 Task: Research Airbnb accommodation for a family outdoor adventure in the Catskill Mountains, New York.
Action: Mouse pressed left at (576, 85)
Screenshot: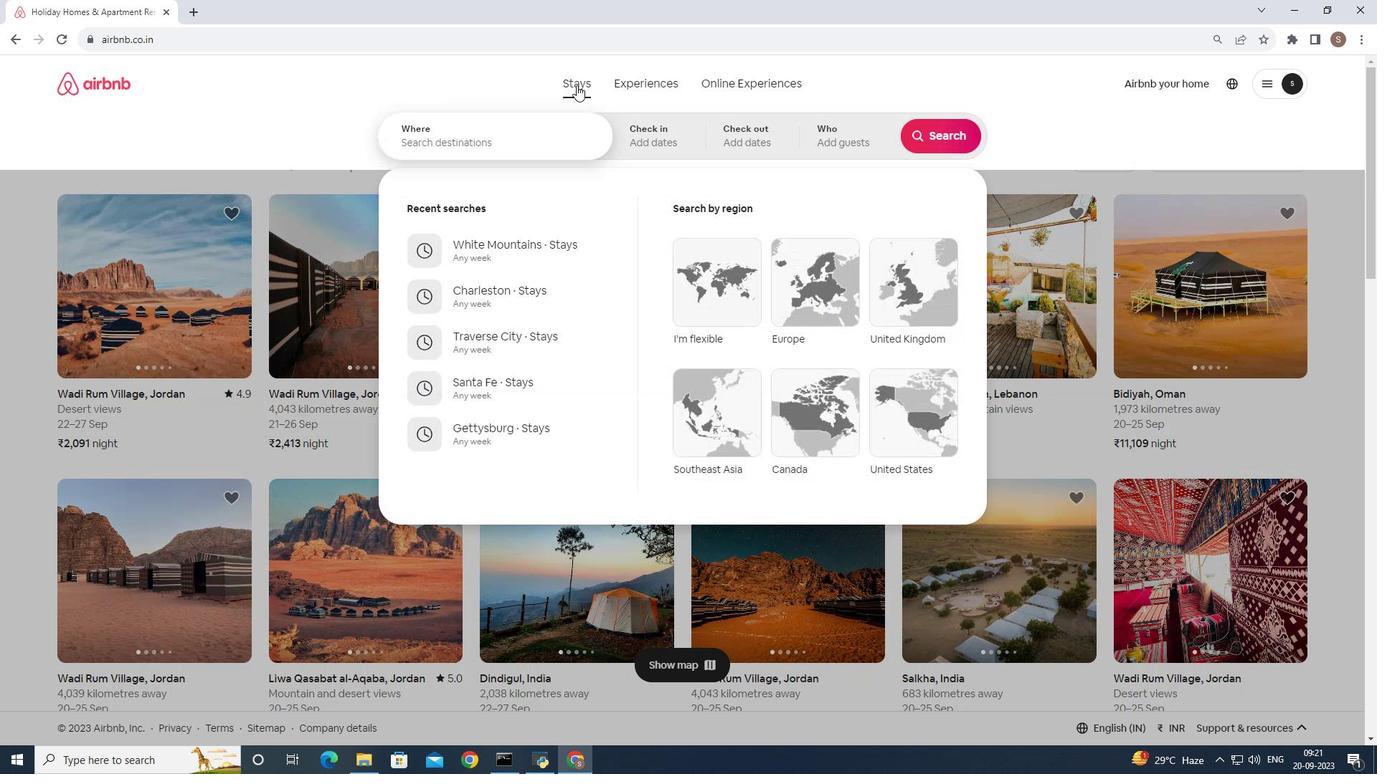 
Action: Mouse moved to (520, 137)
Screenshot: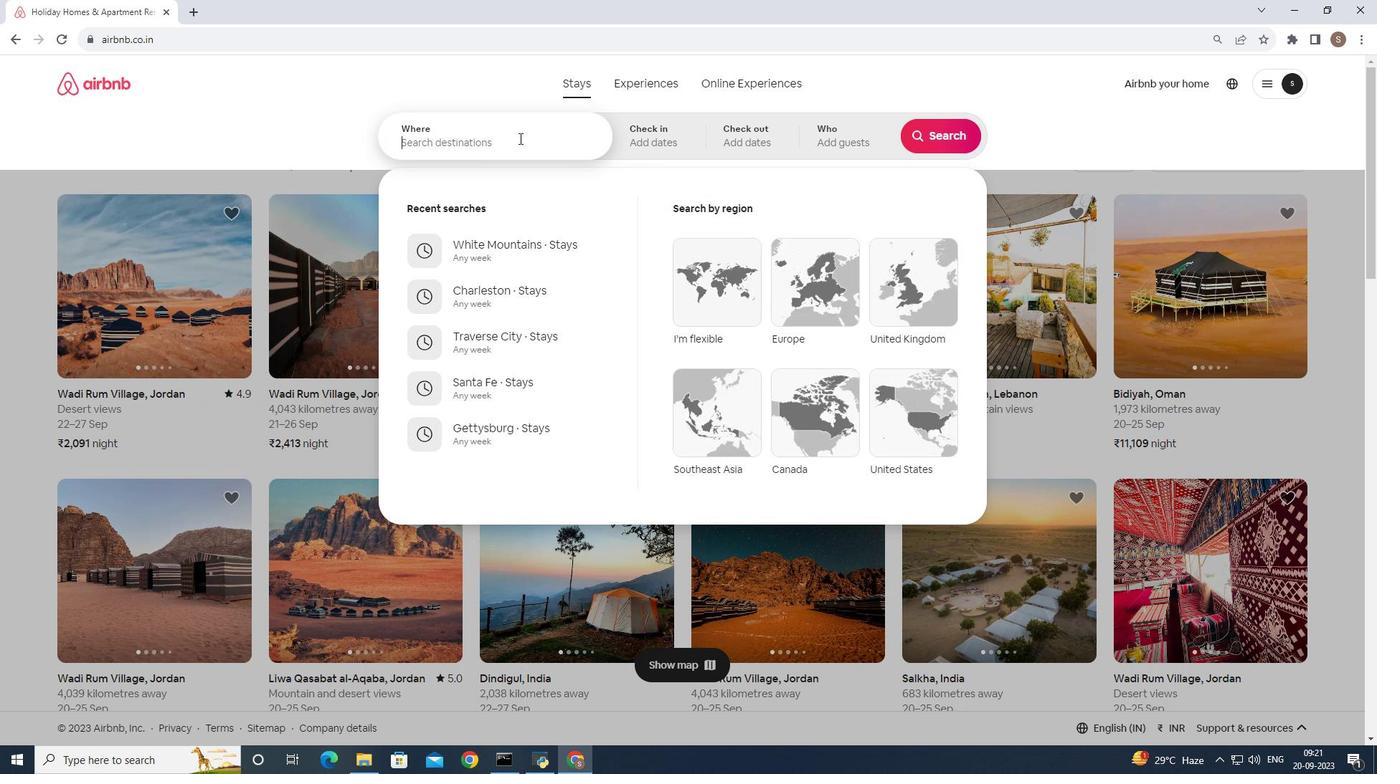 
Action: Mouse pressed left at (520, 137)
Screenshot: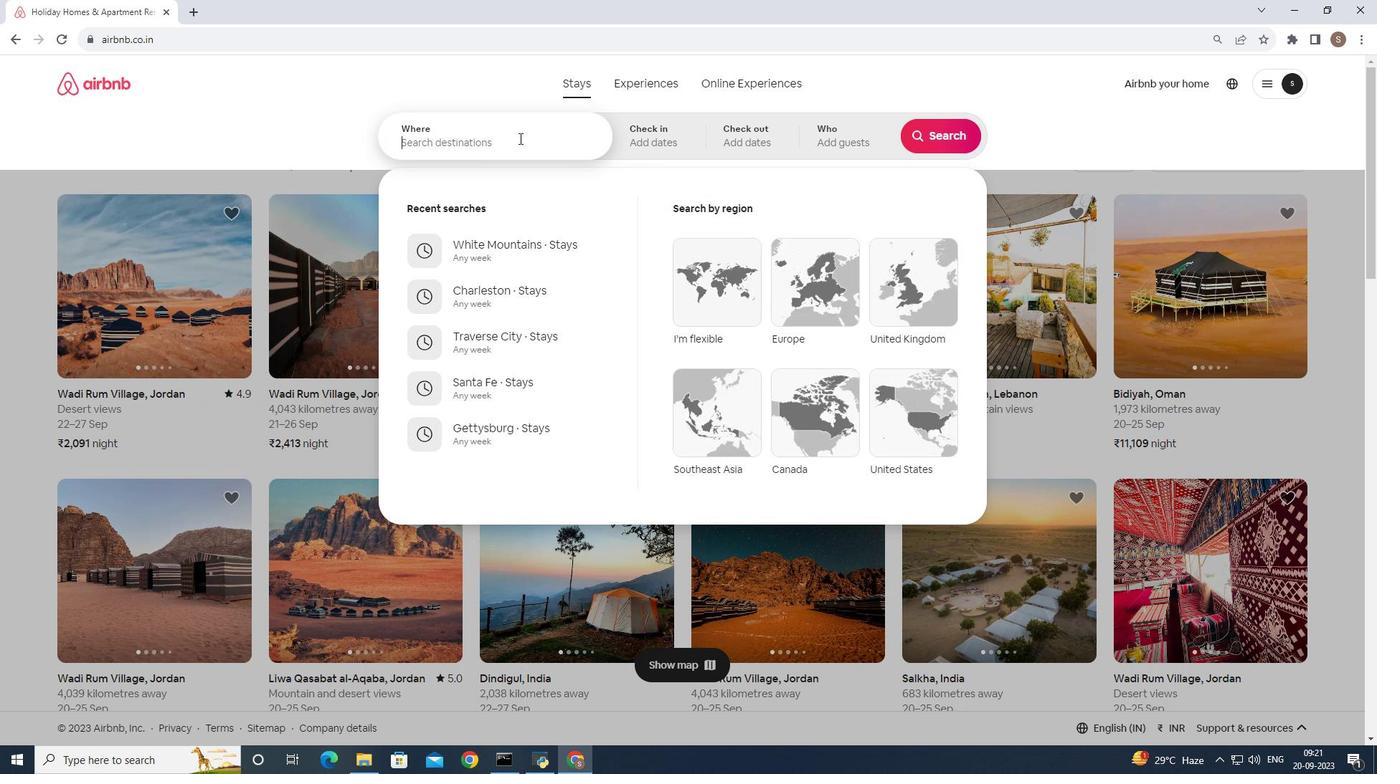 
Action: Mouse moved to (519, 138)
Screenshot: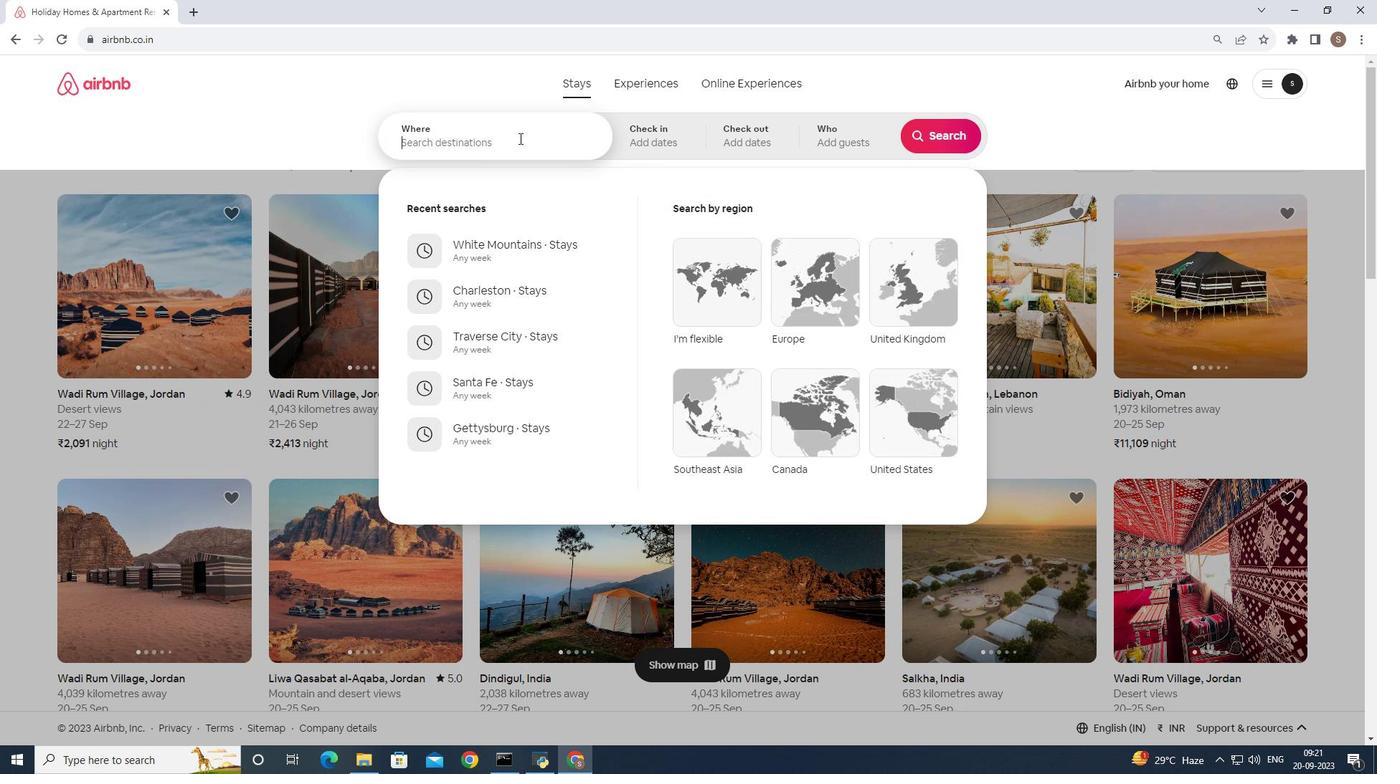
Action: Key pressed <Key.shift><Key.shift><Key.shift><Key.shift><Key.shift><Key.shift><Key.shift><Key.shift><Key.shift><Key.shift><Key.shift><Key.shift><Key.shift><Key.shift><Key.shift><Key.shift><Key.shift><Key.shift><Key.shift><Key.shift><Key.shift><Key.shift><Key.shift><Key.shift><Key.shift><Key.shift><Key.shift><Key.shift><Key.shift>Catskill,<Key.space><Key.shift><Key.shift><Key.shift><Key.shift><Key.shift><Key.shift>Mountains,<Key.space><Key.shift>Newyork
Screenshot: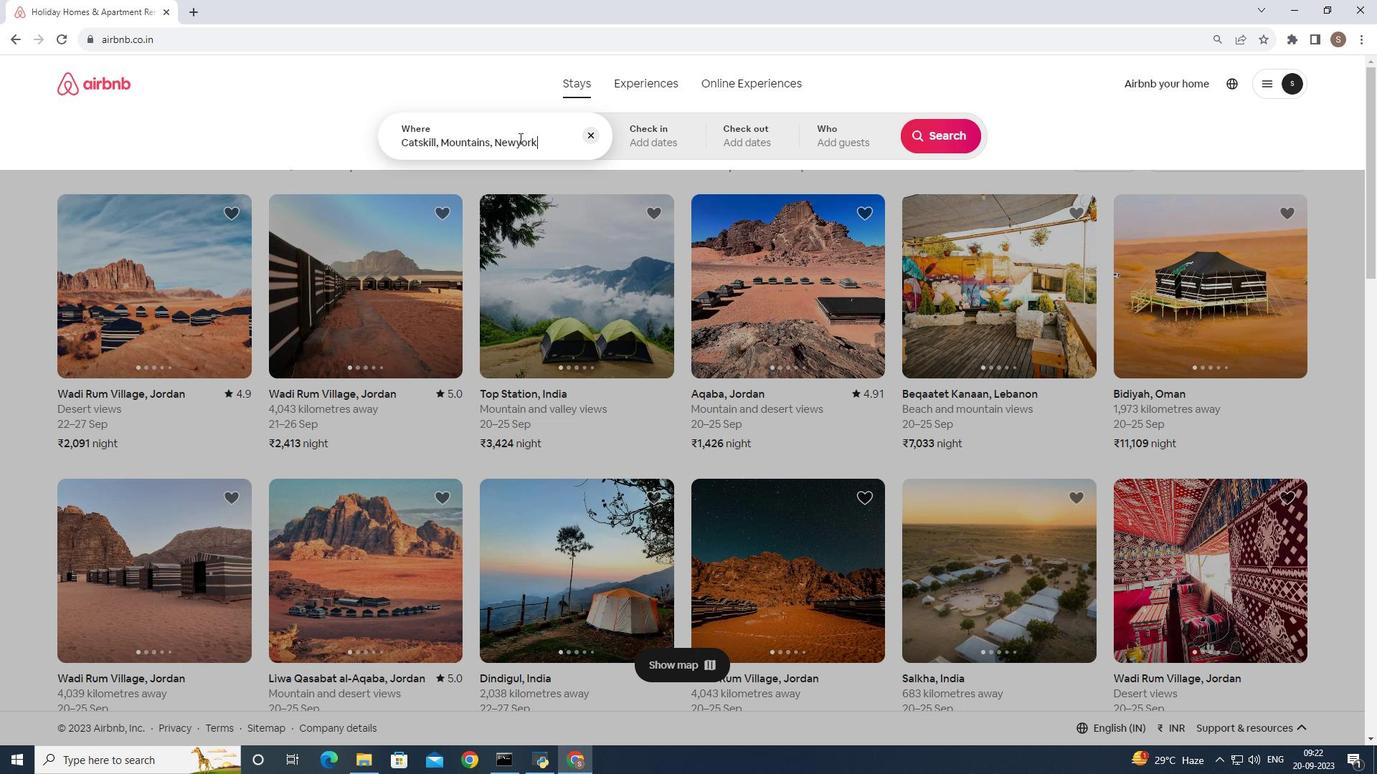 
Action: Mouse moved to (956, 119)
Screenshot: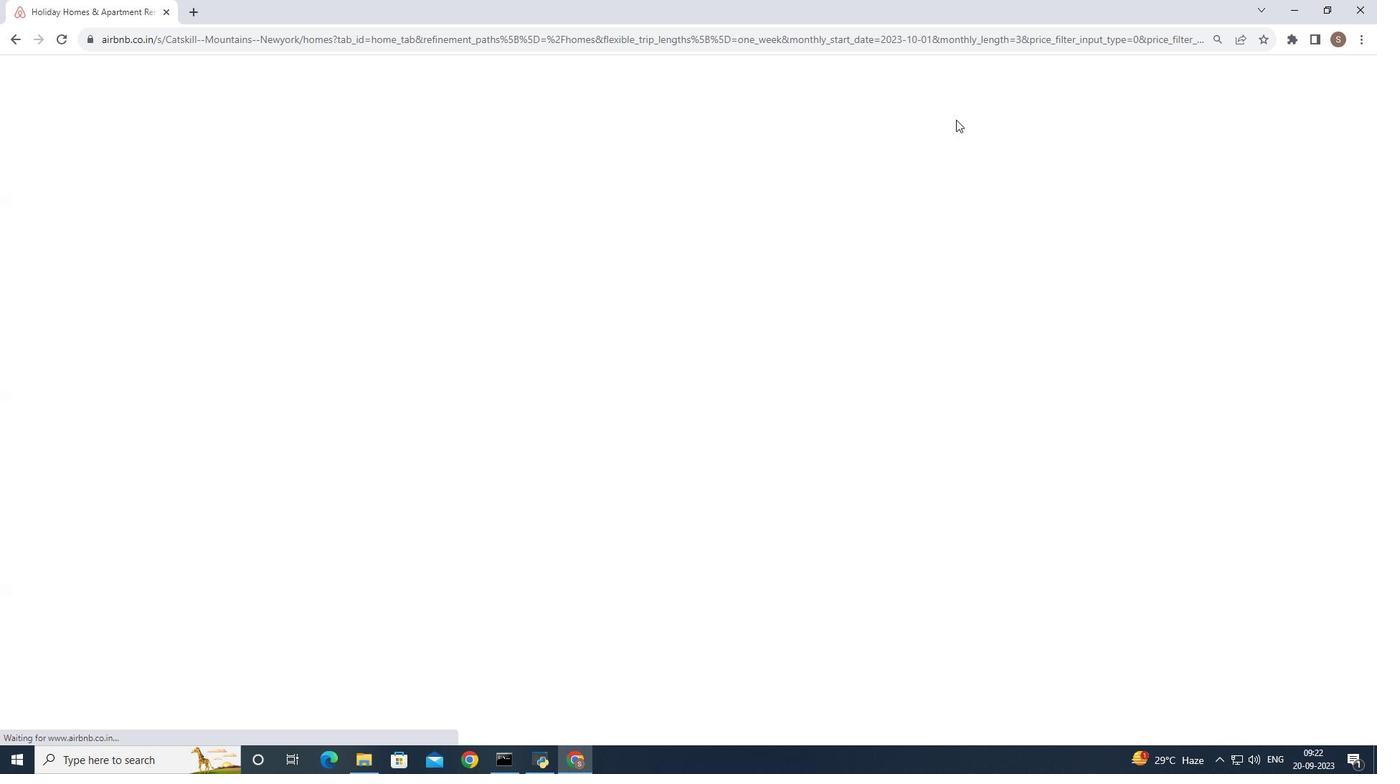 
Action: Mouse pressed left at (956, 119)
Screenshot: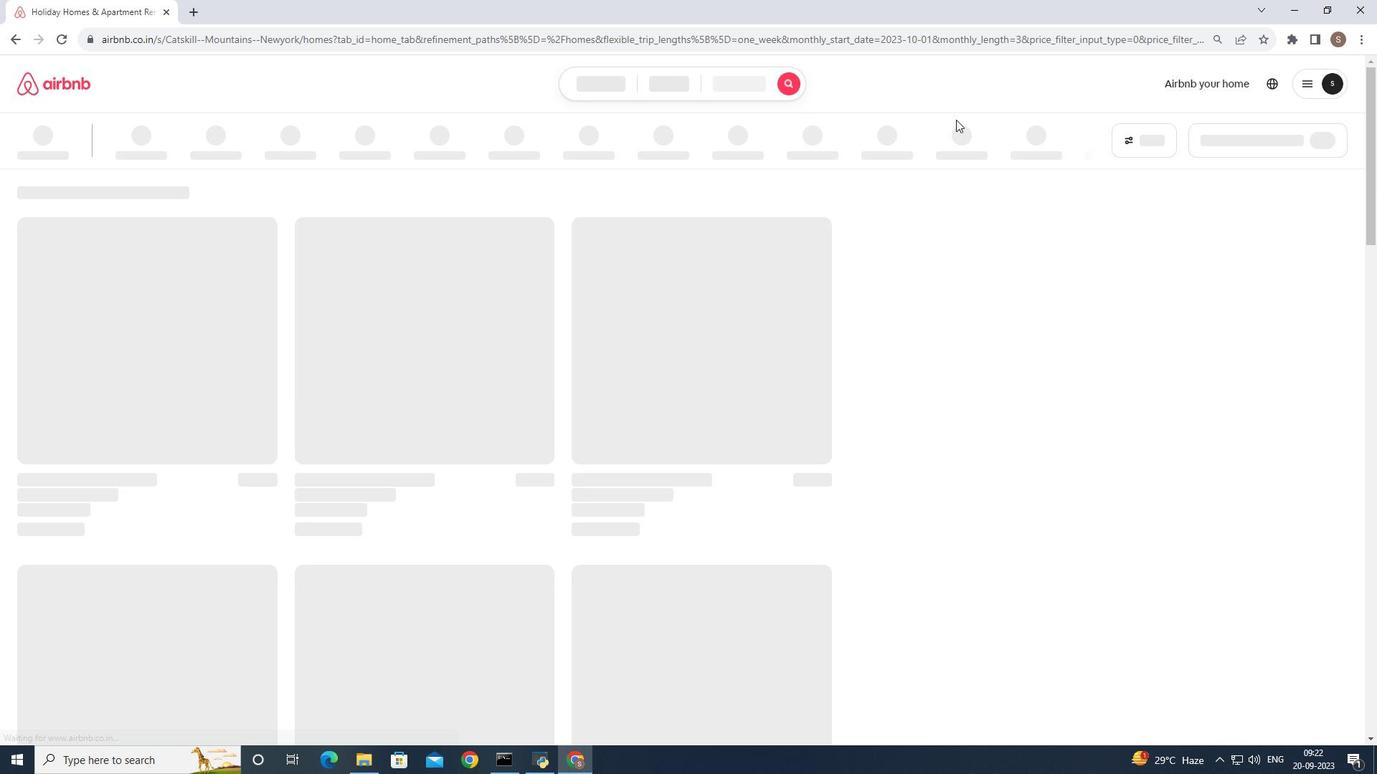 
Action: Mouse moved to (267, 143)
Screenshot: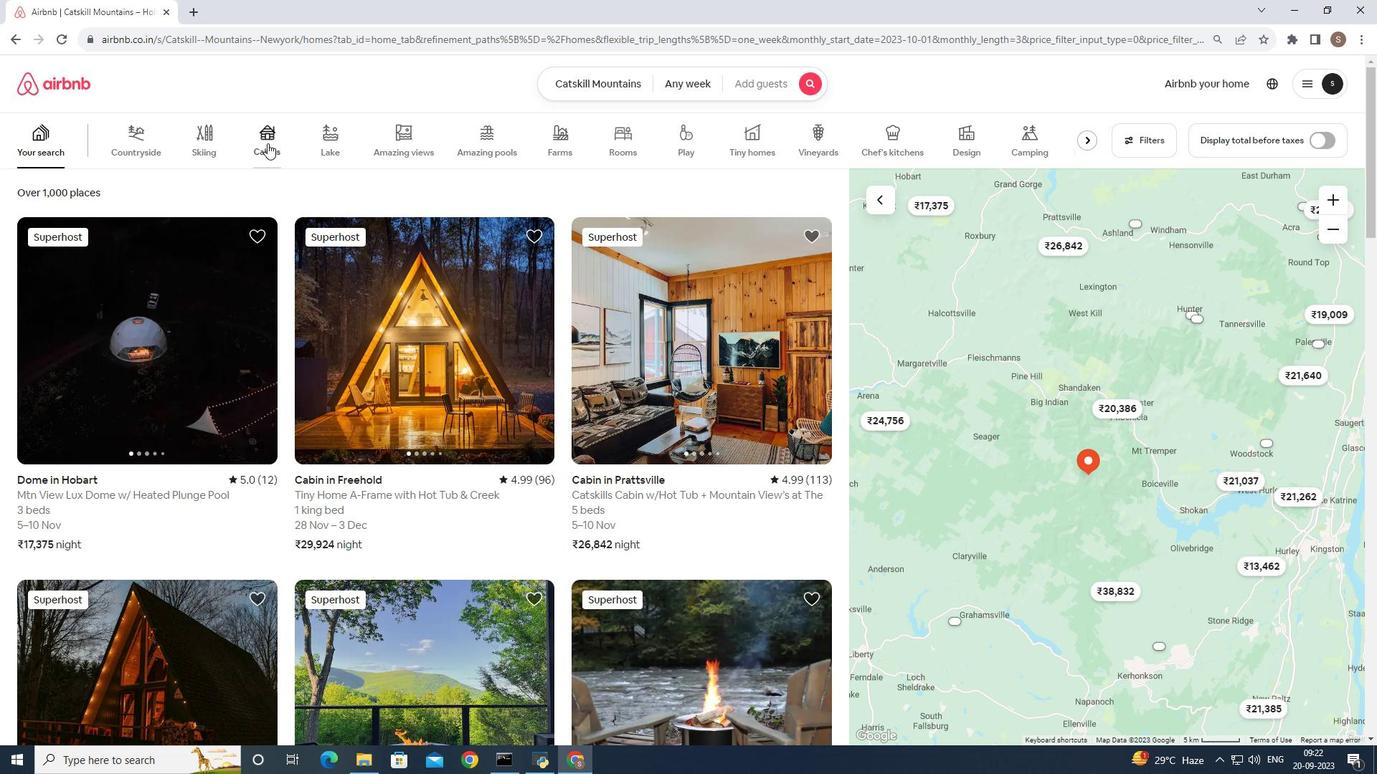 
Action: Mouse pressed left at (267, 143)
Screenshot: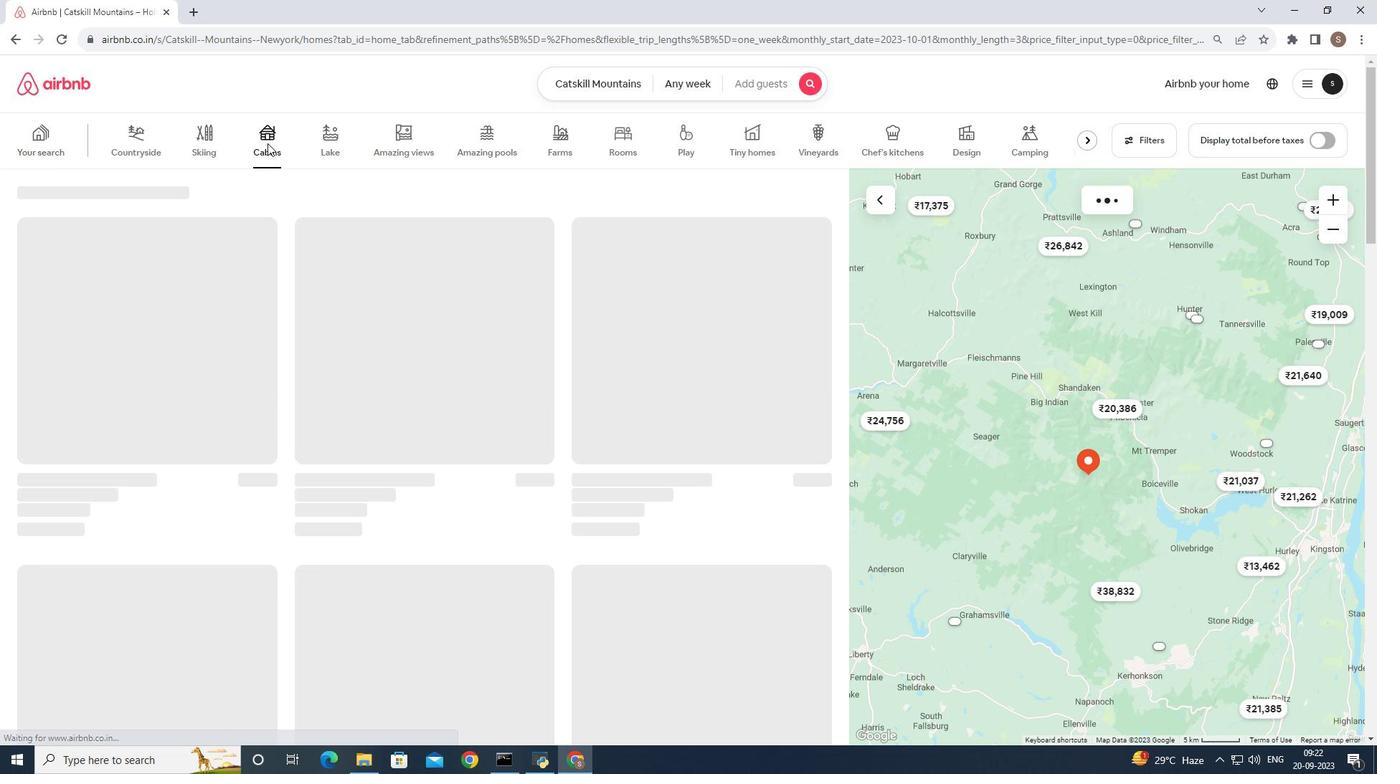 
Action: Mouse moved to (334, 332)
Screenshot: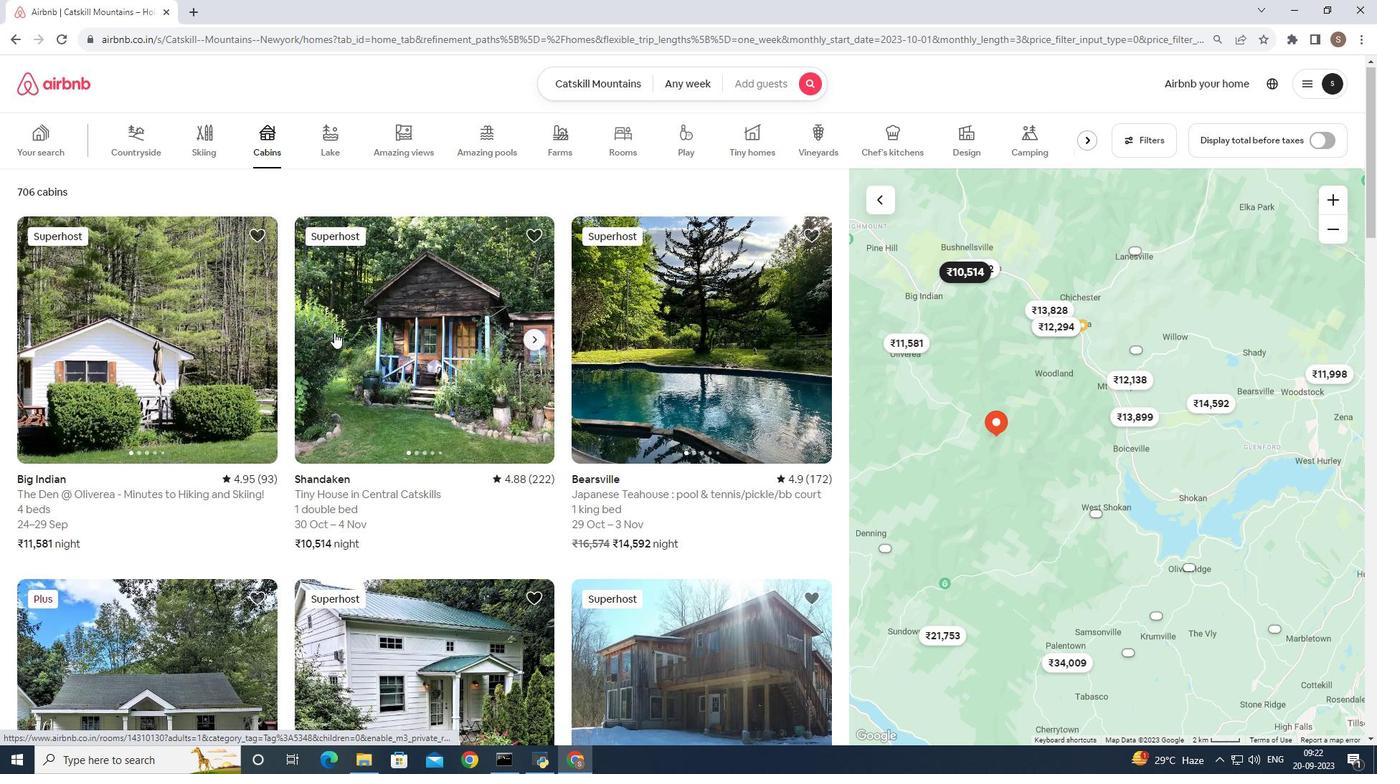 
Action: Mouse scrolled (334, 332) with delta (0, 0)
Screenshot: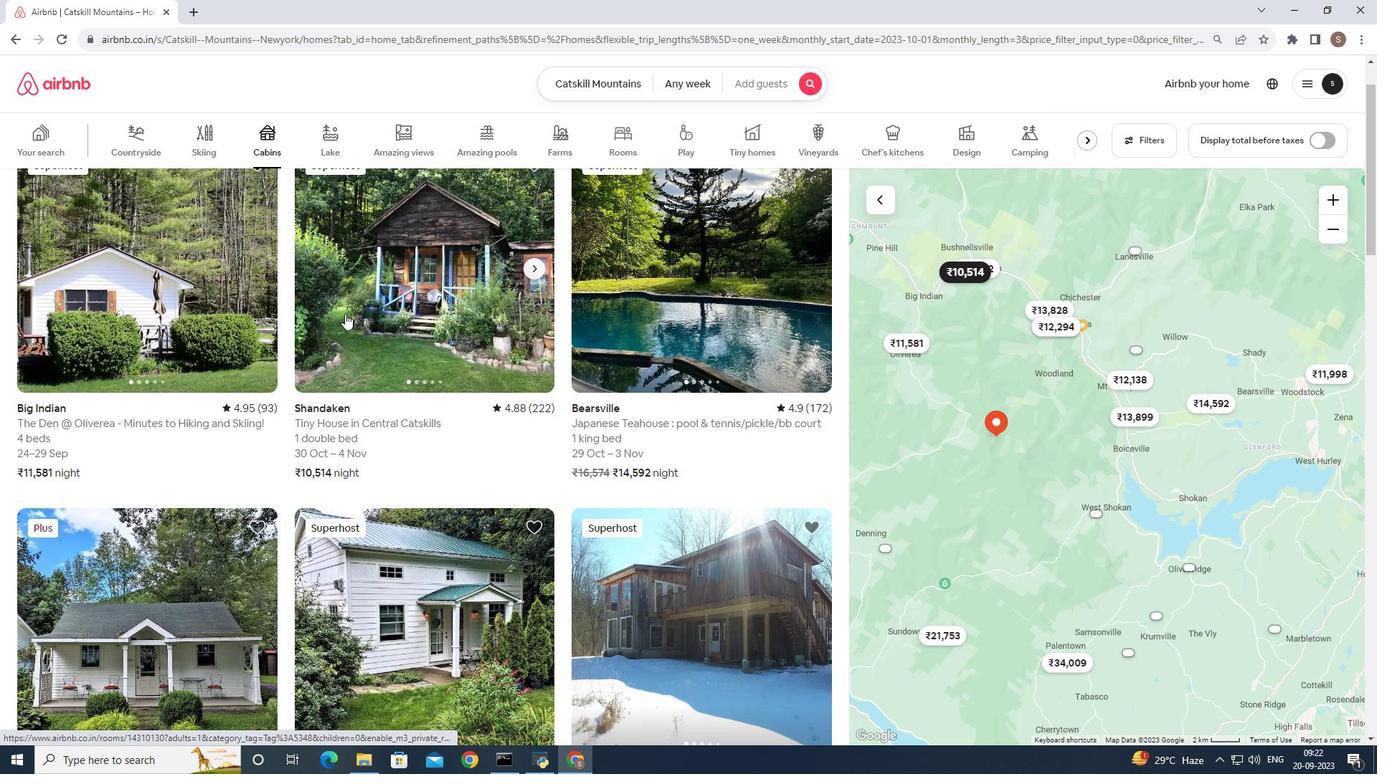 
Action: Mouse moved to (163, 297)
Screenshot: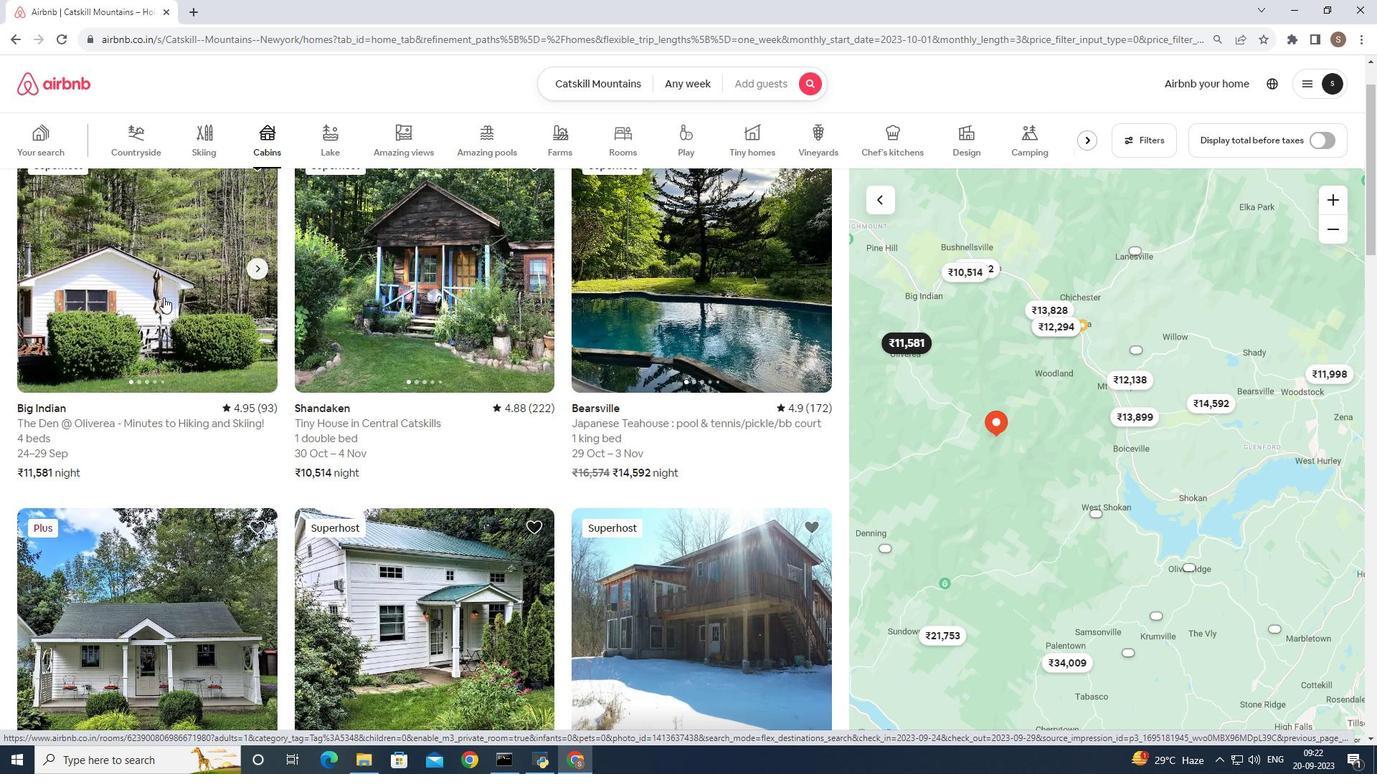 
Action: Mouse pressed left at (163, 297)
Screenshot: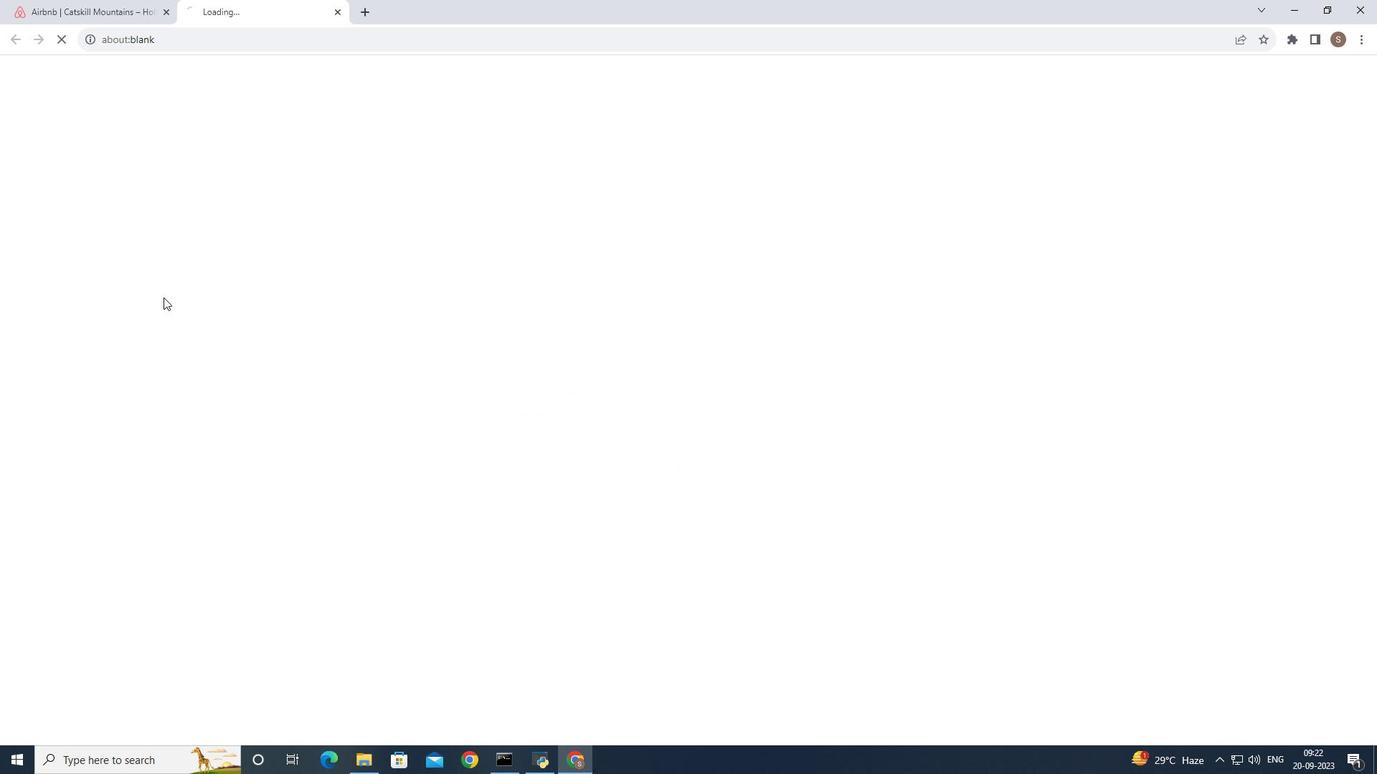 
Action: Mouse moved to (985, 529)
Screenshot: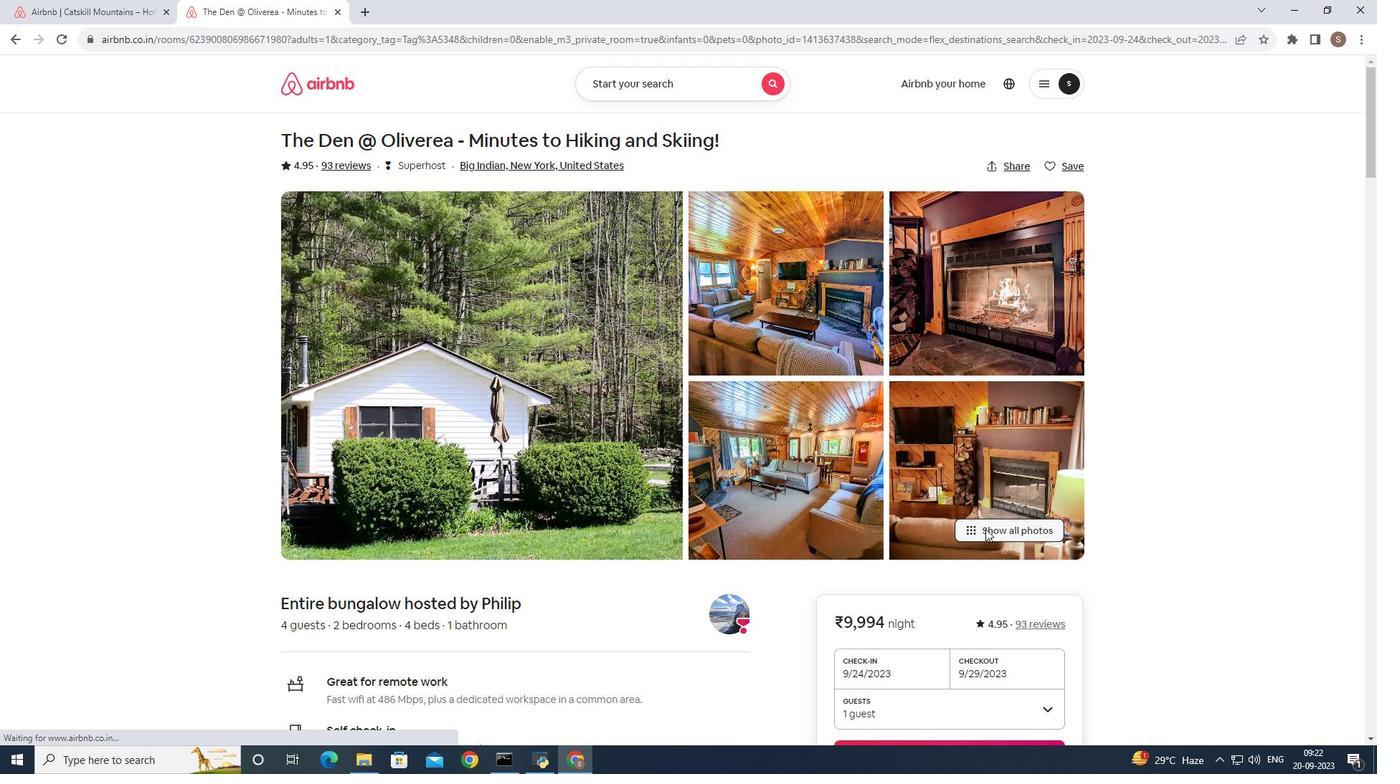 
Action: Mouse pressed left at (985, 529)
Screenshot: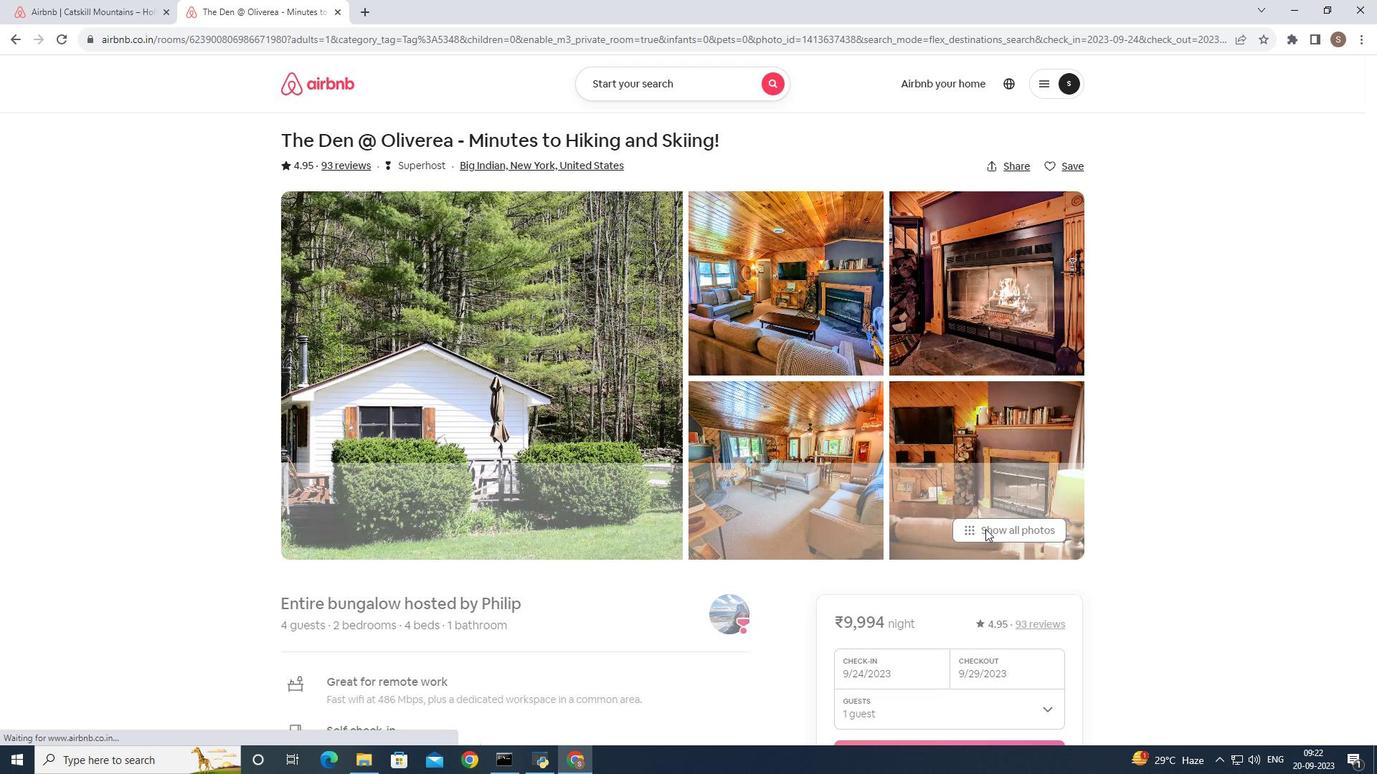 
Action: Mouse scrolled (985, 528) with delta (0, 0)
Screenshot: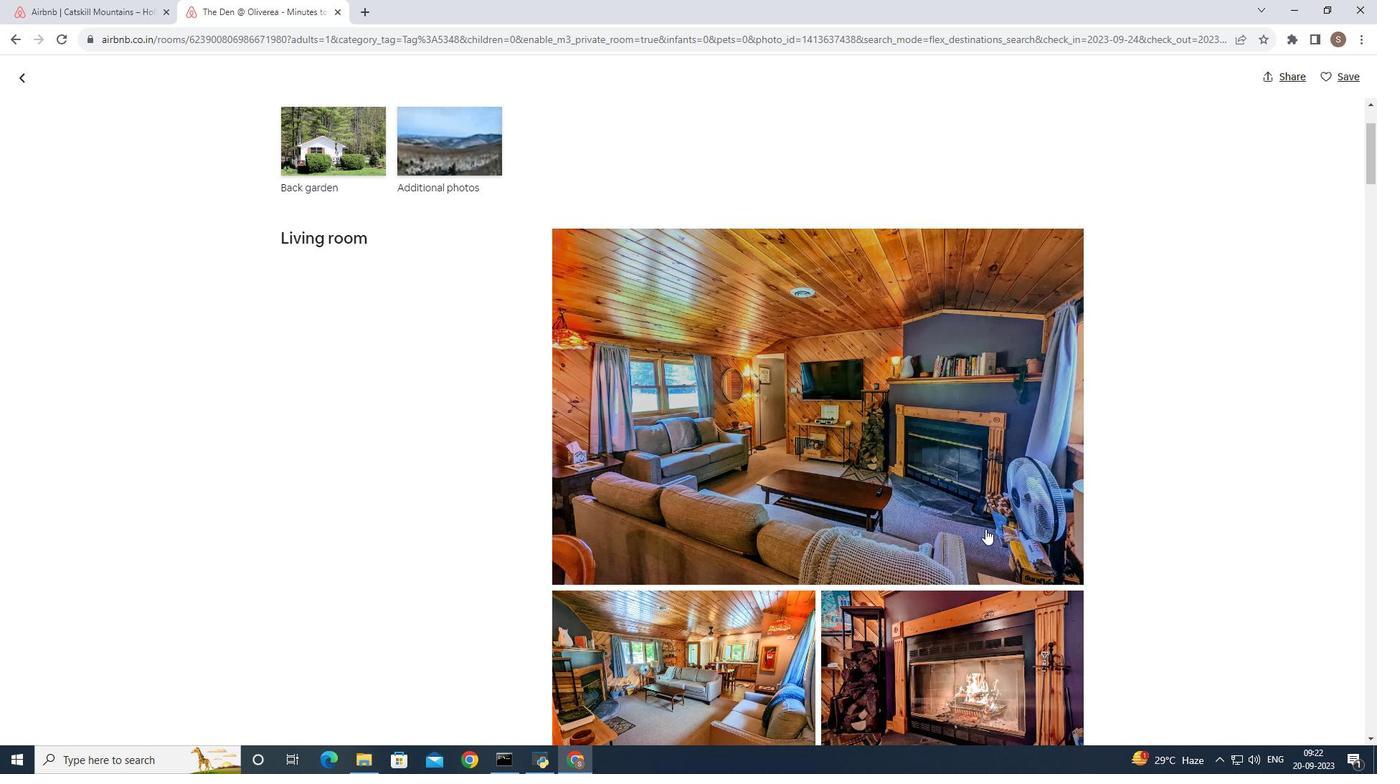 
Action: Mouse scrolled (985, 528) with delta (0, 0)
Screenshot: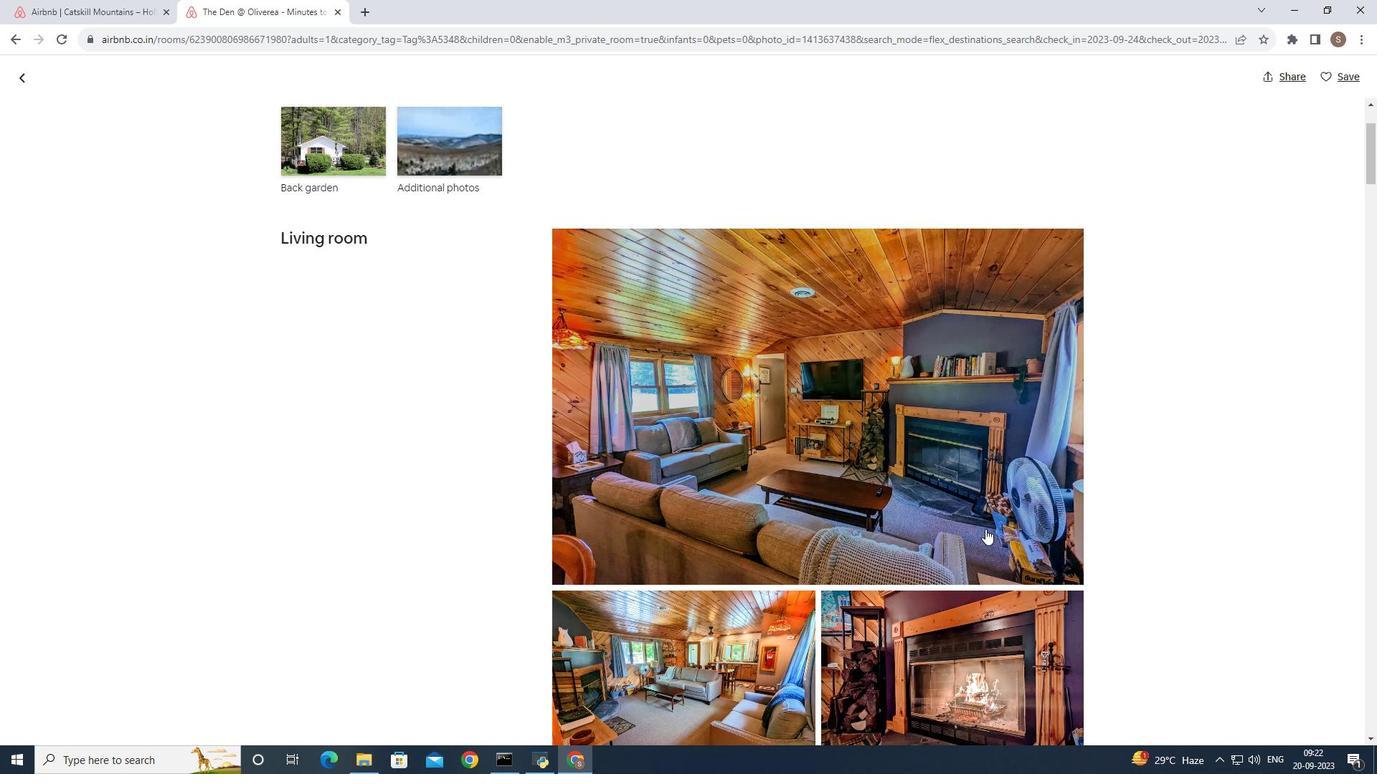 
Action: Mouse scrolled (985, 528) with delta (0, 0)
Screenshot: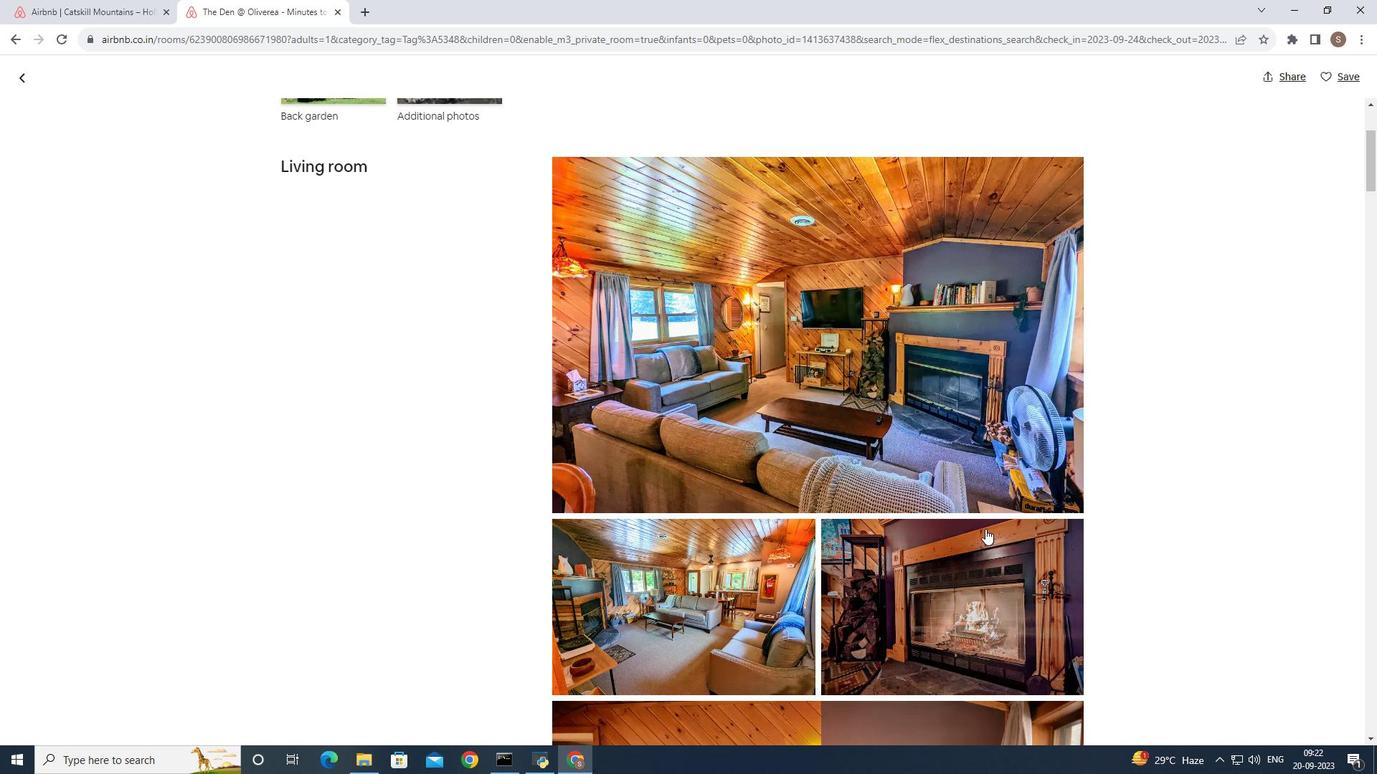 
Action: Mouse moved to (776, 375)
Screenshot: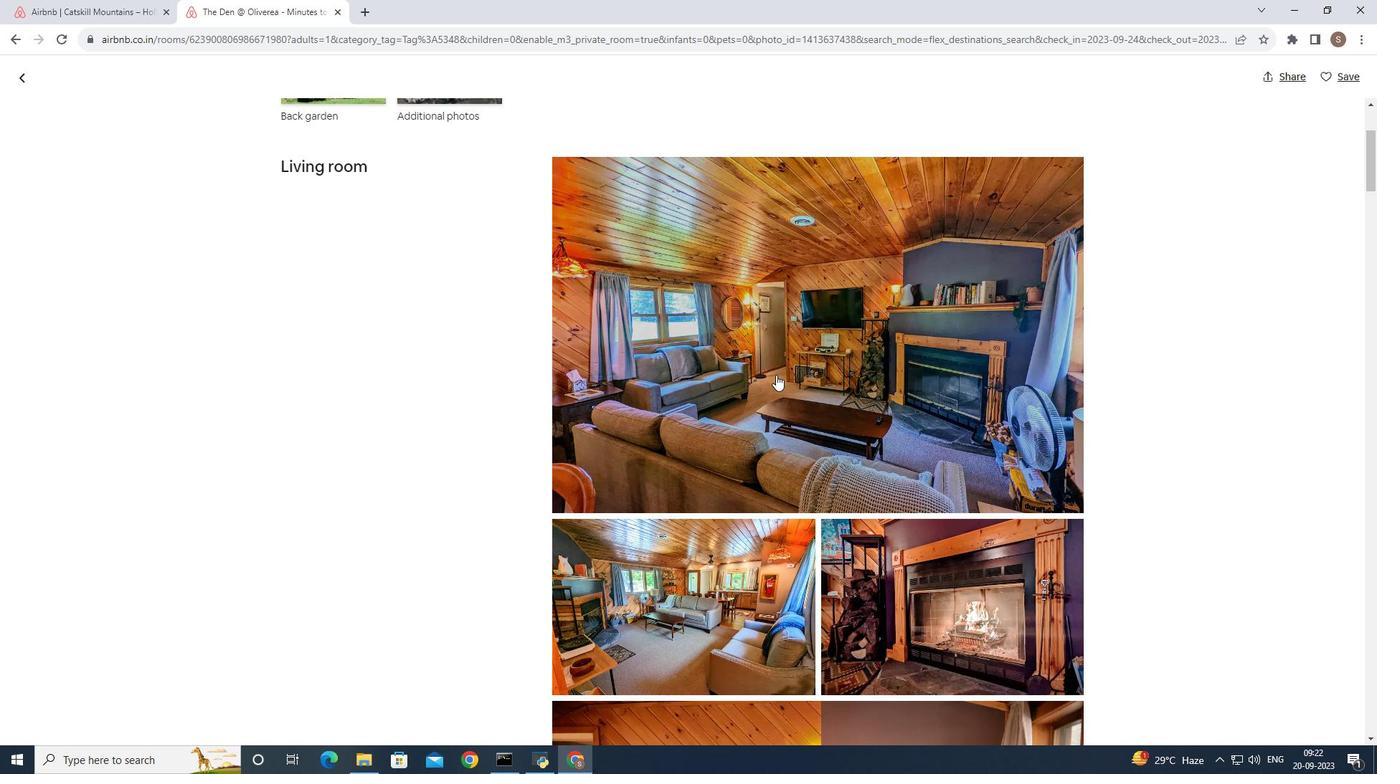 
Action: Mouse scrolled (776, 374) with delta (0, 0)
Screenshot: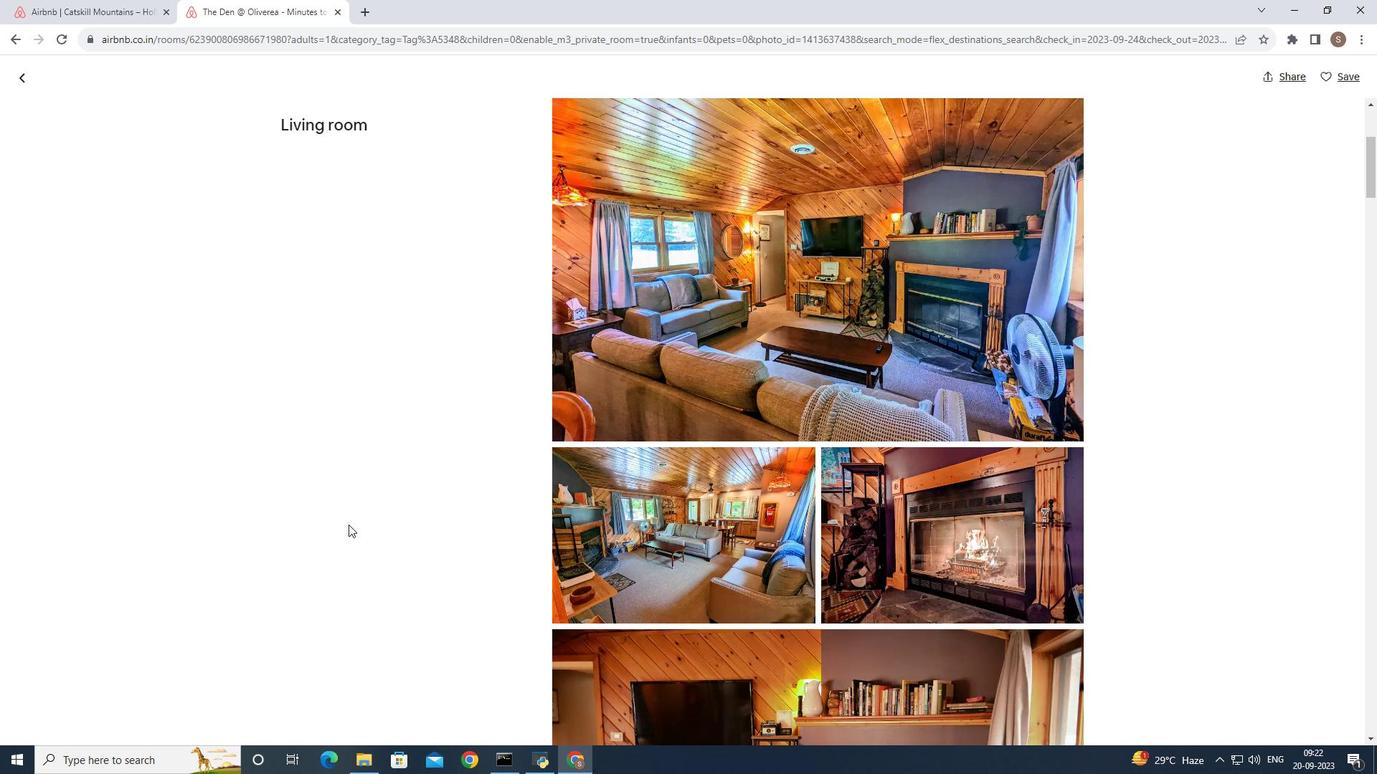 
Action: Mouse moved to (348, 525)
Screenshot: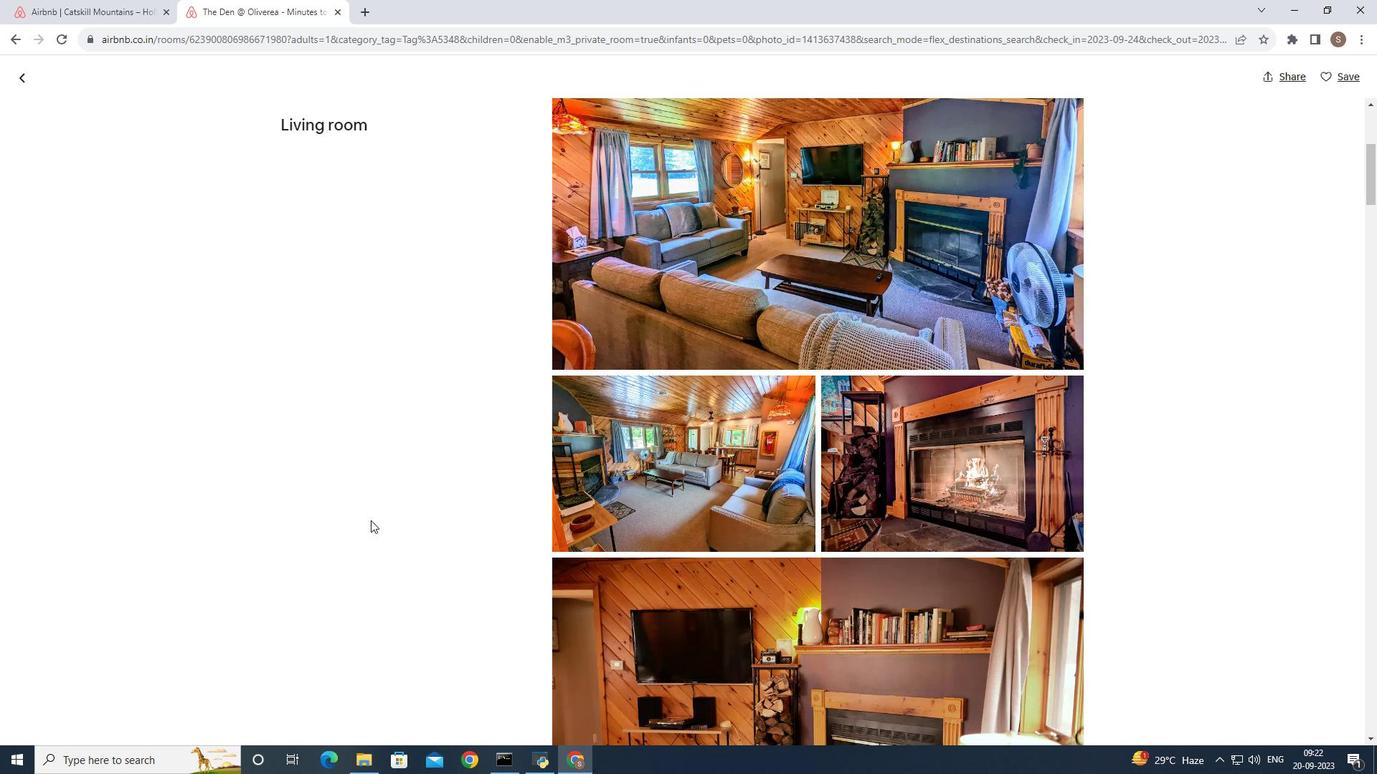 
Action: Mouse scrolled (348, 525) with delta (0, 0)
Screenshot: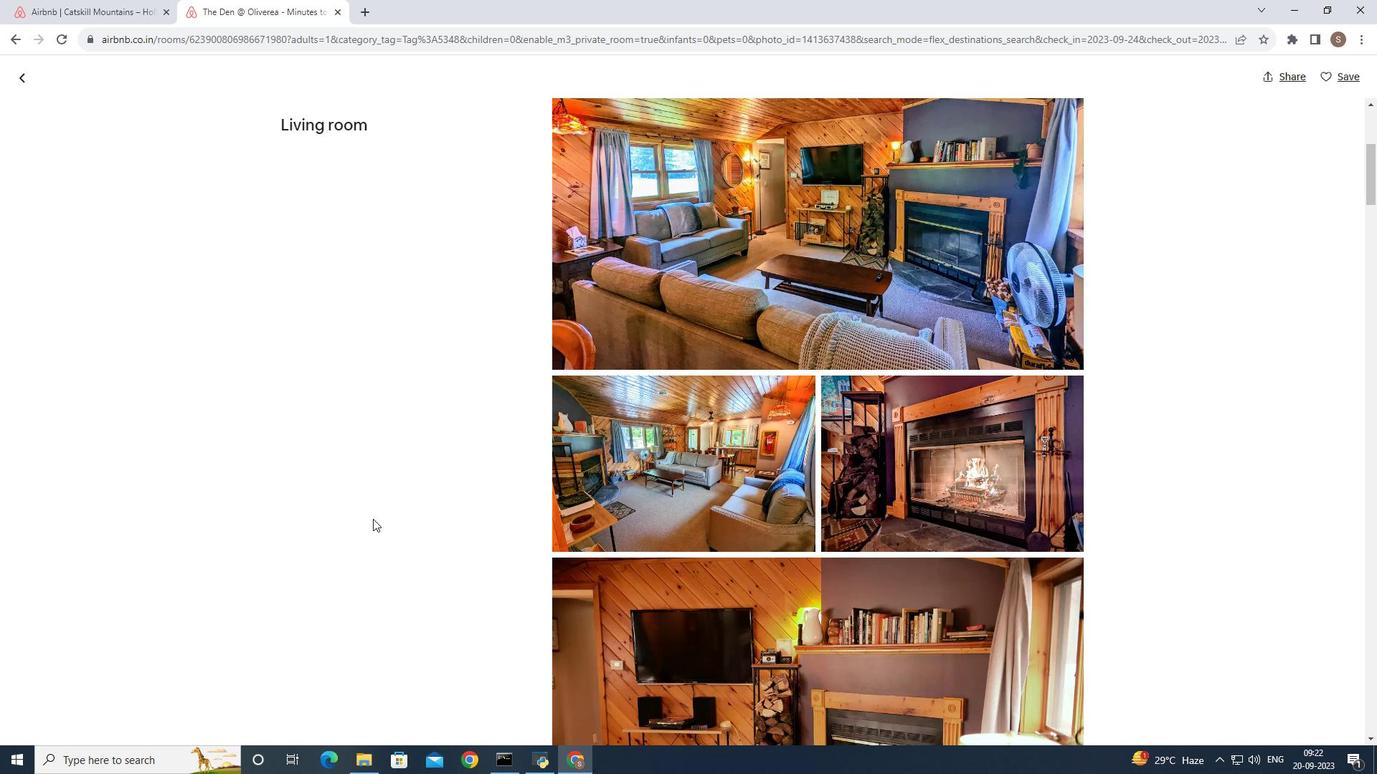 
Action: Mouse moved to (381, 519)
Screenshot: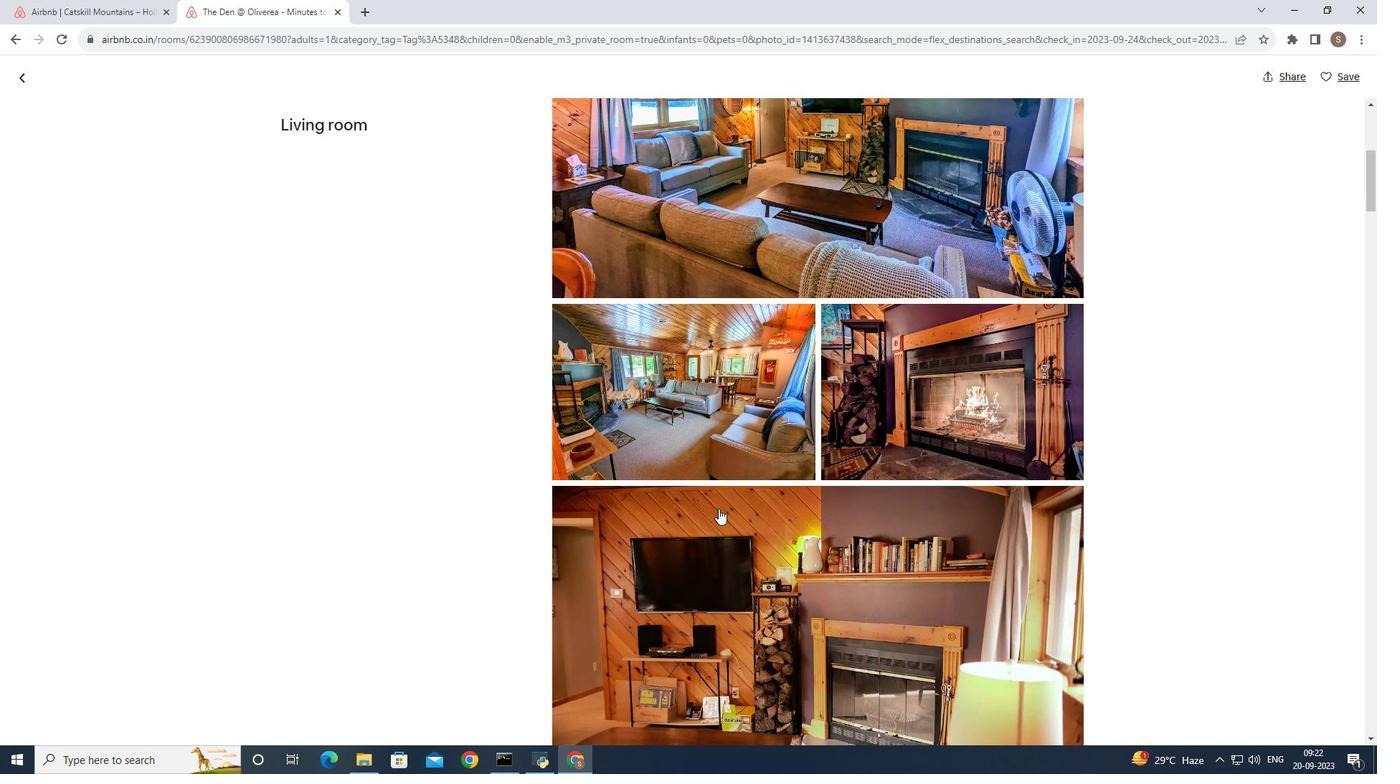 
Action: Mouse scrolled (381, 518) with delta (0, 0)
Screenshot: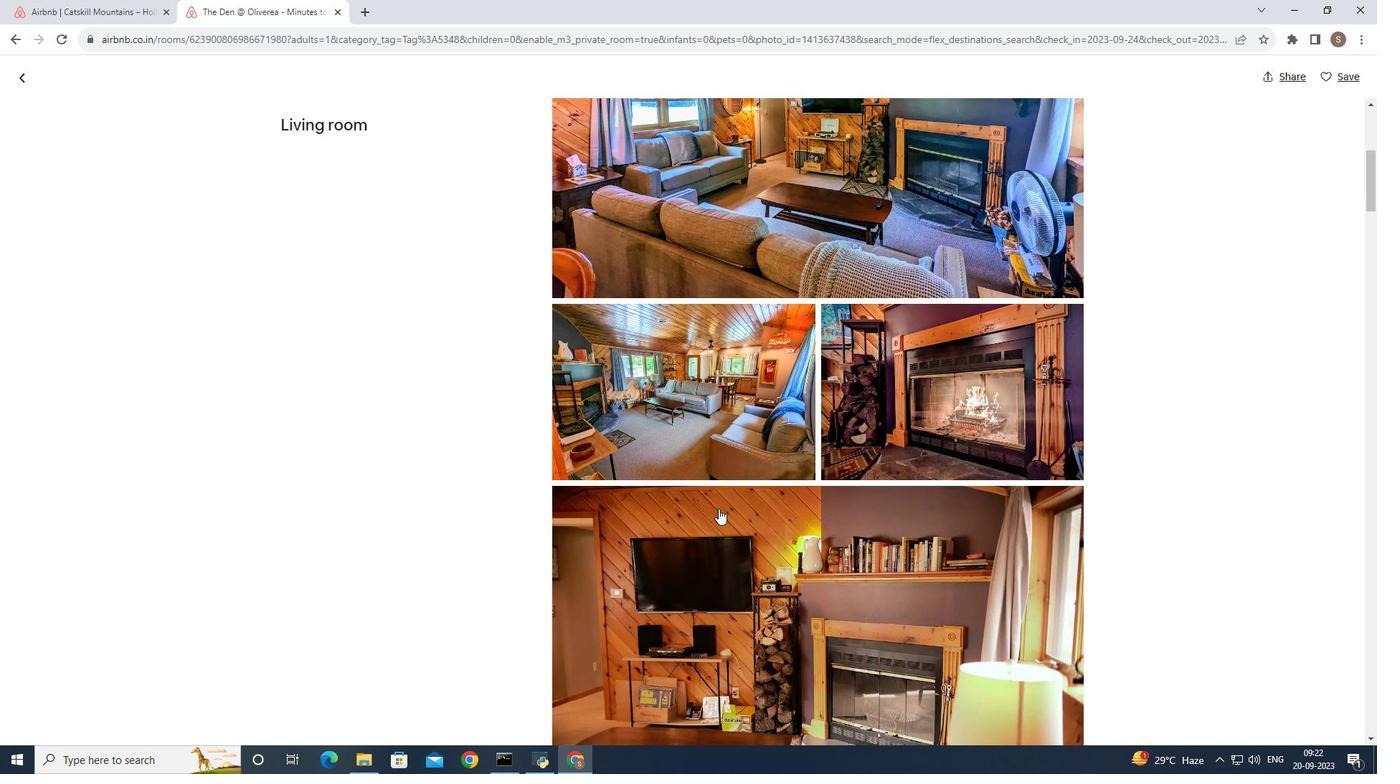 
Action: Mouse moved to (1142, 504)
Screenshot: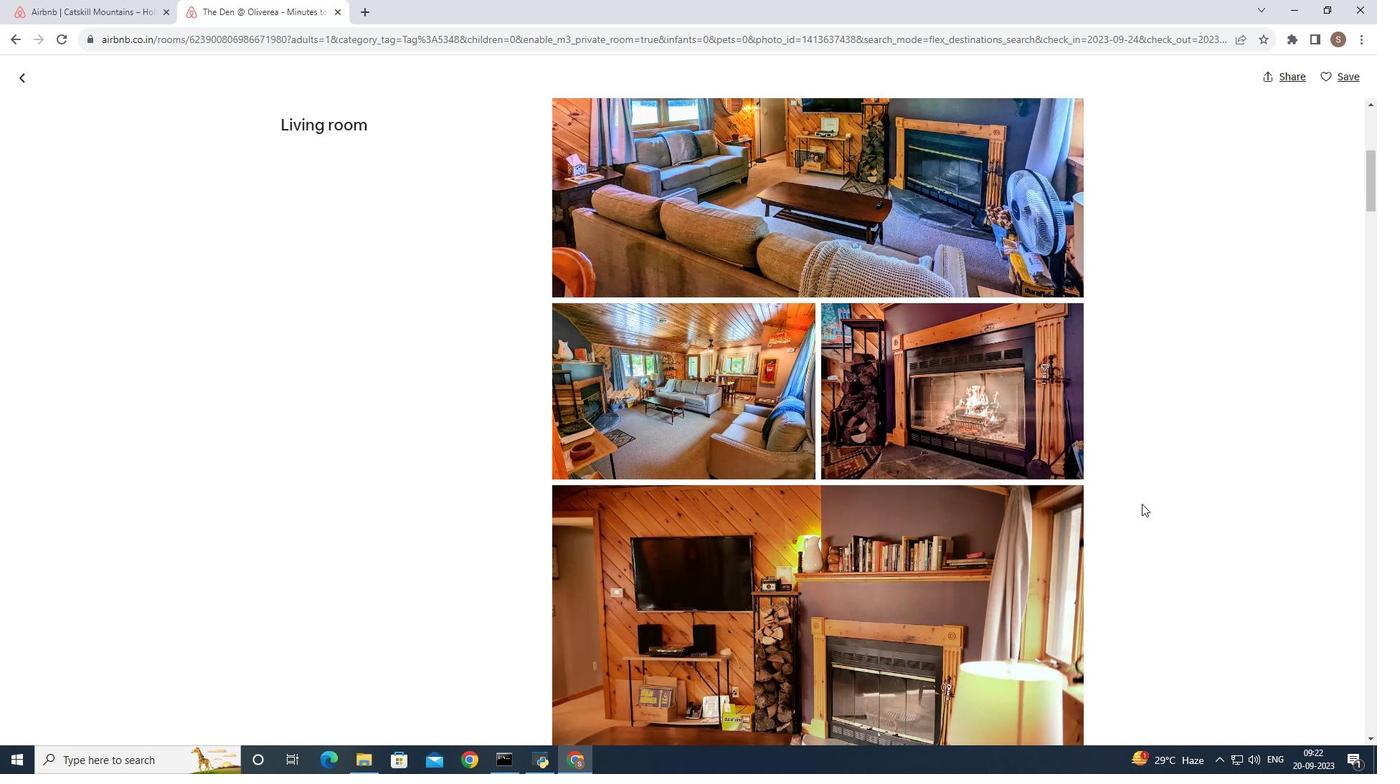 
Action: Mouse scrolled (1142, 503) with delta (0, 0)
Screenshot: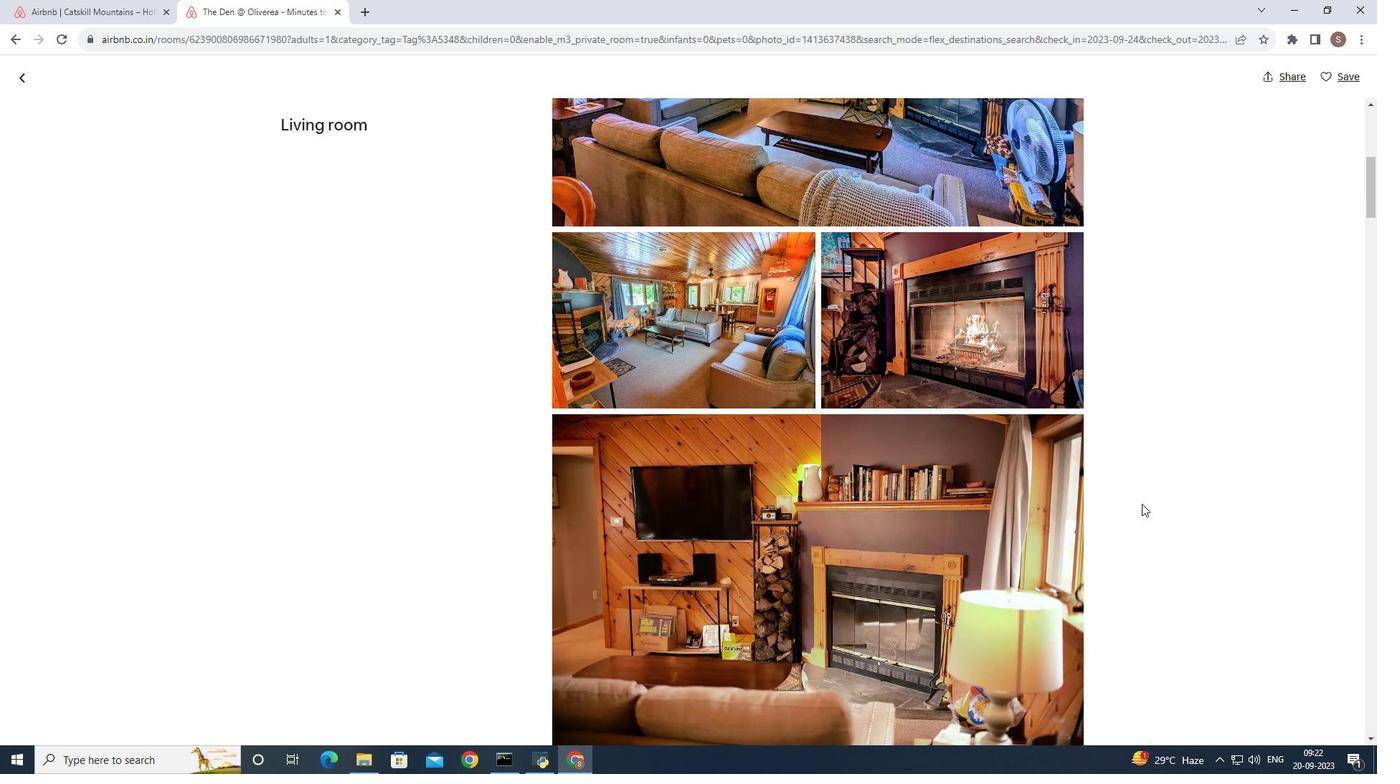 
Action: Mouse scrolled (1142, 503) with delta (0, 0)
Screenshot: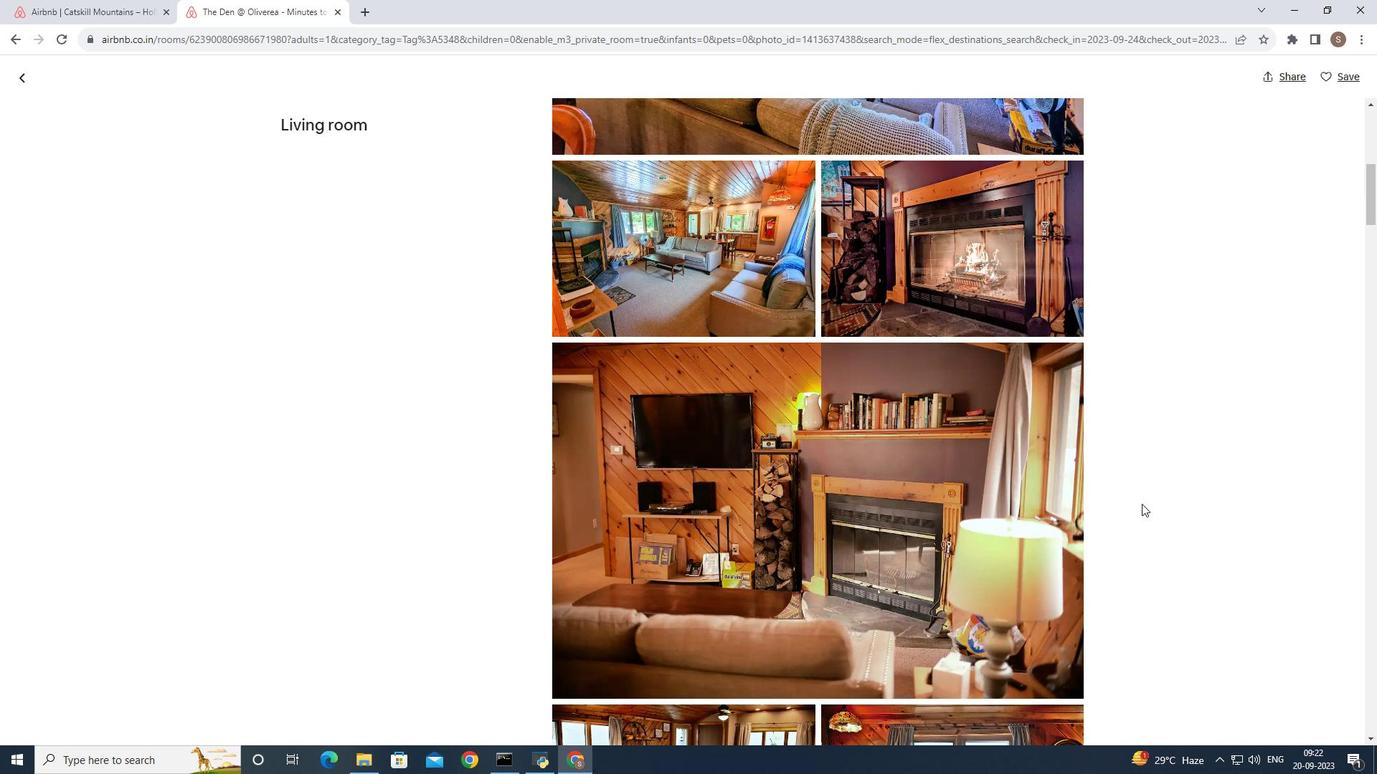 
Action: Mouse scrolled (1142, 503) with delta (0, 0)
Screenshot: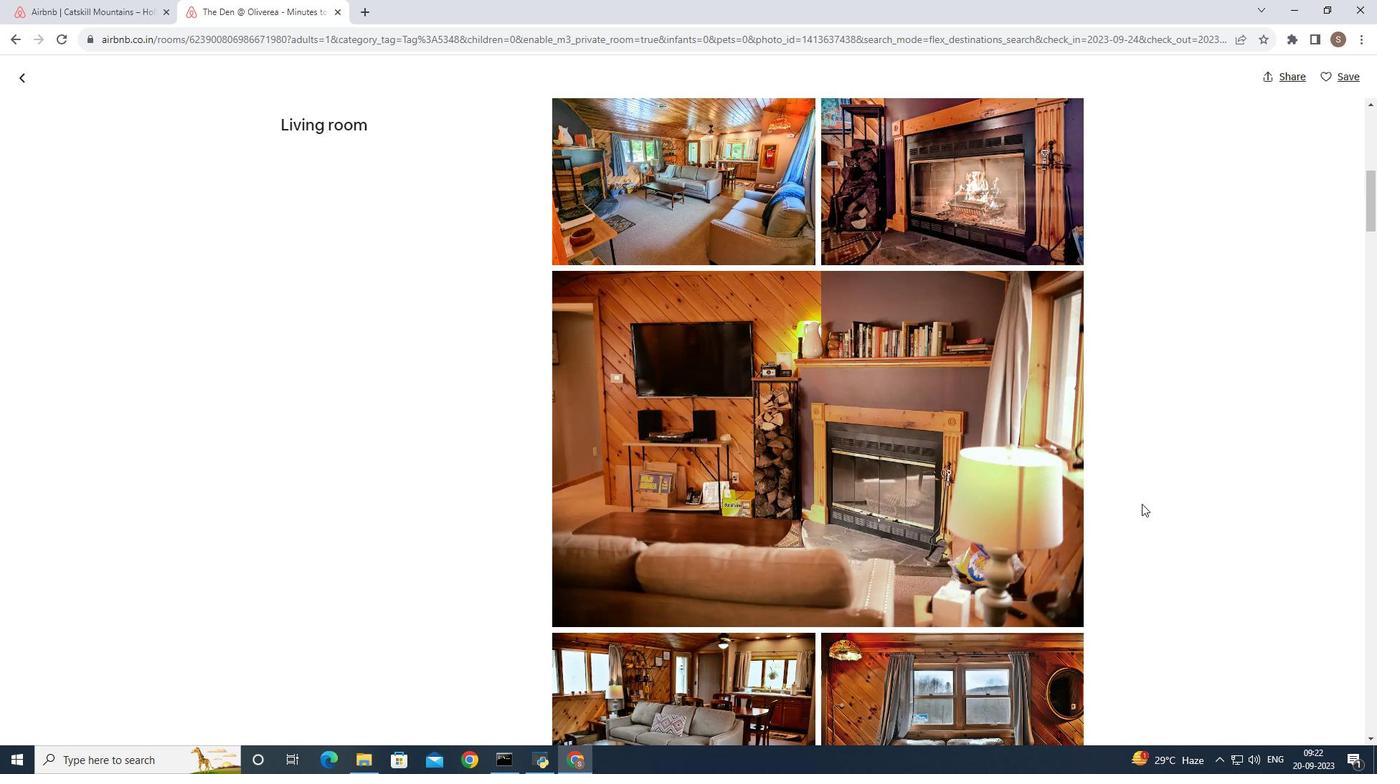 
Action: Mouse scrolled (1142, 503) with delta (0, 0)
Screenshot: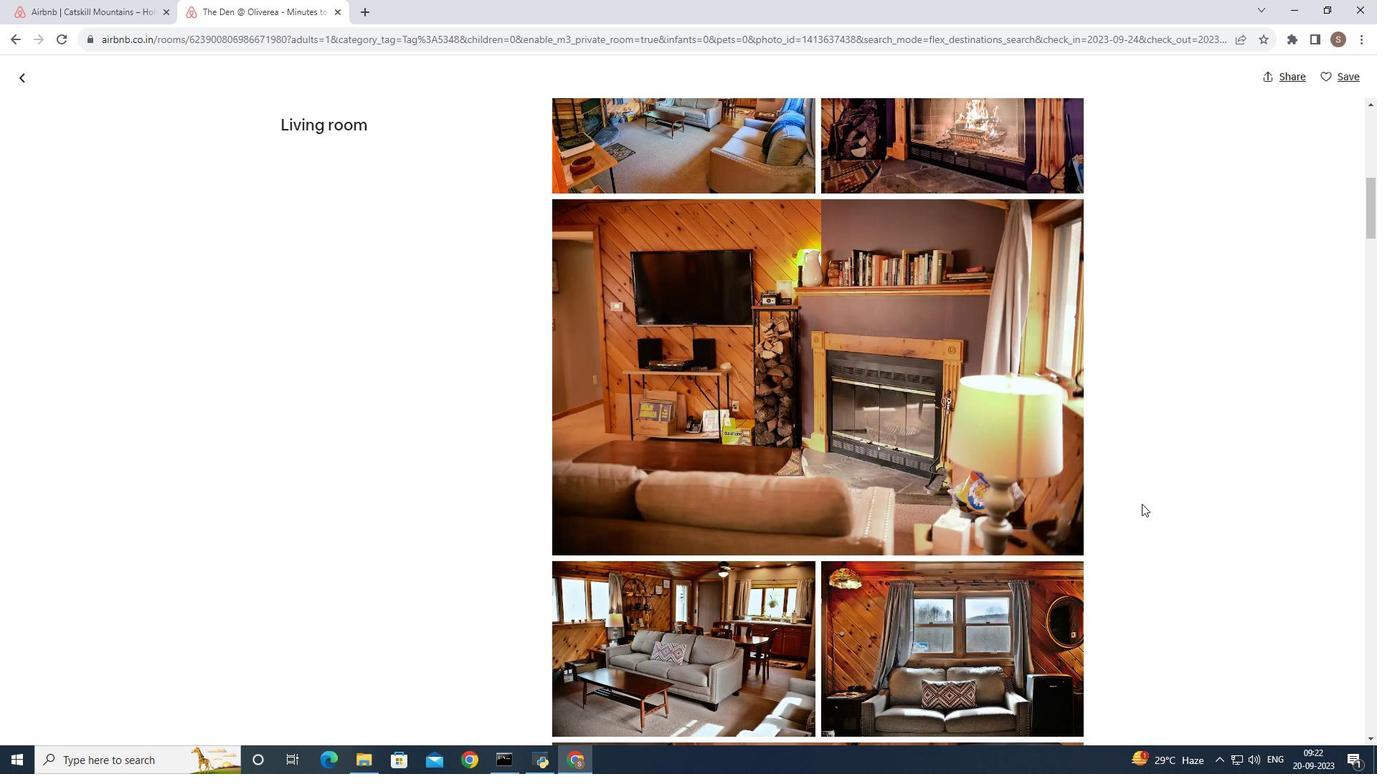 
Action: Mouse scrolled (1142, 503) with delta (0, 0)
Screenshot: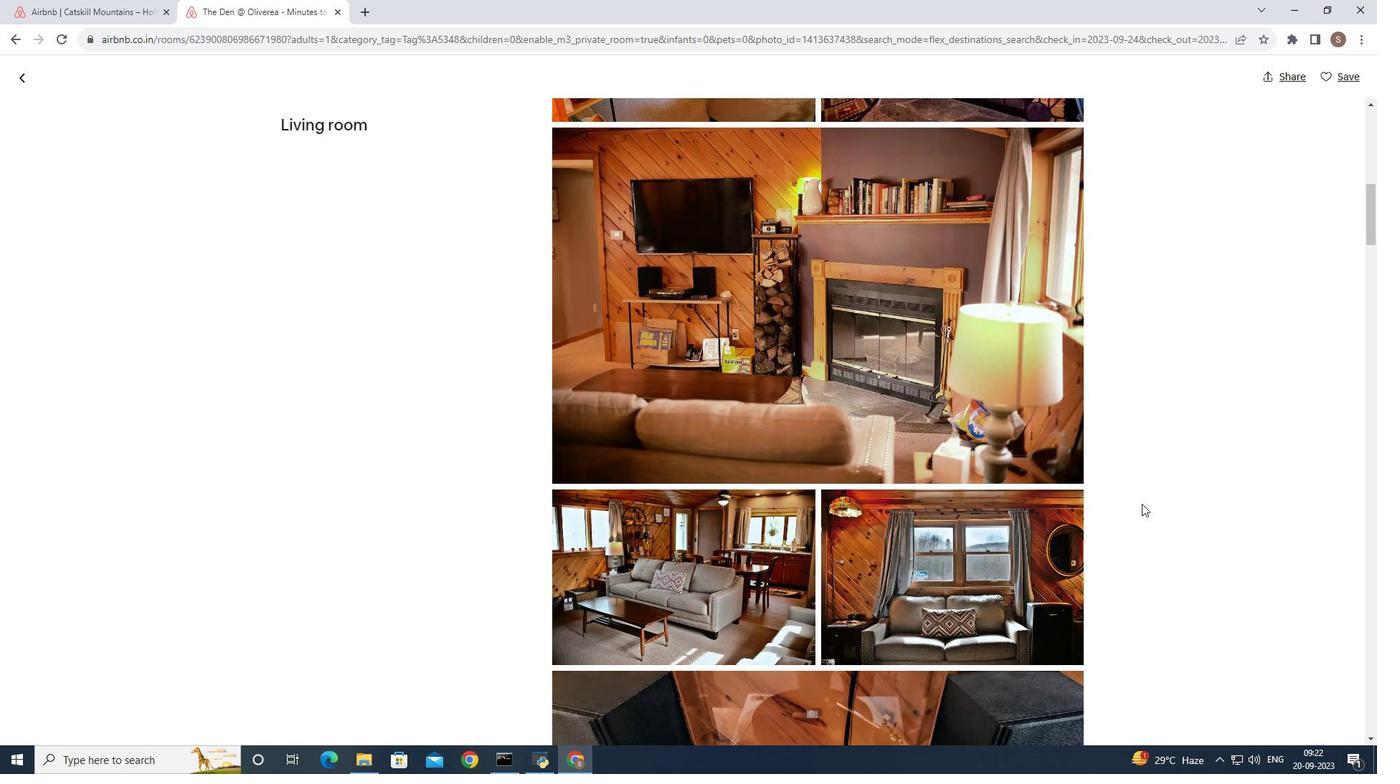
Action: Mouse scrolled (1142, 503) with delta (0, 0)
Screenshot: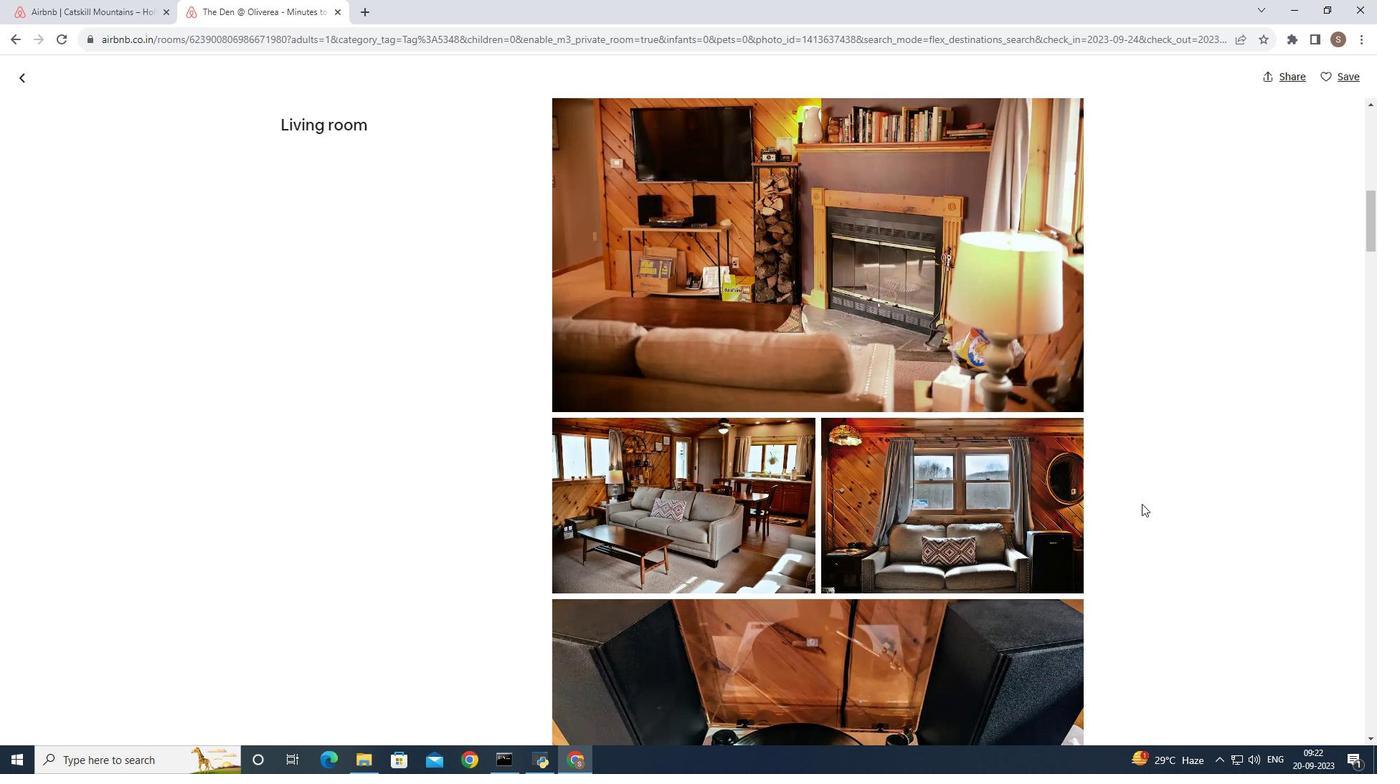 
Action: Mouse scrolled (1142, 503) with delta (0, 0)
Screenshot: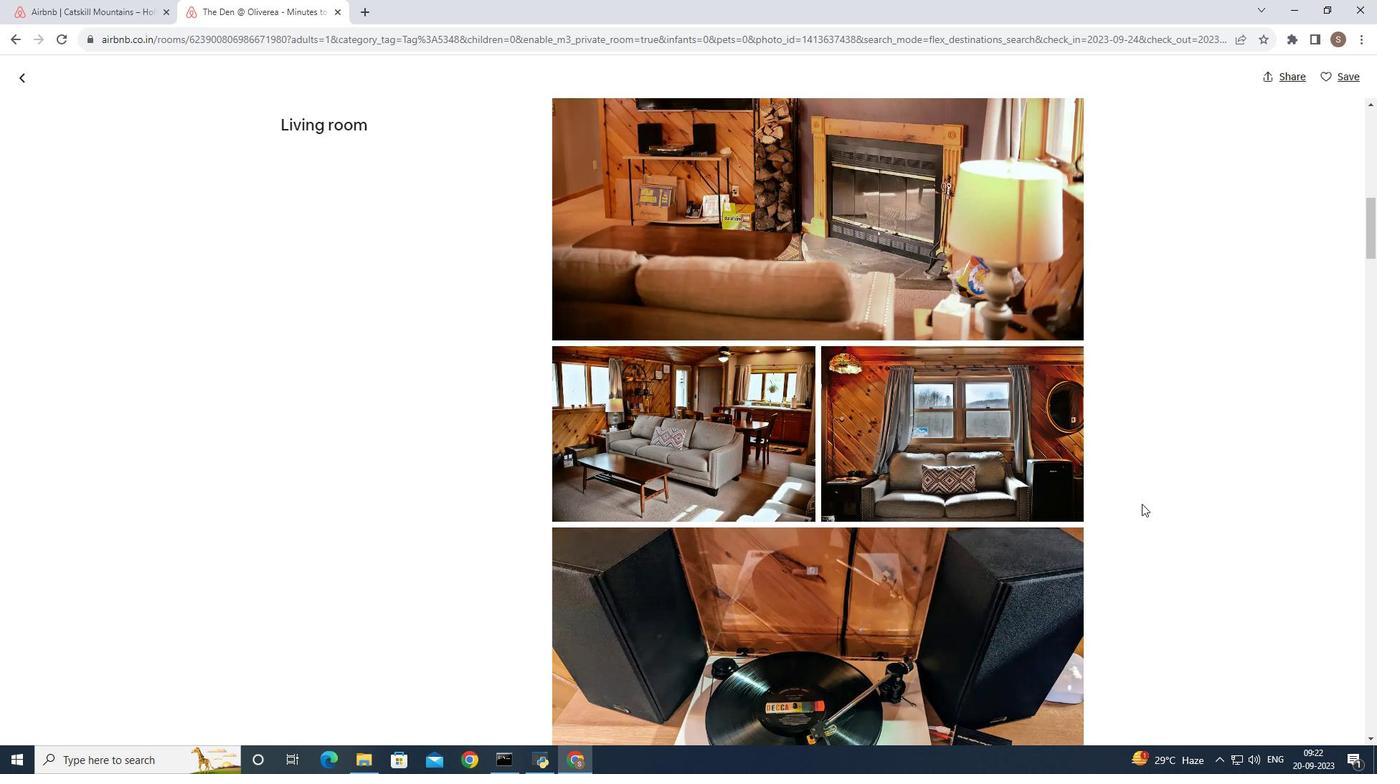 
Action: Mouse scrolled (1142, 503) with delta (0, 0)
Screenshot: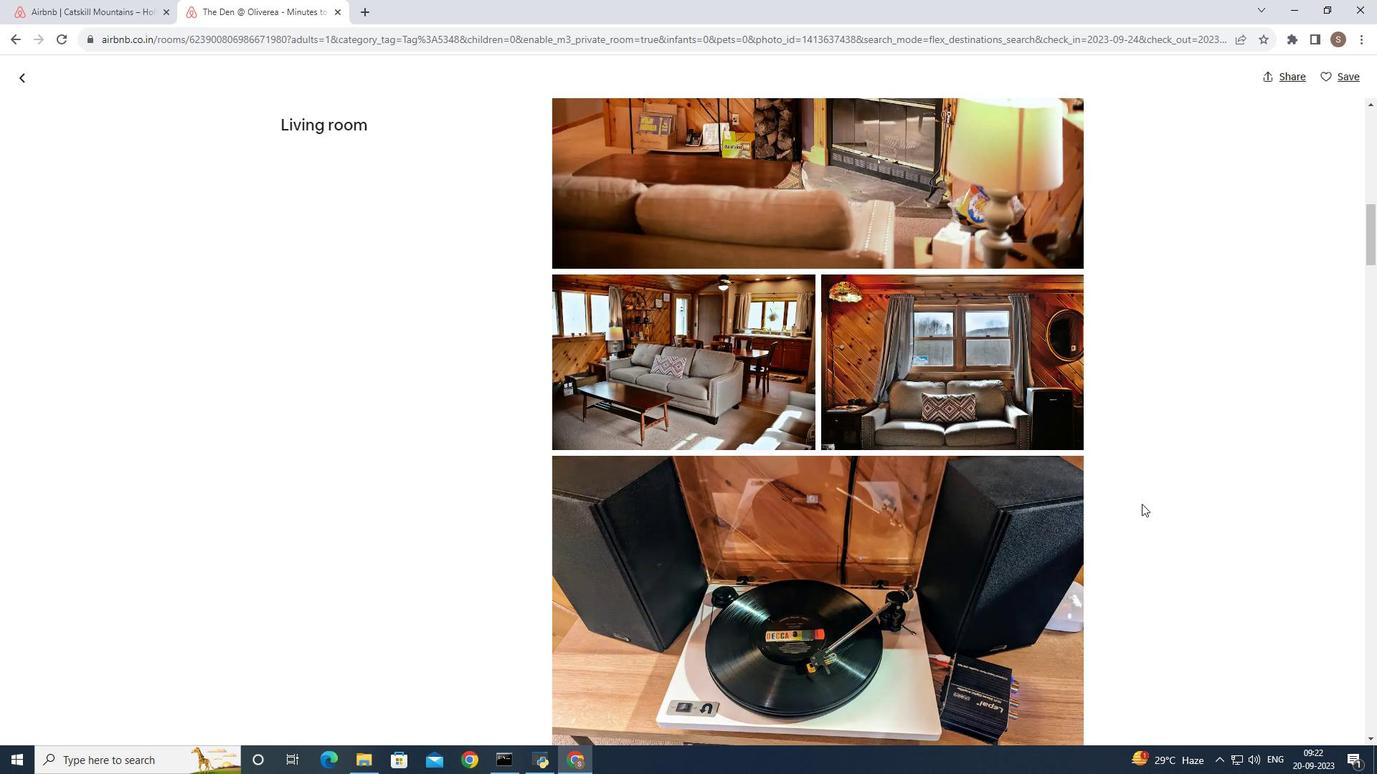 
Action: Mouse scrolled (1142, 503) with delta (0, 0)
Screenshot: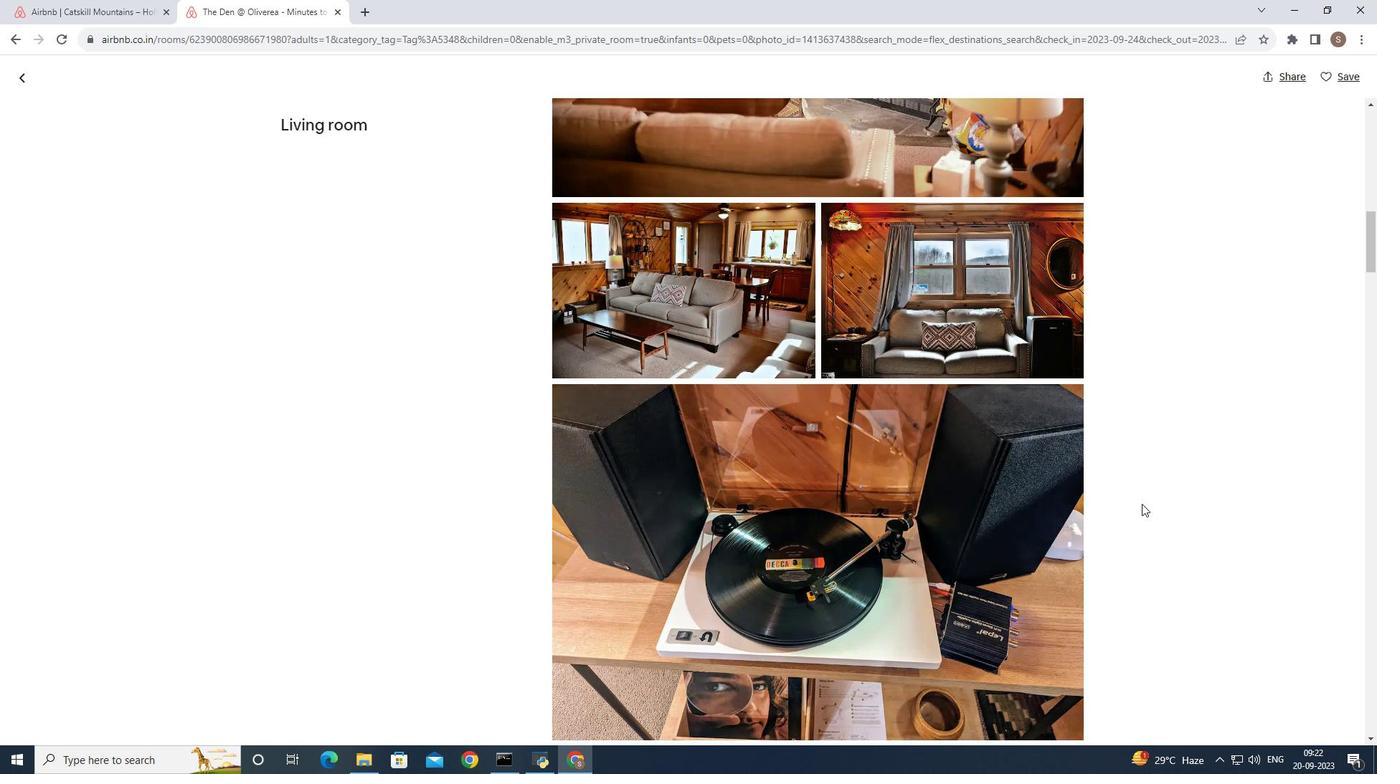 
Action: Mouse scrolled (1142, 503) with delta (0, 0)
Screenshot: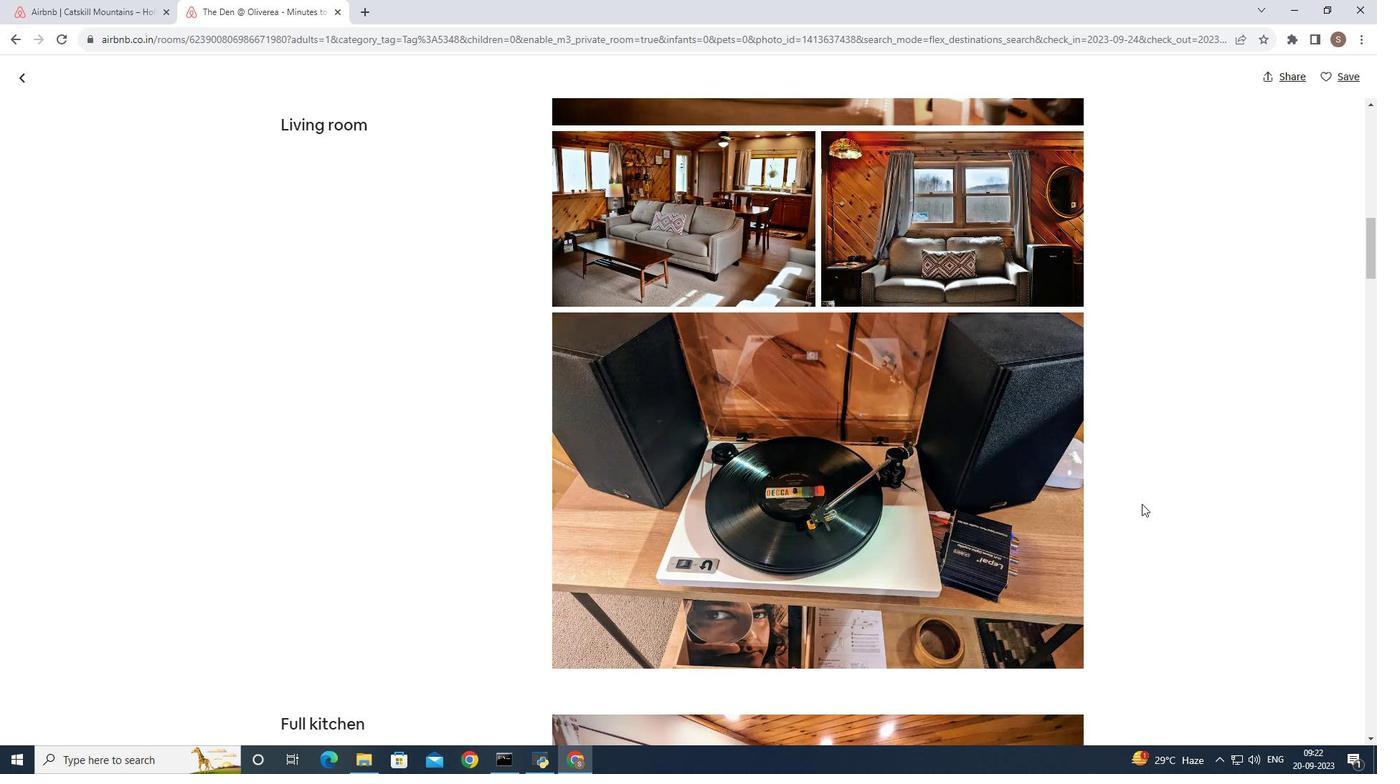 
Action: Mouse scrolled (1142, 503) with delta (0, 0)
Screenshot: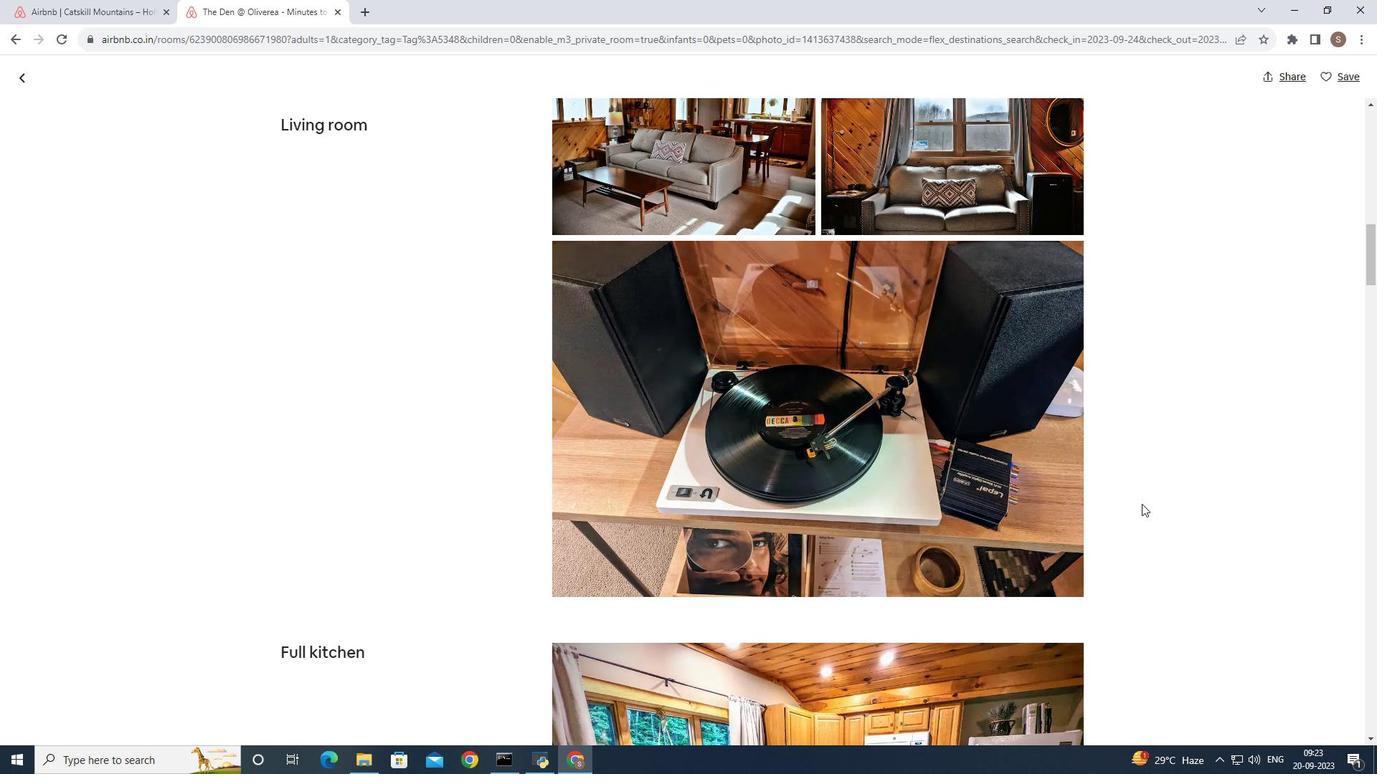 
Action: Mouse scrolled (1142, 503) with delta (0, 0)
Screenshot: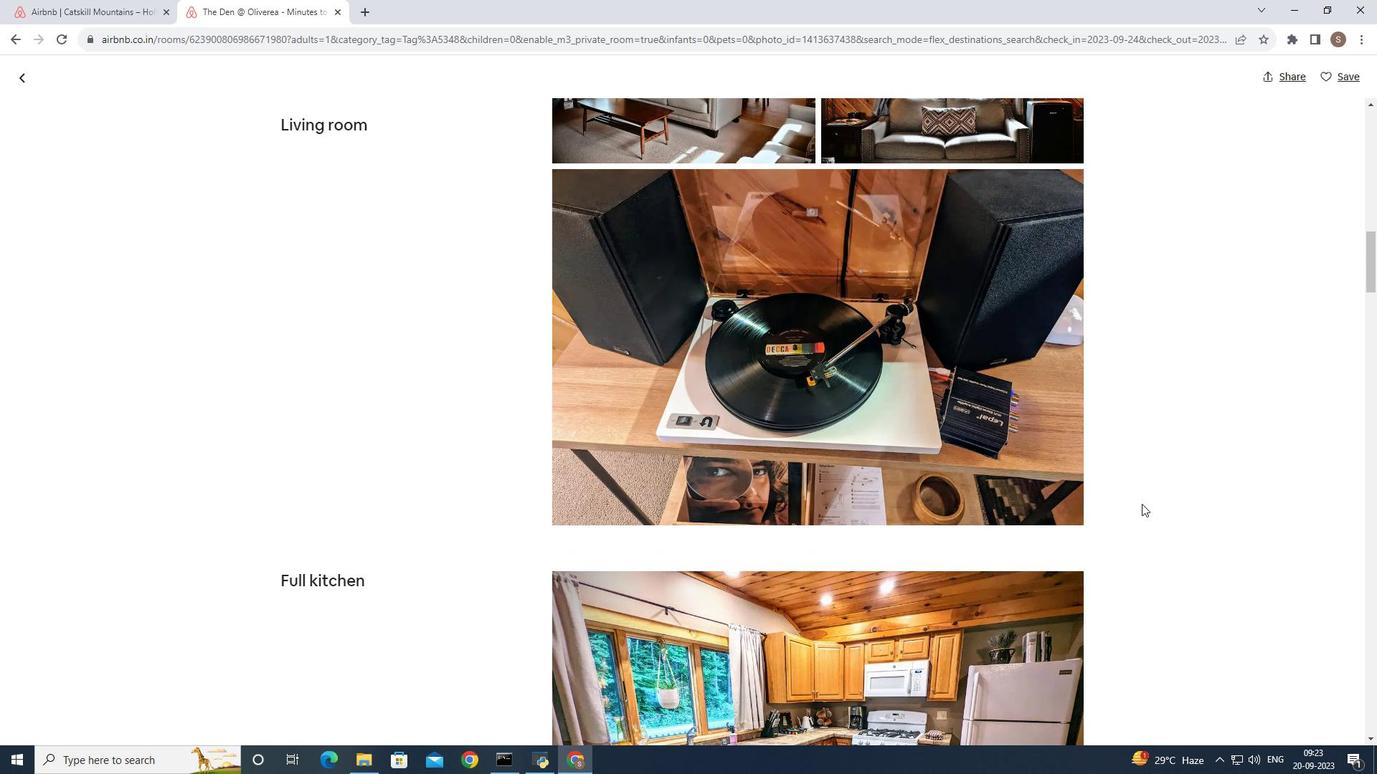 
Action: Mouse scrolled (1142, 503) with delta (0, 0)
Screenshot: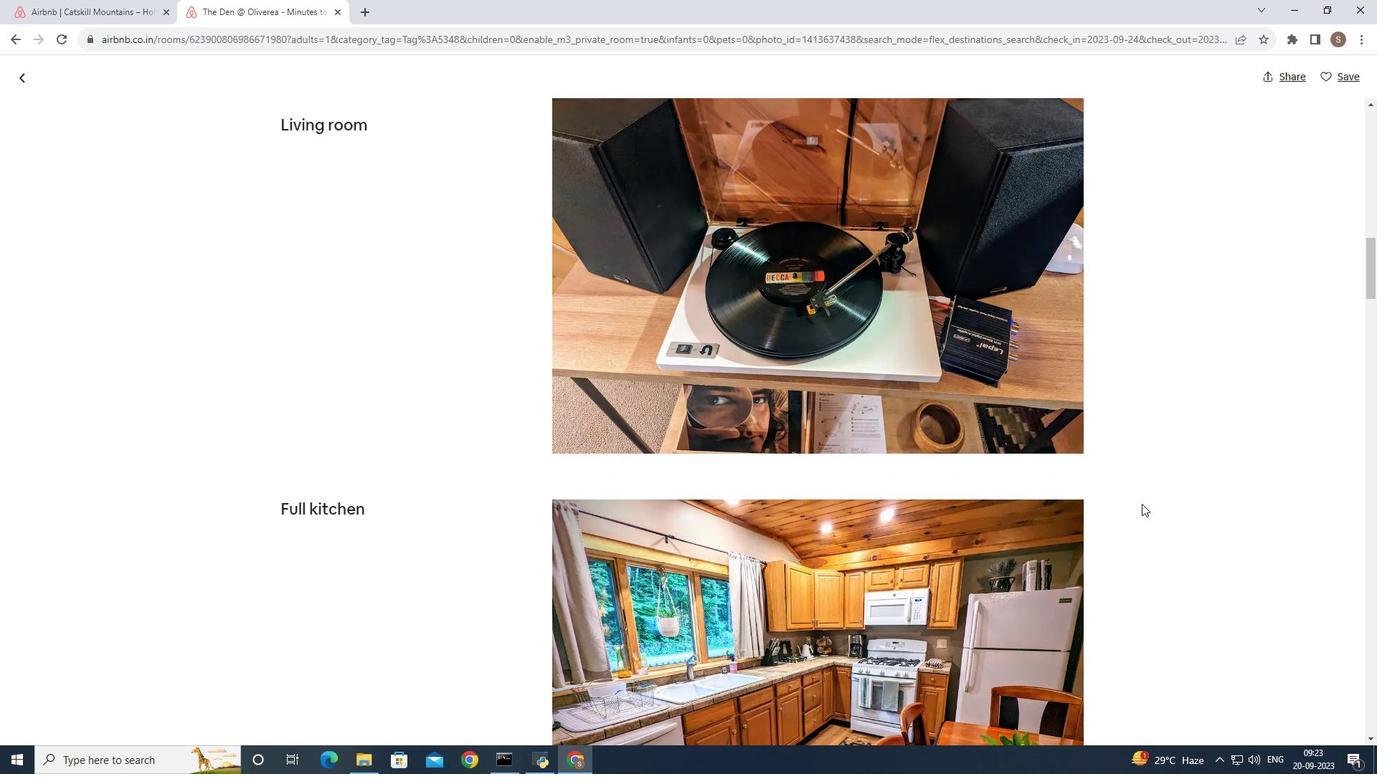 
Action: Mouse scrolled (1142, 503) with delta (0, 0)
Screenshot: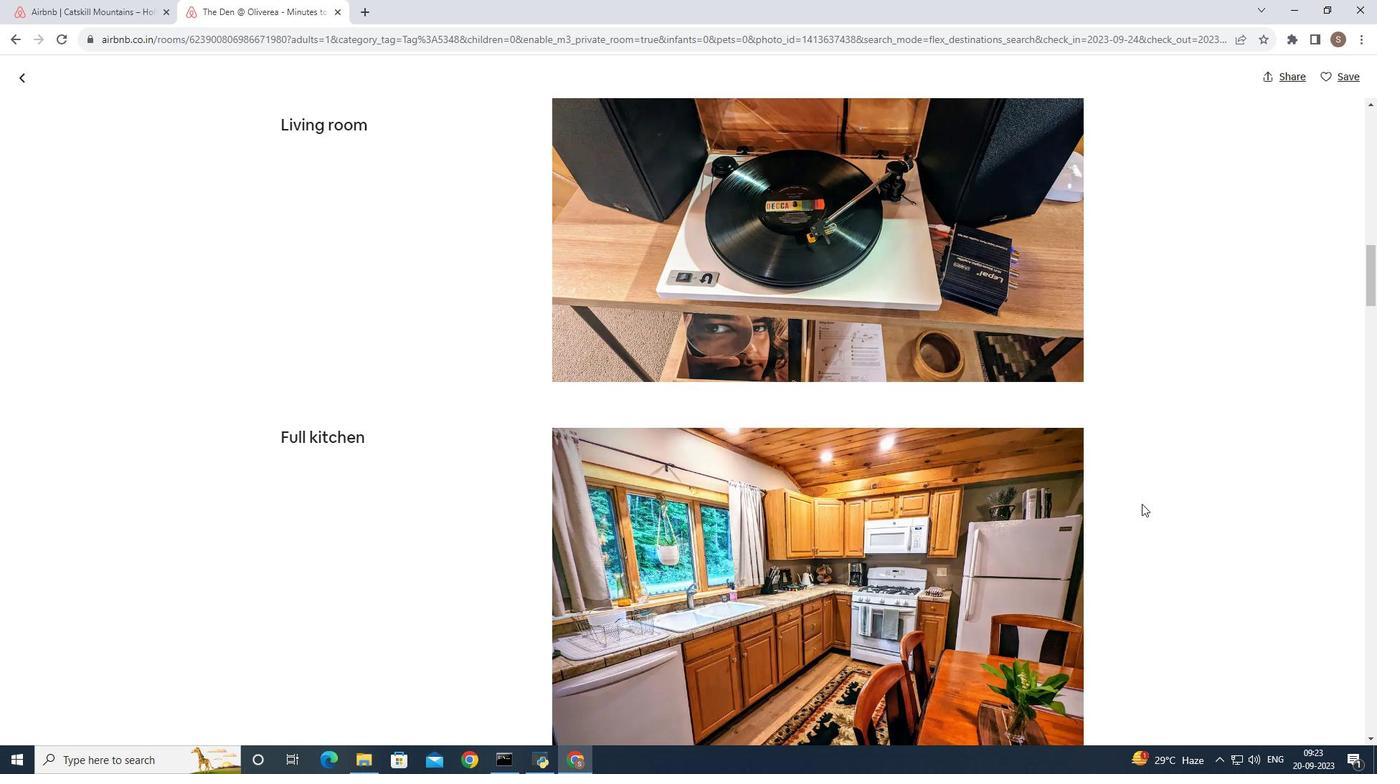 
Action: Mouse scrolled (1142, 503) with delta (0, 0)
Screenshot: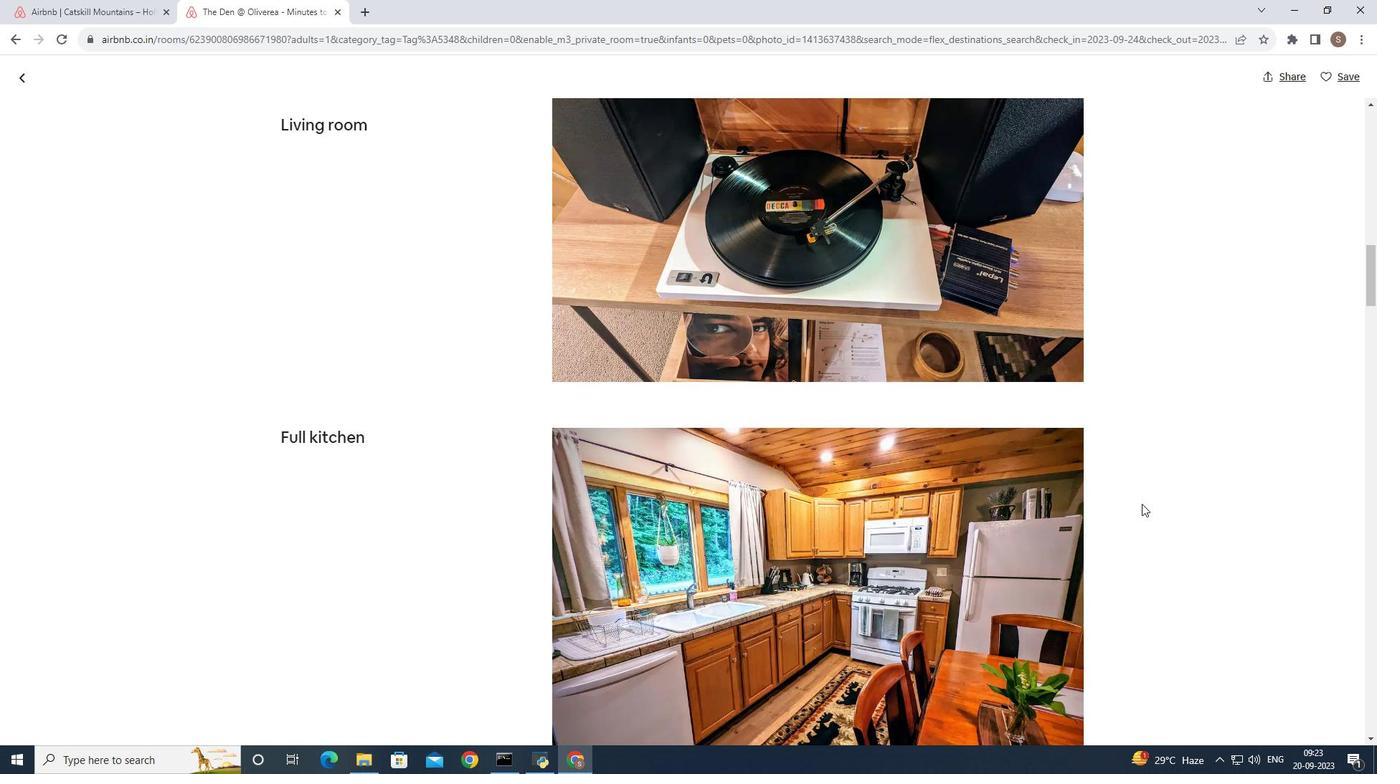 
Action: Mouse scrolled (1142, 505) with delta (0, 0)
Screenshot: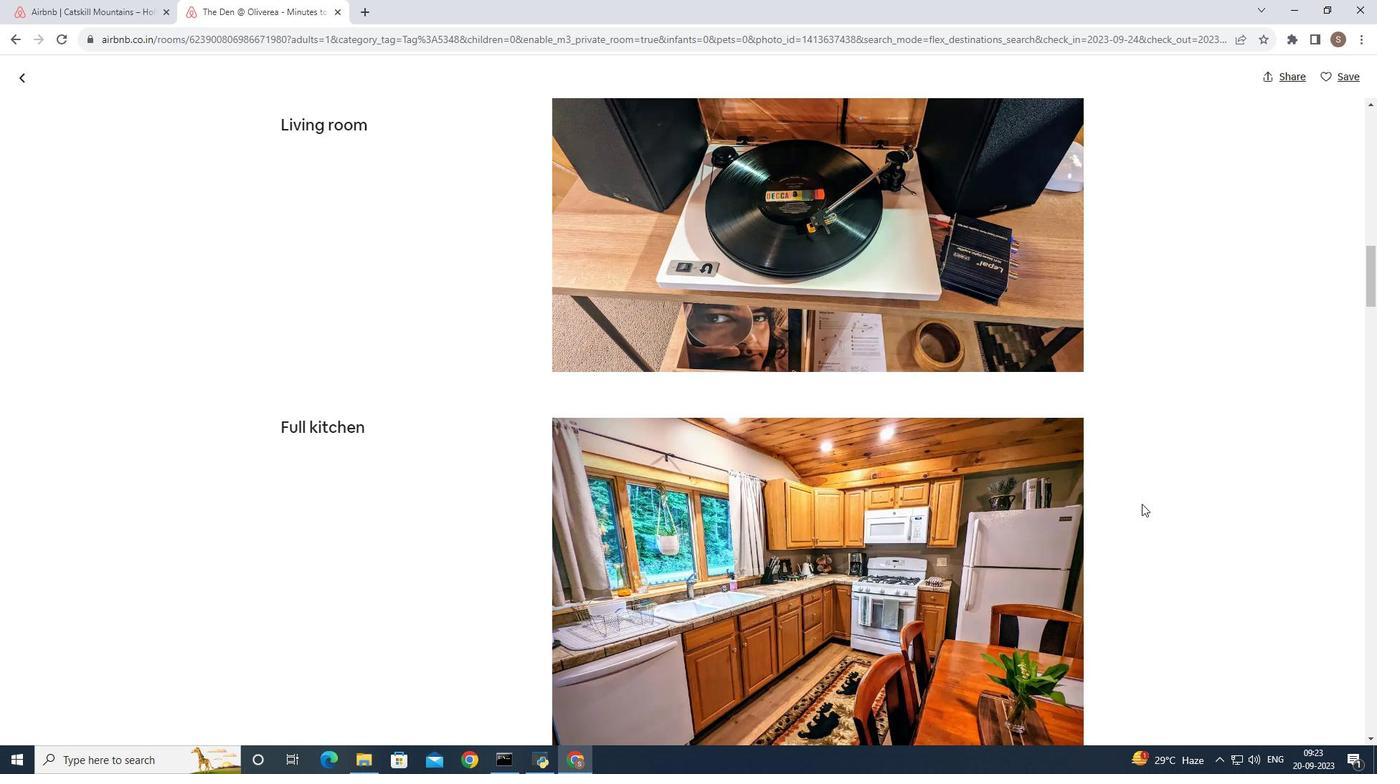 
Action: Mouse scrolled (1142, 503) with delta (0, 0)
Screenshot: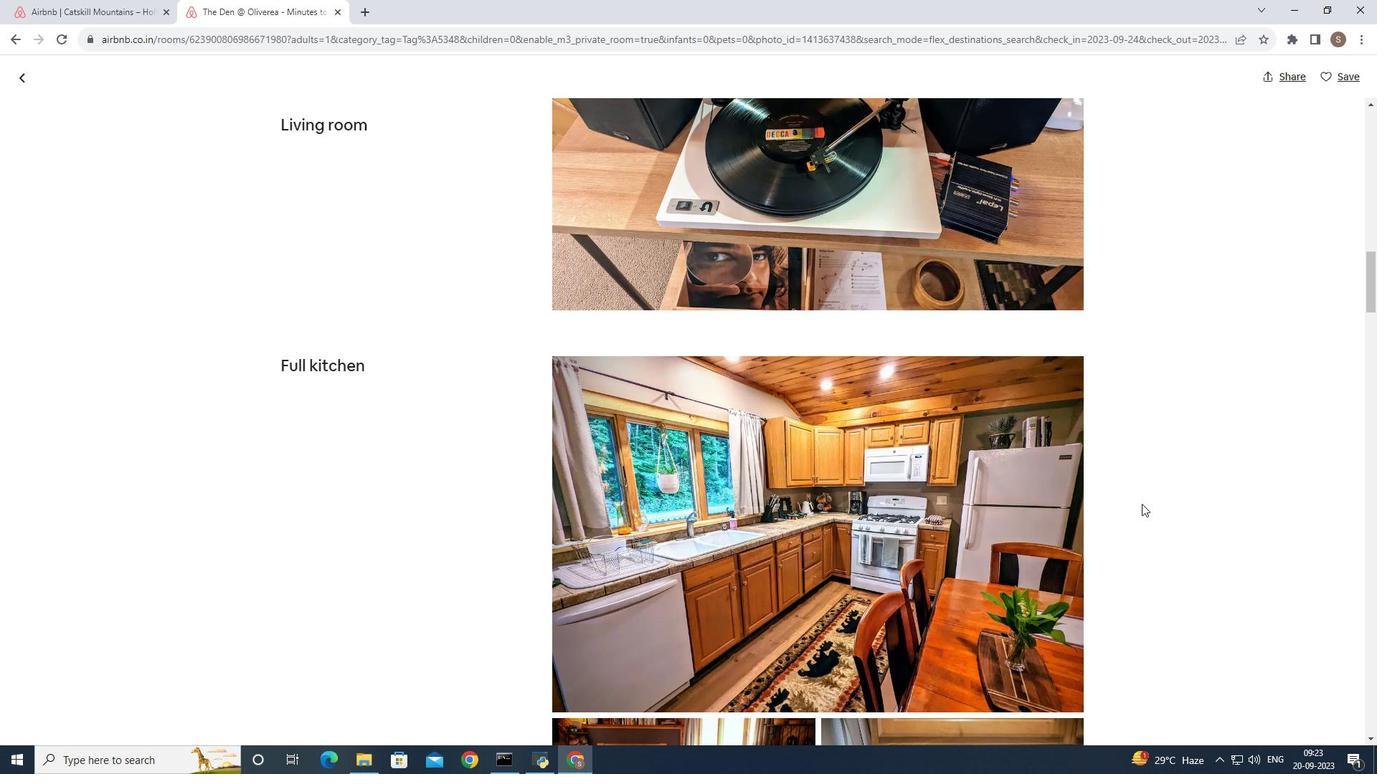 
Action: Mouse scrolled (1142, 503) with delta (0, 0)
Screenshot: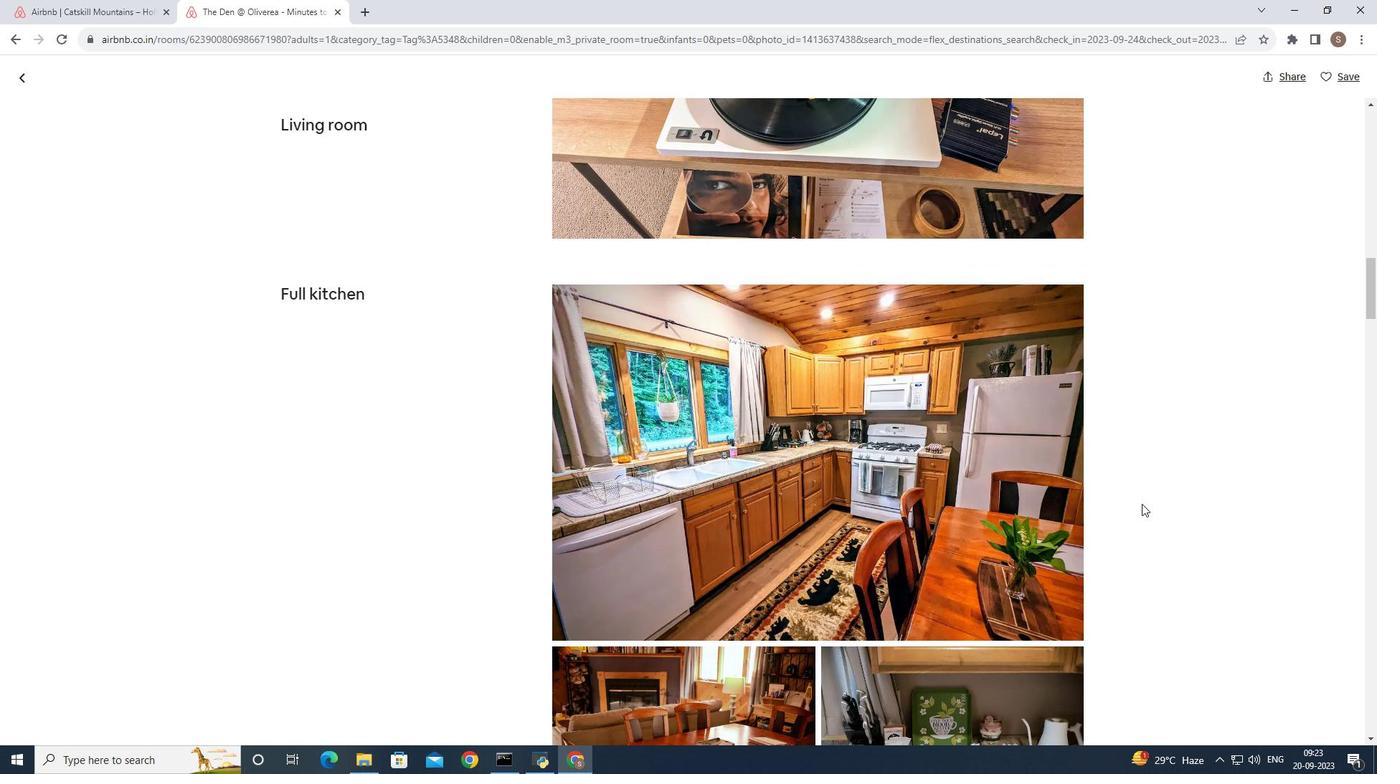 
Action: Mouse scrolled (1142, 503) with delta (0, 0)
Screenshot: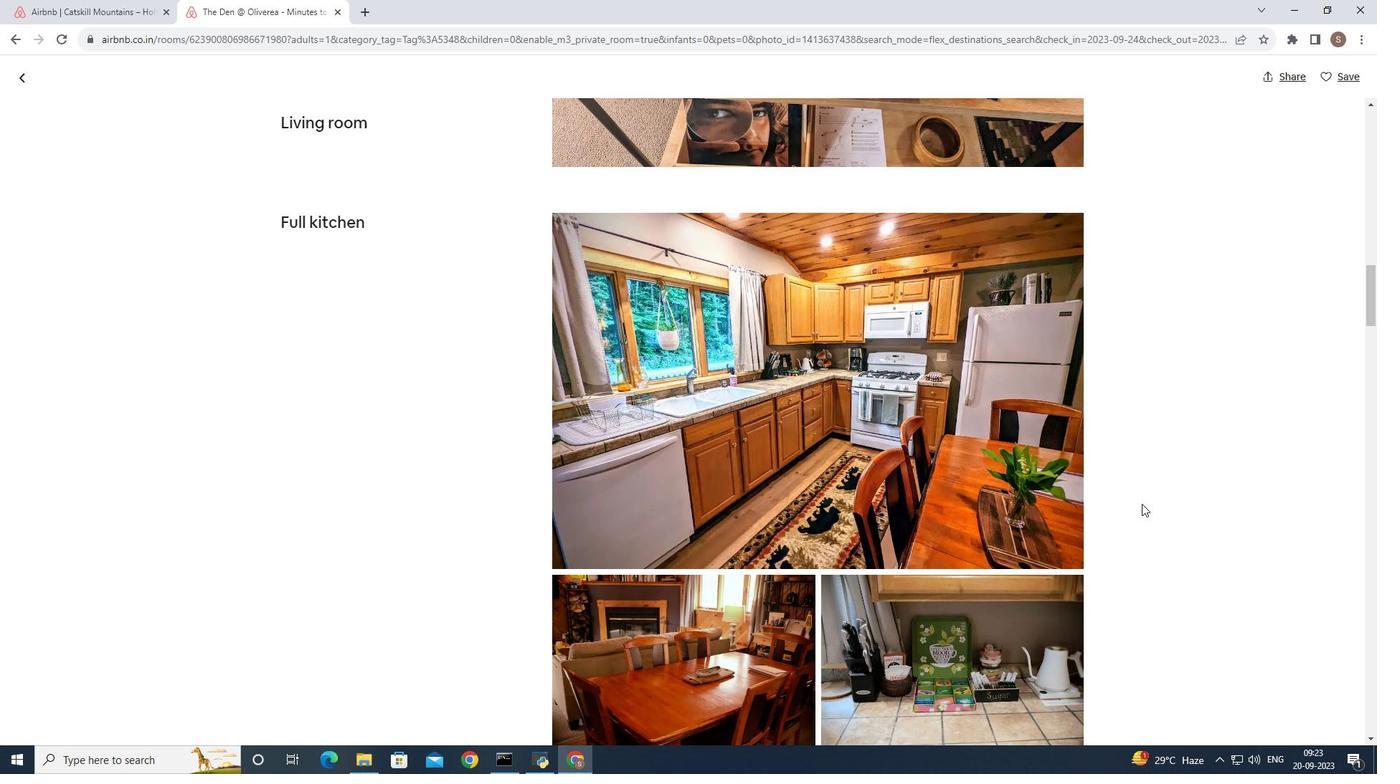 
Action: Mouse scrolled (1142, 503) with delta (0, 0)
Screenshot: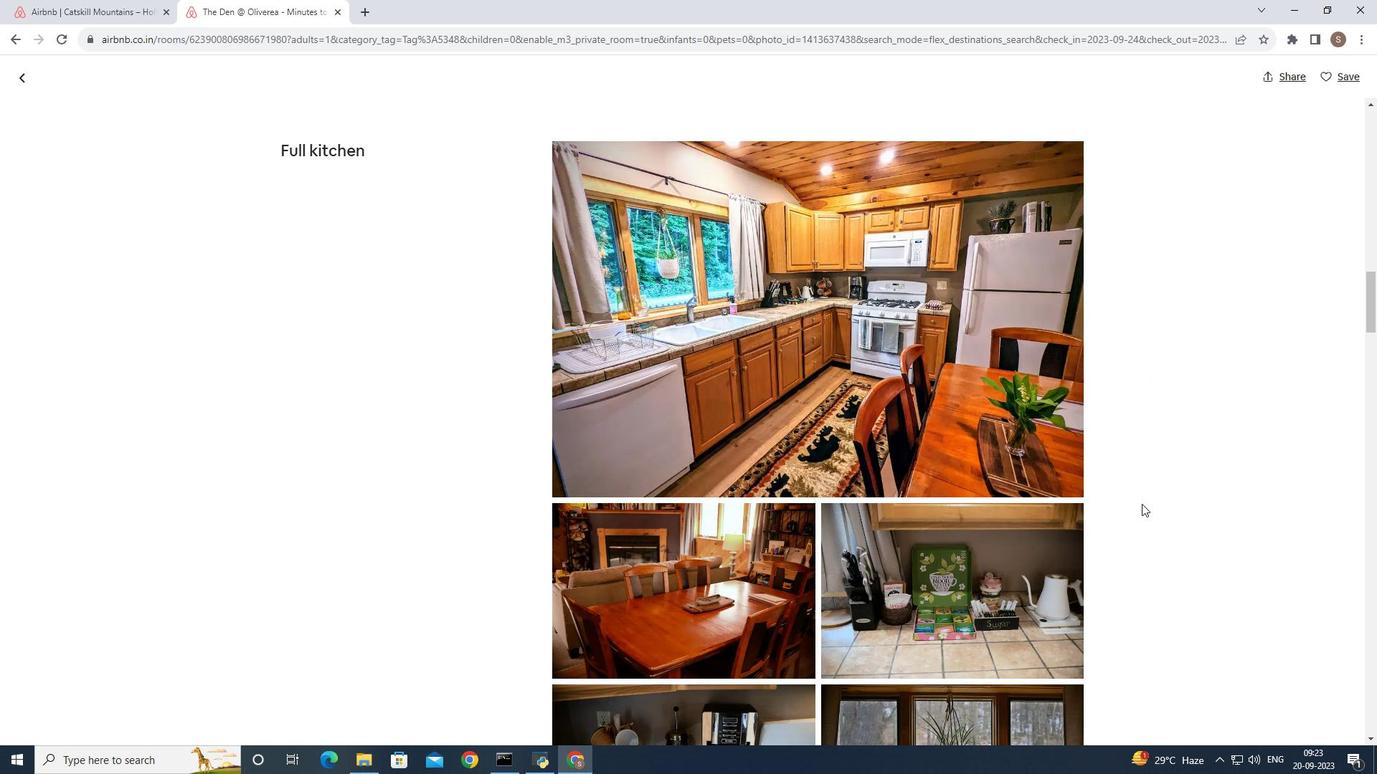 
Action: Mouse scrolled (1142, 503) with delta (0, 0)
Screenshot: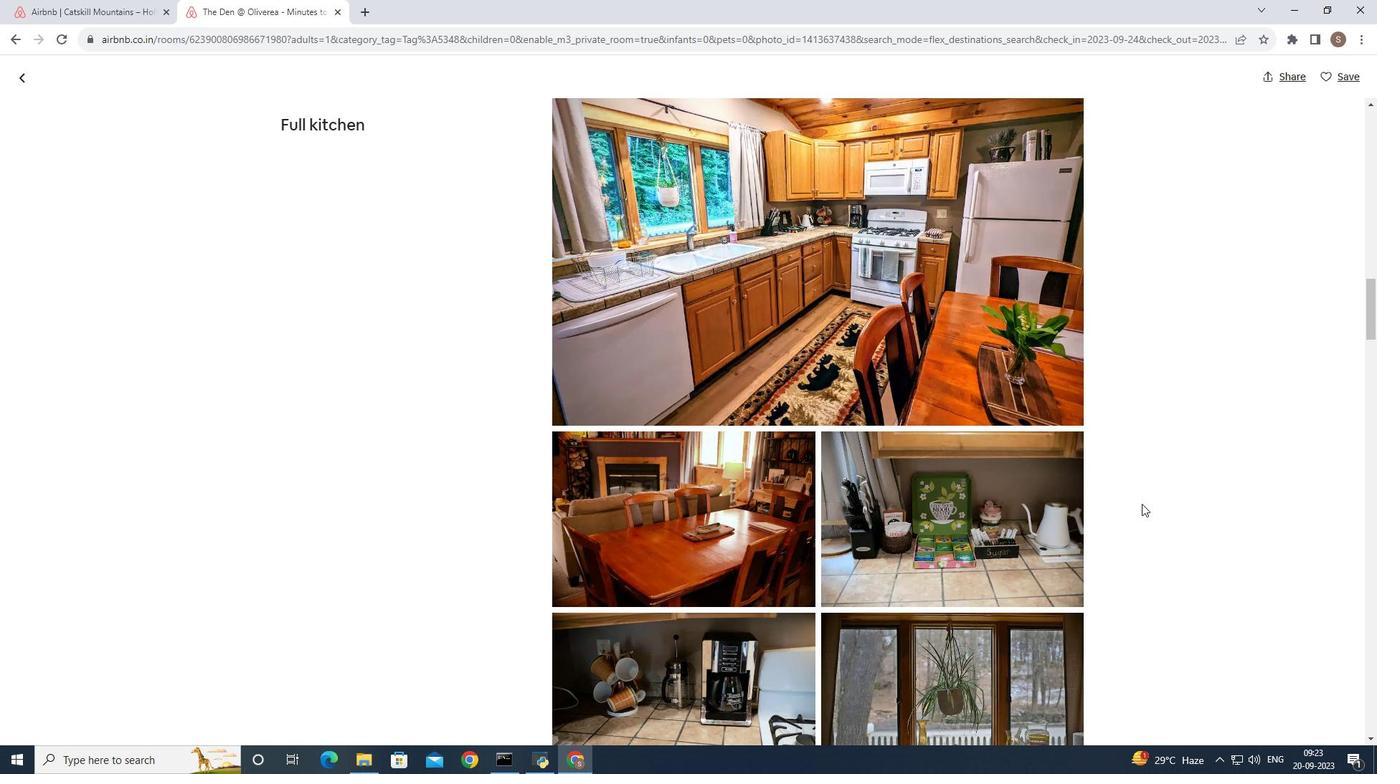 
Action: Mouse scrolled (1142, 503) with delta (0, 0)
Screenshot: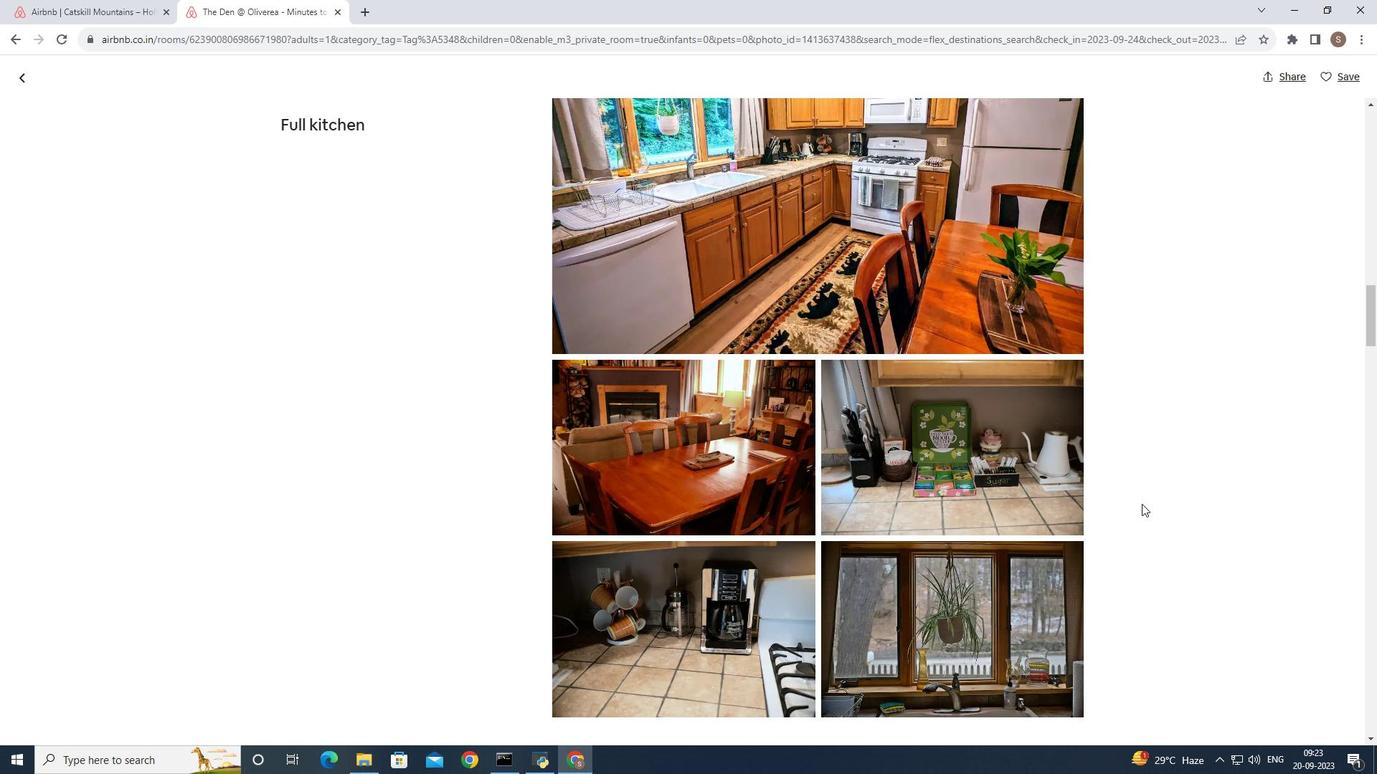
Action: Mouse scrolled (1142, 503) with delta (0, 0)
Screenshot: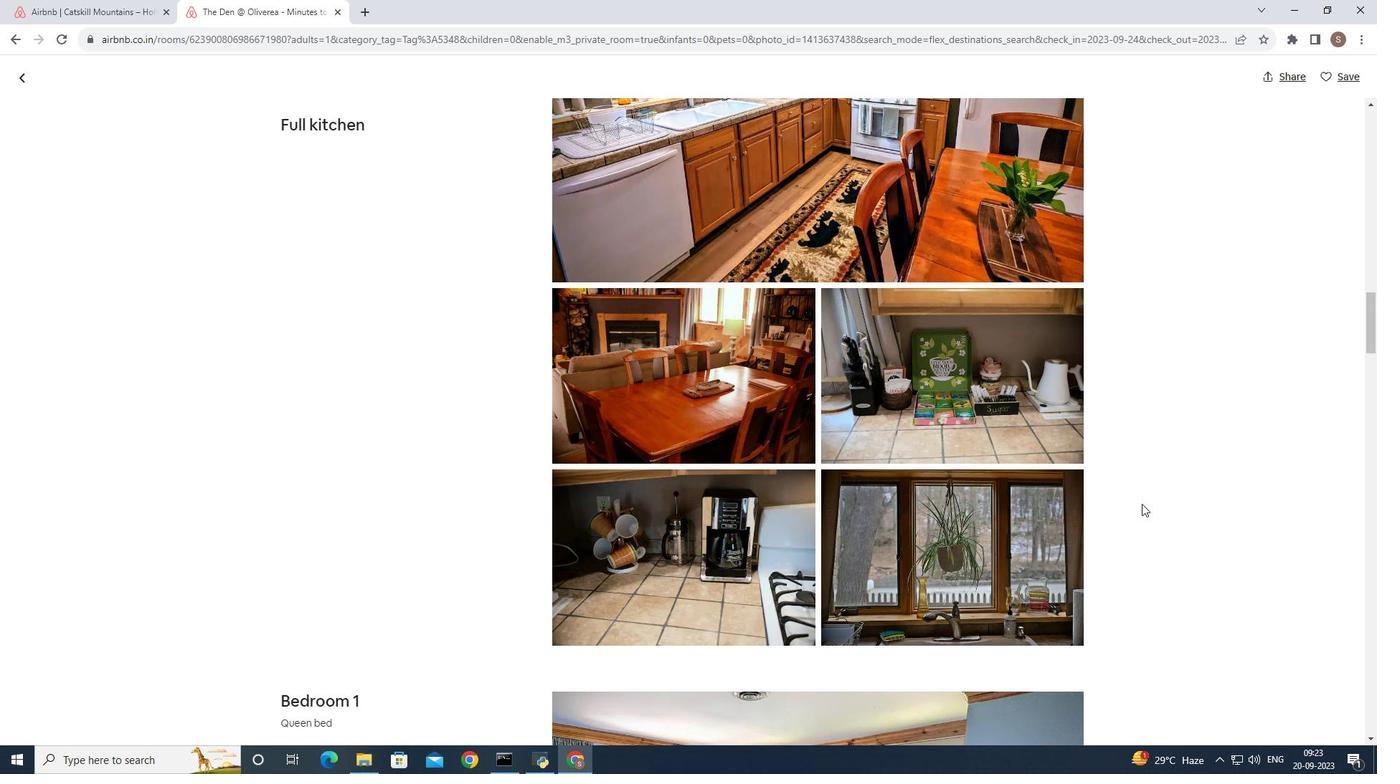 
Action: Mouse scrolled (1142, 503) with delta (0, 0)
Screenshot: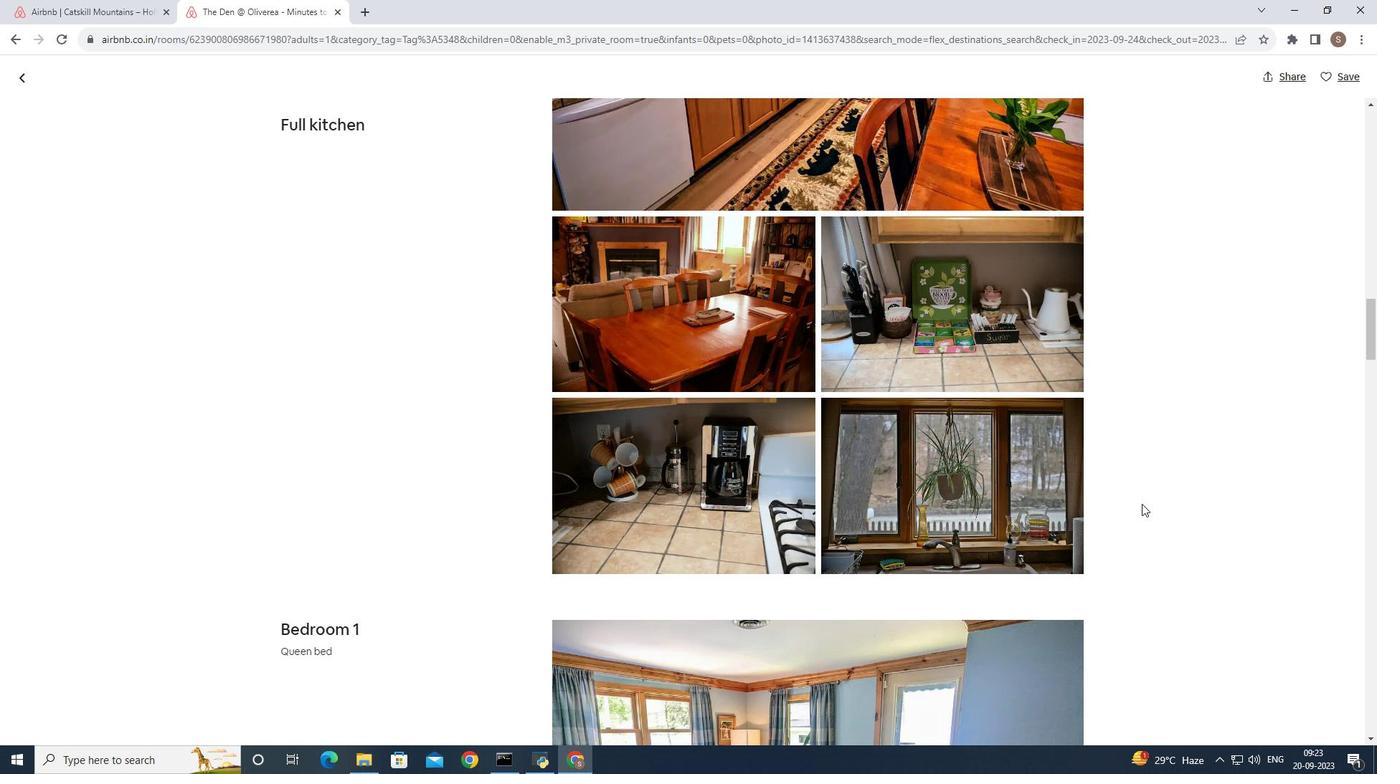 
Action: Mouse scrolled (1142, 503) with delta (0, 0)
Screenshot: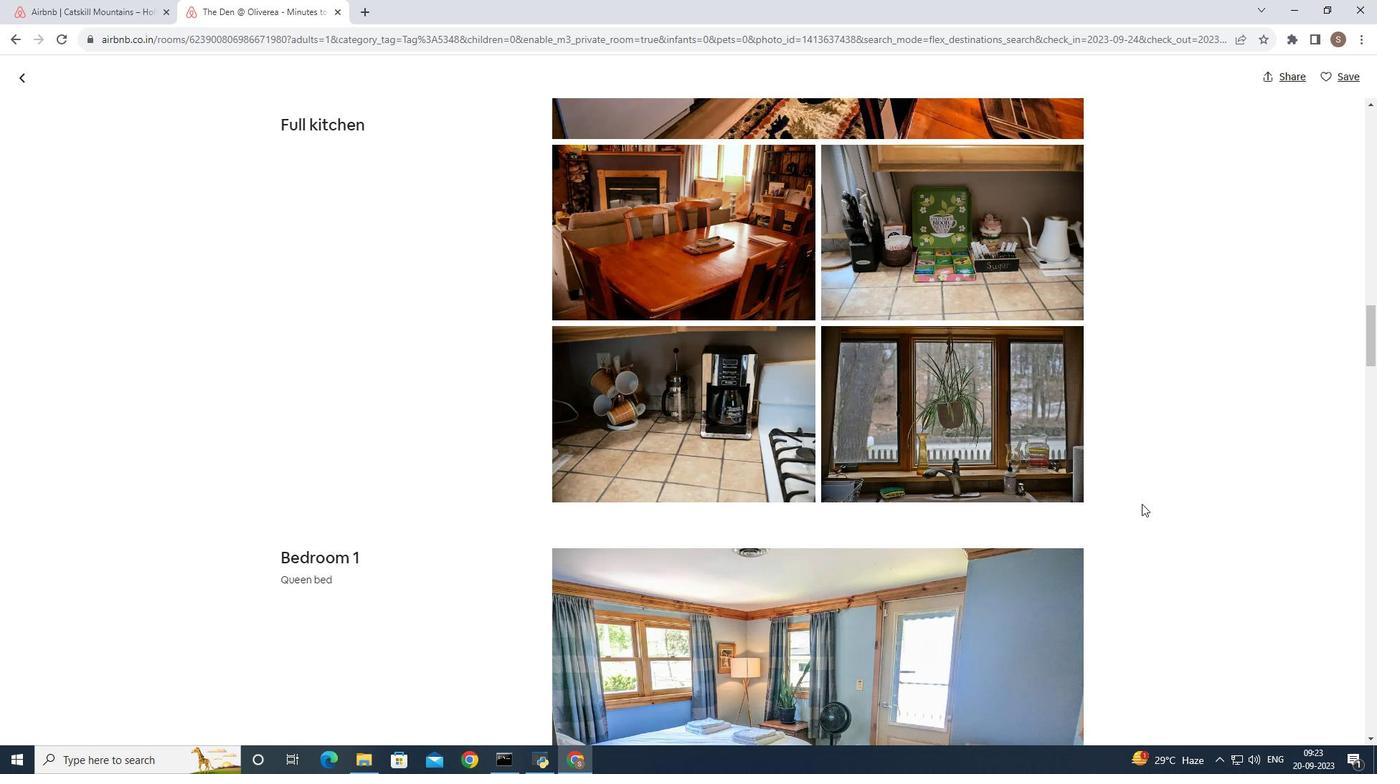 
Action: Mouse scrolled (1142, 503) with delta (0, 0)
Screenshot: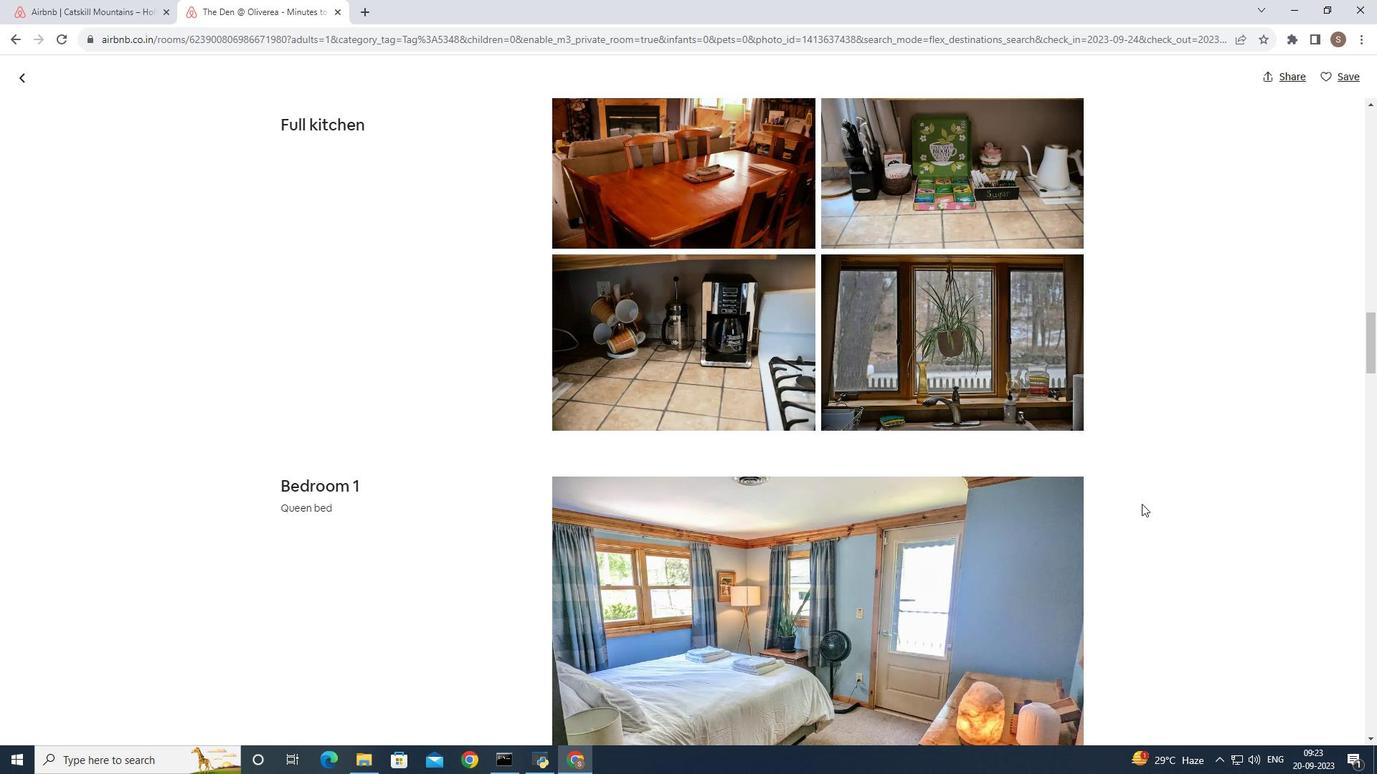 
Action: Mouse scrolled (1142, 503) with delta (0, 0)
Screenshot: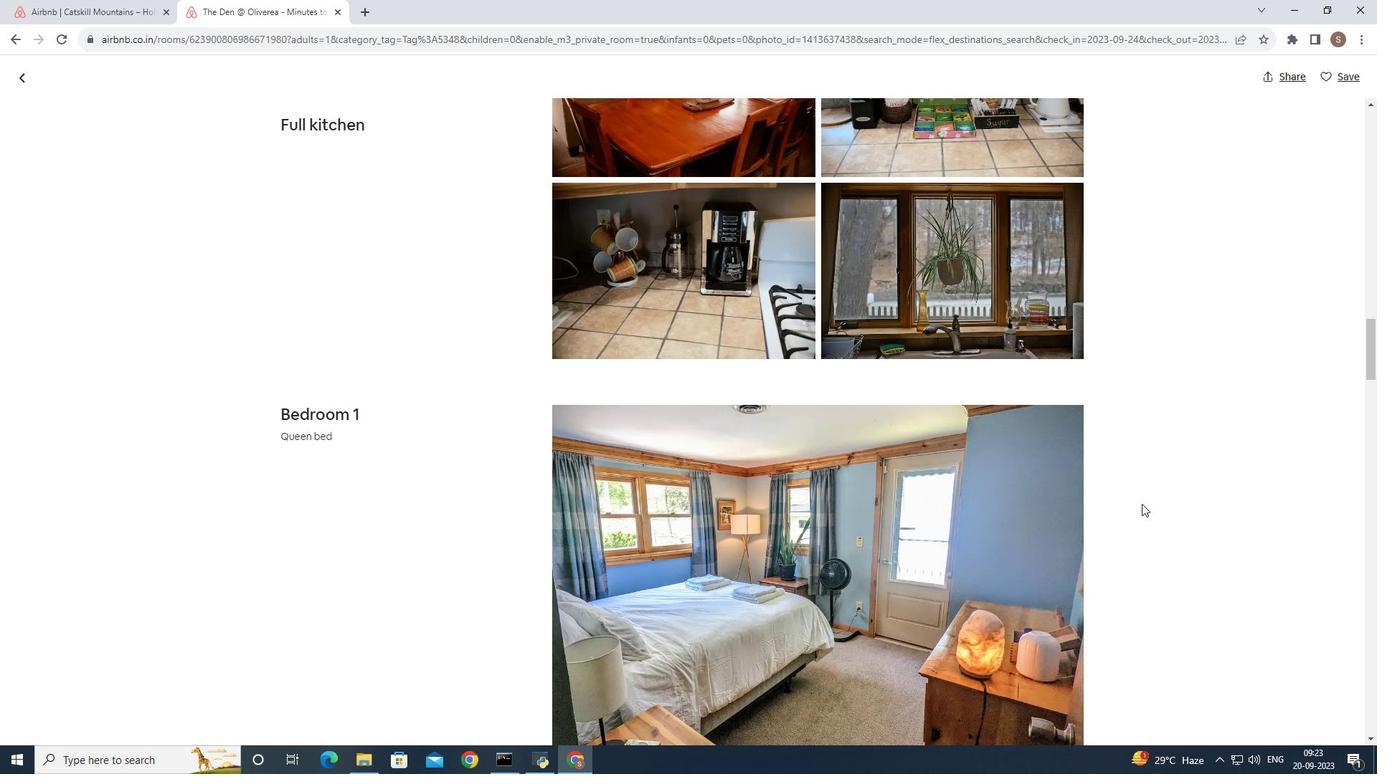
Action: Mouse scrolled (1142, 503) with delta (0, 0)
Screenshot: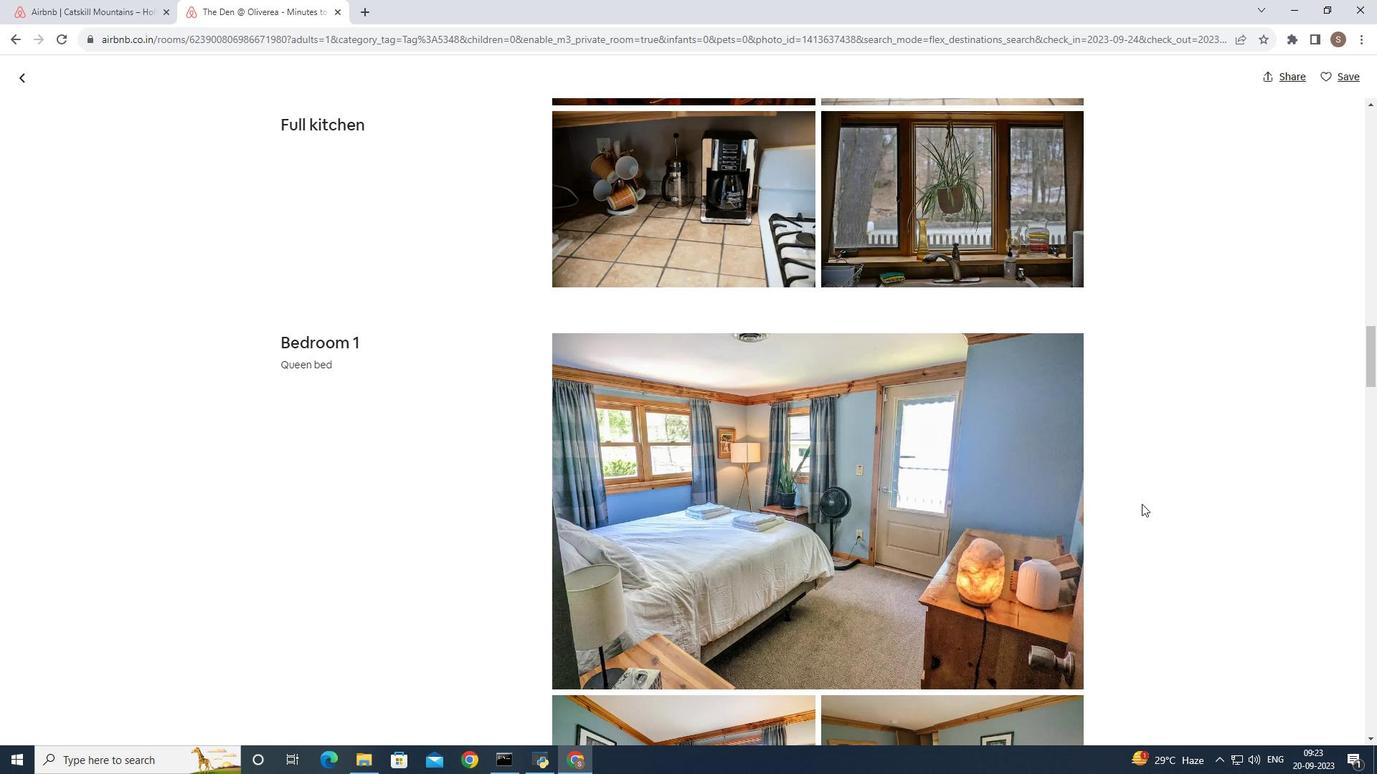 
Action: Mouse scrolled (1142, 503) with delta (0, 0)
Screenshot: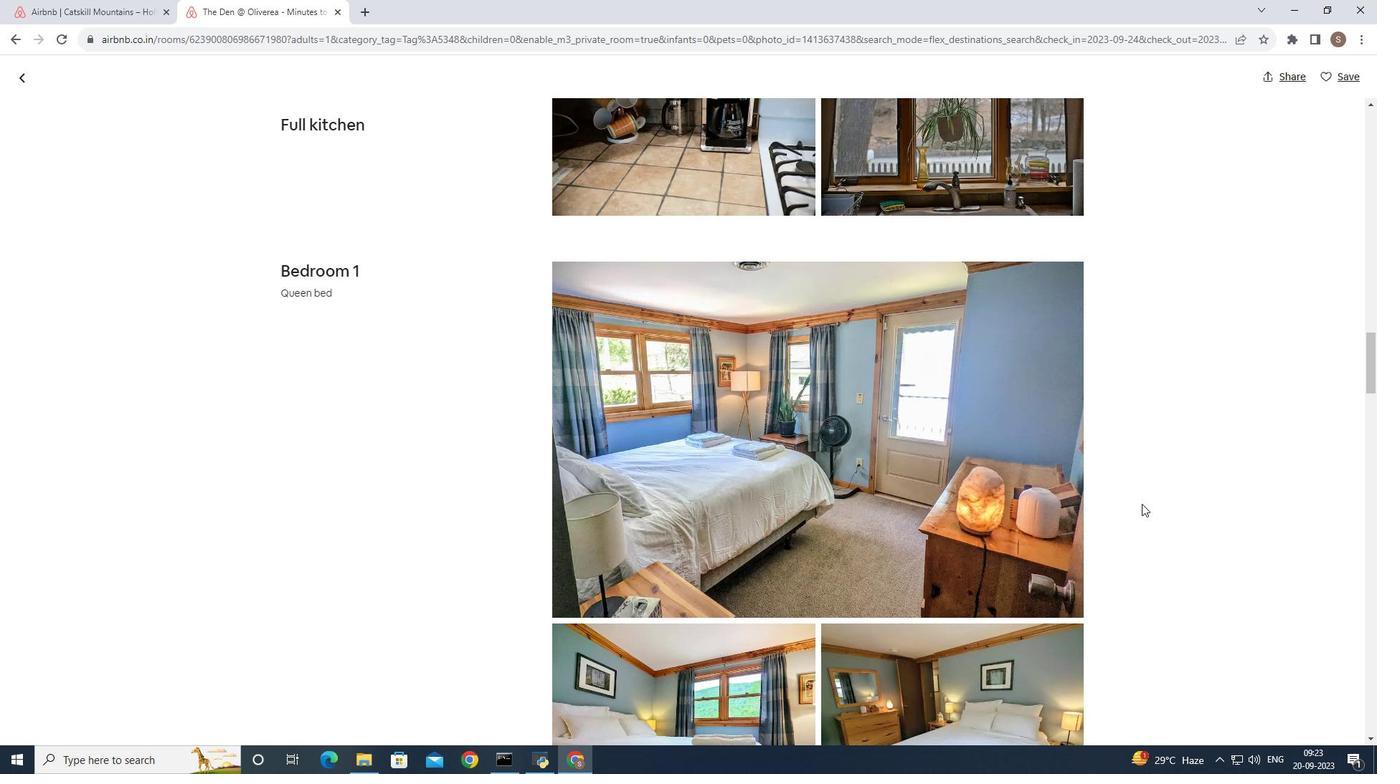 
Action: Mouse scrolled (1142, 503) with delta (0, 0)
Screenshot: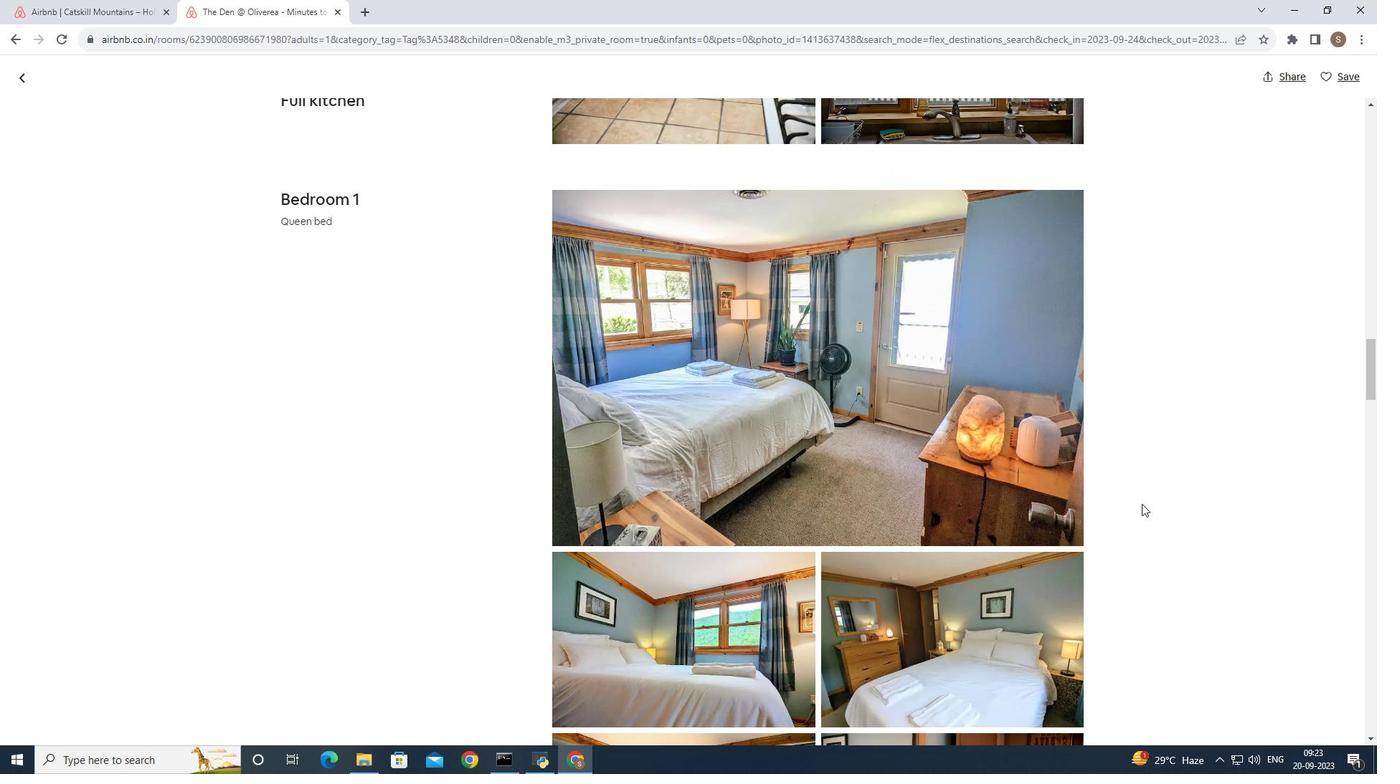 
Action: Mouse scrolled (1142, 503) with delta (0, 0)
Screenshot: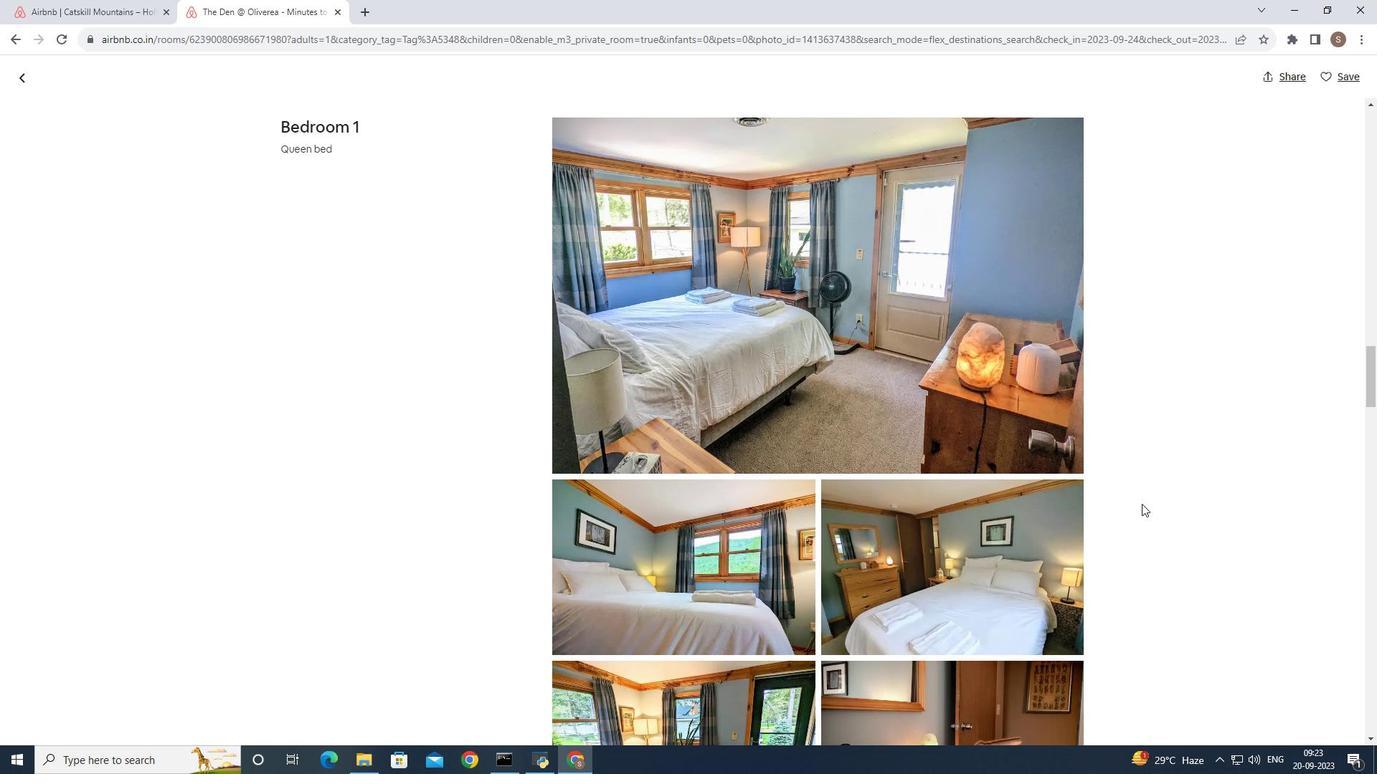 
Action: Mouse scrolled (1142, 503) with delta (0, 0)
Screenshot: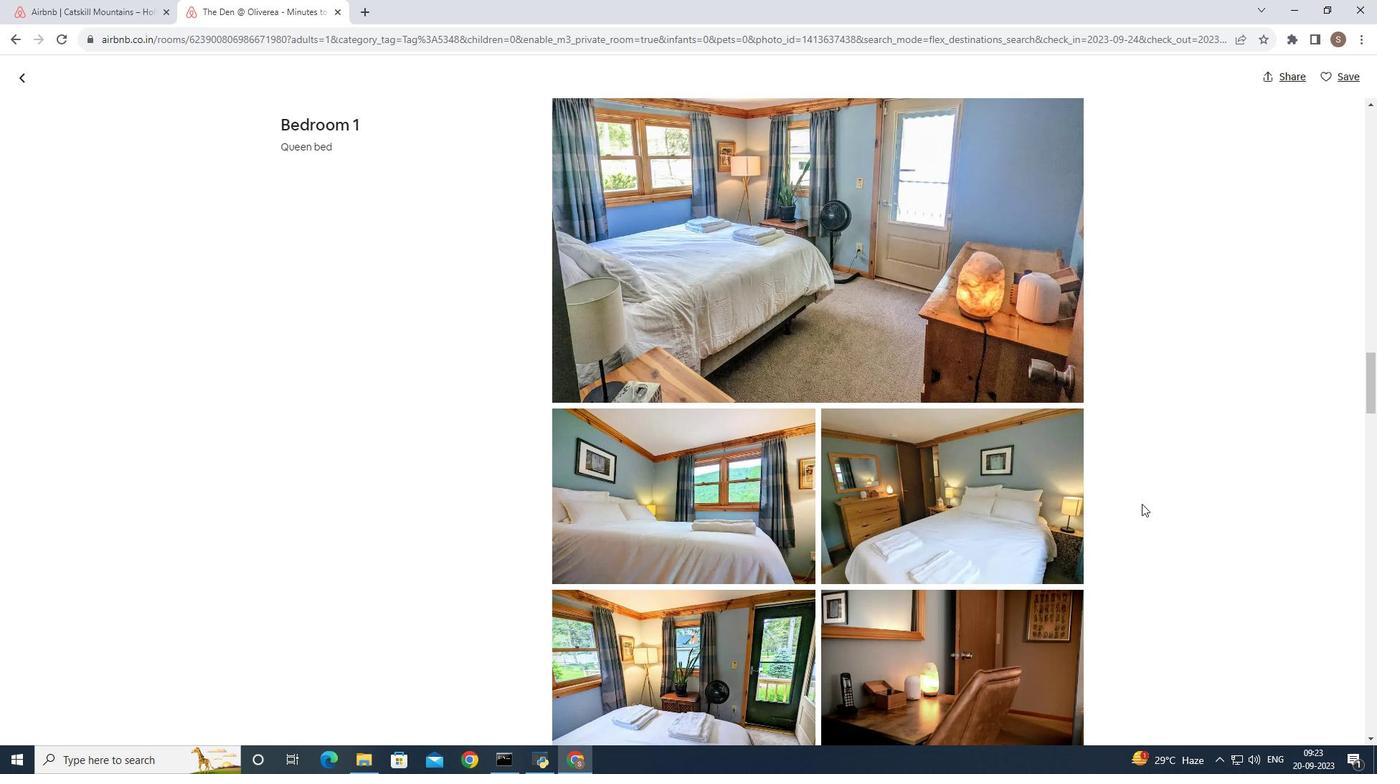 
Action: Mouse scrolled (1142, 503) with delta (0, 0)
Screenshot: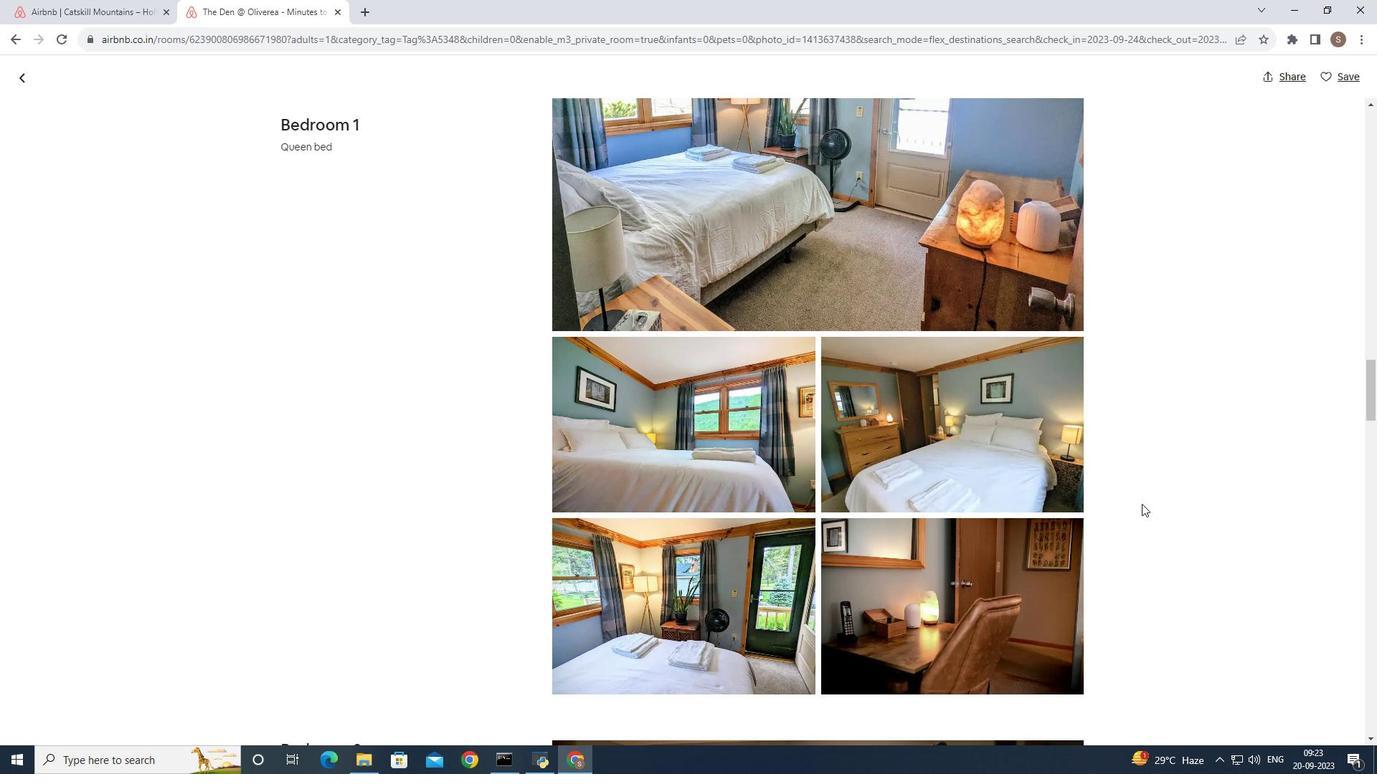 
Action: Mouse scrolled (1142, 503) with delta (0, 0)
Screenshot: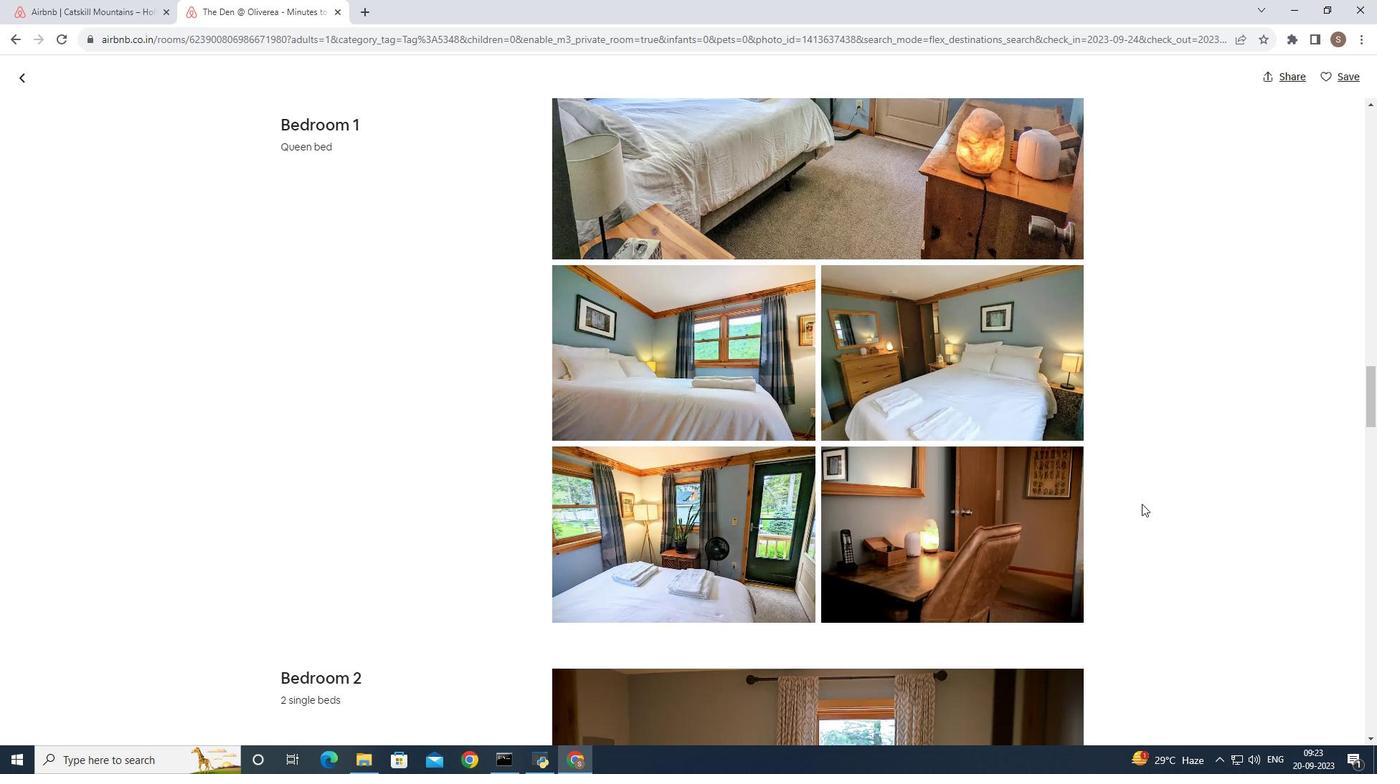 
Action: Mouse scrolled (1142, 503) with delta (0, 0)
Screenshot: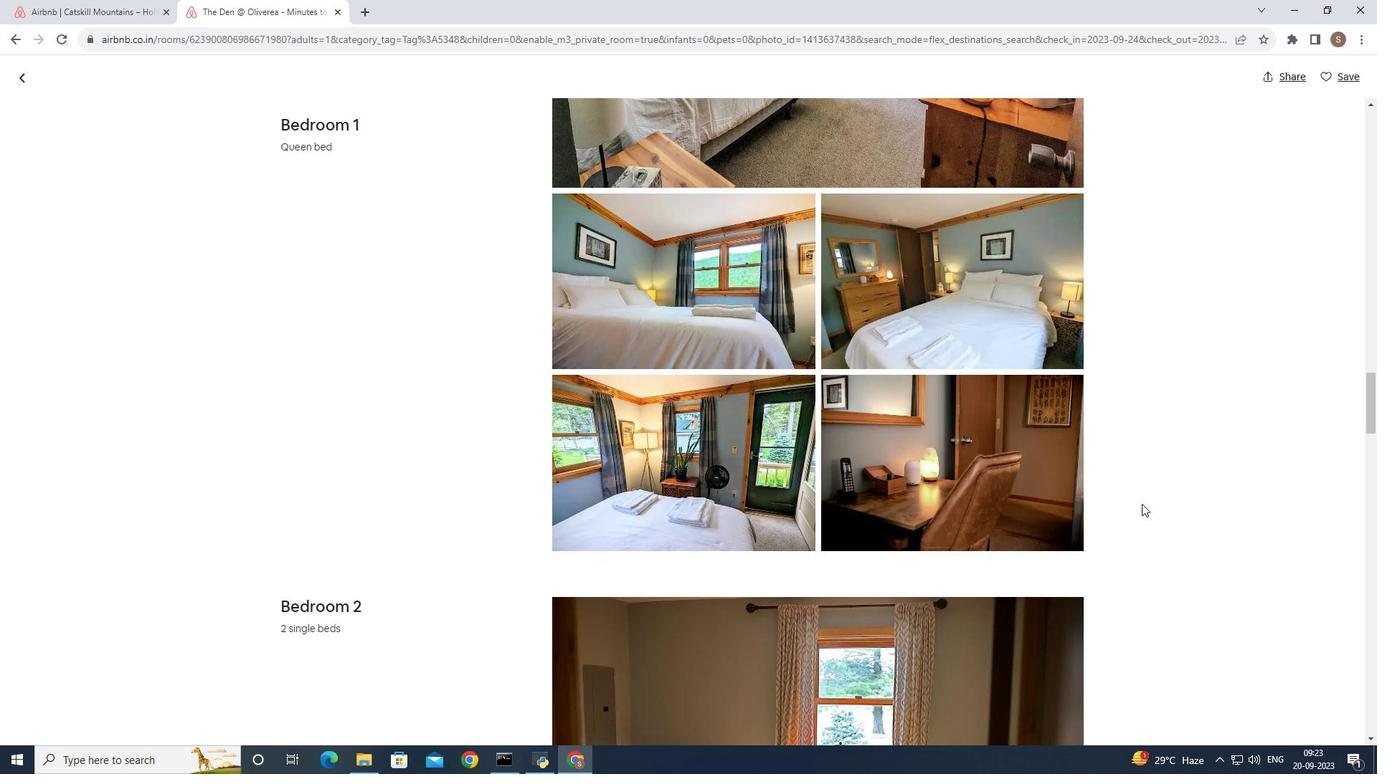 
Action: Mouse scrolled (1142, 503) with delta (0, 0)
Screenshot: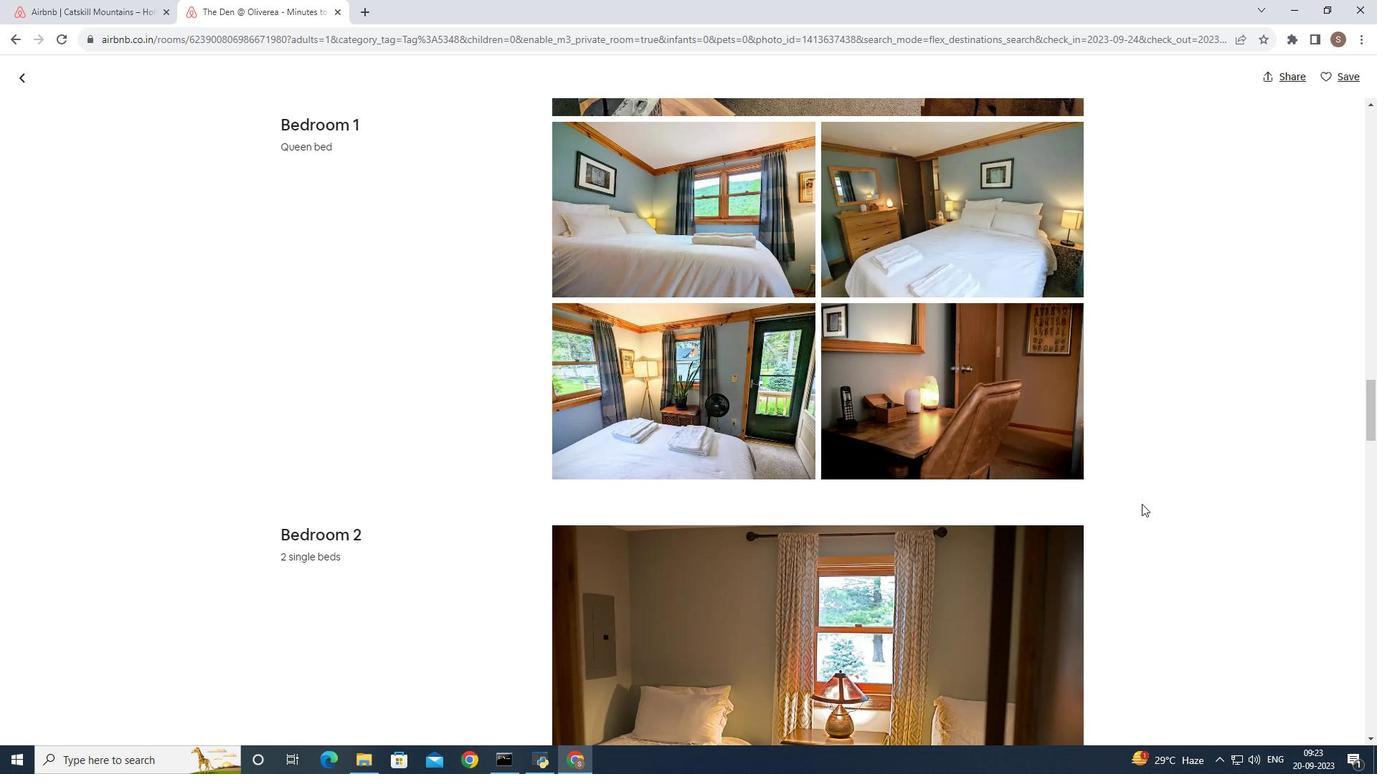 
Action: Mouse scrolled (1142, 503) with delta (0, 0)
Screenshot: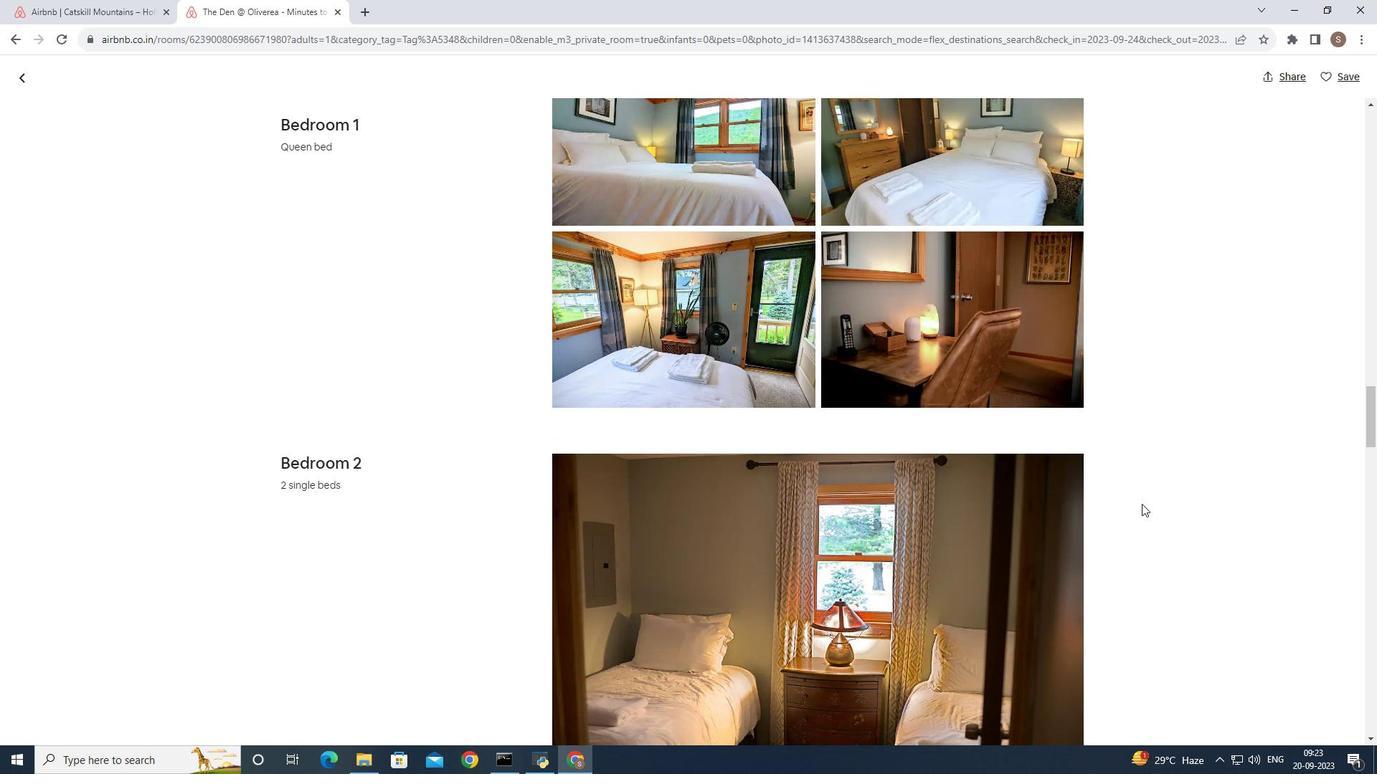 
Action: Mouse scrolled (1142, 503) with delta (0, 0)
Screenshot: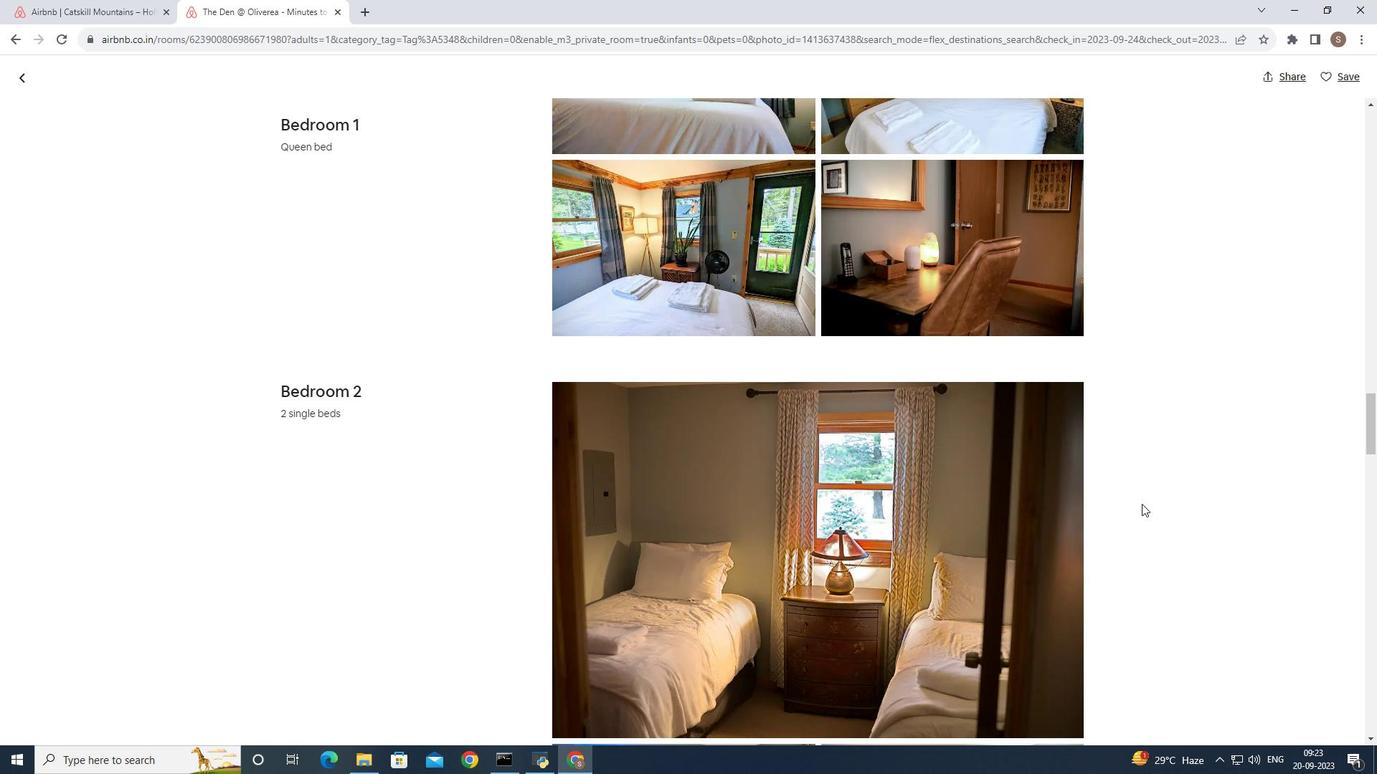 
Action: Mouse scrolled (1142, 503) with delta (0, 0)
Screenshot: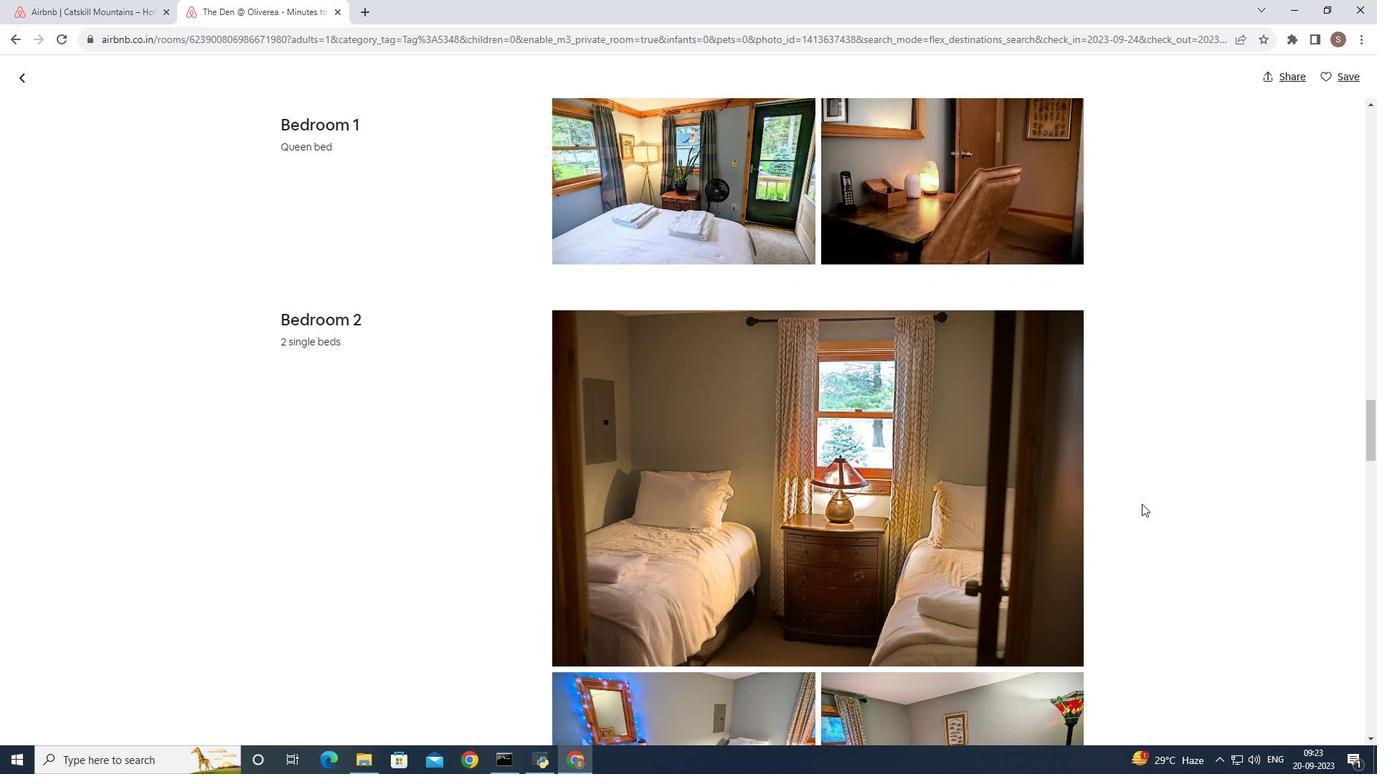 
Action: Mouse scrolled (1142, 503) with delta (0, 0)
Screenshot: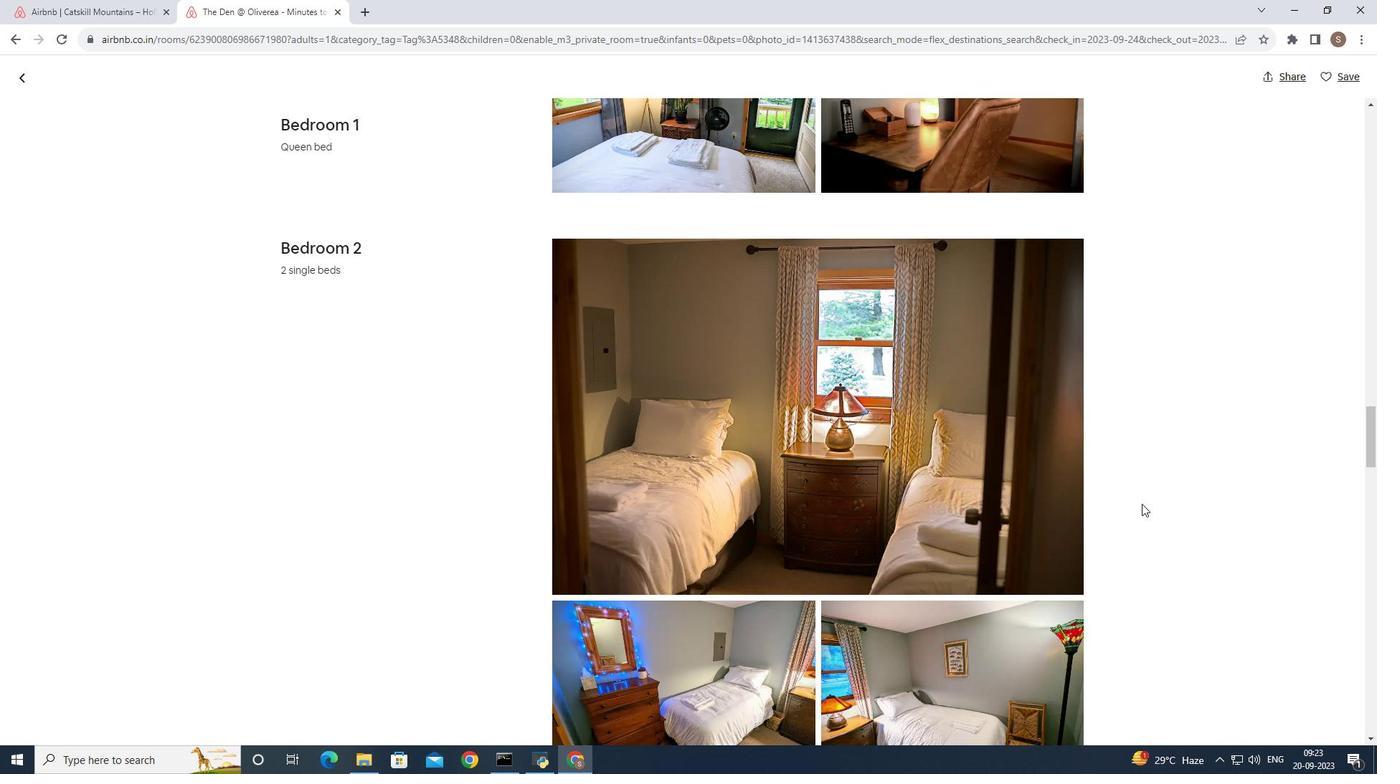 
Action: Mouse scrolled (1142, 503) with delta (0, 0)
Screenshot: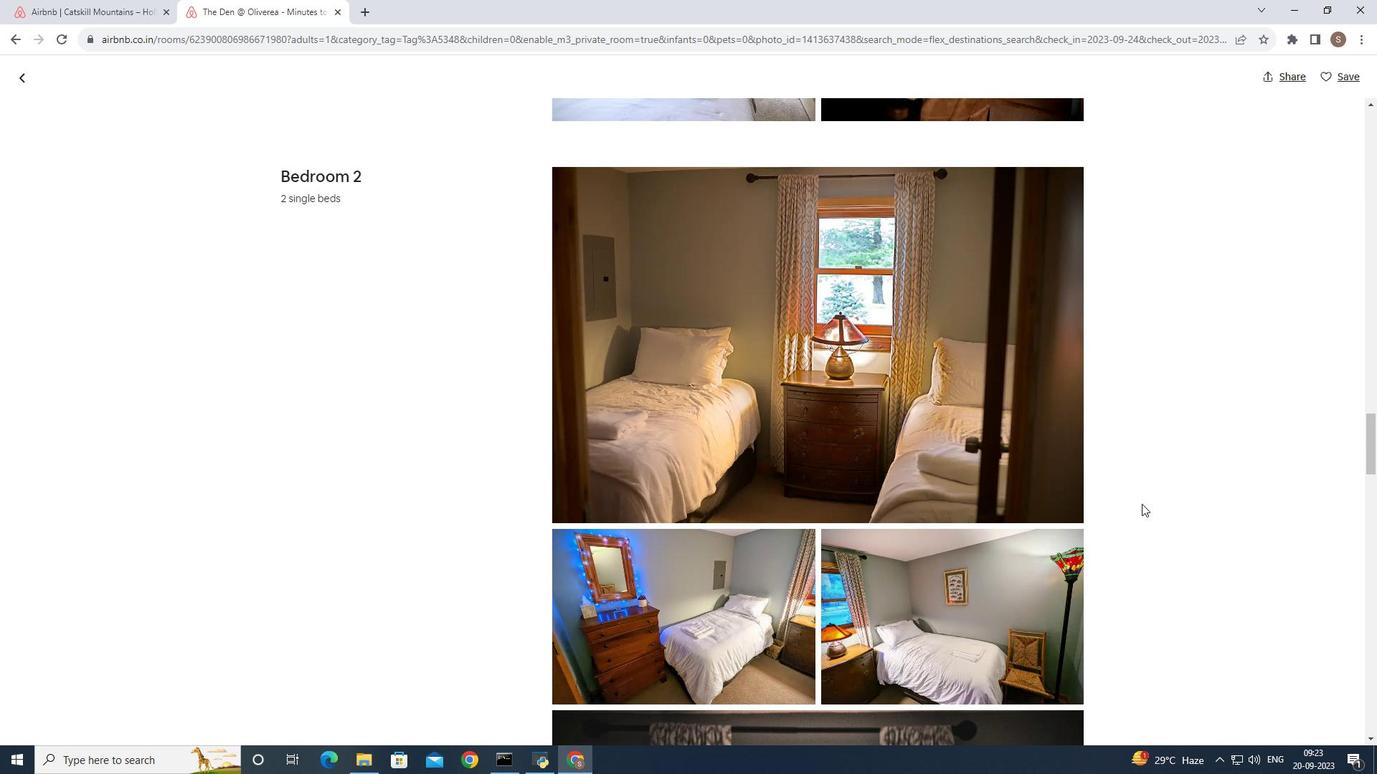 
Action: Mouse scrolled (1142, 503) with delta (0, 0)
Screenshot: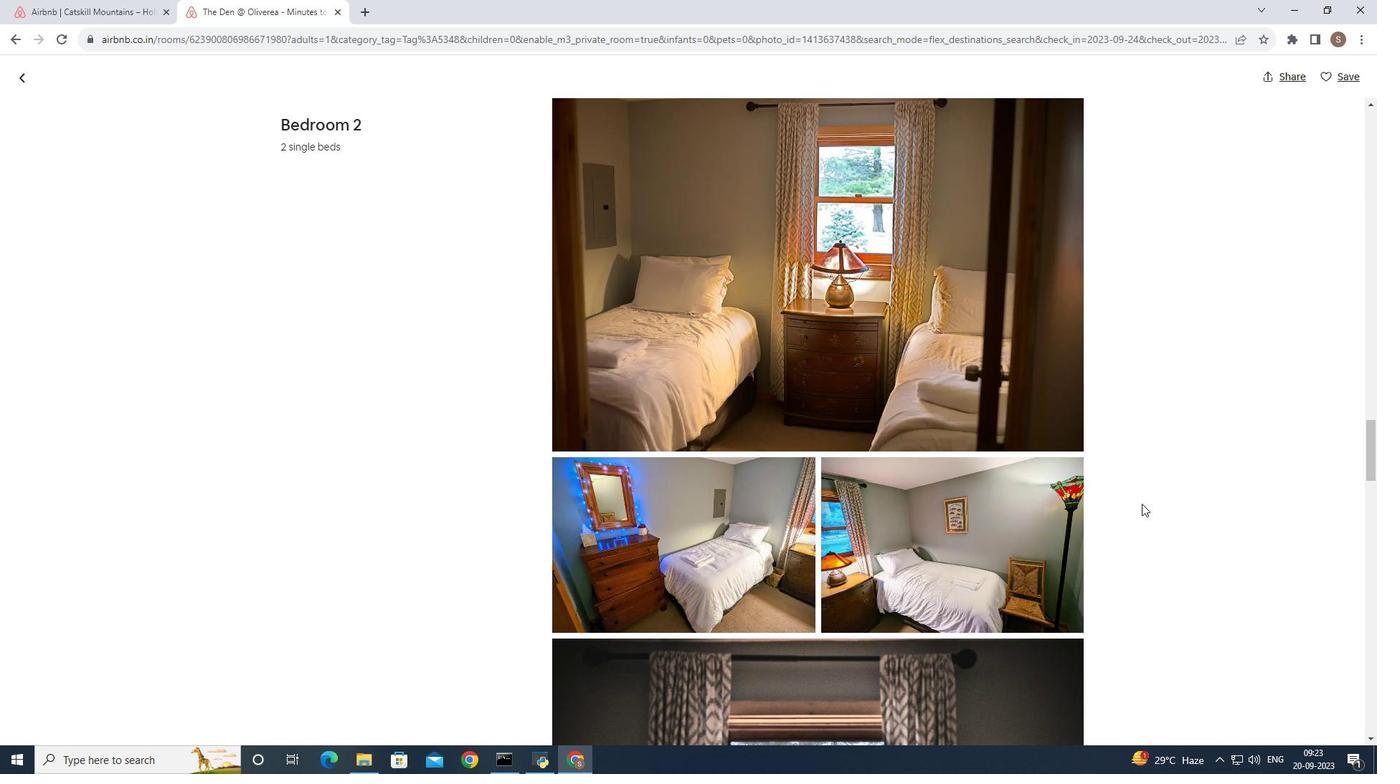 
Action: Mouse scrolled (1142, 503) with delta (0, 0)
Screenshot: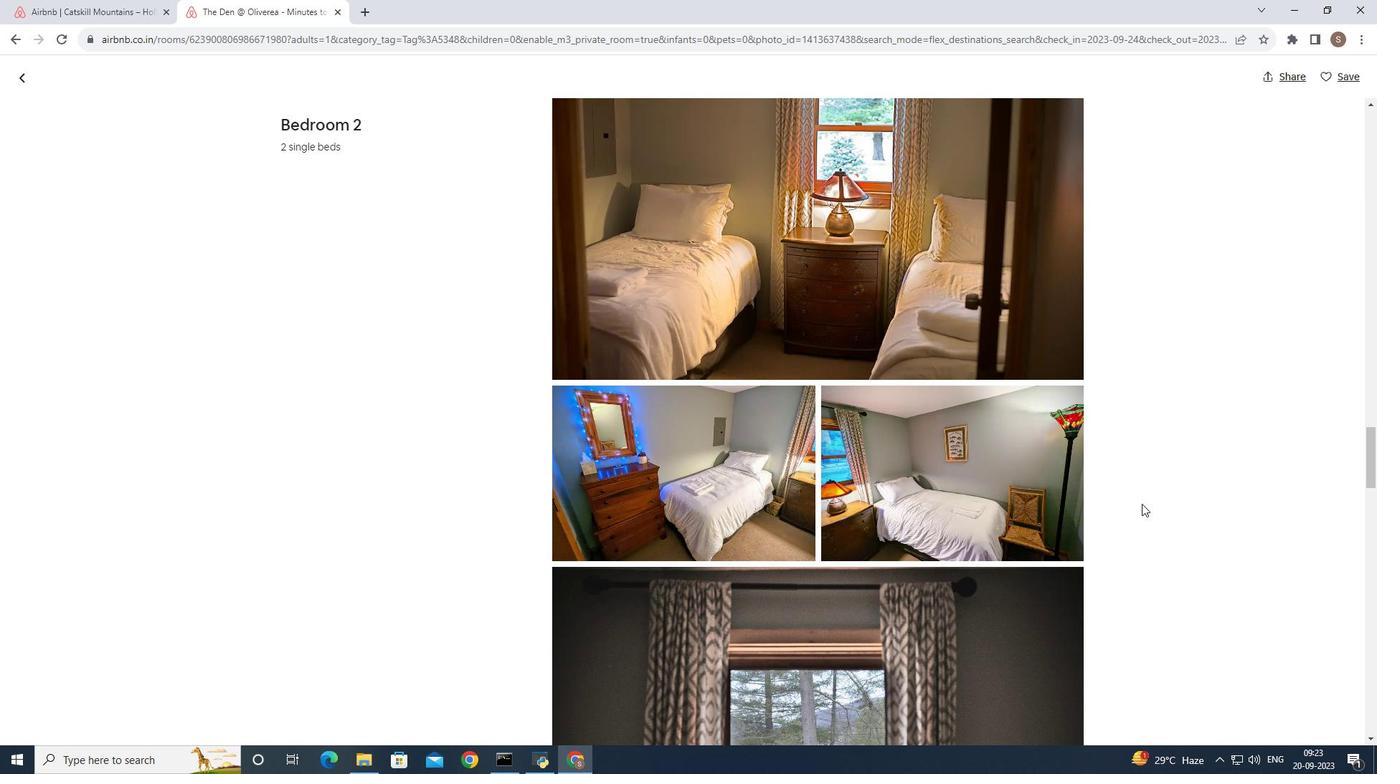
Action: Mouse scrolled (1142, 503) with delta (0, 0)
Screenshot: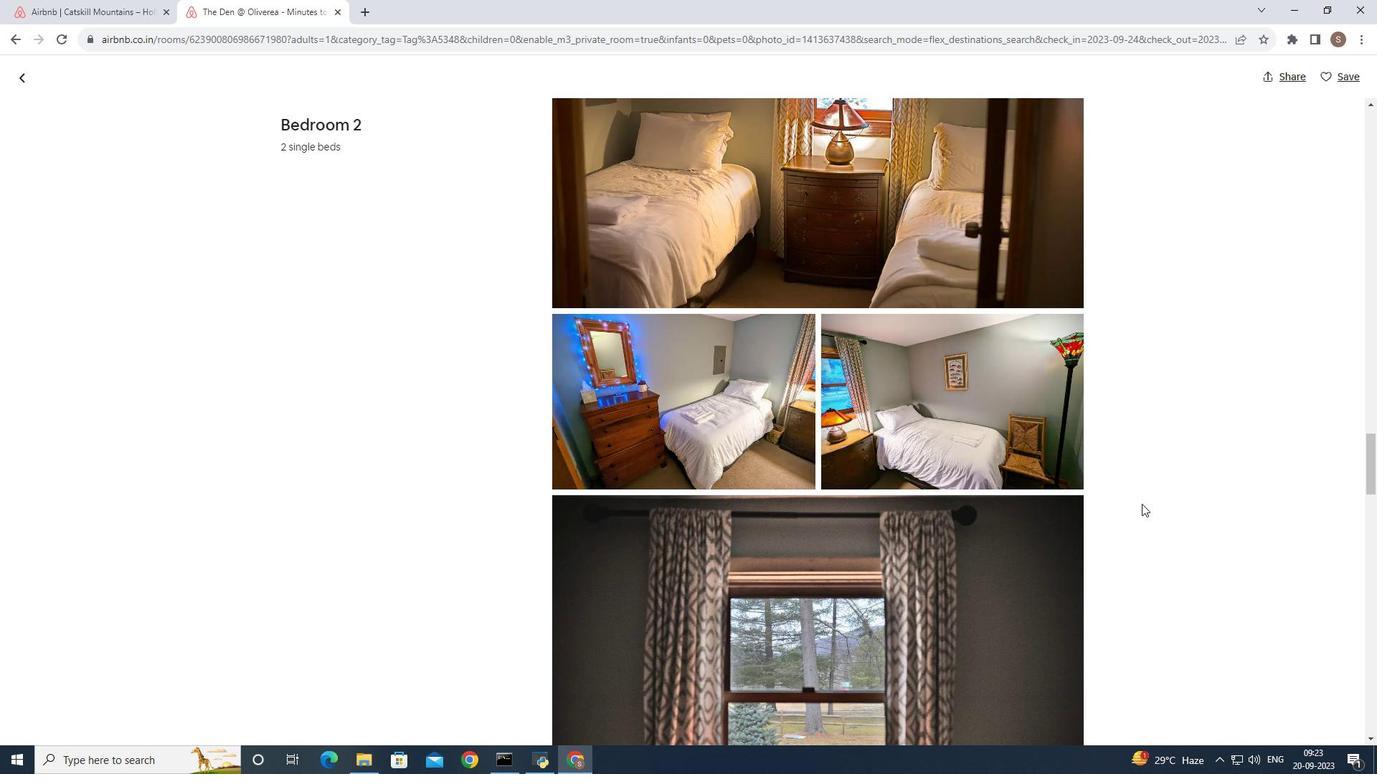 
Action: Mouse scrolled (1142, 503) with delta (0, 0)
Screenshot: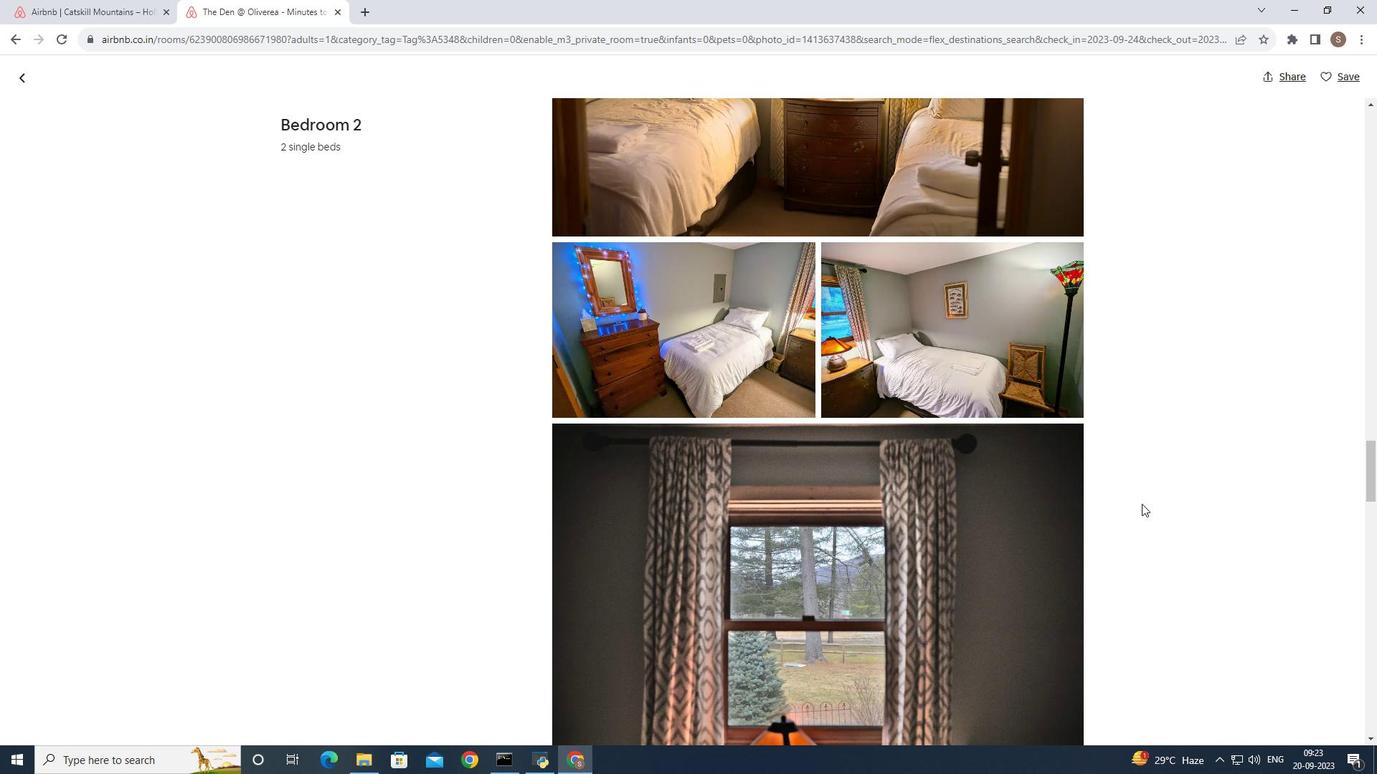 
Action: Mouse scrolled (1142, 503) with delta (0, 0)
Screenshot: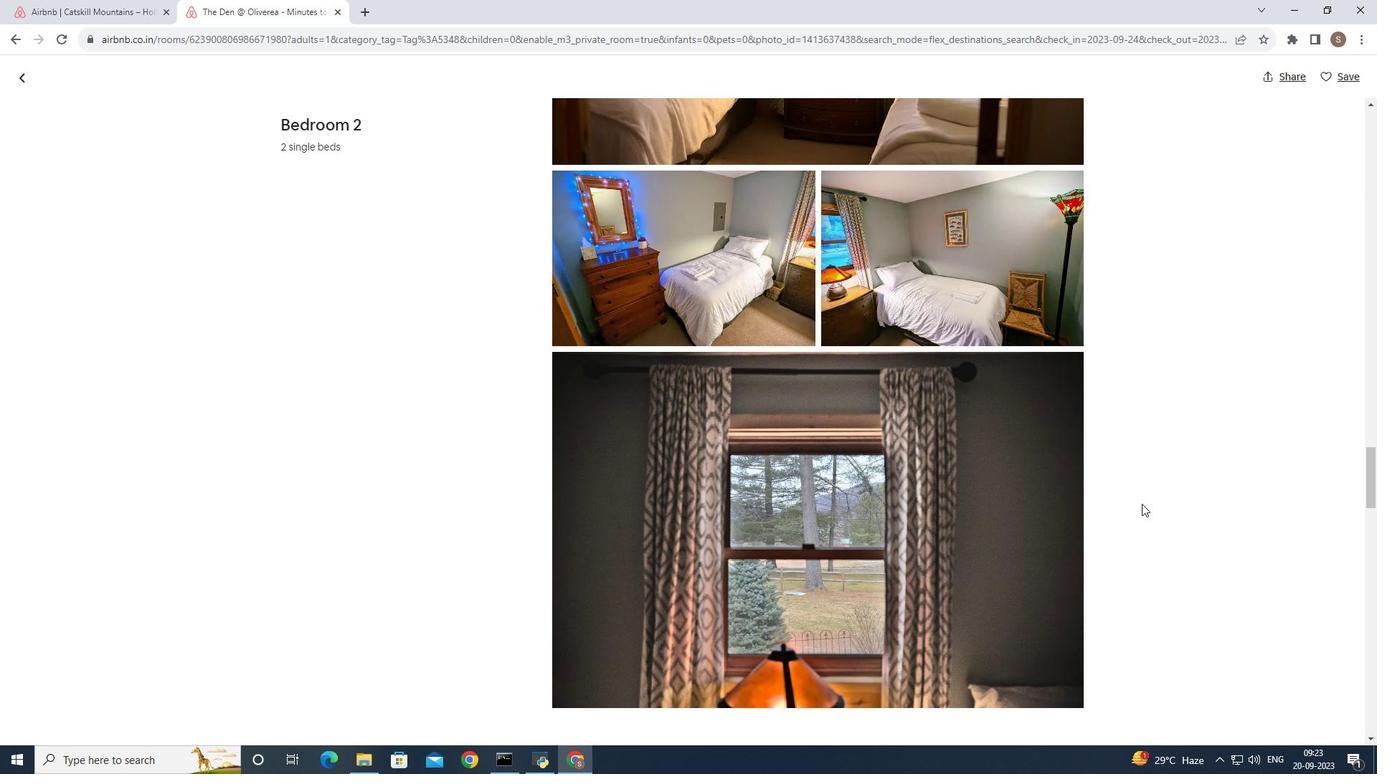 
Action: Mouse scrolled (1142, 503) with delta (0, 0)
Screenshot: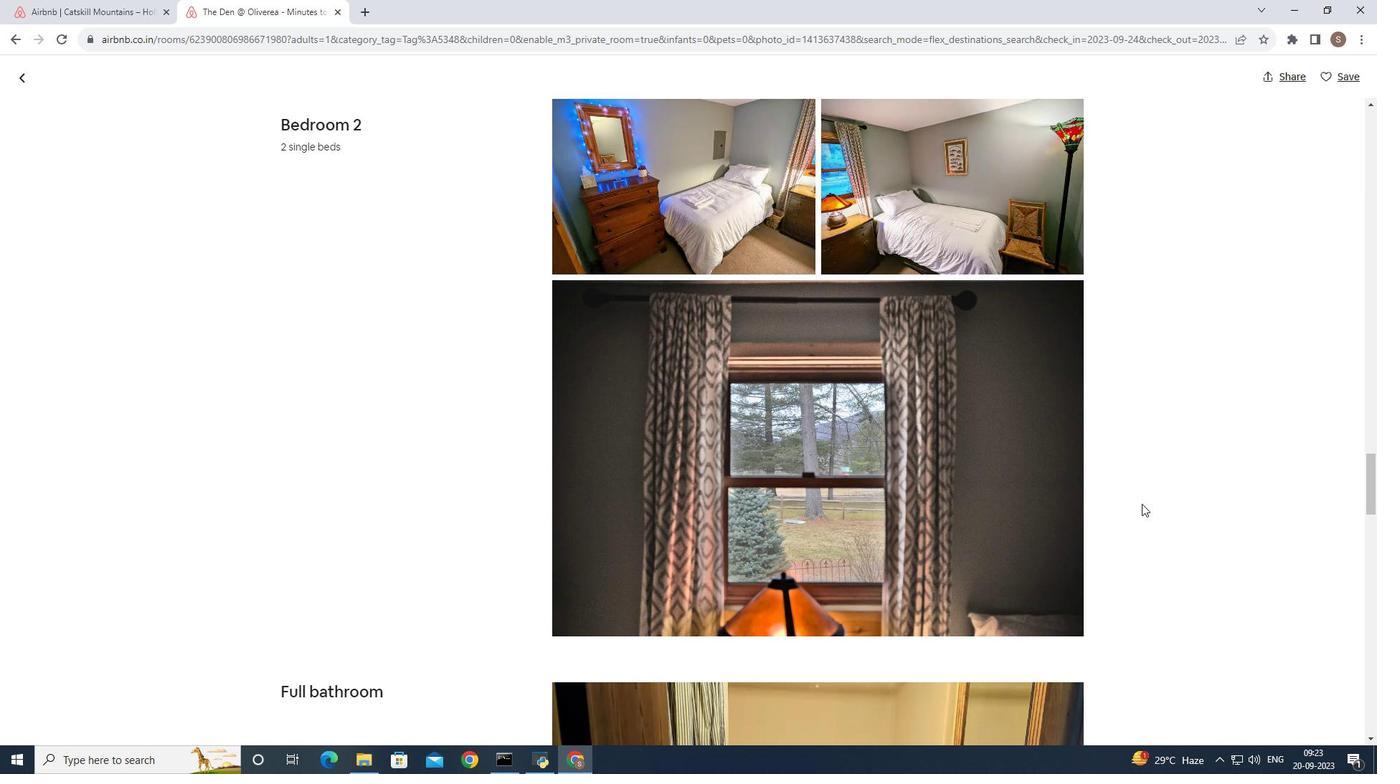 
Action: Mouse scrolled (1142, 503) with delta (0, 0)
Screenshot: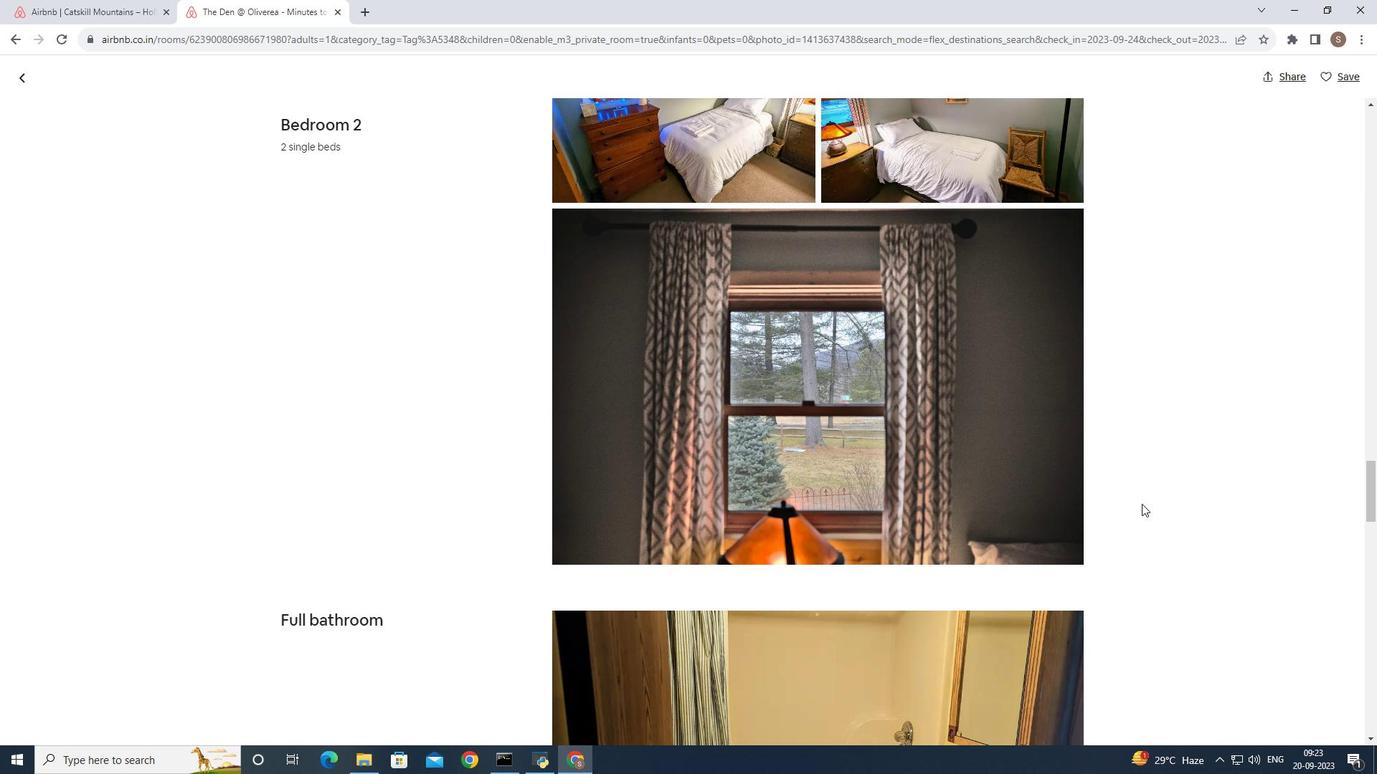 
Action: Mouse scrolled (1142, 503) with delta (0, 0)
Screenshot: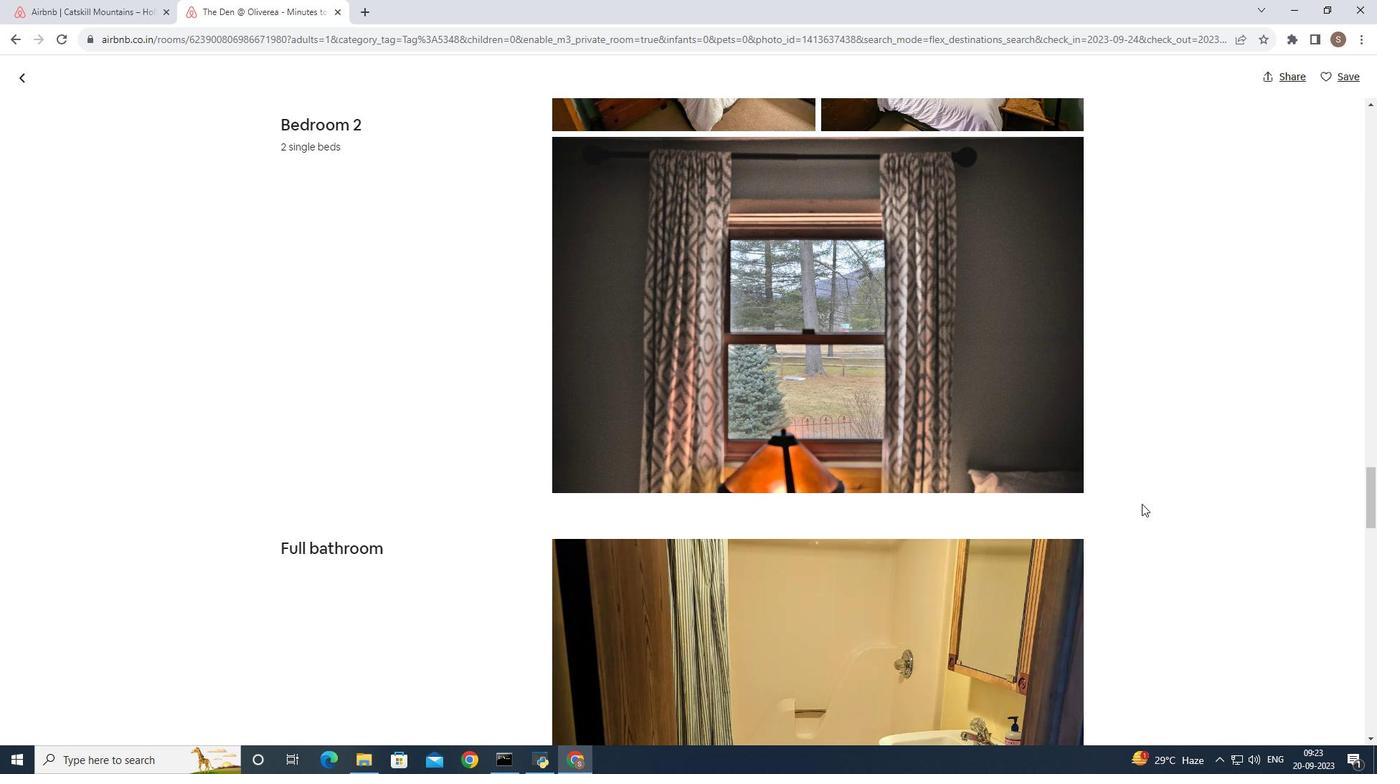 
Action: Mouse scrolled (1142, 503) with delta (0, 0)
Screenshot: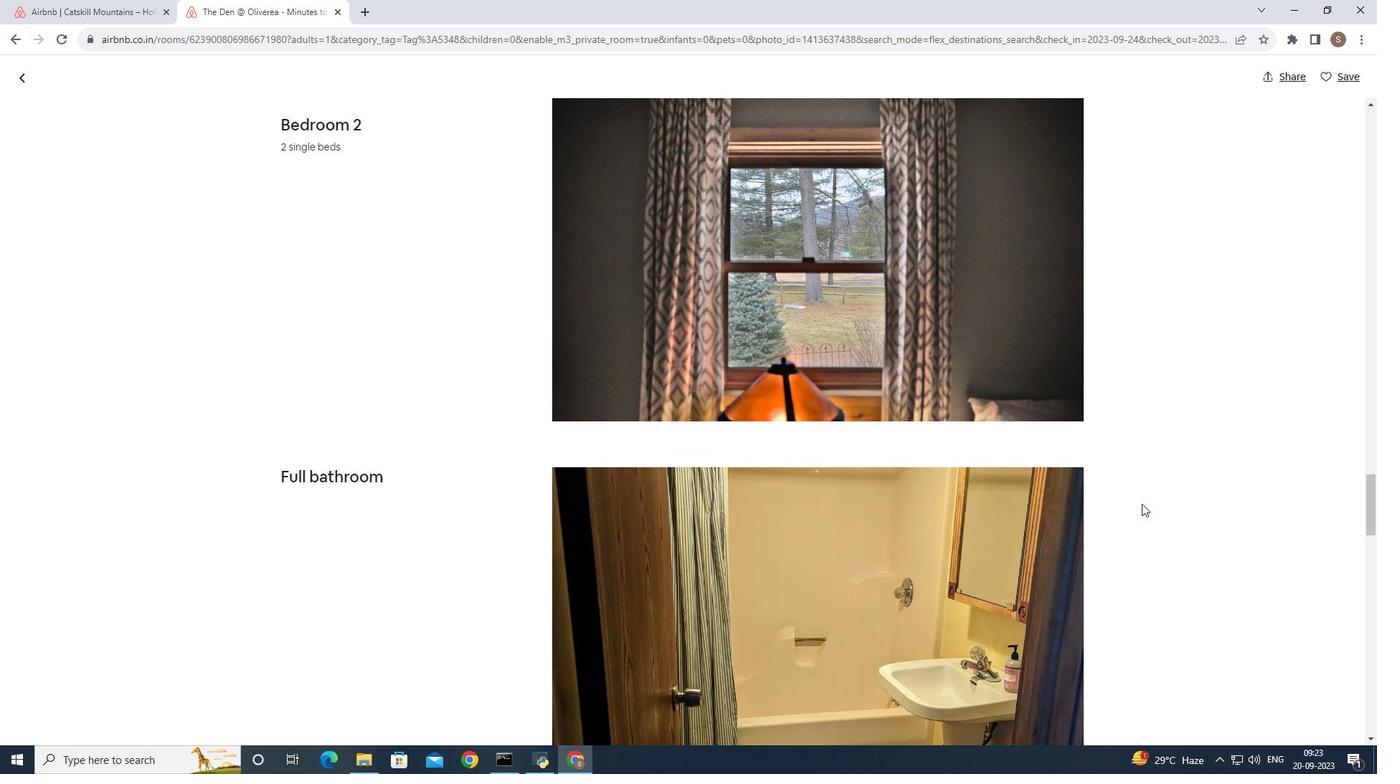 
Action: Mouse scrolled (1142, 503) with delta (0, 0)
Screenshot: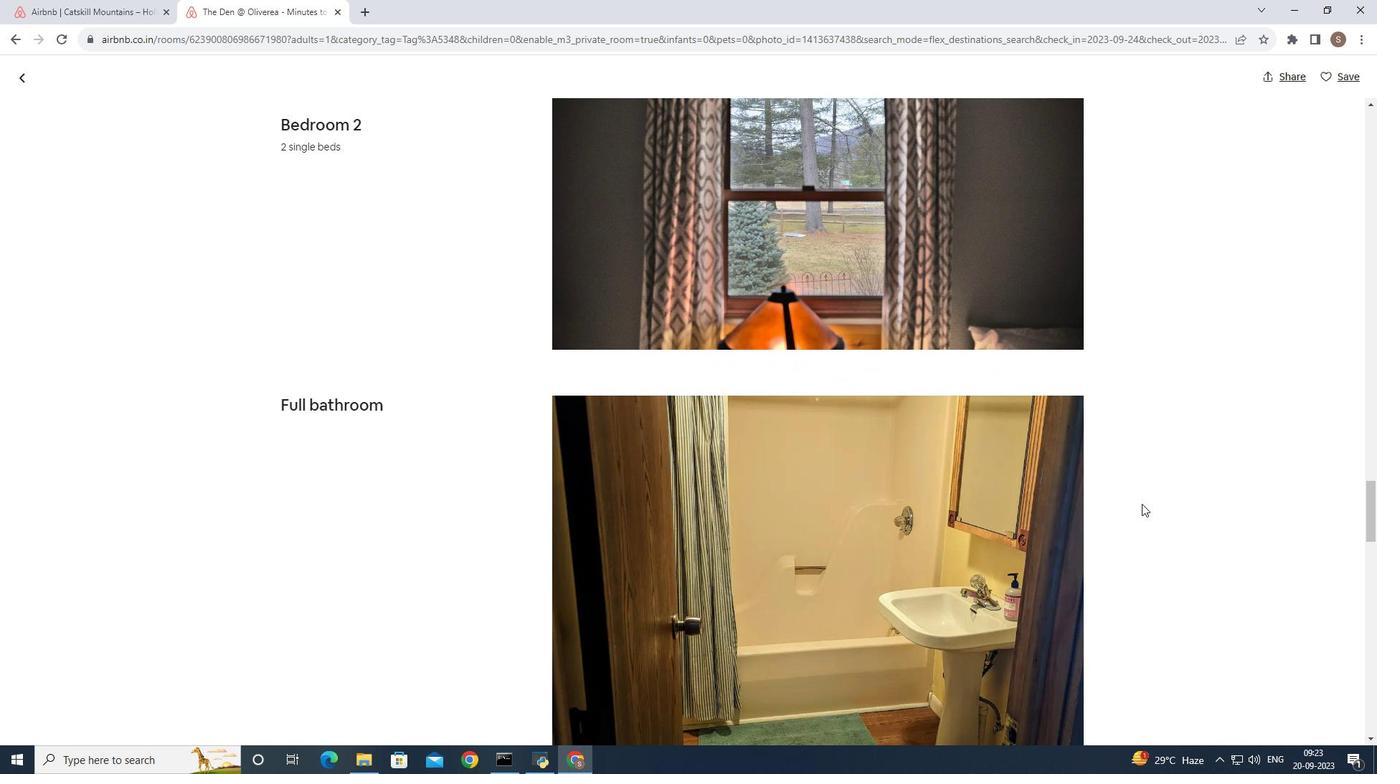 
Action: Mouse scrolled (1142, 503) with delta (0, 0)
Screenshot: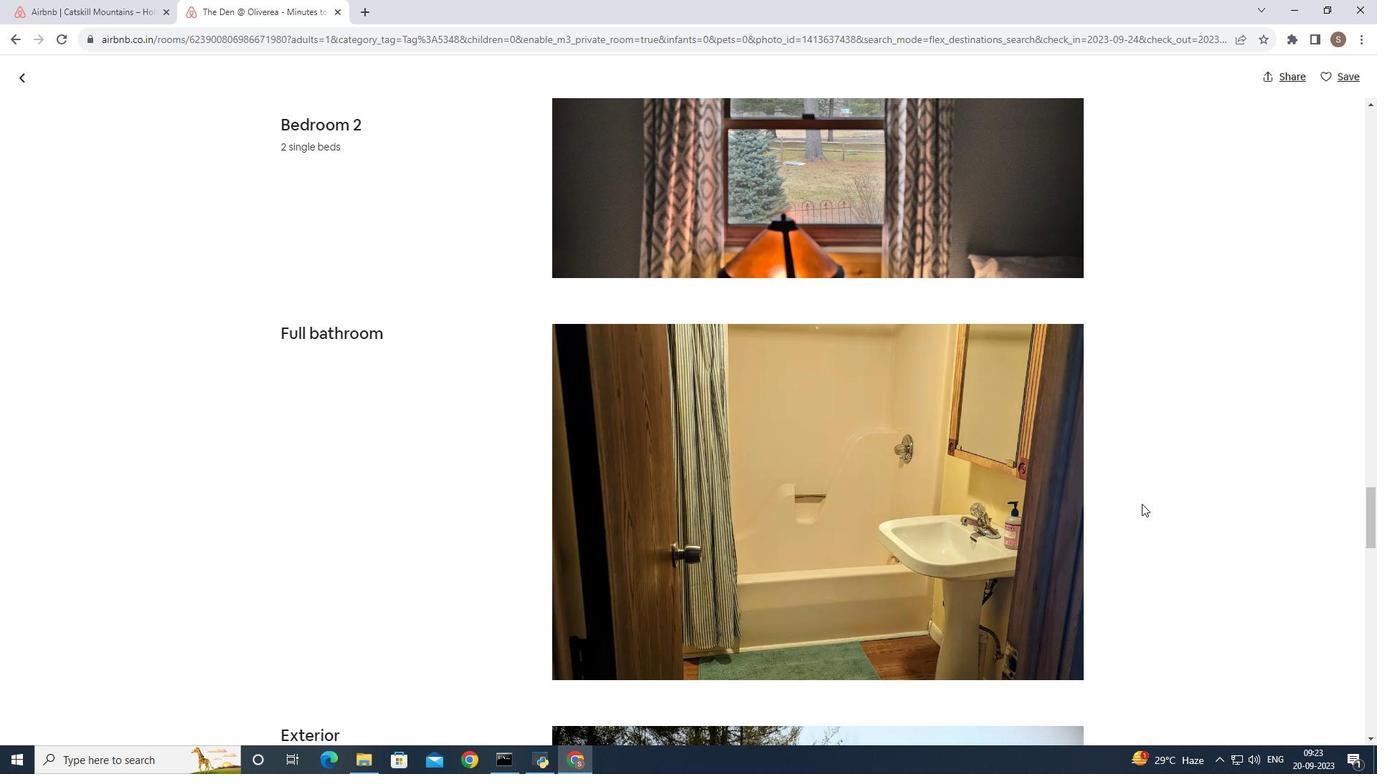 
Action: Mouse scrolled (1142, 503) with delta (0, 0)
Screenshot: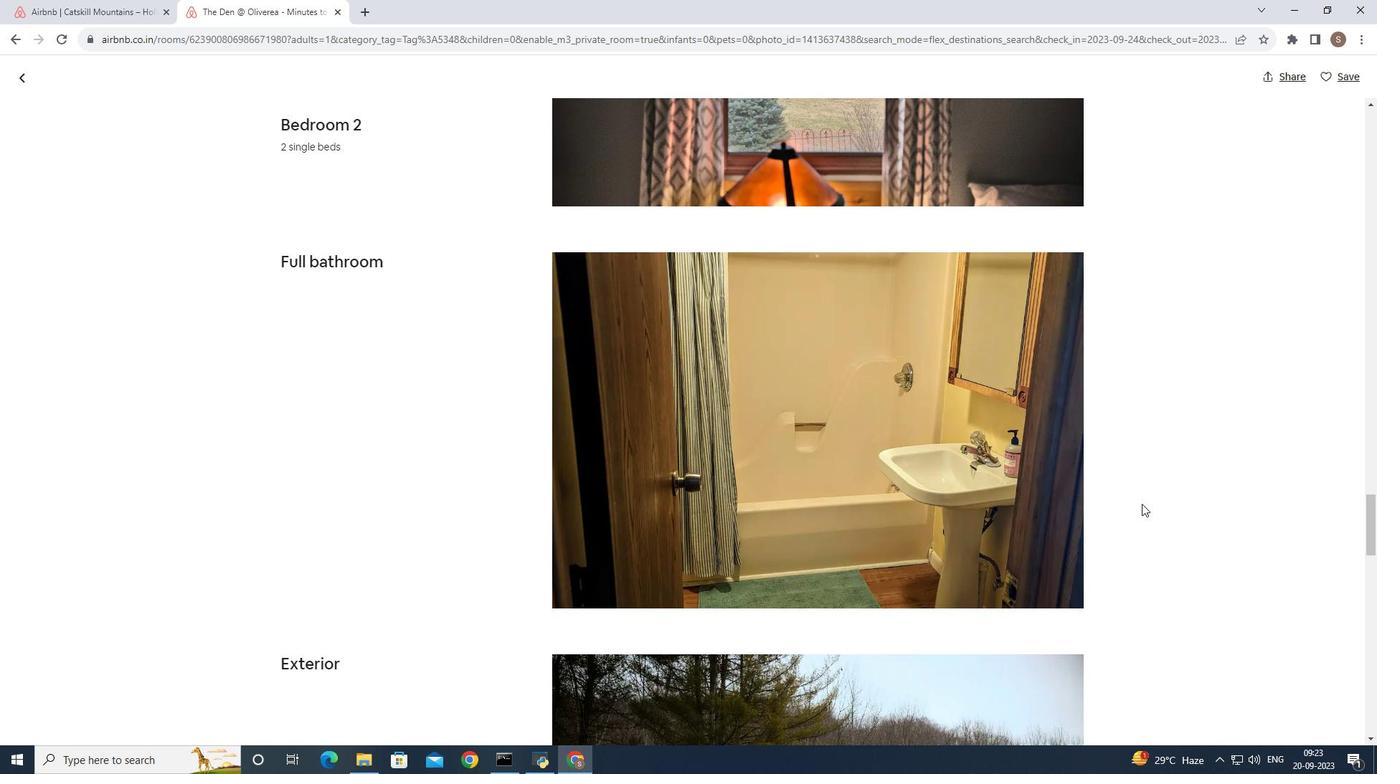 
Action: Mouse scrolled (1142, 503) with delta (0, 0)
Screenshot: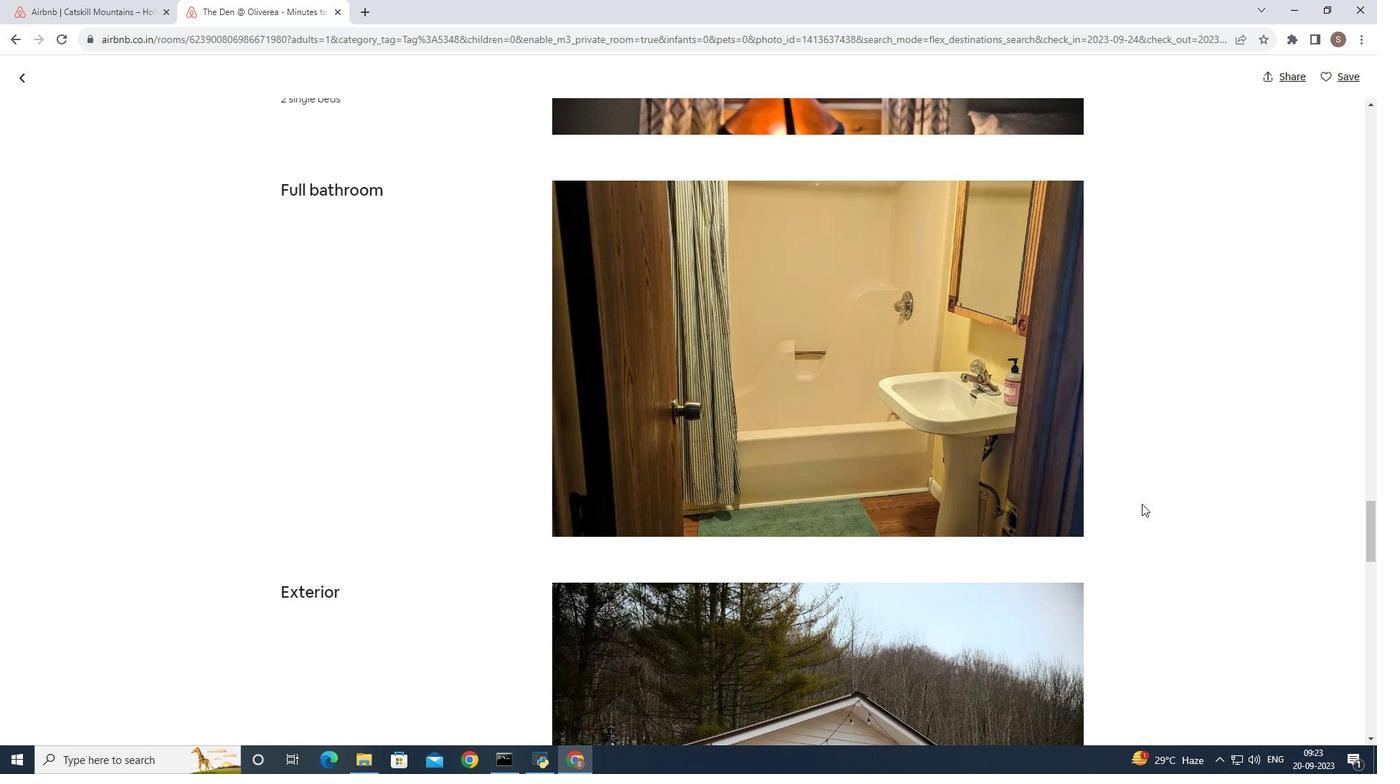 
Action: Mouse scrolled (1142, 503) with delta (0, 0)
Screenshot: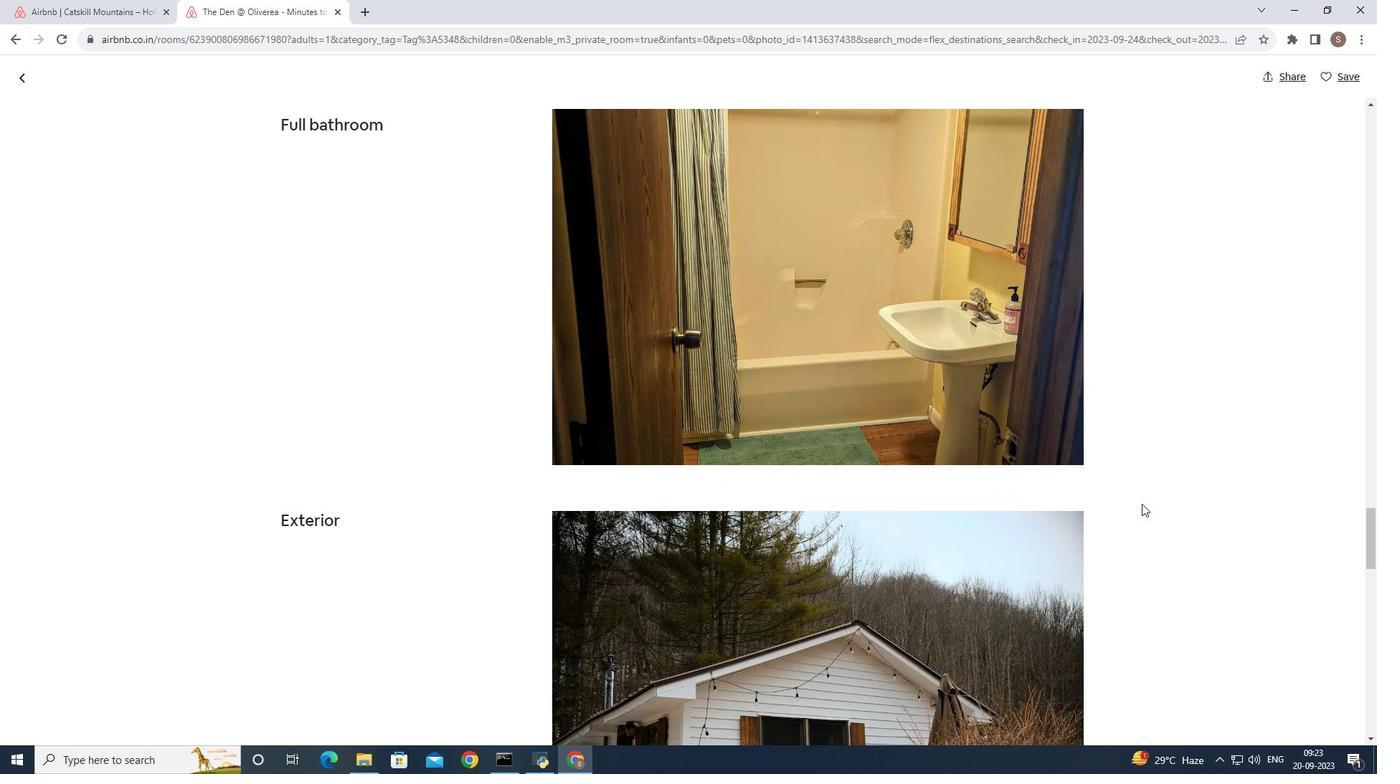 
Action: Mouse scrolled (1142, 503) with delta (0, 0)
Screenshot: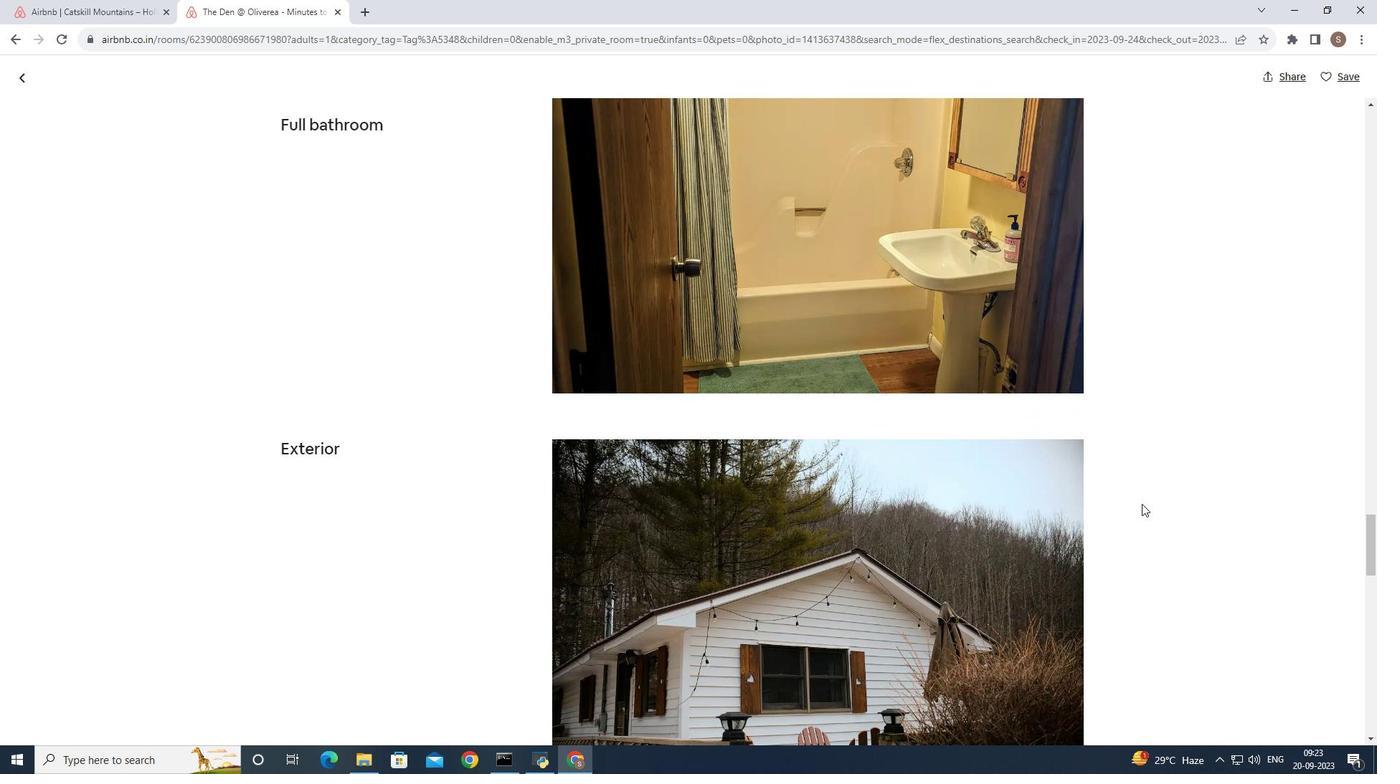 
Action: Mouse scrolled (1142, 503) with delta (0, 0)
Screenshot: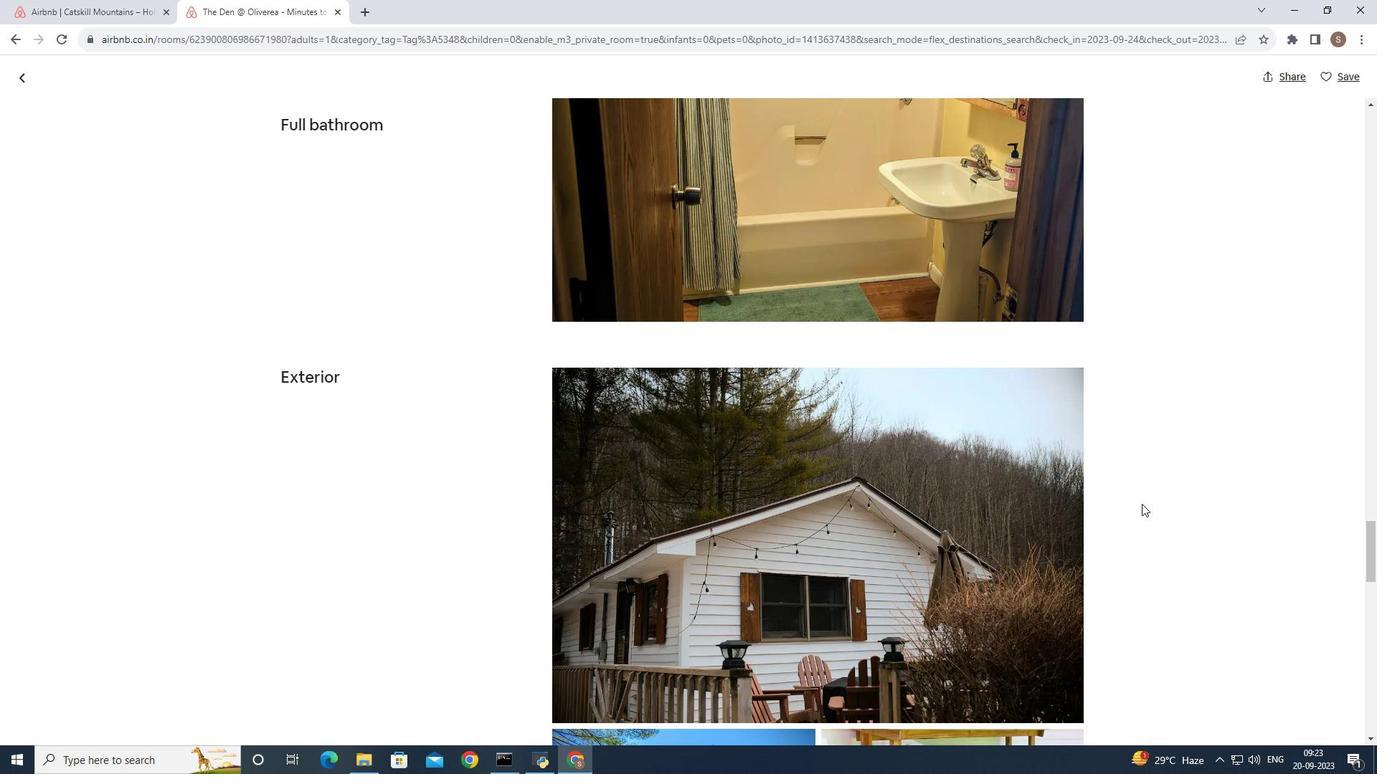 
Action: Mouse scrolled (1142, 503) with delta (0, 0)
Screenshot: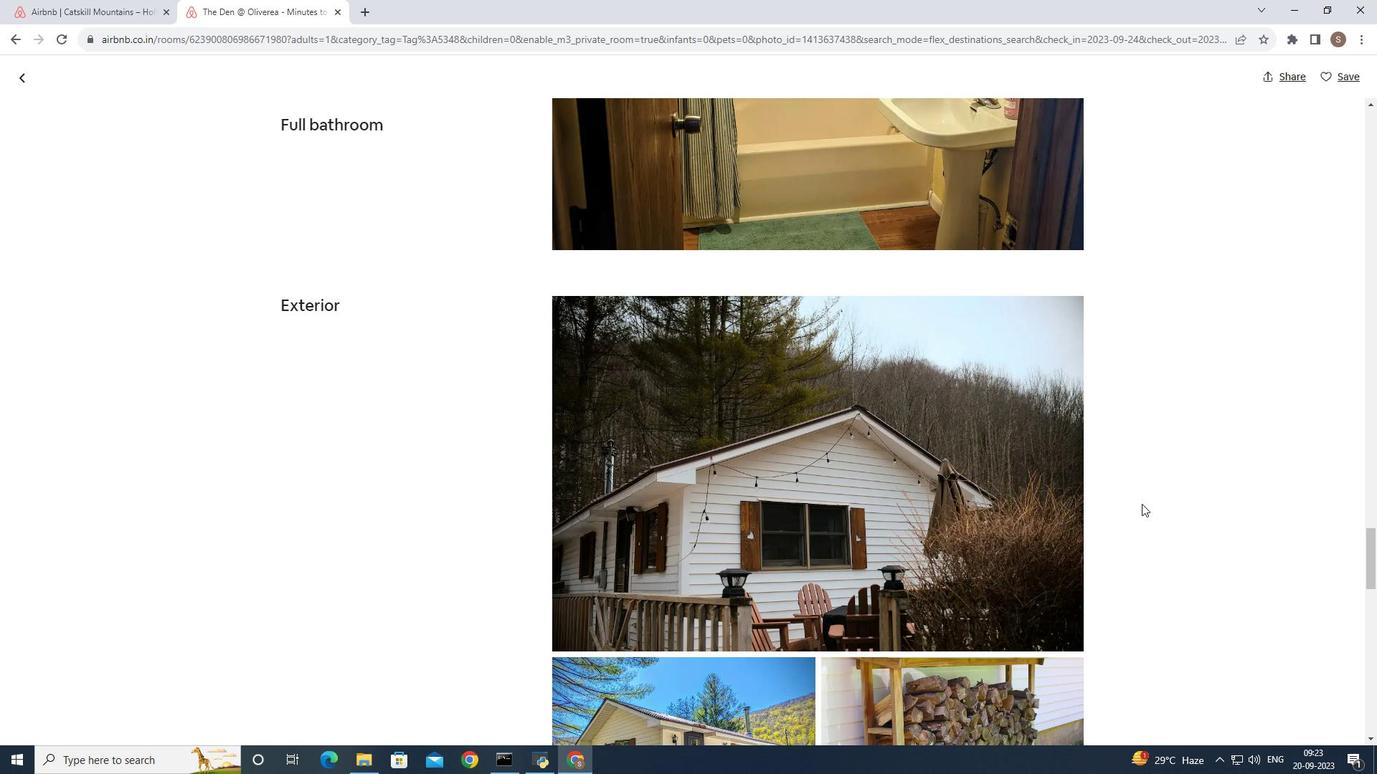 
Action: Mouse scrolled (1142, 505) with delta (0, 0)
Screenshot: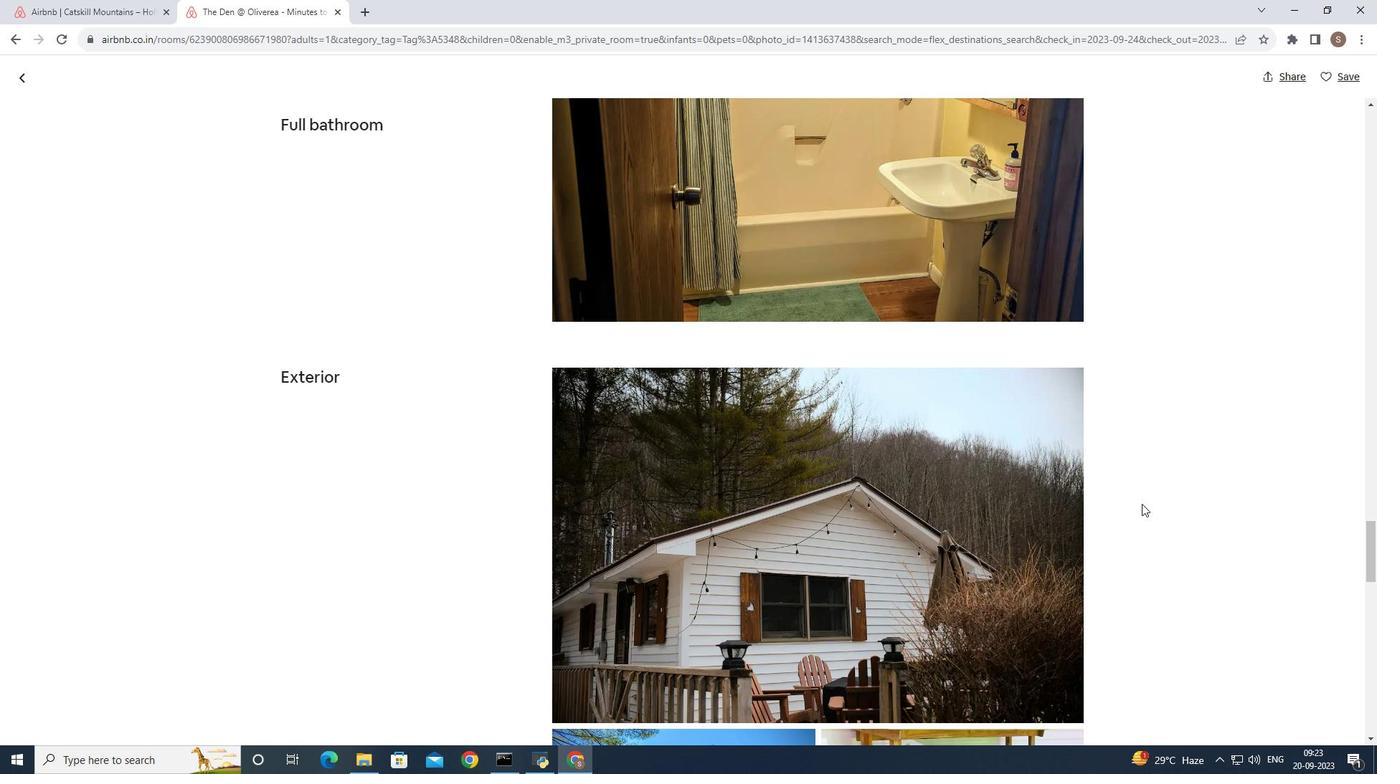 
Action: Mouse scrolled (1142, 503) with delta (0, 0)
Screenshot: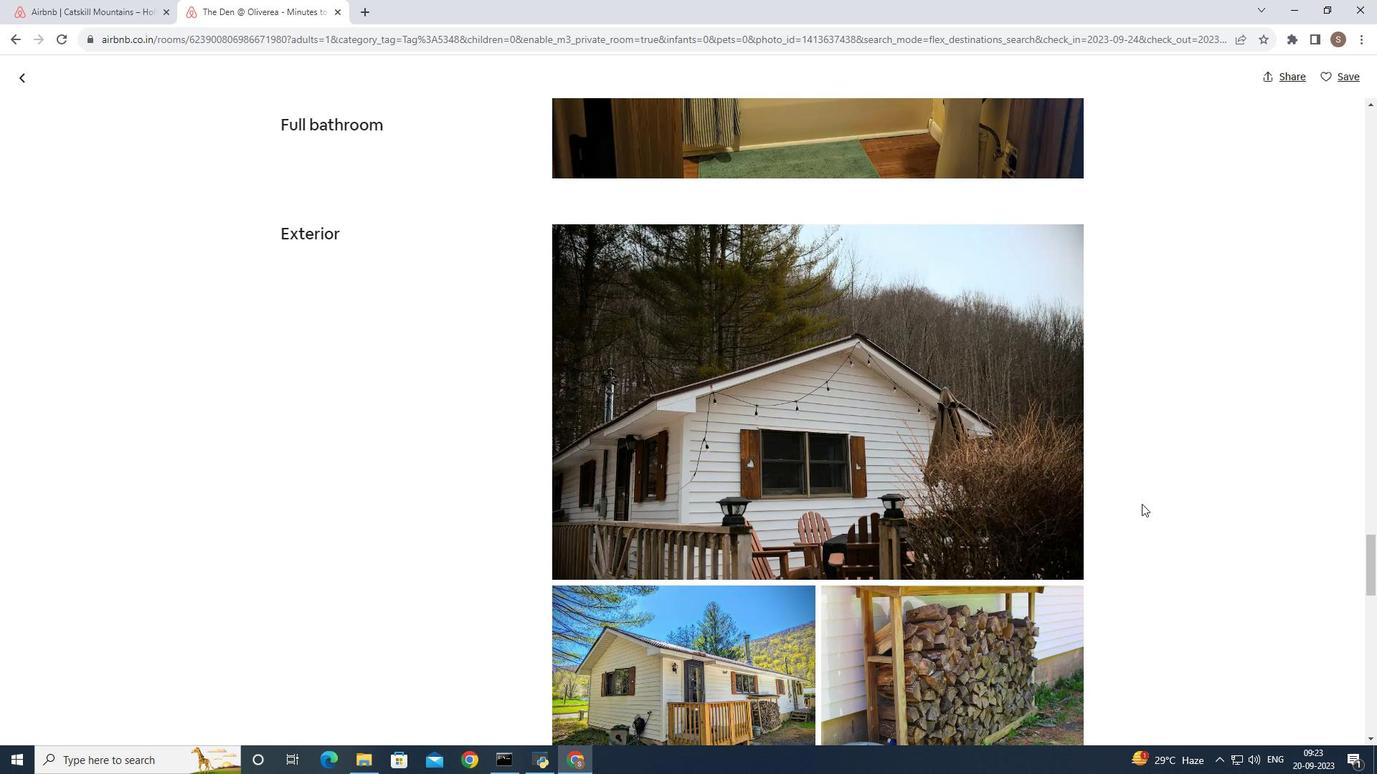 
Action: Mouse scrolled (1142, 503) with delta (0, 0)
Screenshot: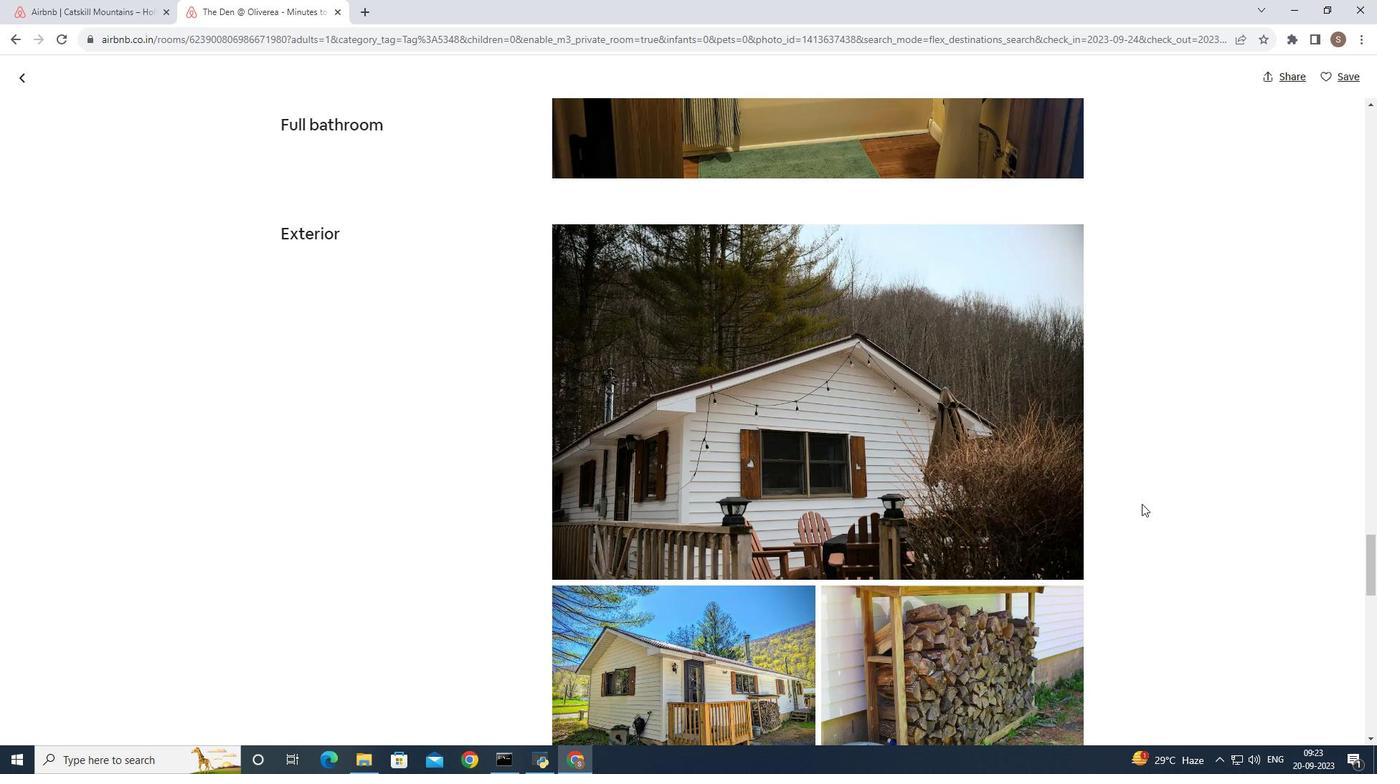 
Action: Mouse scrolled (1142, 503) with delta (0, 0)
Screenshot: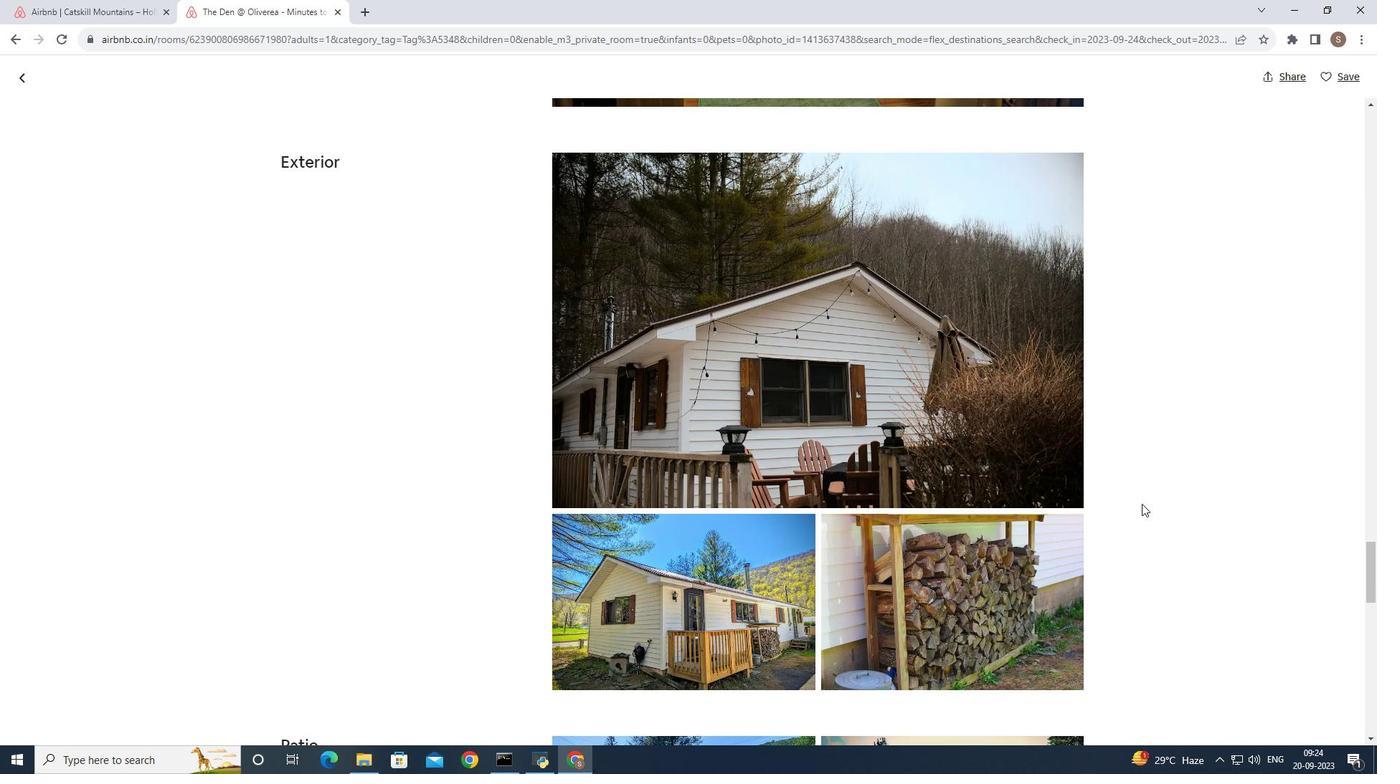 
Action: Mouse scrolled (1142, 503) with delta (0, 0)
Screenshot: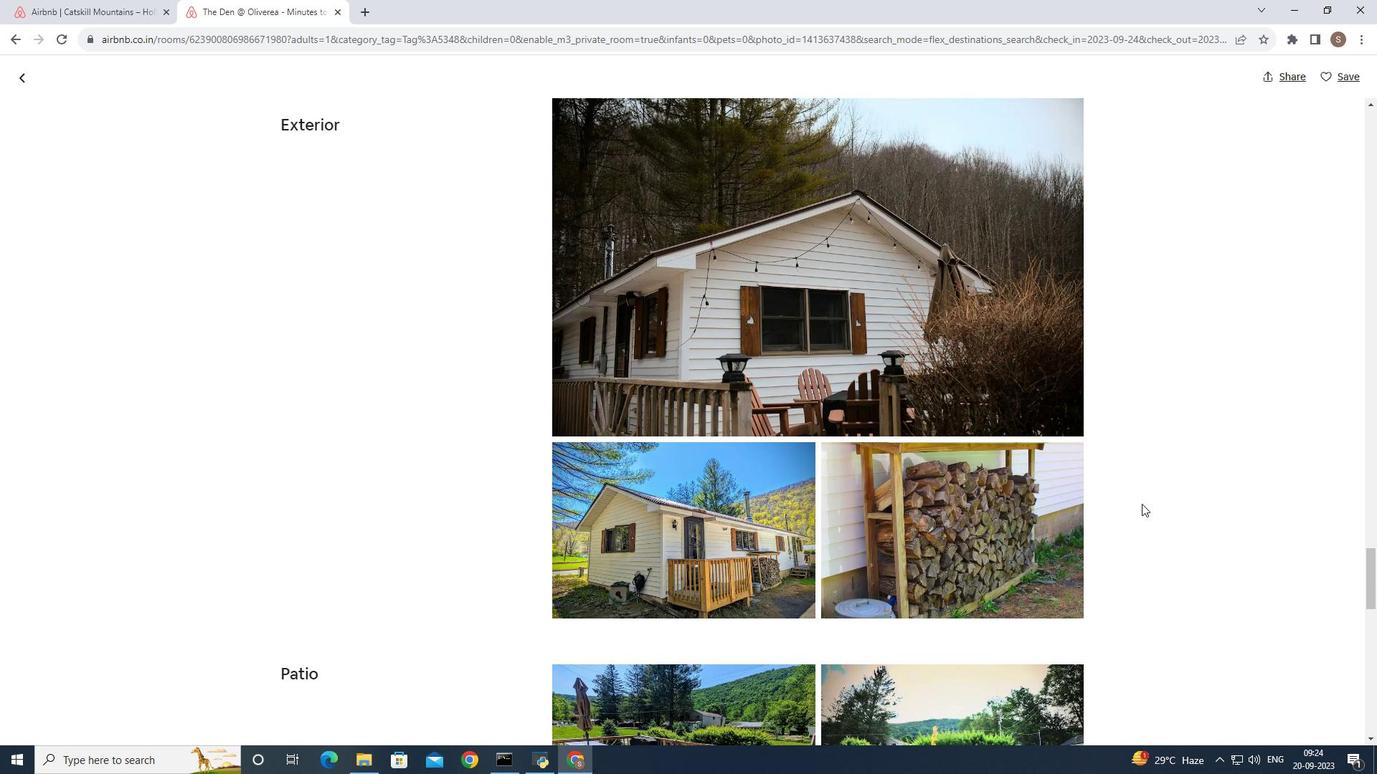 
Action: Mouse scrolled (1142, 503) with delta (0, 0)
Screenshot: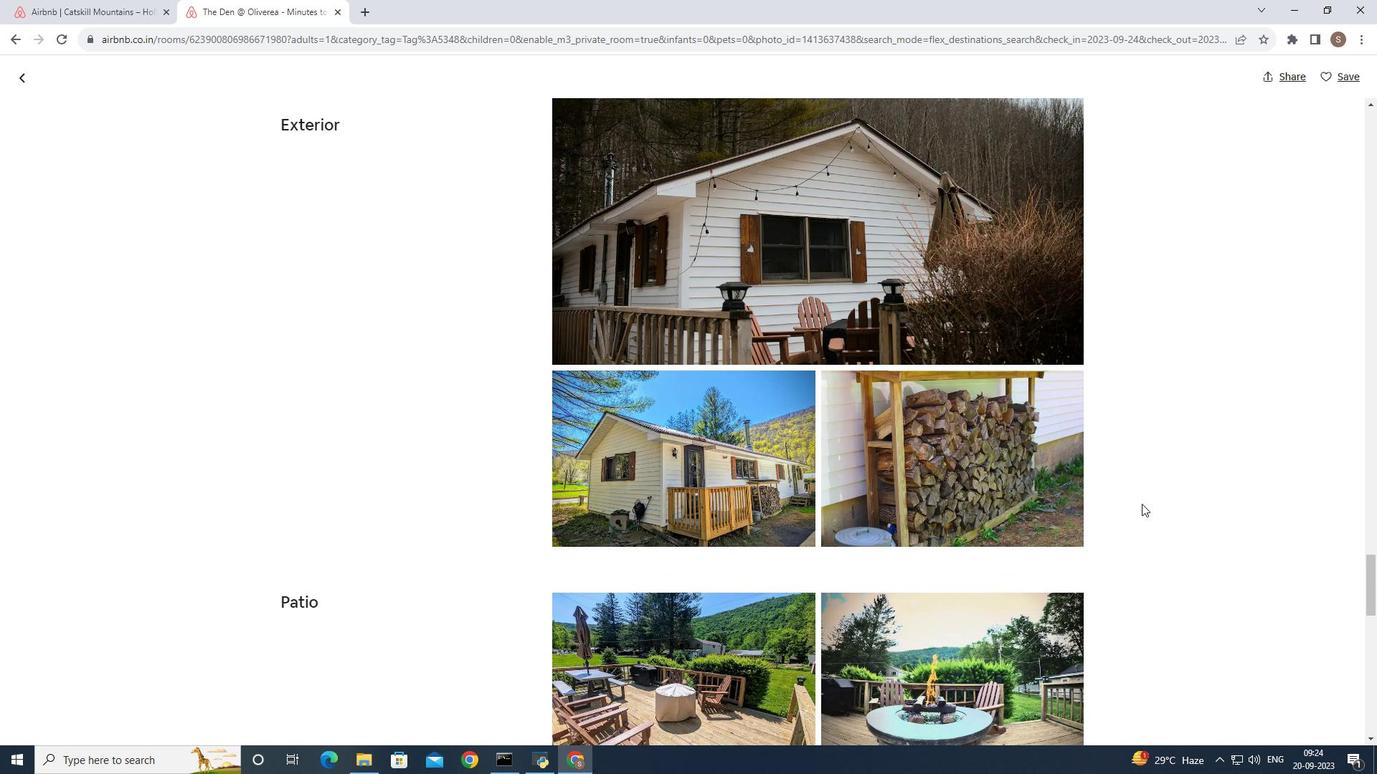 
Action: Mouse scrolled (1142, 503) with delta (0, 0)
Screenshot: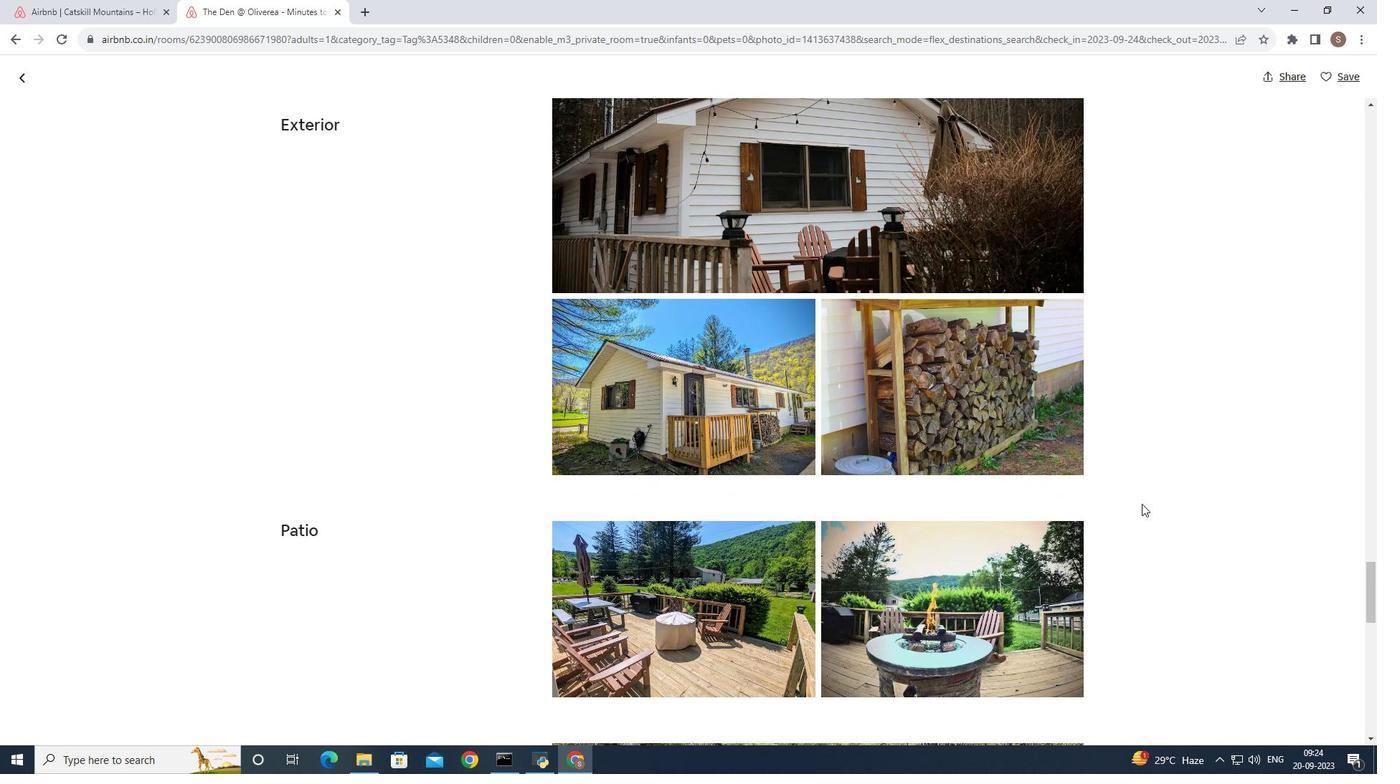 
Action: Mouse scrolled (1142, 503) with delta (0, 0)
Screenshot: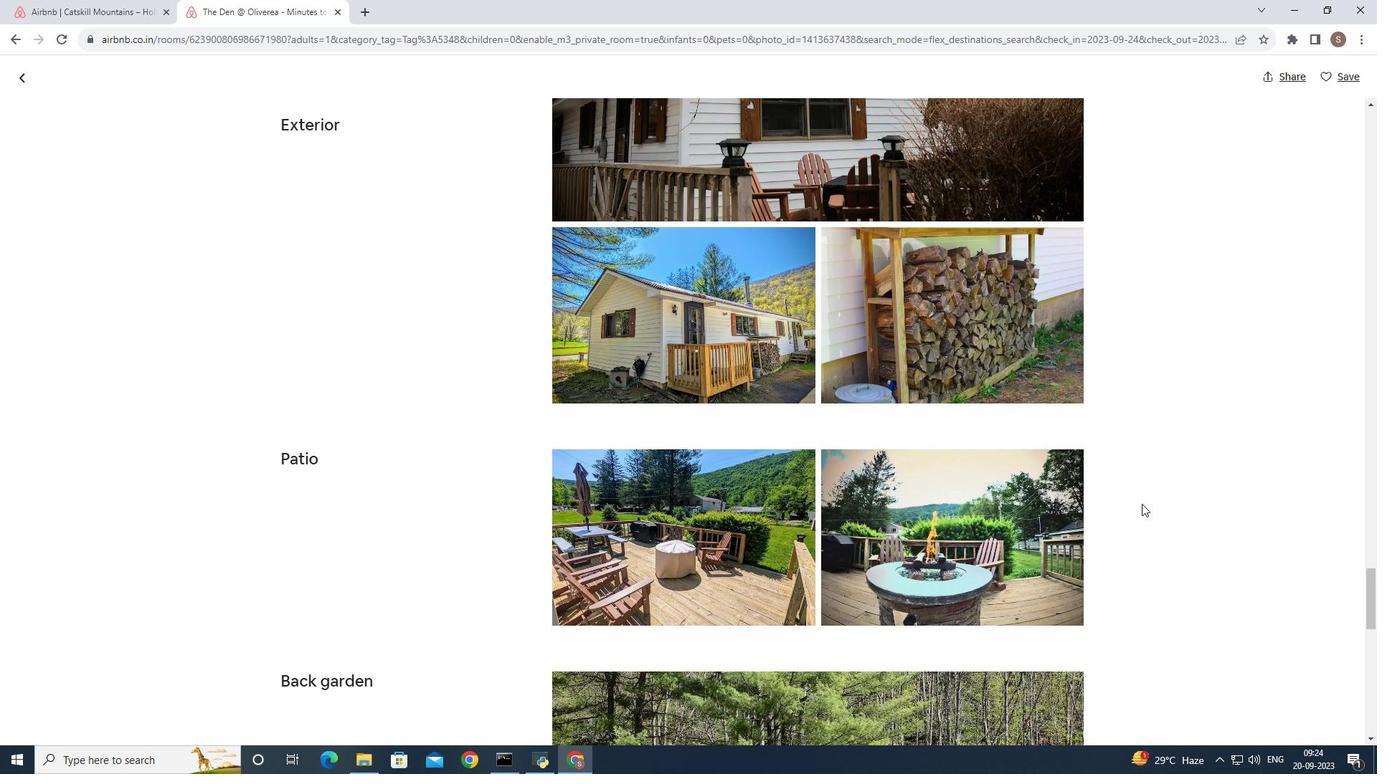 
Action: Mouse scrolled (1142, 503) with delta (0, 0)
Screenshot: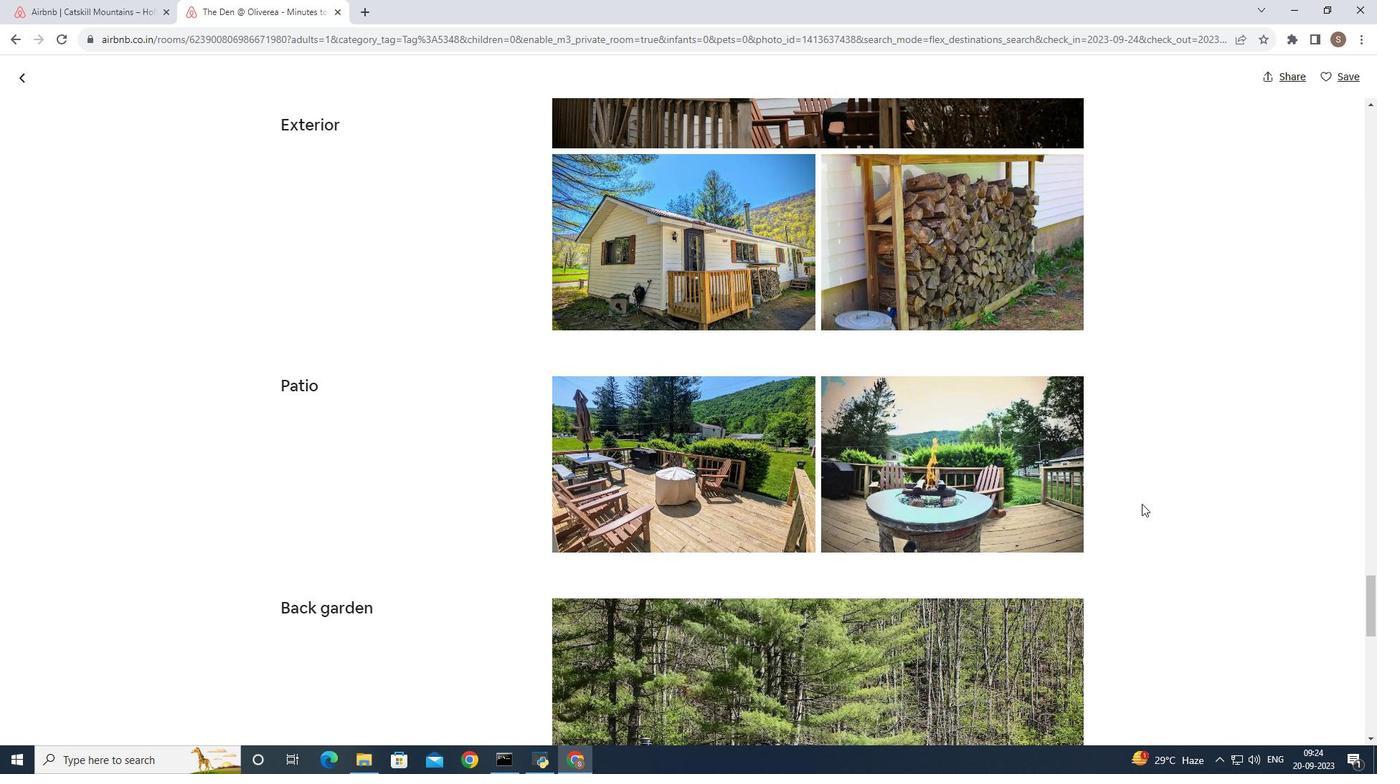 
Action: Mouse scrolled (1142, 503) with delta (0, 0)
Screenshot: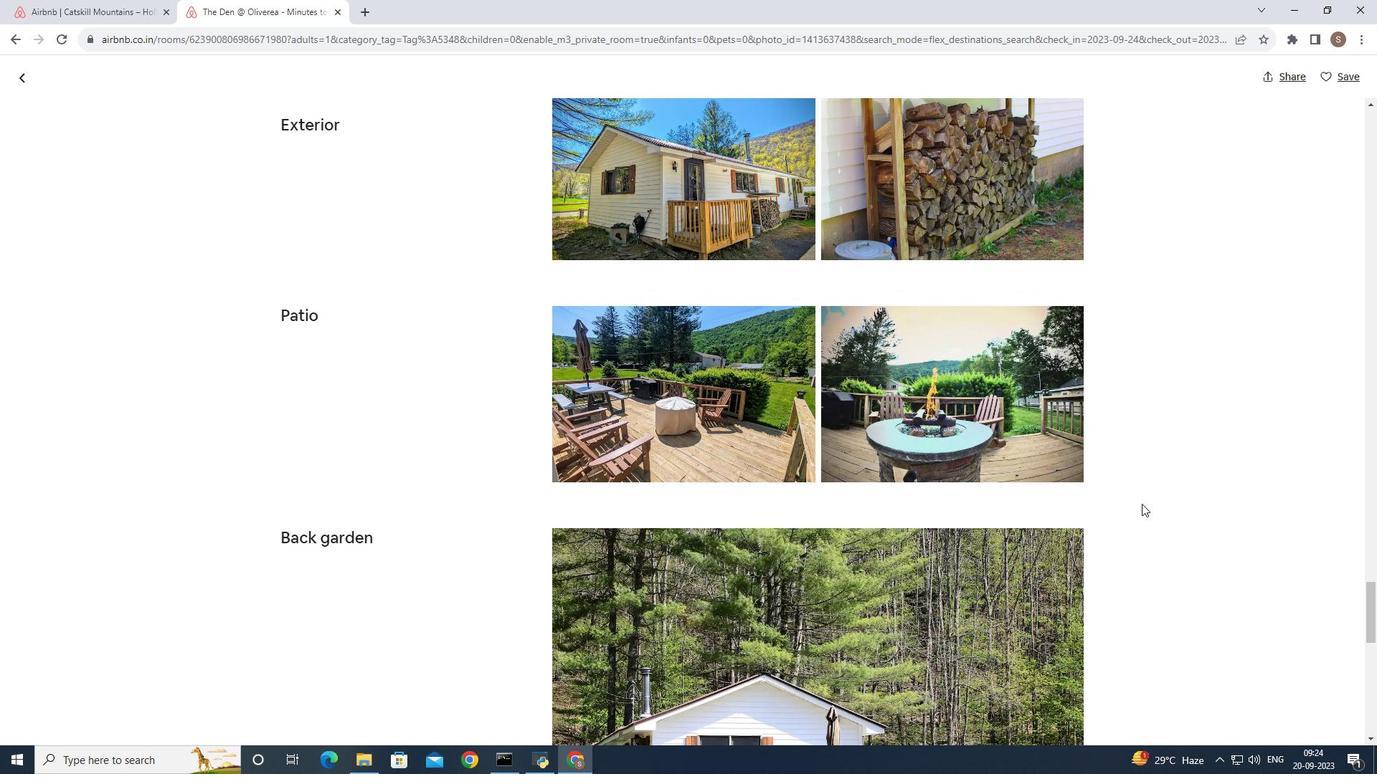 
Action: Mouse scrolled (1142, 503) with delta (0, 0)
Screenshot: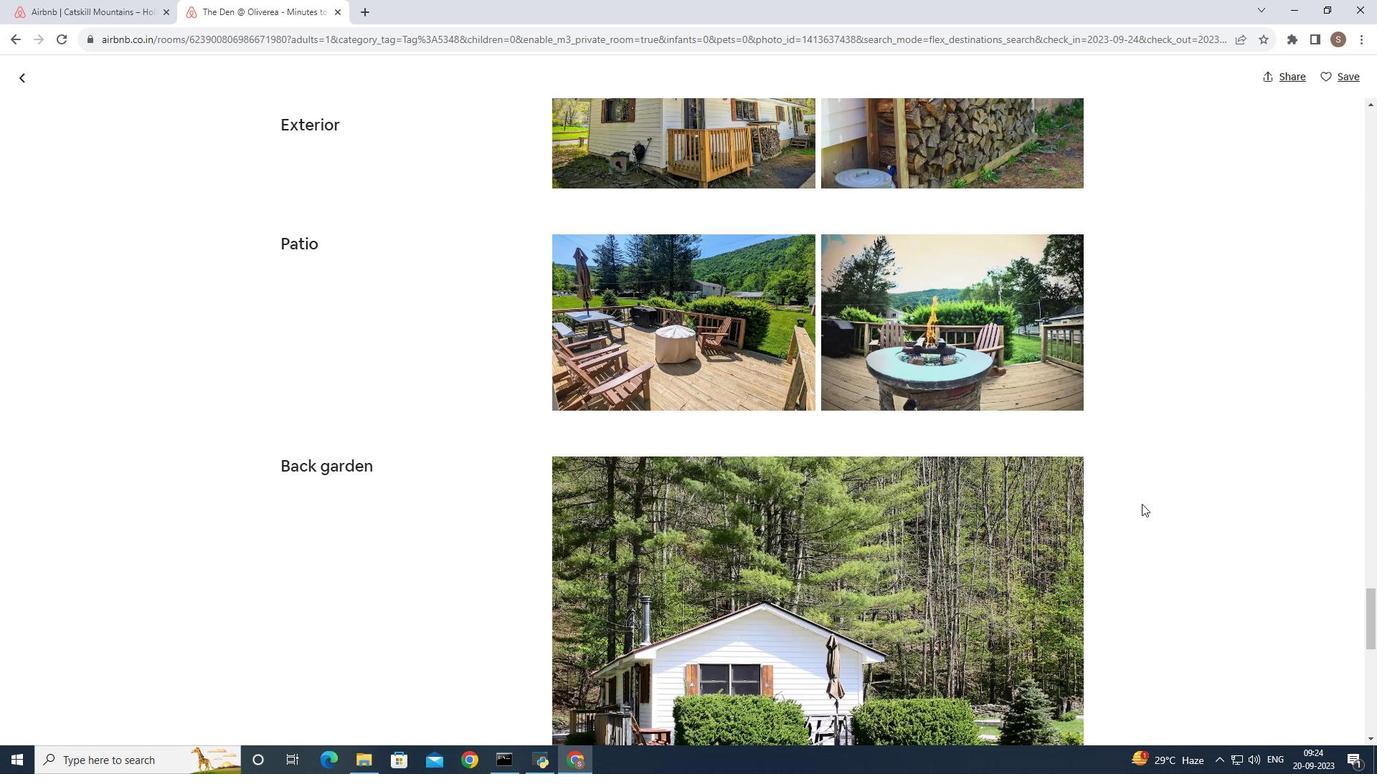 
Action: Mouse scrolled (1142, 503) with delta (0, 0)
Screenshot: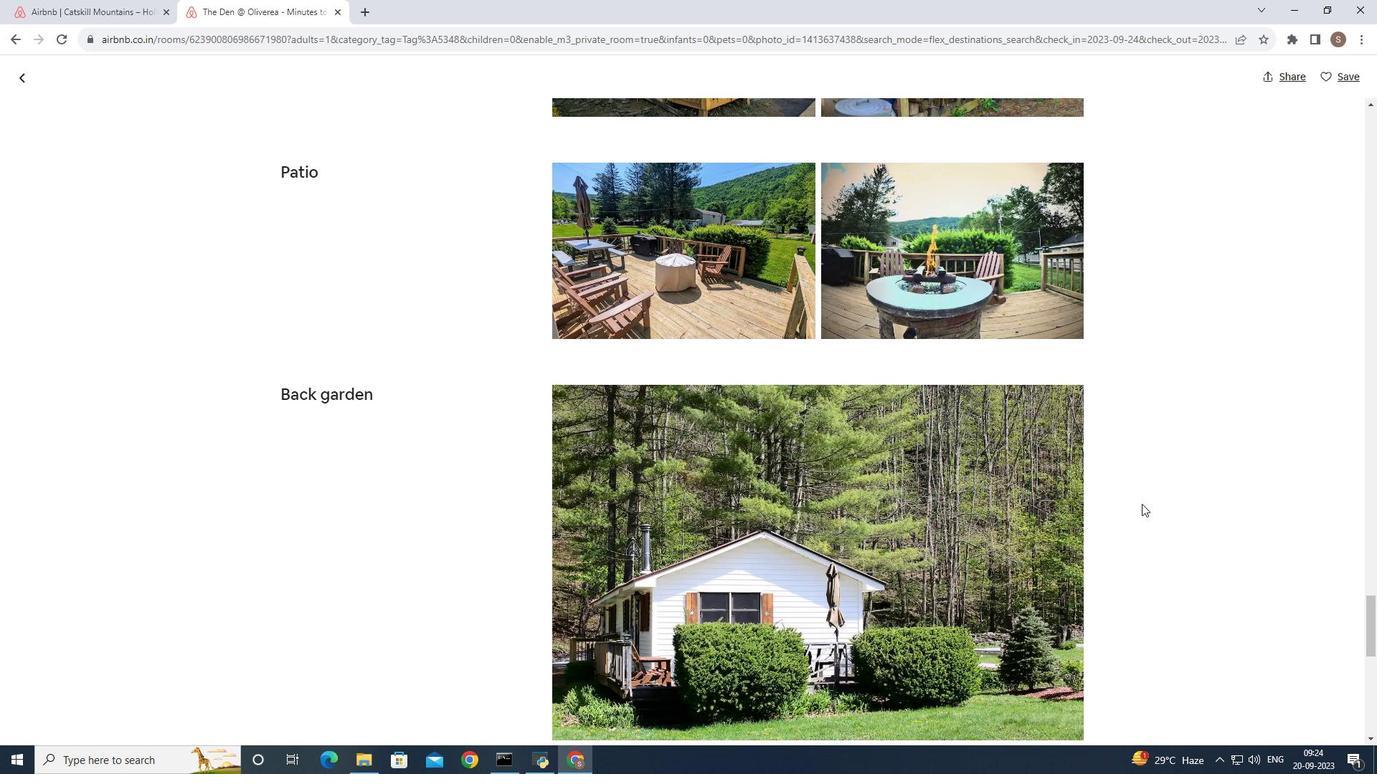 
Action: Mouse scrolled (1142, 503) with delta (0, 0)
Screenshot: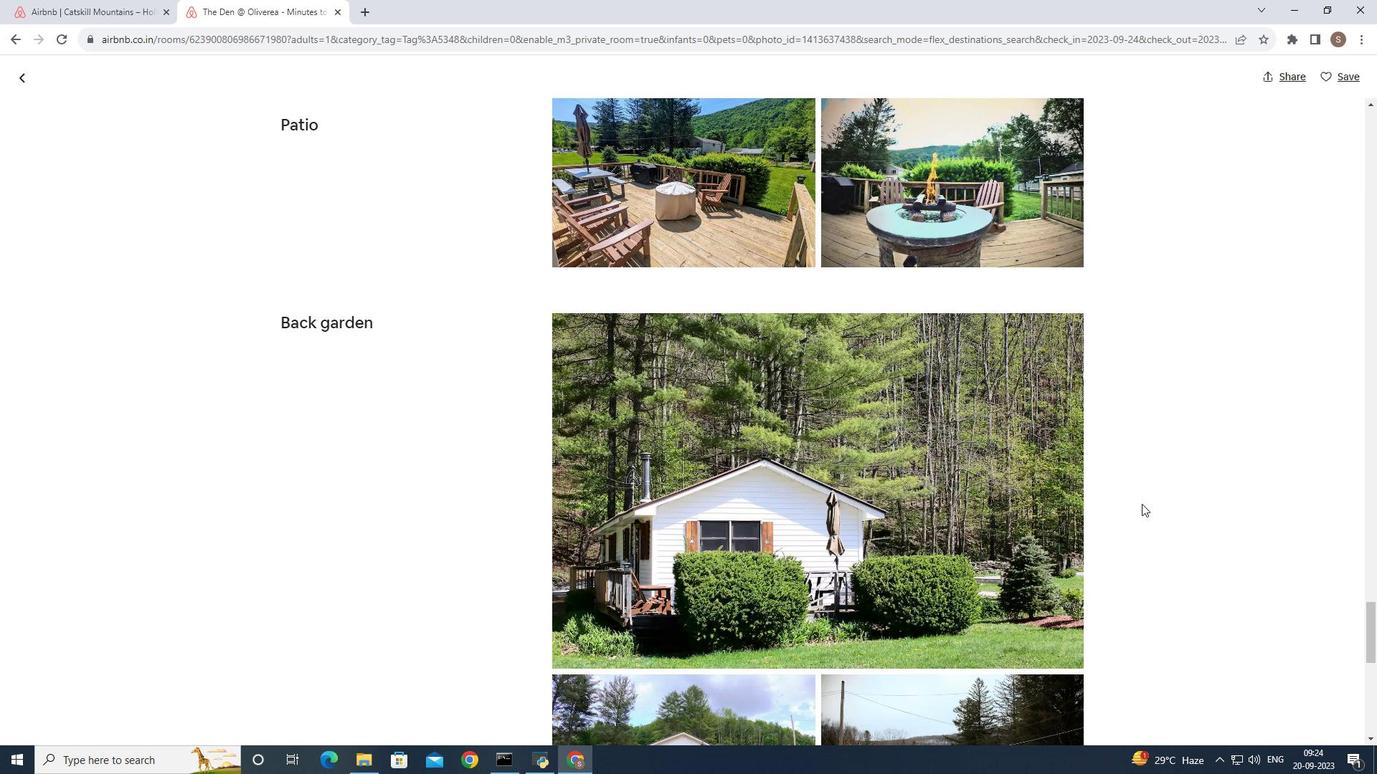 
Action: Mouse scrolled (1142, 503) with delta (0, 0)
Screenshot: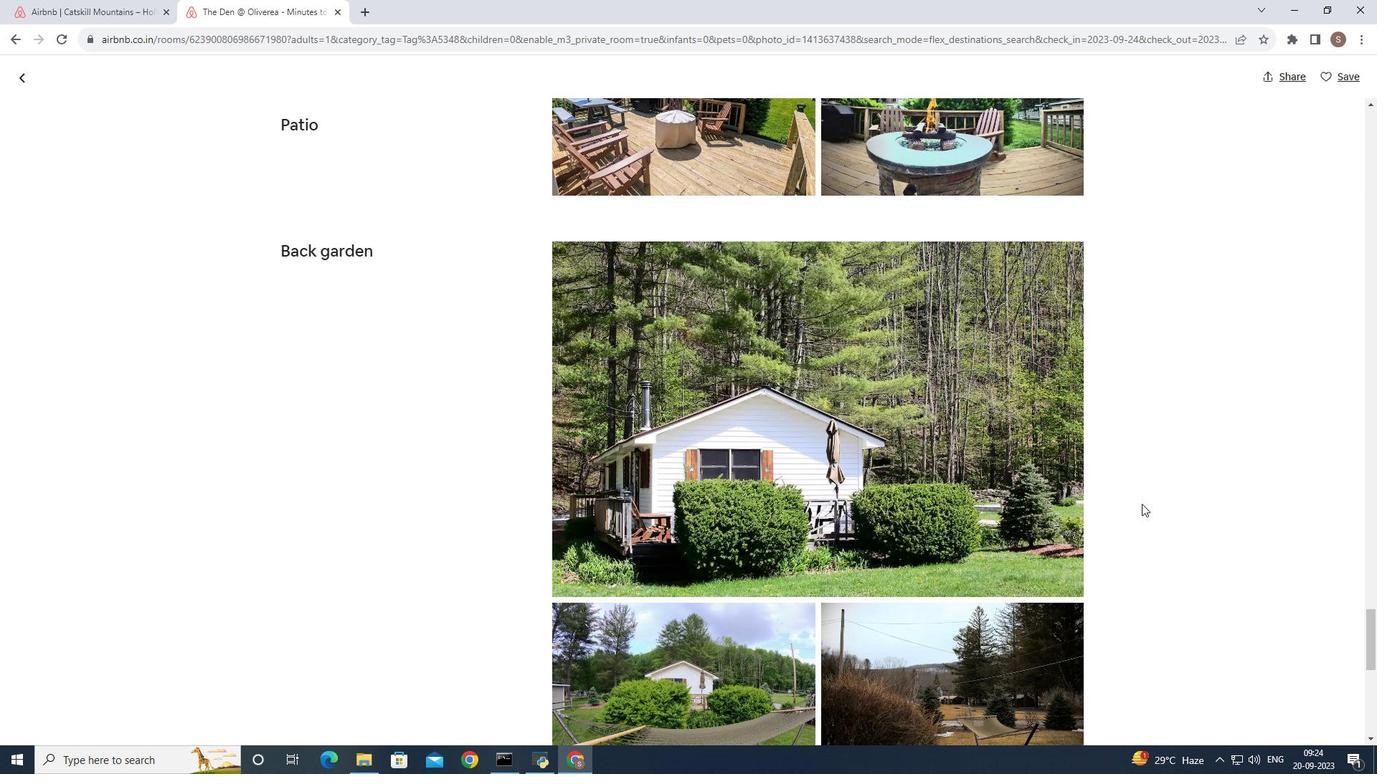 
Action: Mouse scrolled (1142, 503) with delta (0, 0)
Screenshot: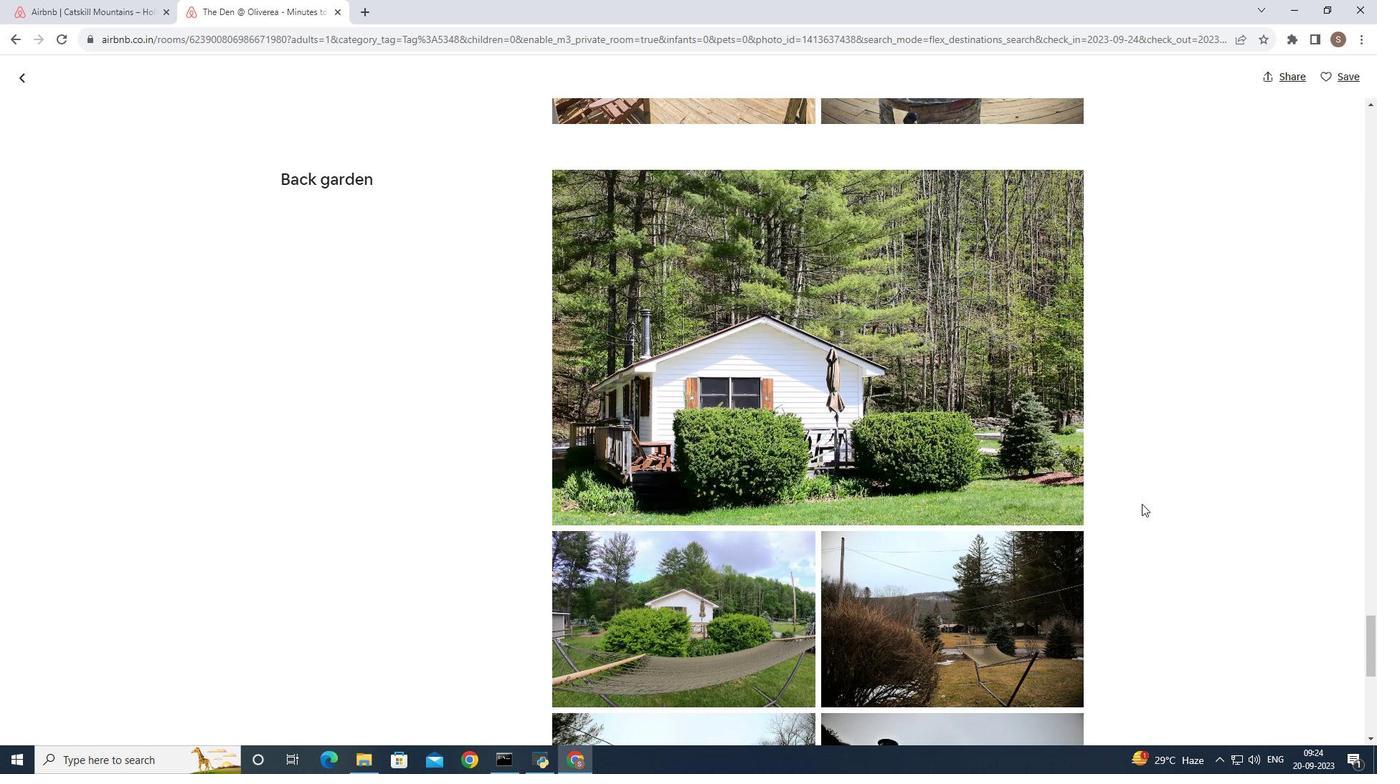 
Action: Mouse scrolled (1142, 503) with delta (0, 0)
Screenshot: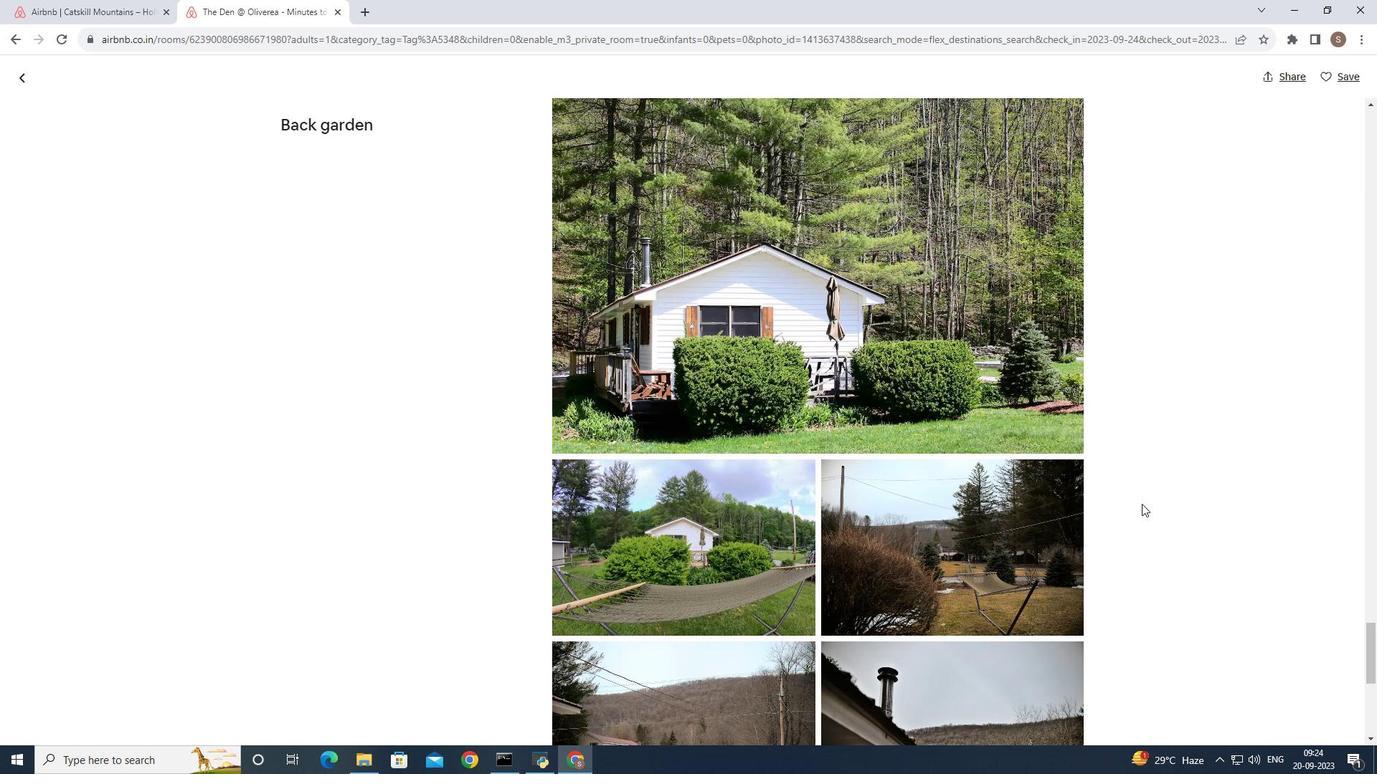 
Action: Mouse scrolled (1142, 503) with delta (0, 0)
Screenshot: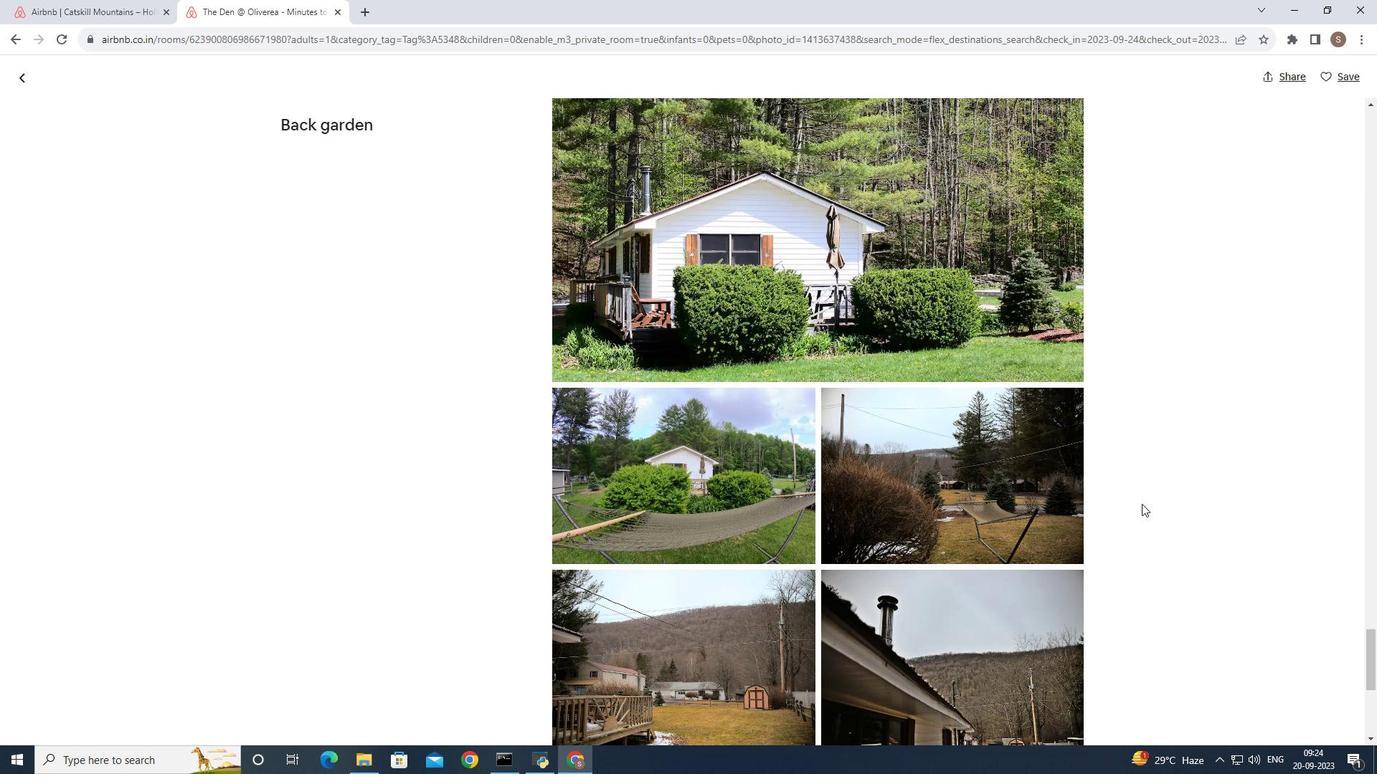 
Action: Mouse scrolled (1142, 503) with delta (0, 0)
Screenshot: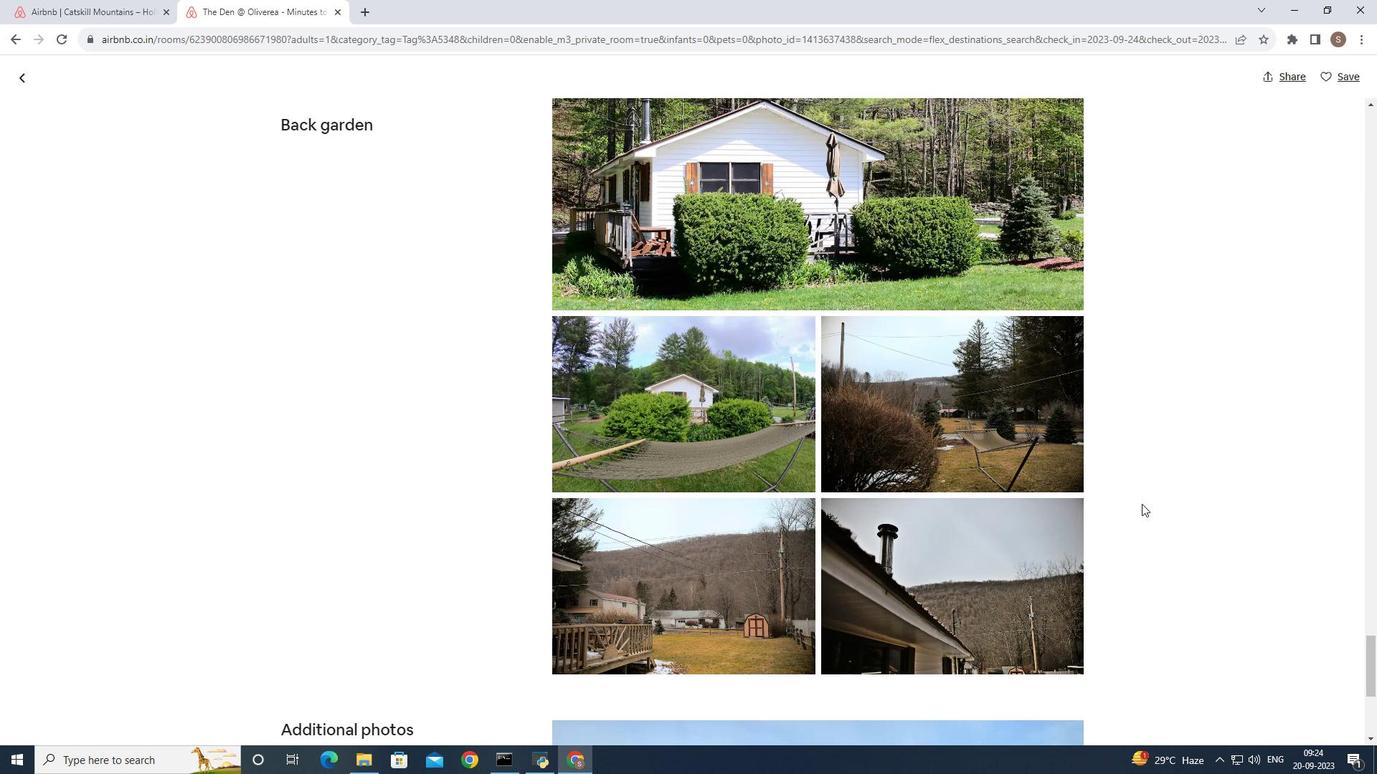 
Action: Mouse scrolled (1142, 503) with delta (0, 0)
Screenshot: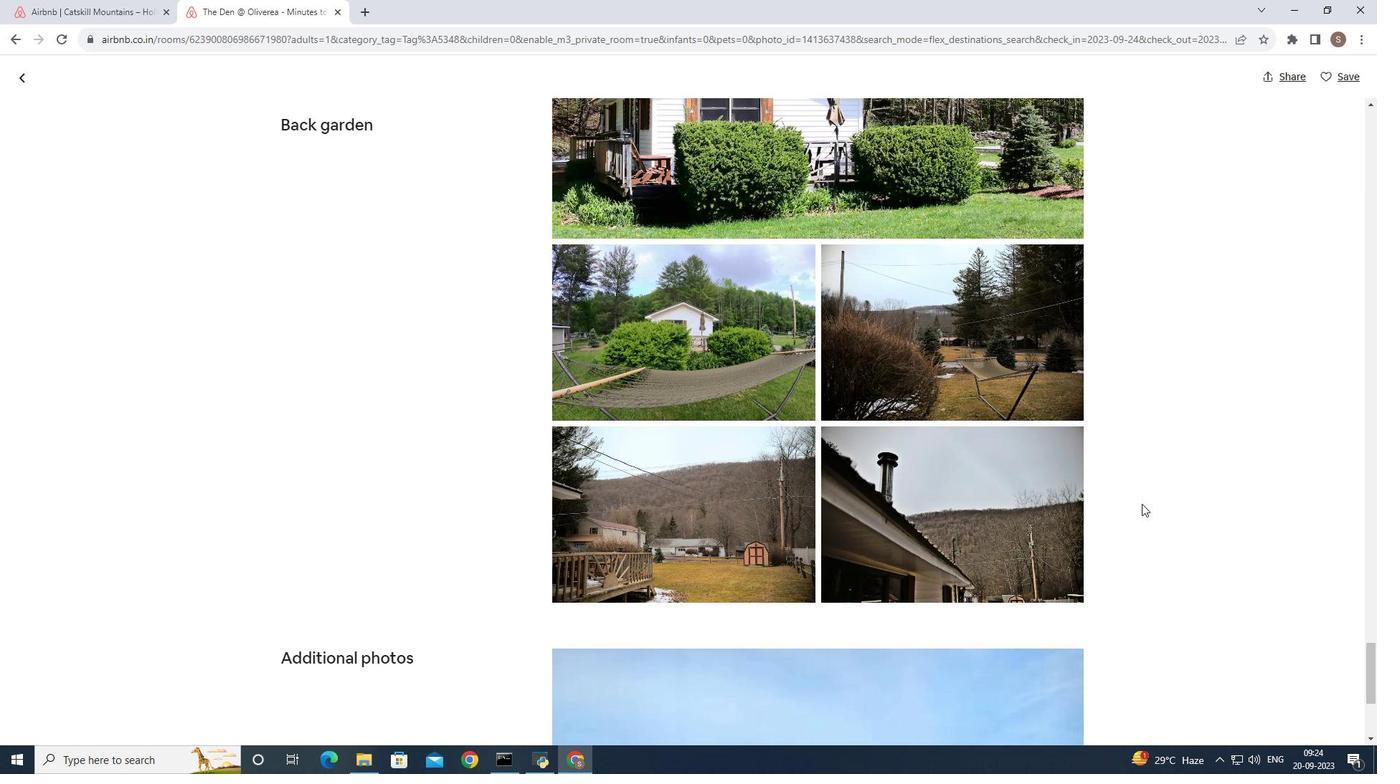 
Action: Mouse scrolled (1142, 503) with delta (0, 0)
Screenshot: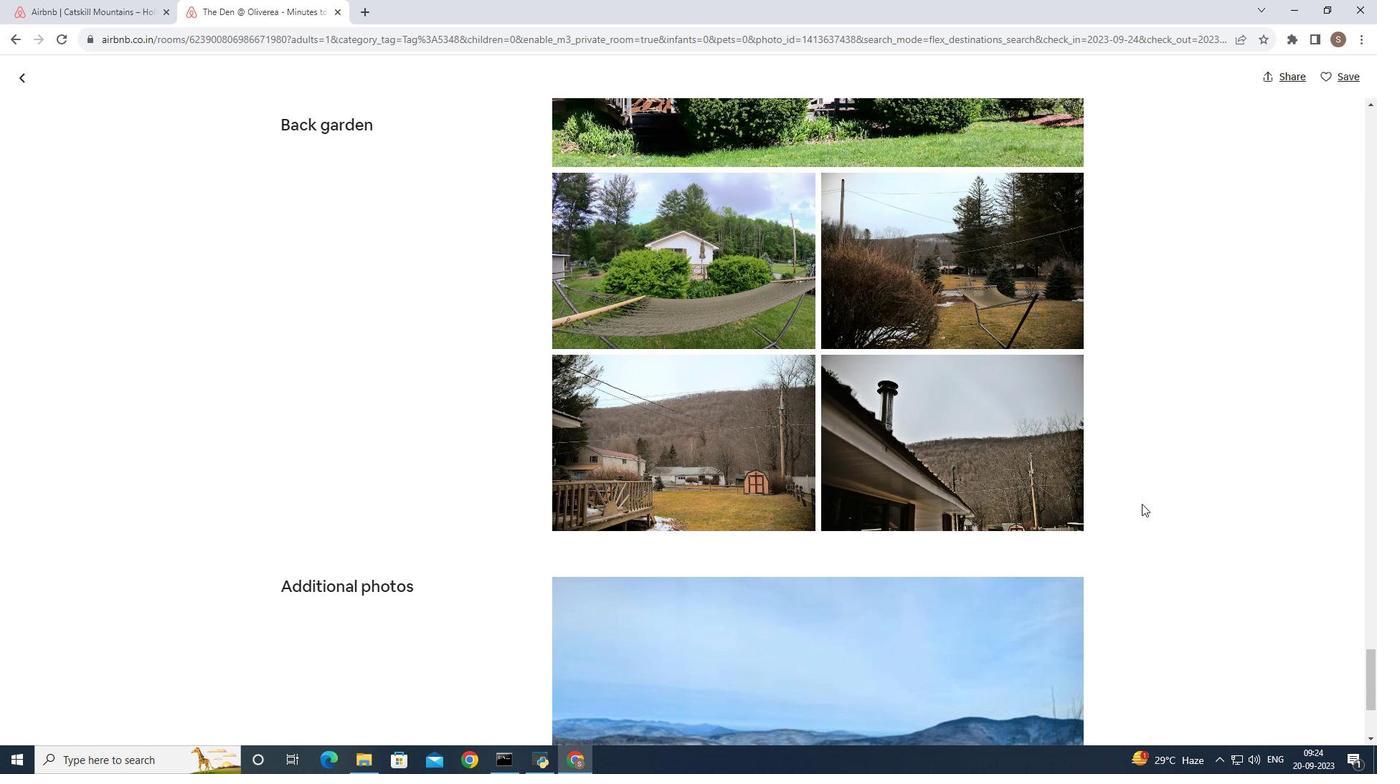 
Action: Mouse scrolled (1142, 503) with delta (0, 0)
Screenshot: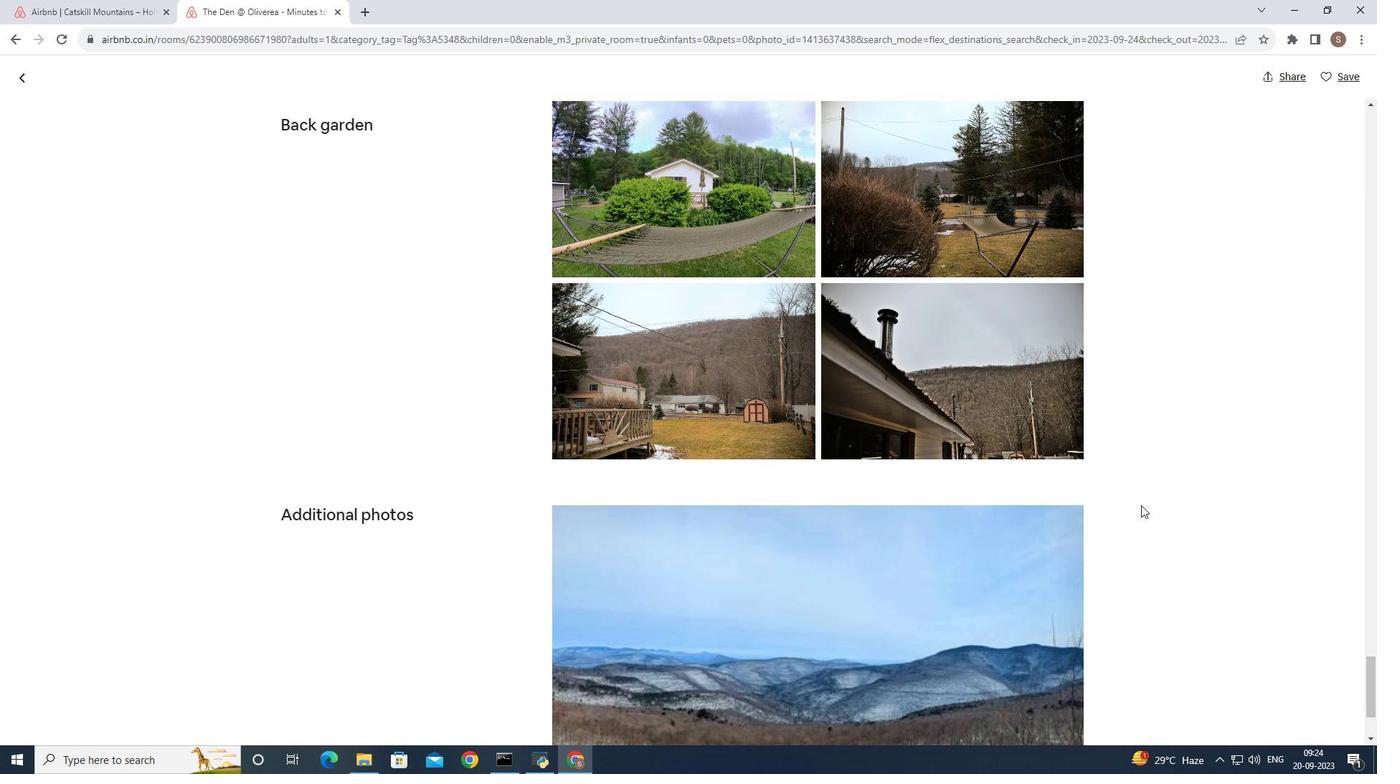 
Action: Mouse moved to (1141, 505)
Screenshot: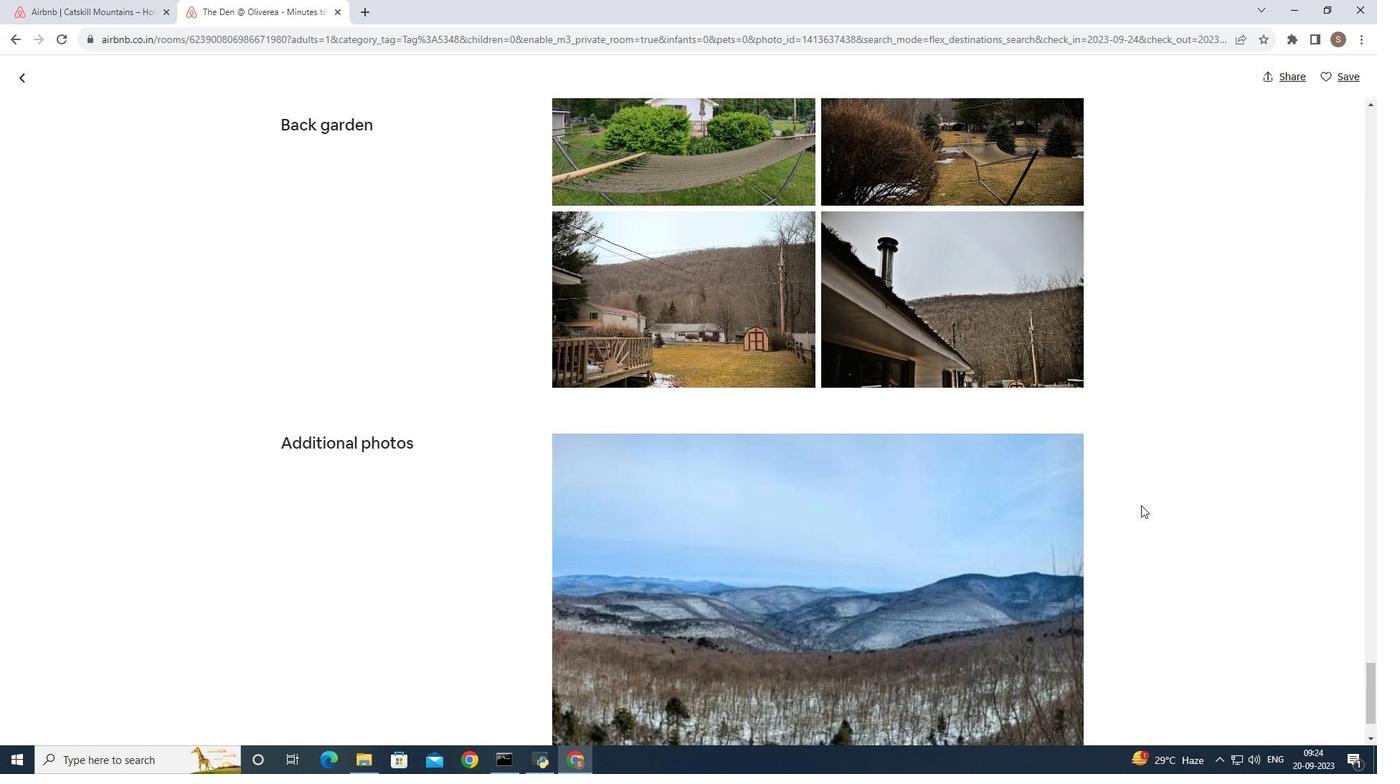 
Action: Mouse scrolled (1141, 505) with delta (0, 0)
Screenshot: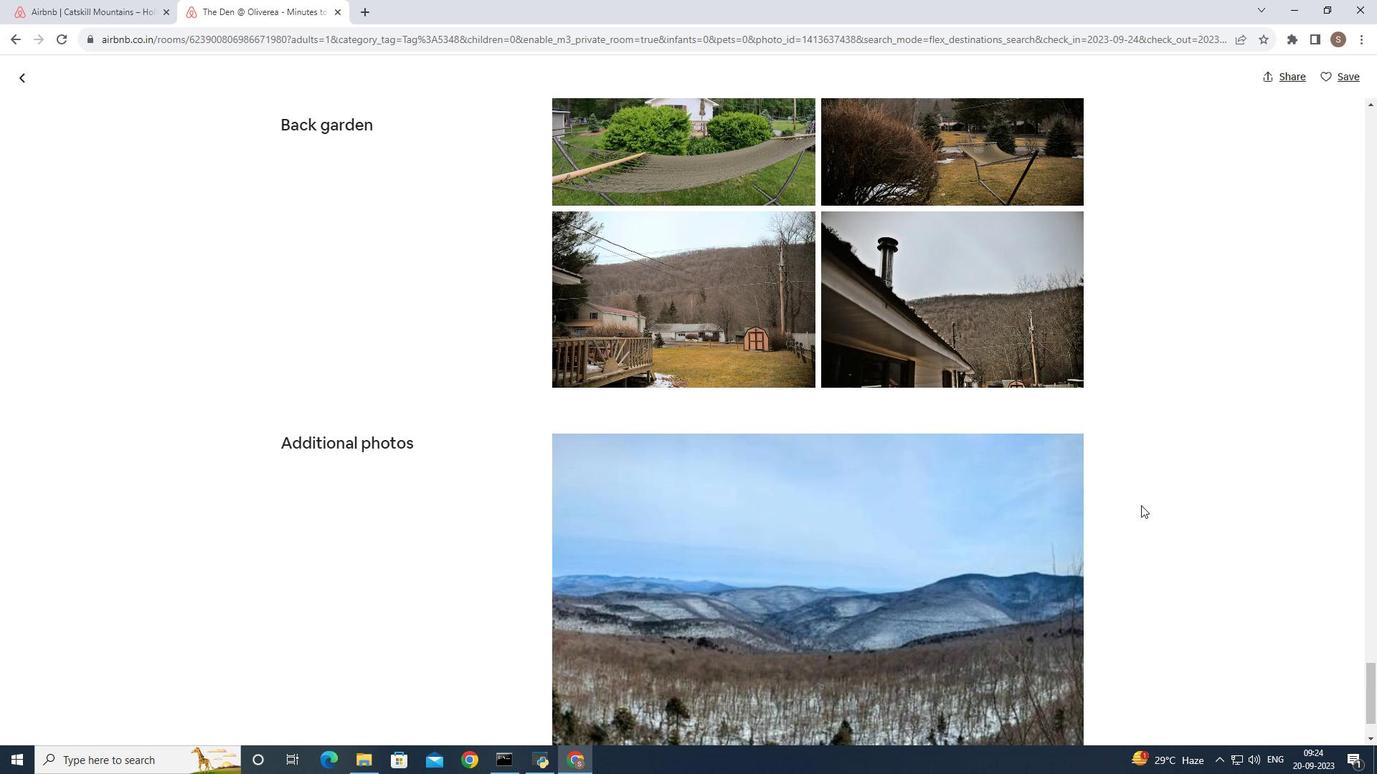
Action: Mouse scrolled (1141, 505) with delta (0, 0)
Screenshot: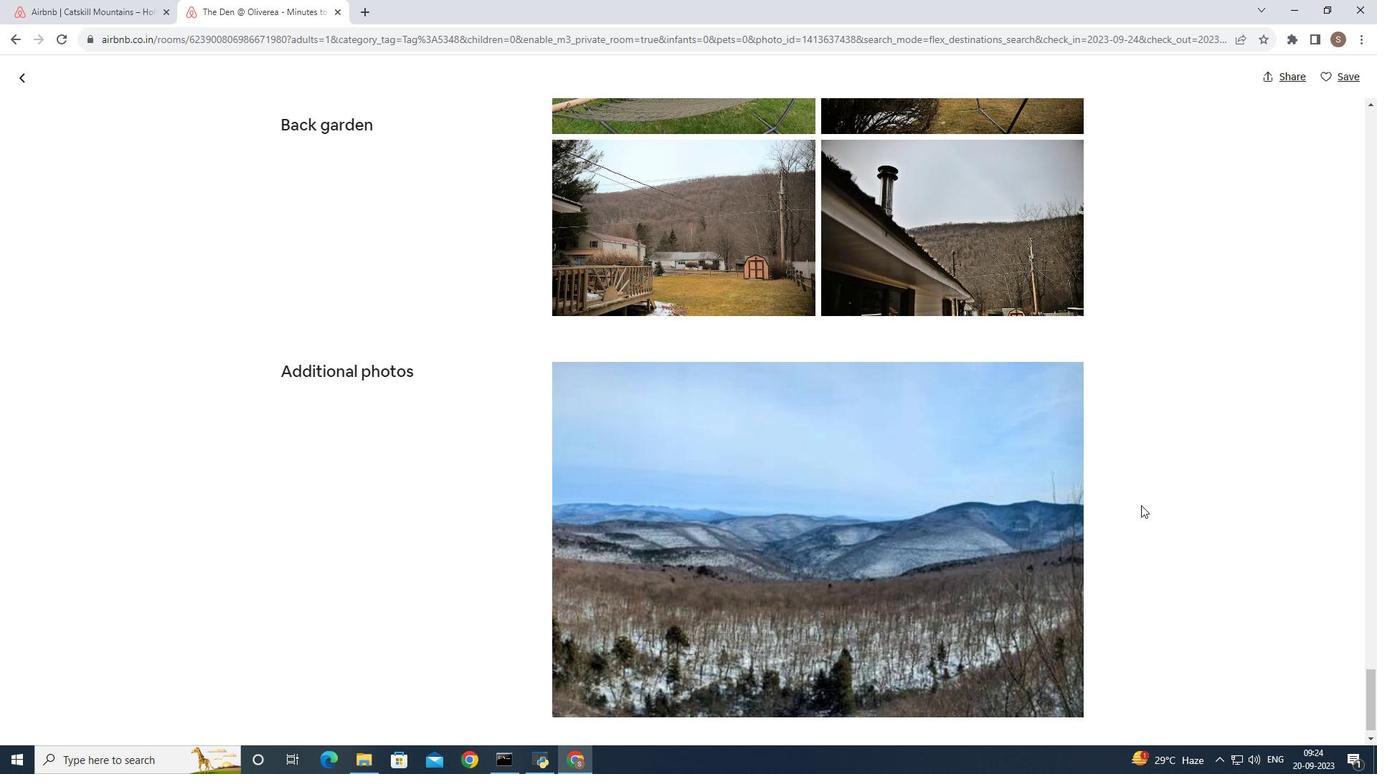 
Action: Mouse scrolled (1141, 505) with delta (0, 0)
Screenshot: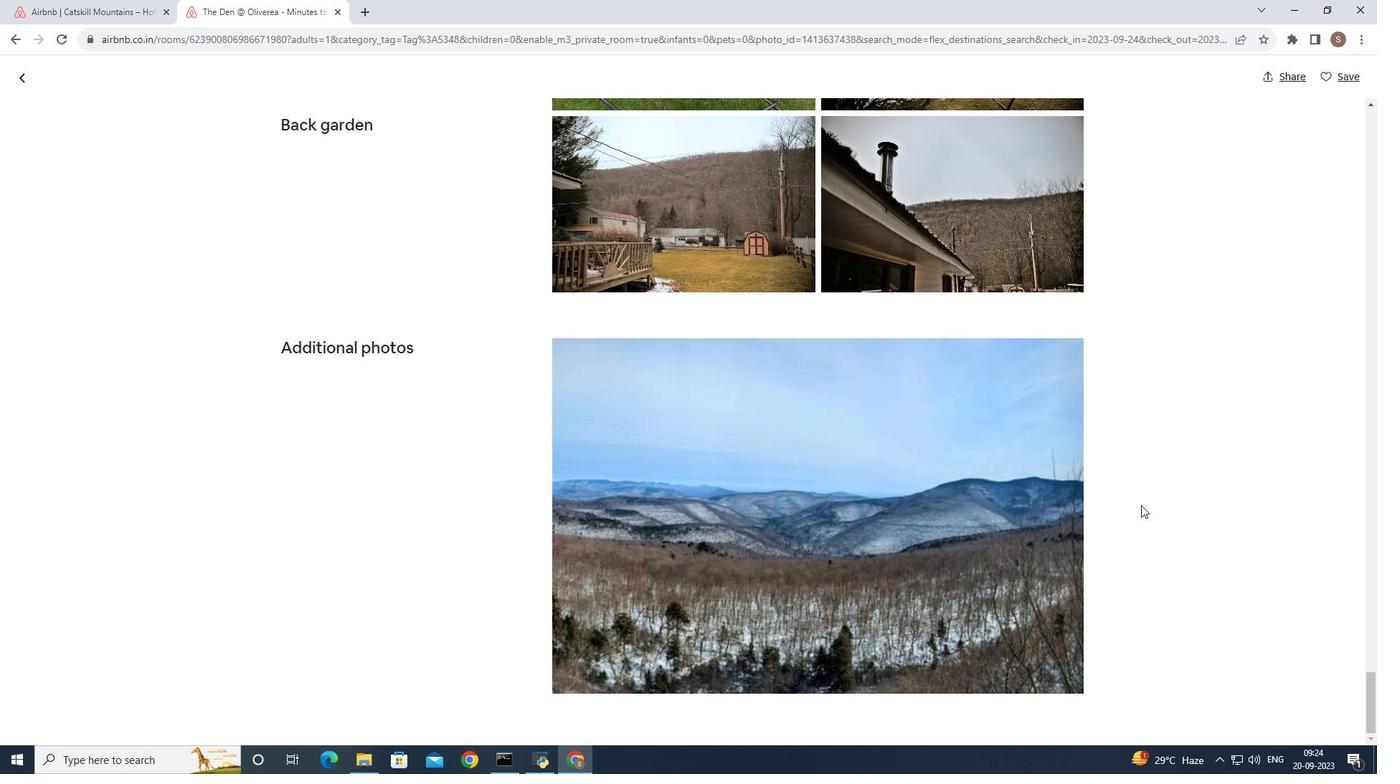 
Action: Mouse scrolled (1141, 505) with delta (0, 0)
Screenshot: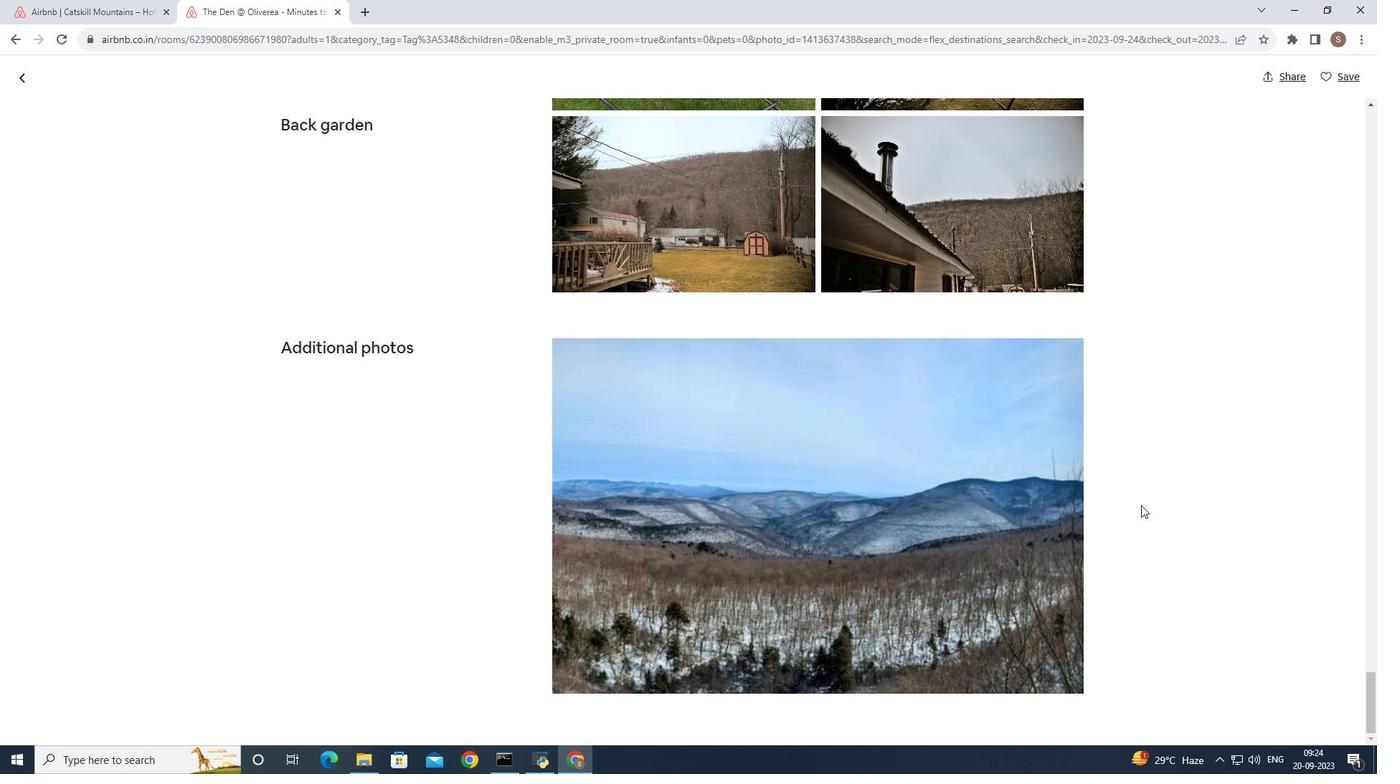
Action: Mouse scrolled (1141, 505) with delta (0, 0)
Screenshot: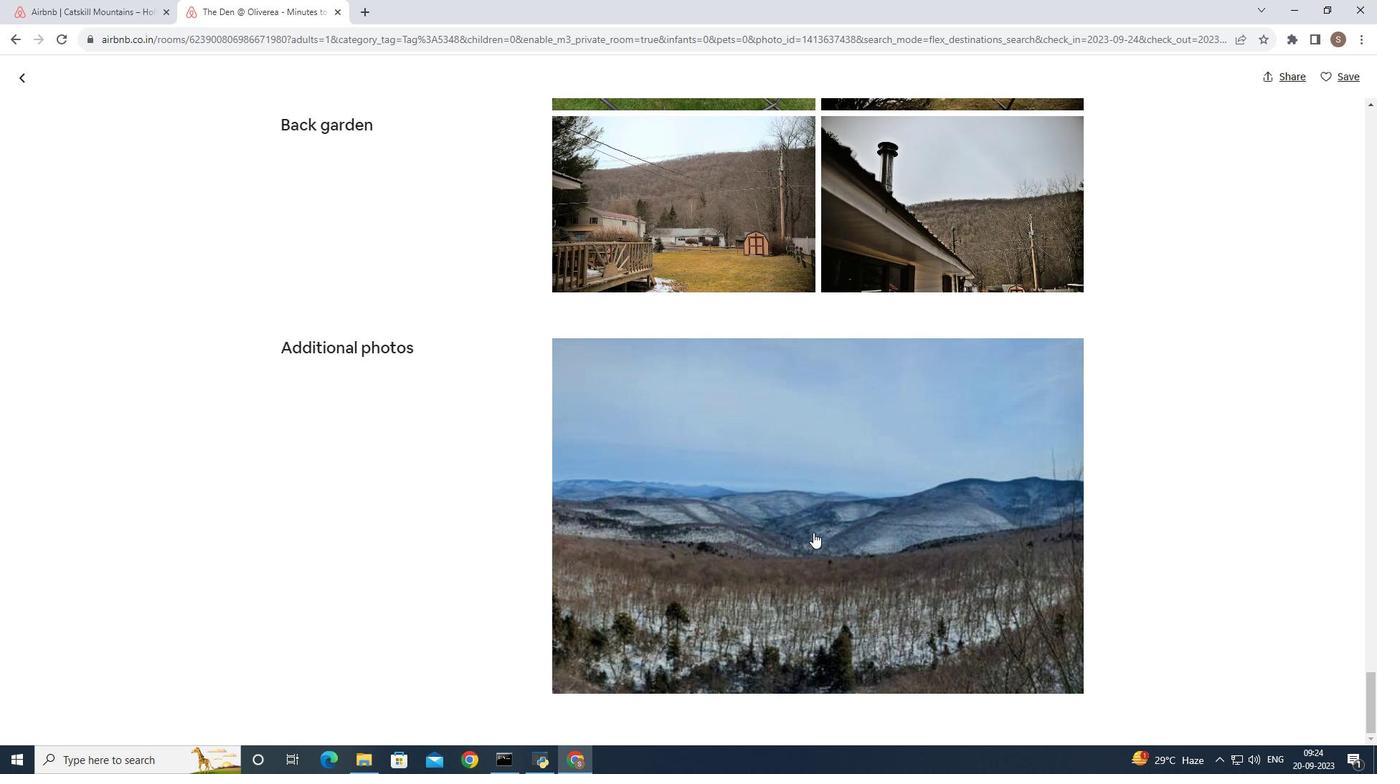 
Action: Mouse moved to (20, 81)
Screenshot: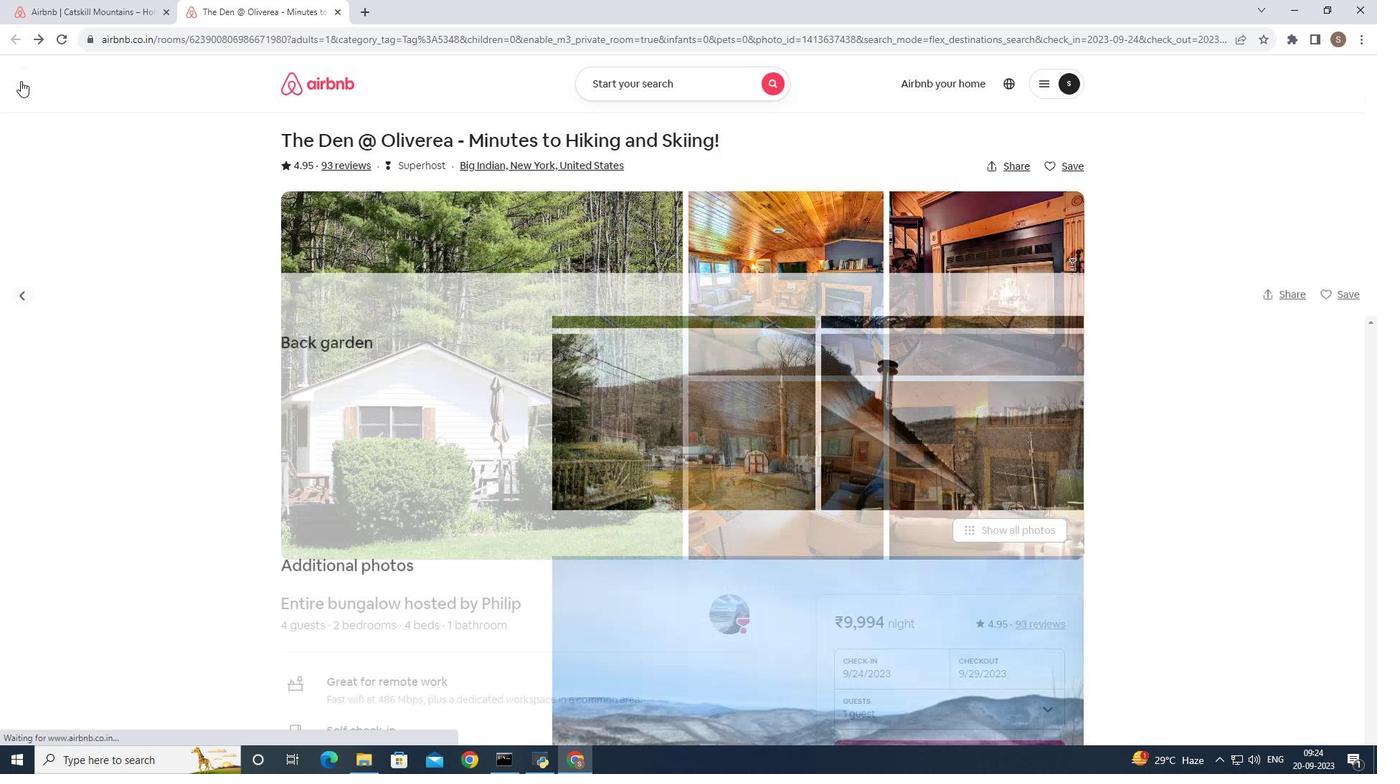 
Action: Mouse pressed left at (20, 81)
Screenshot: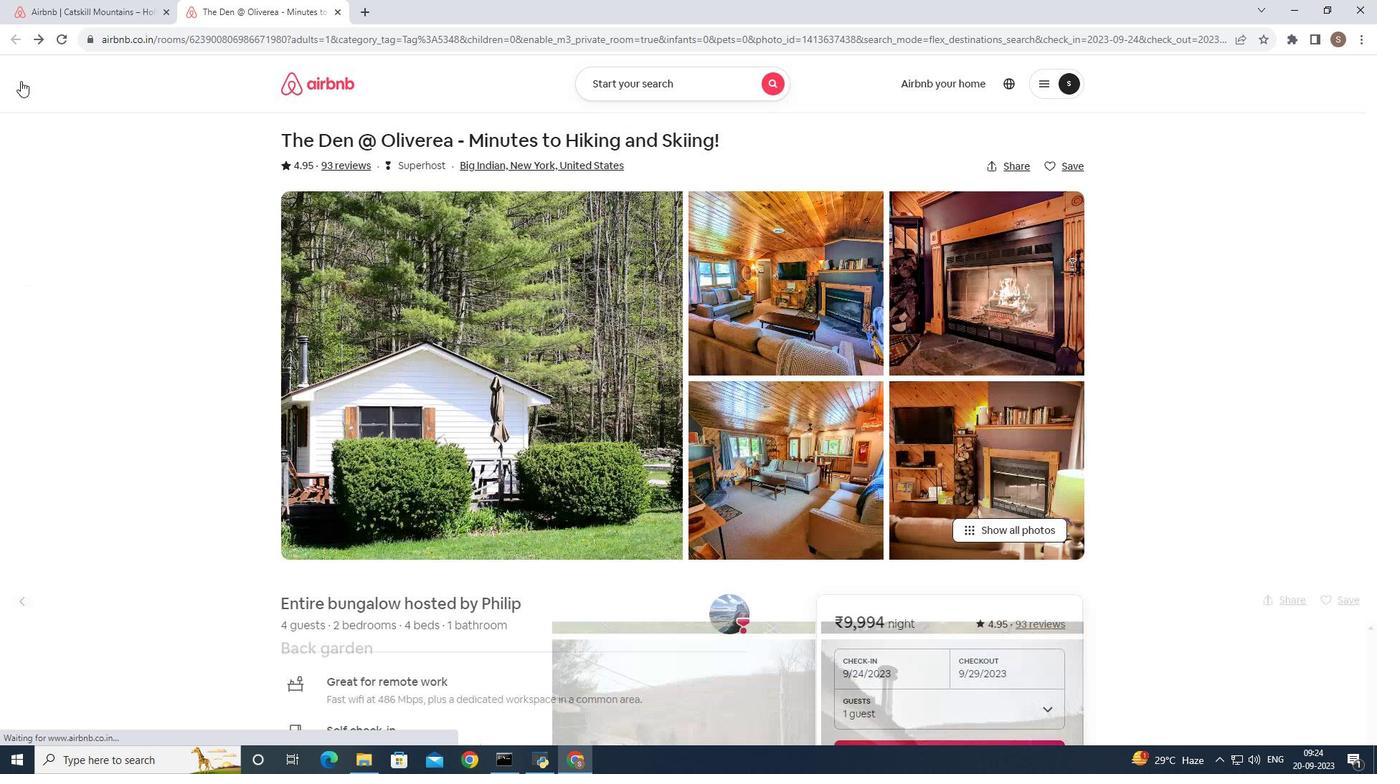 
Action: Mouse moved to (615, 391)
Screenshot: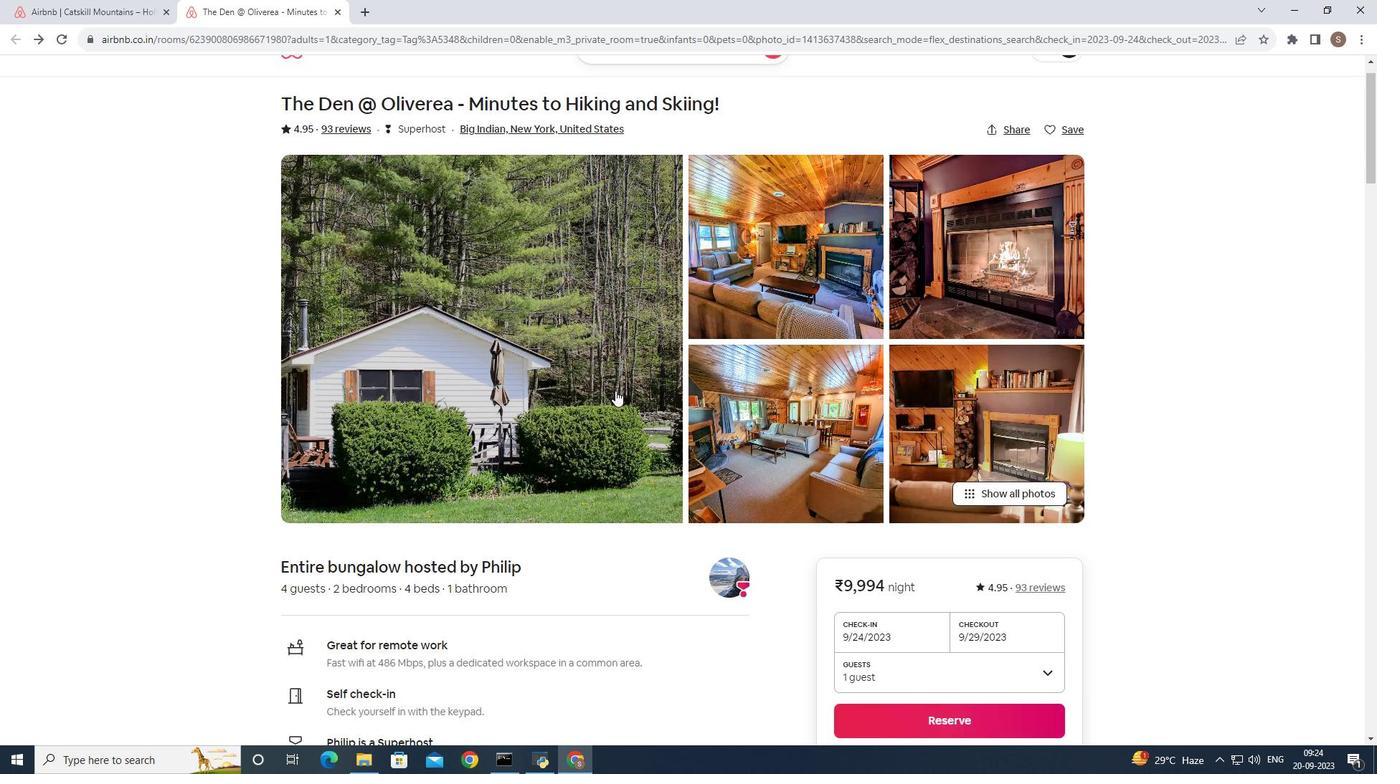 
Action: Mouse scrolled (615, 390) with delta (0, 0)
Screenshot: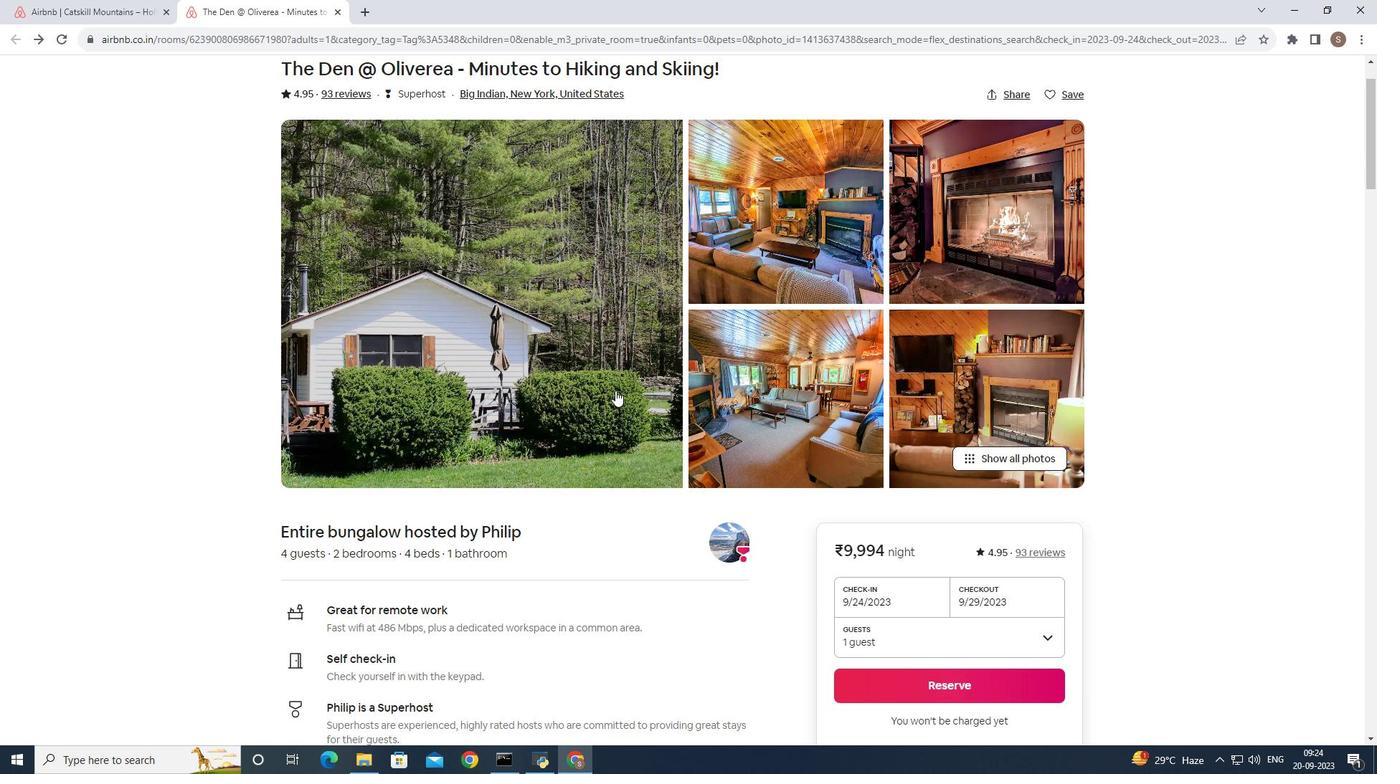 
Action: Mouse scrolled (615, 390) with delta (0, 0)
Screenshot: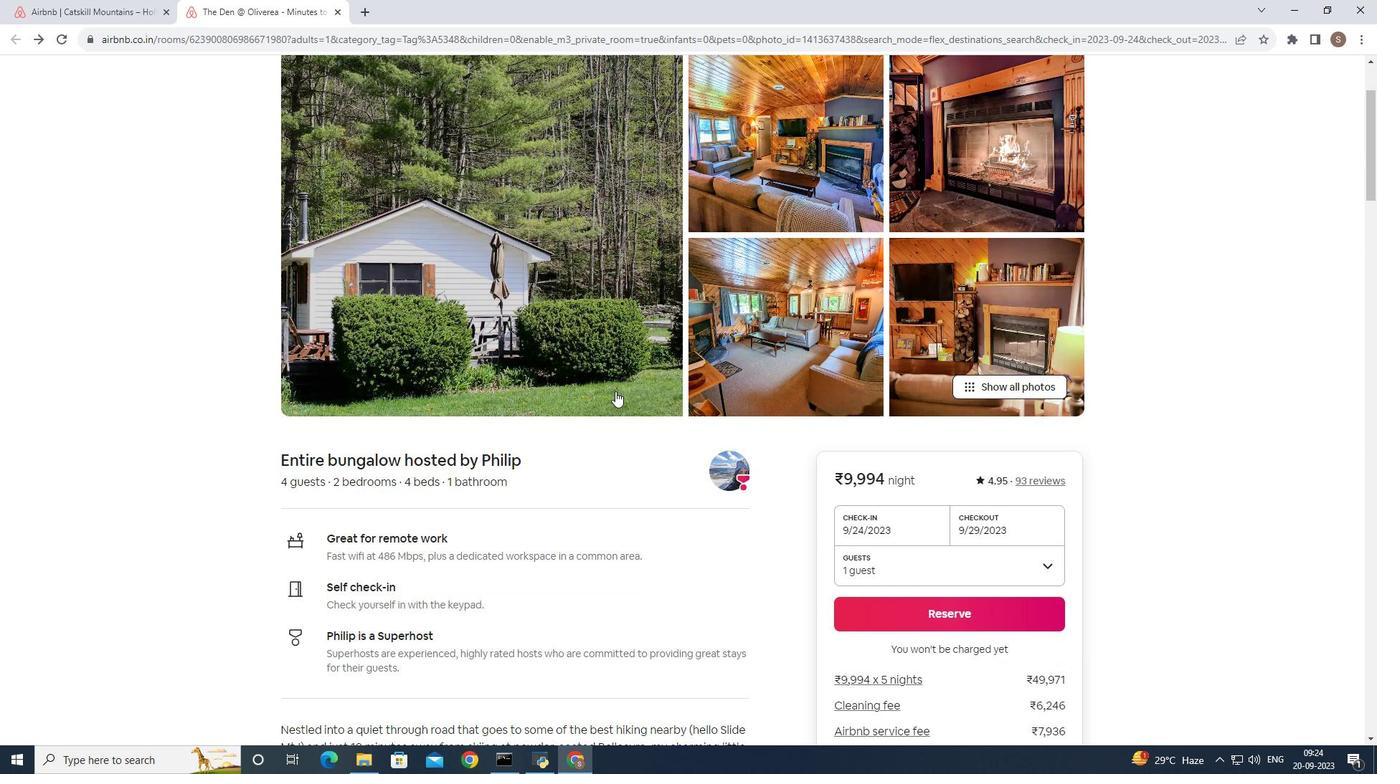 
Action: Mouse moved to (615, 391)
Screenshot: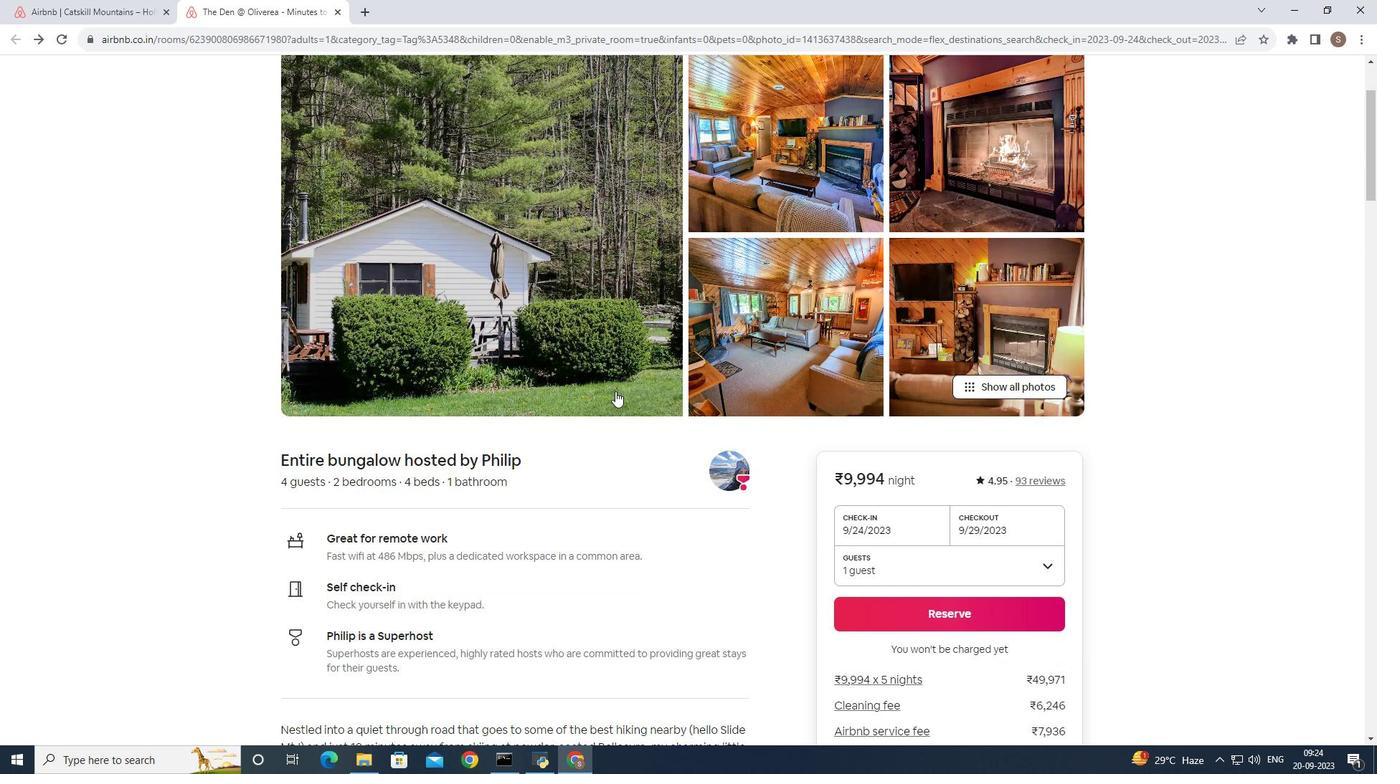 
Action: Mouse scrolled (615, 391) with delta (0, 0)
Screenshot: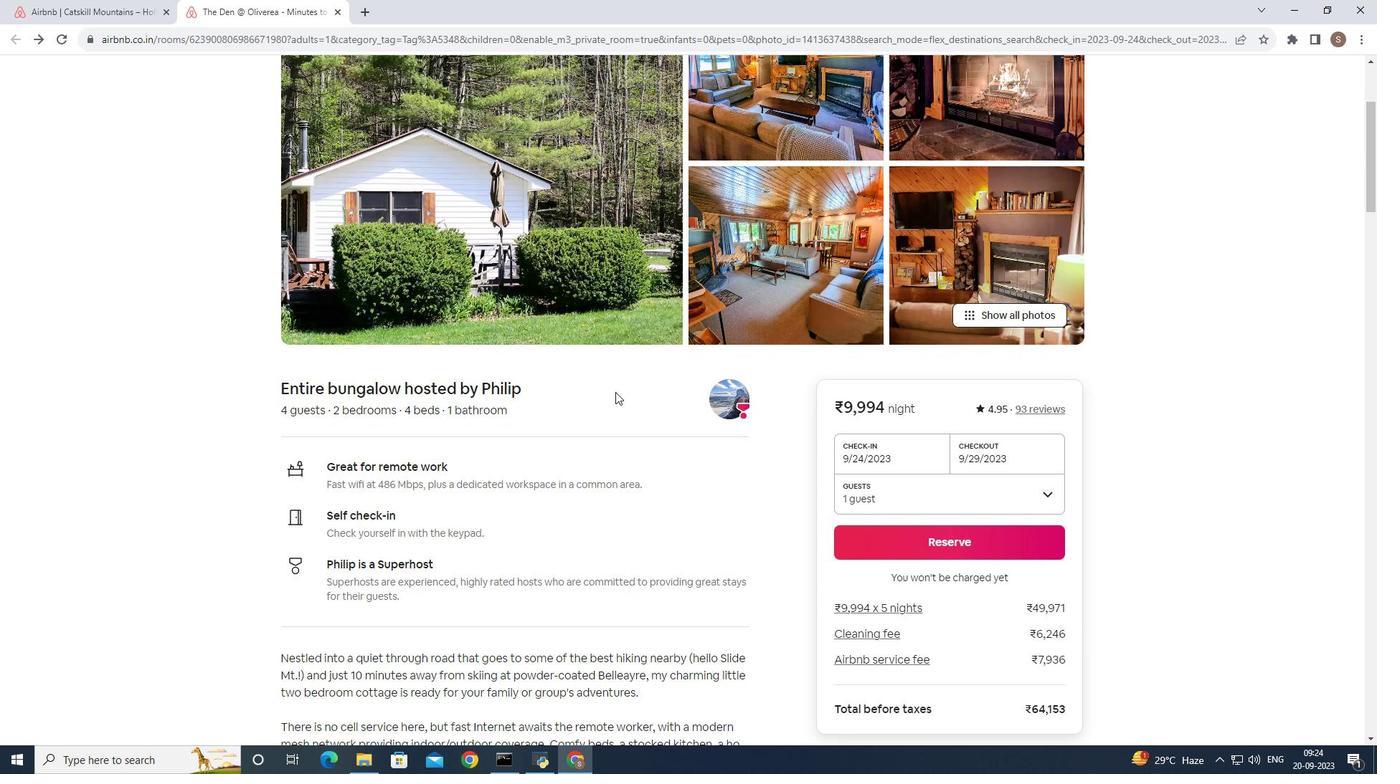
Action: Mouse moved to (615, 392)
Screenshot: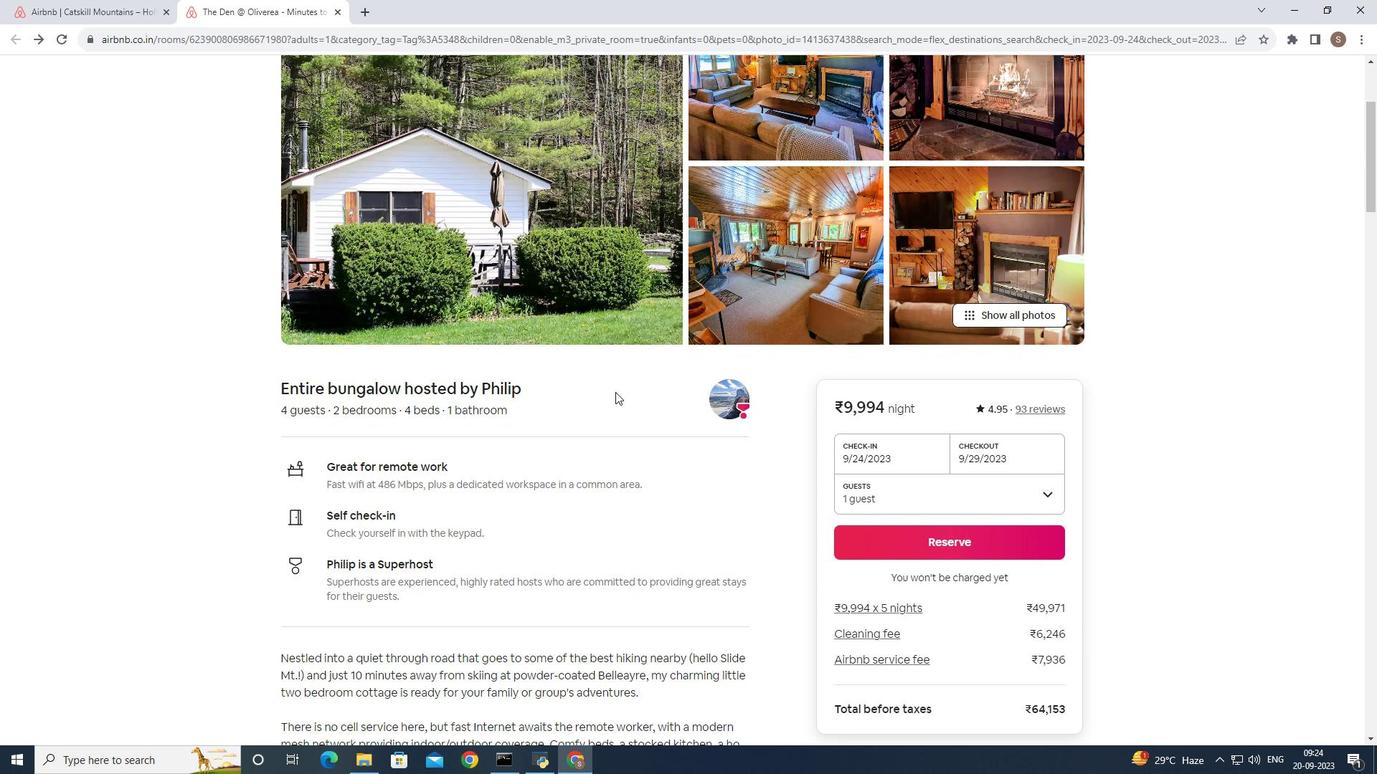 
Action: Mouse scrolled (615, 391) with delta (0, 0)
Screenshot: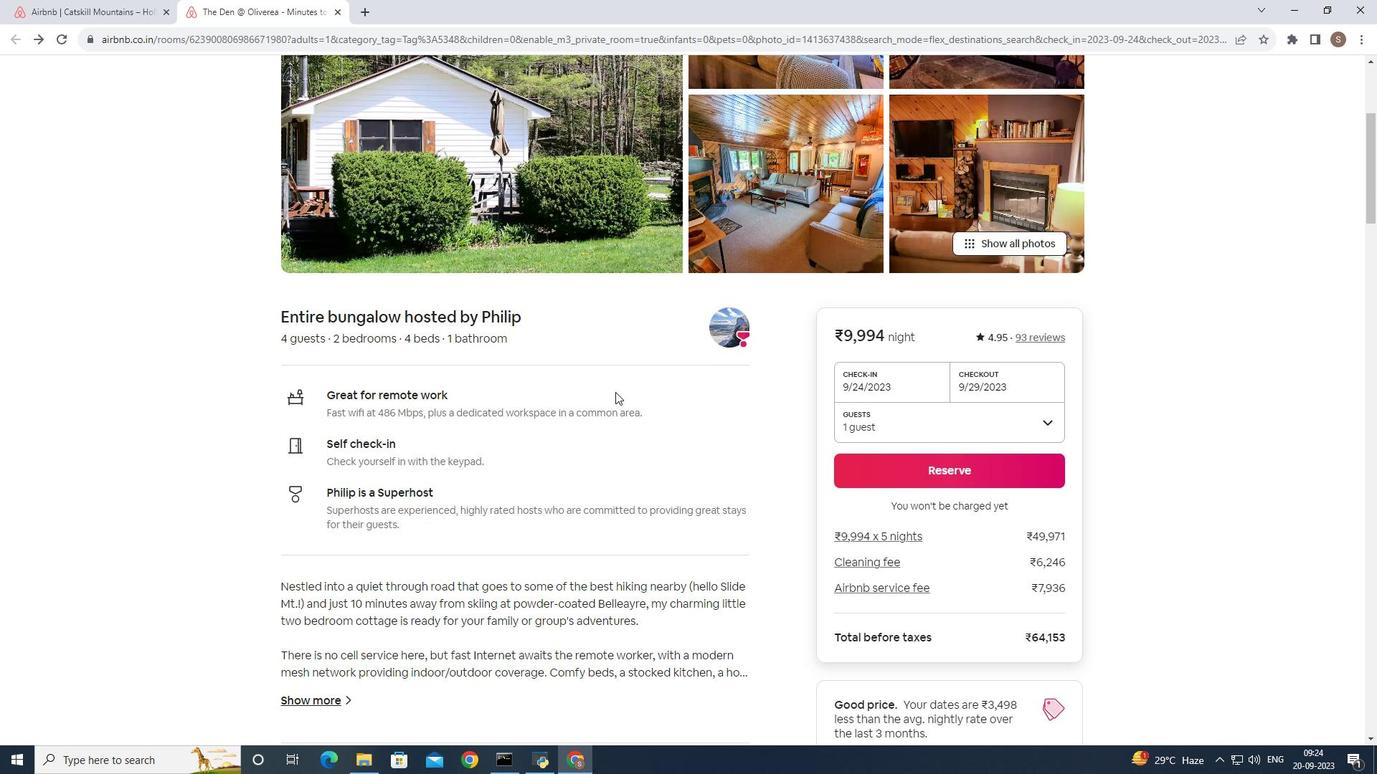 
Action: Mouse scrolled (615, 391) with delta (0, 0)
Screenshot: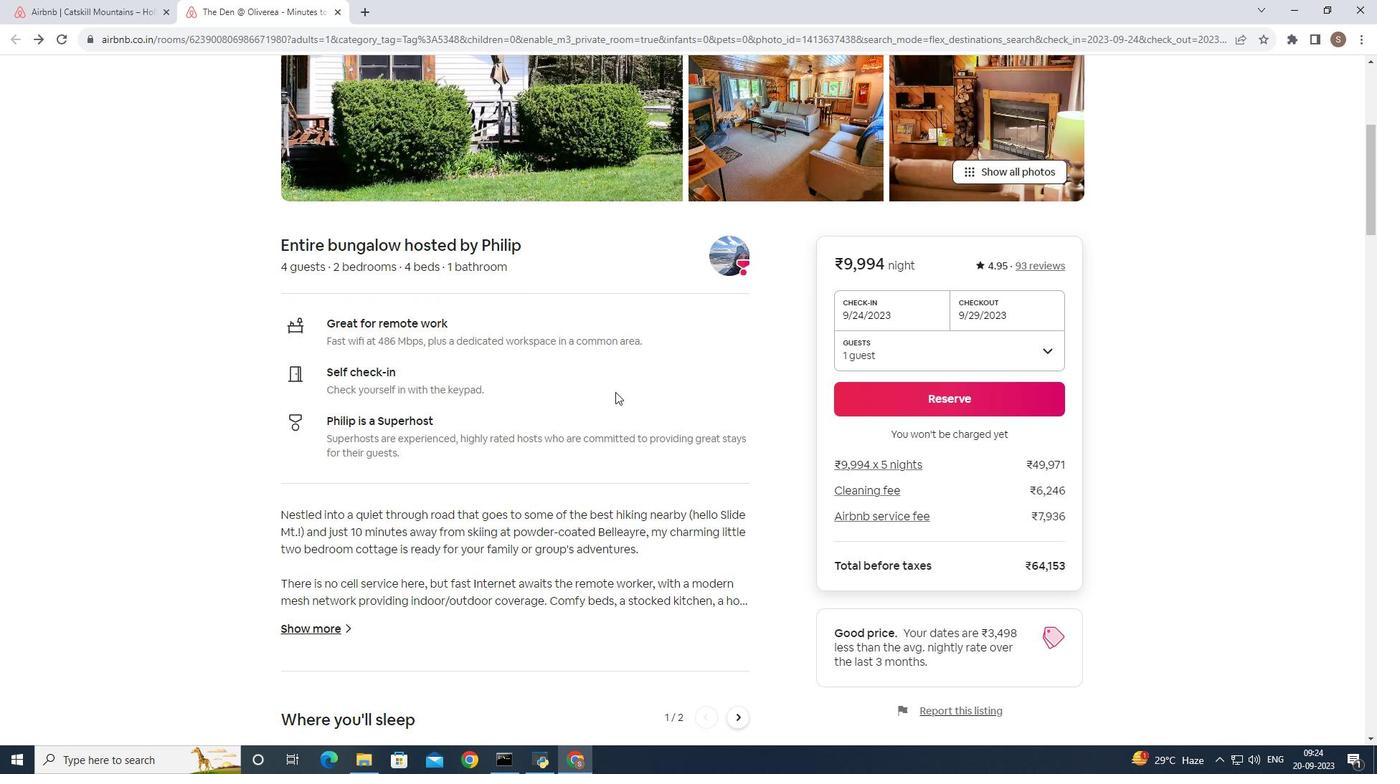 
Action: Mouse scrolled (615, 391) with delta (0, 0)
Screenshot: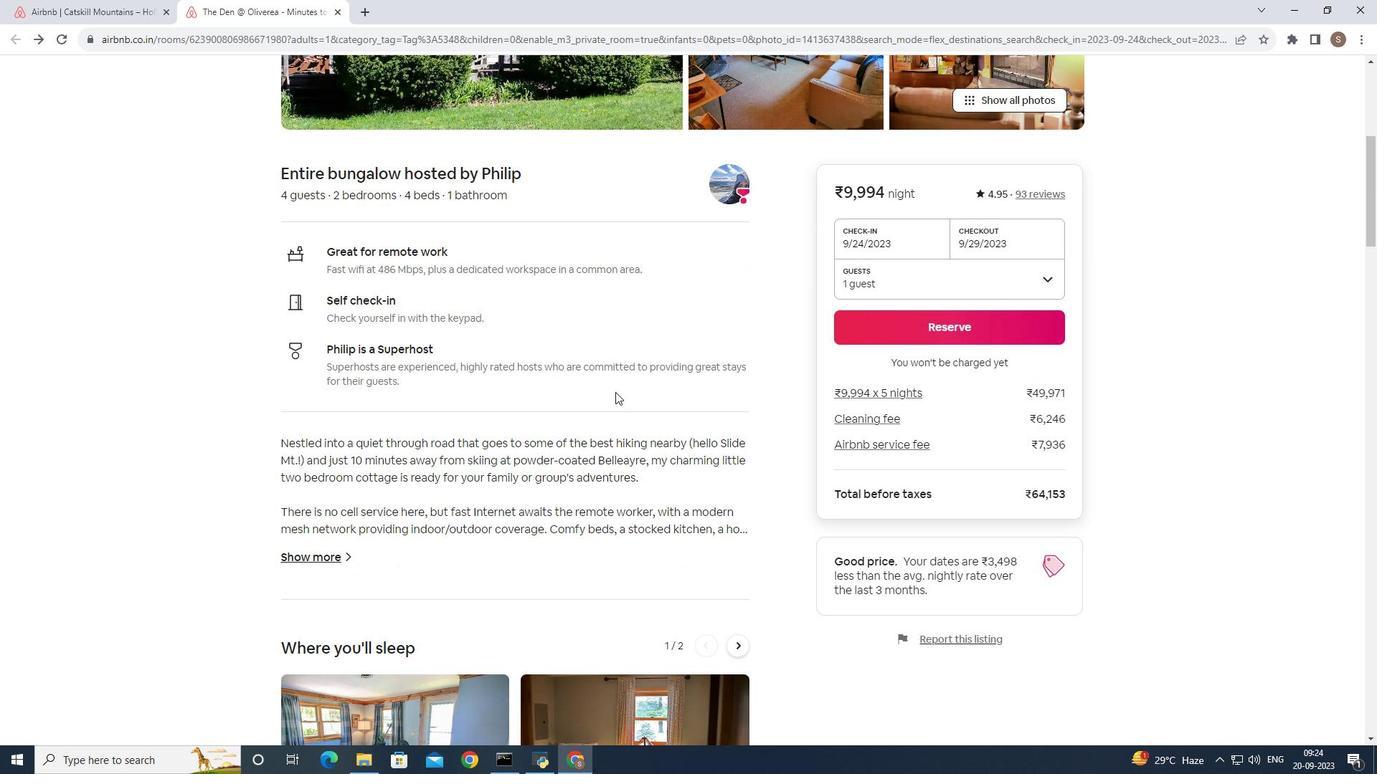 
Action: Mouse scrolled (615, 391) with delta (0, 0)
Screenshot: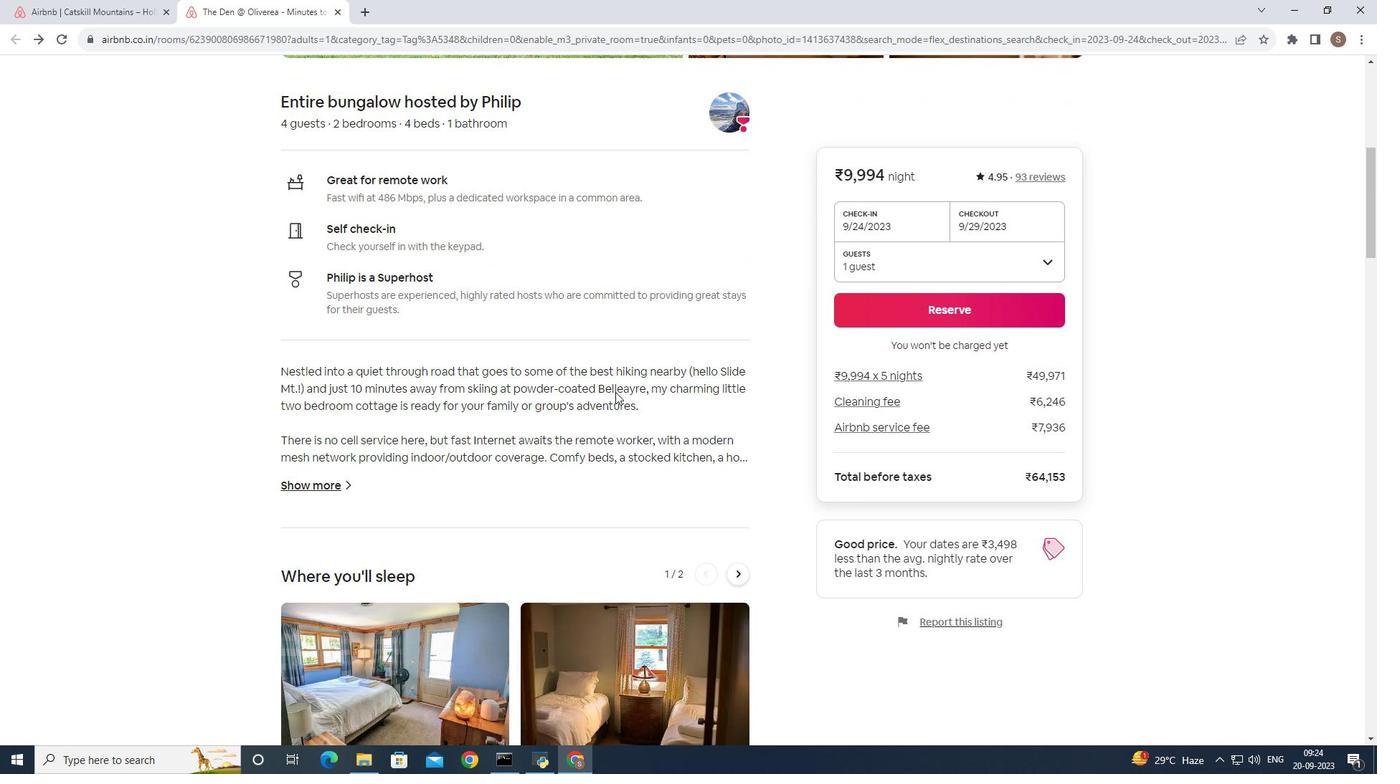 
Action: Mouse scrolled (615, 391) with delta (0, 0)
Screenshot: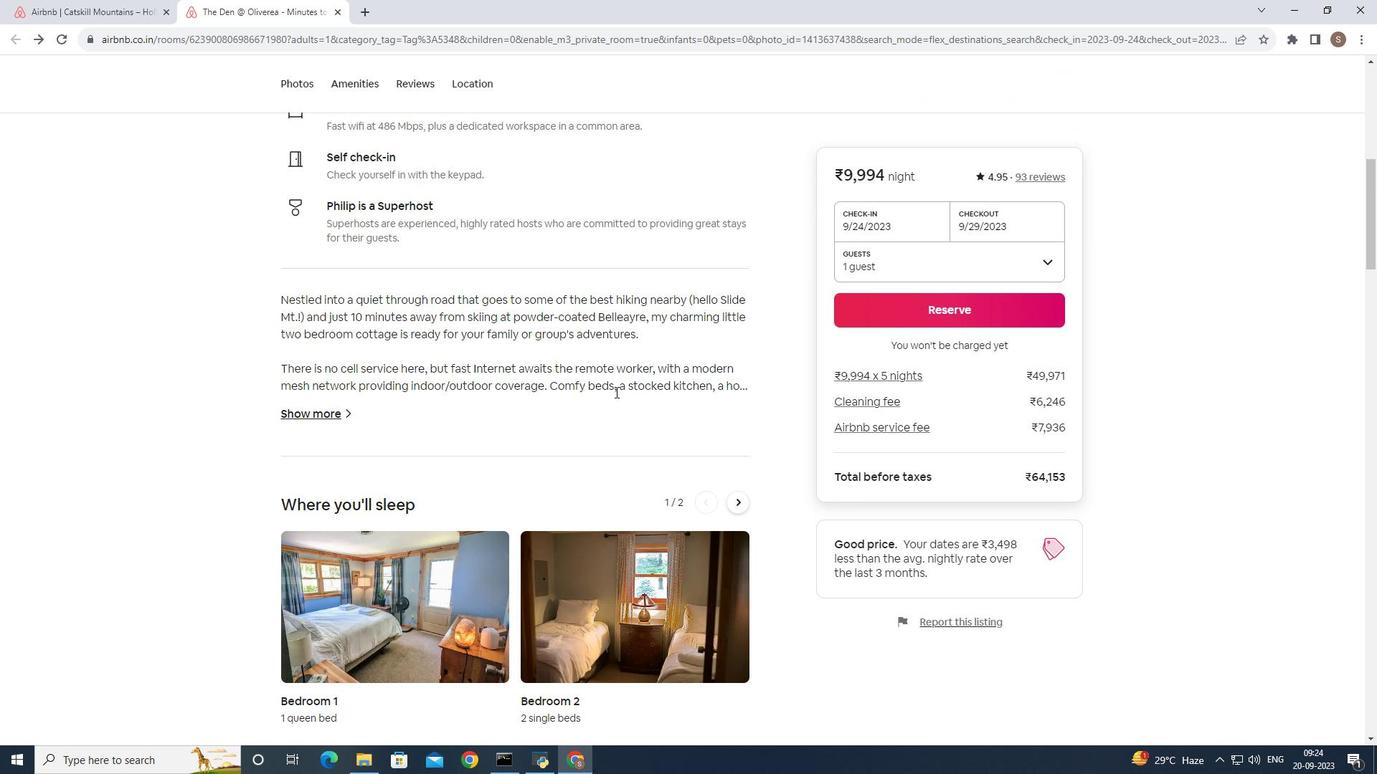 
Action: Mouse scrolled (615, 391) with delta (0, 0)
Screenshot: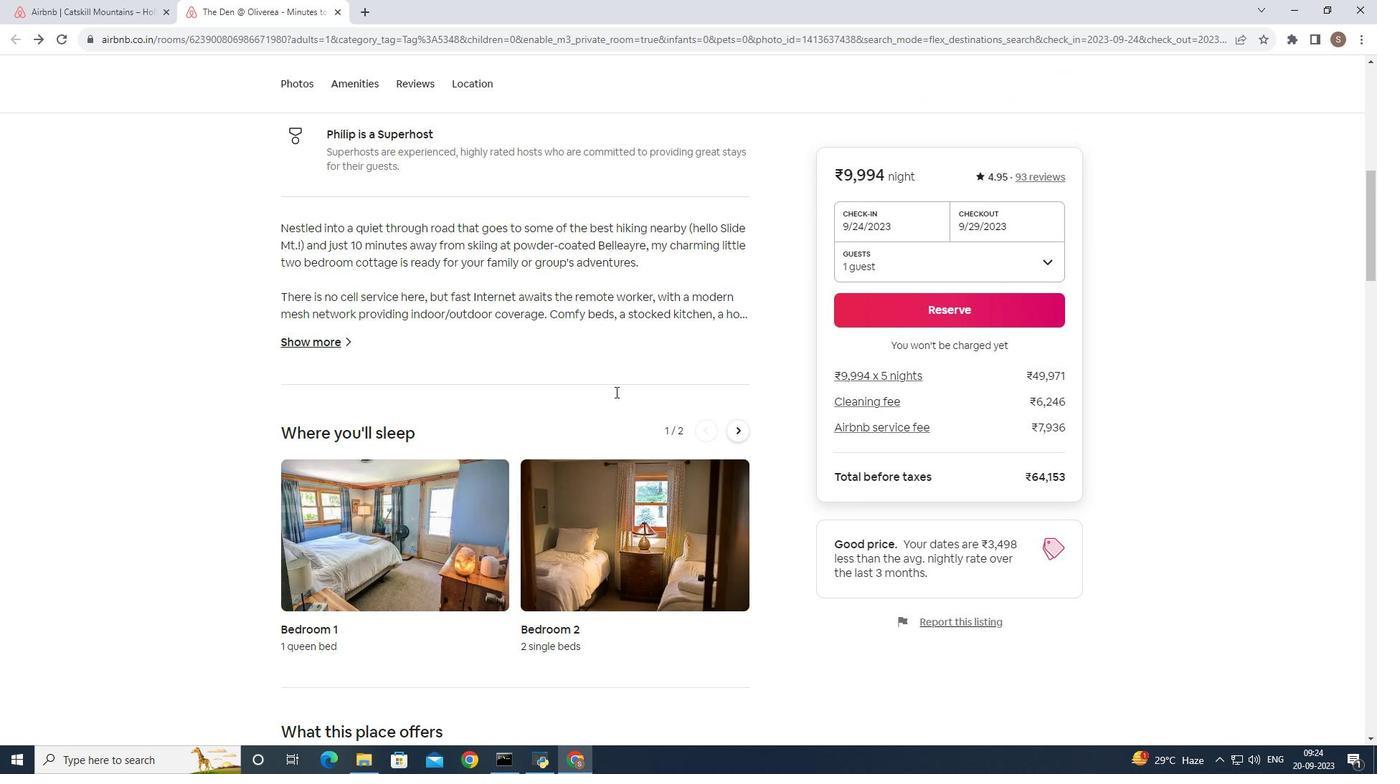 
Action: Mouse scrolled (615, 391) with delta (0, 0)
Screenshot: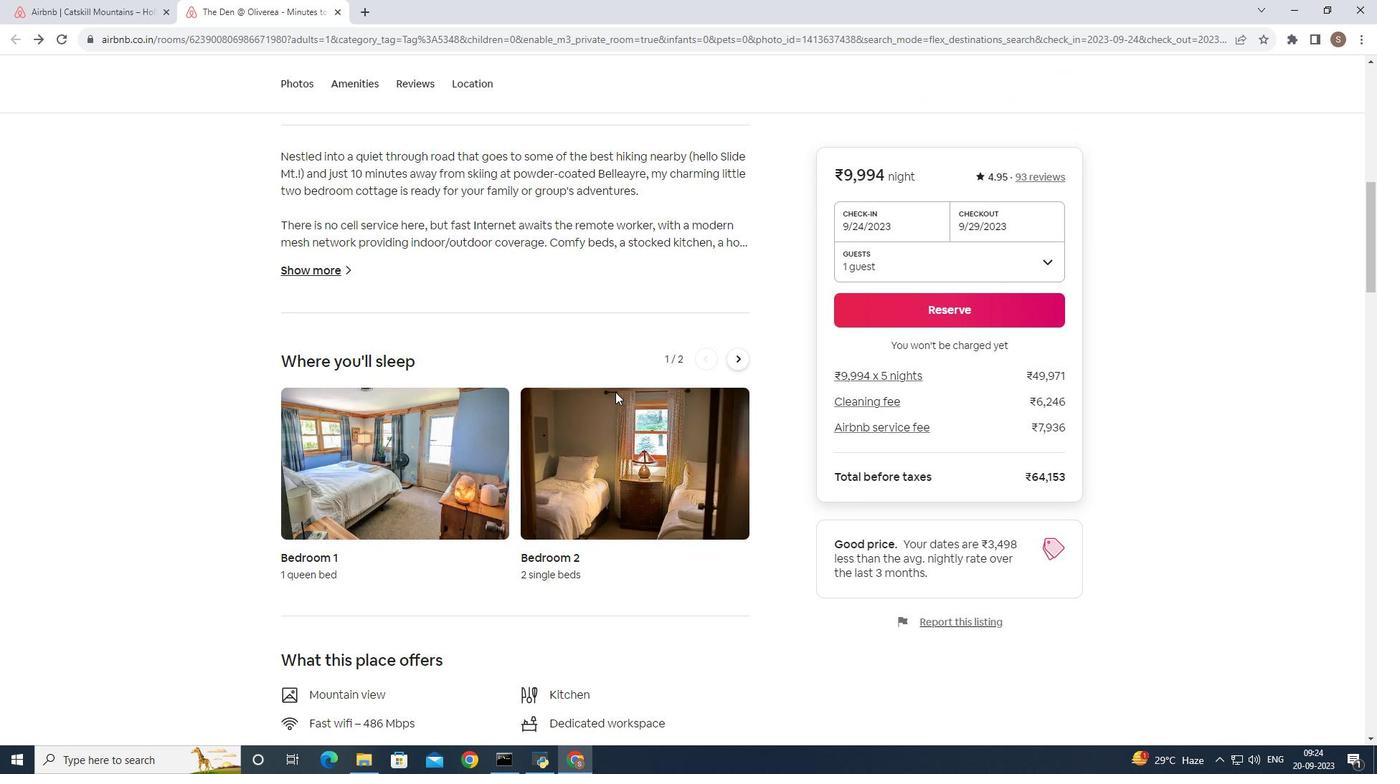 
Action: Mouse scrolled (615, 391) with delta (0, 0)
Screenshot: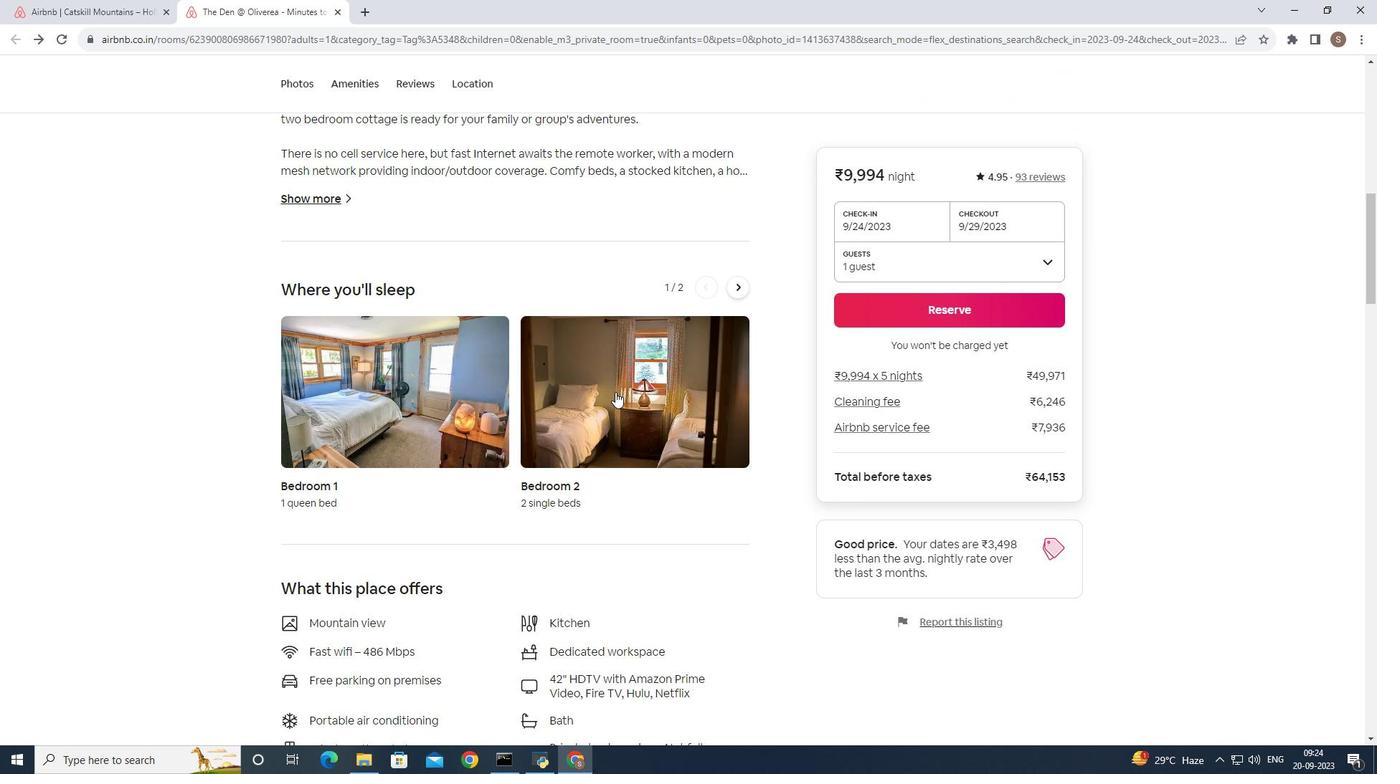 
Action: Mouse scrolled (615, 391) with delta (0, 0)
Screenshot: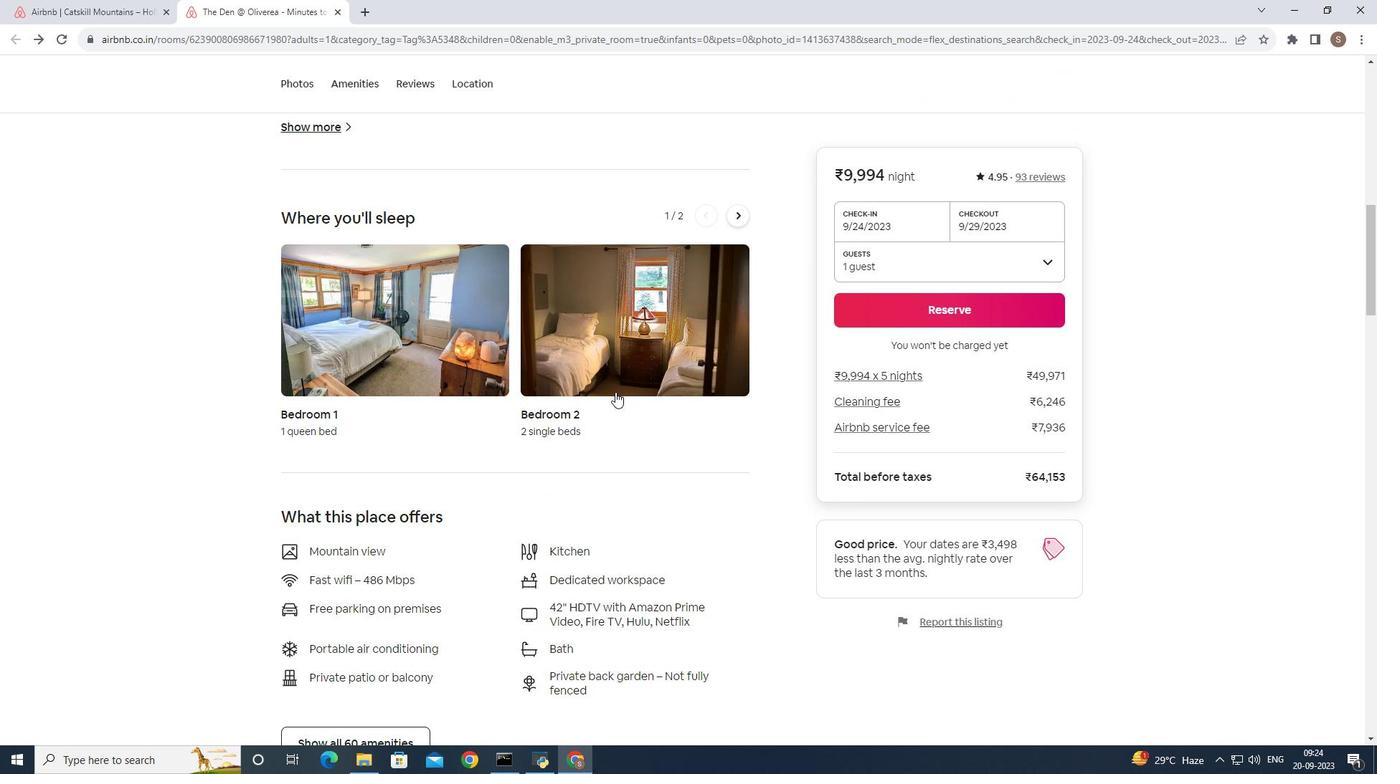 
Action: Mouse moved to (615, 393)
Screenshot: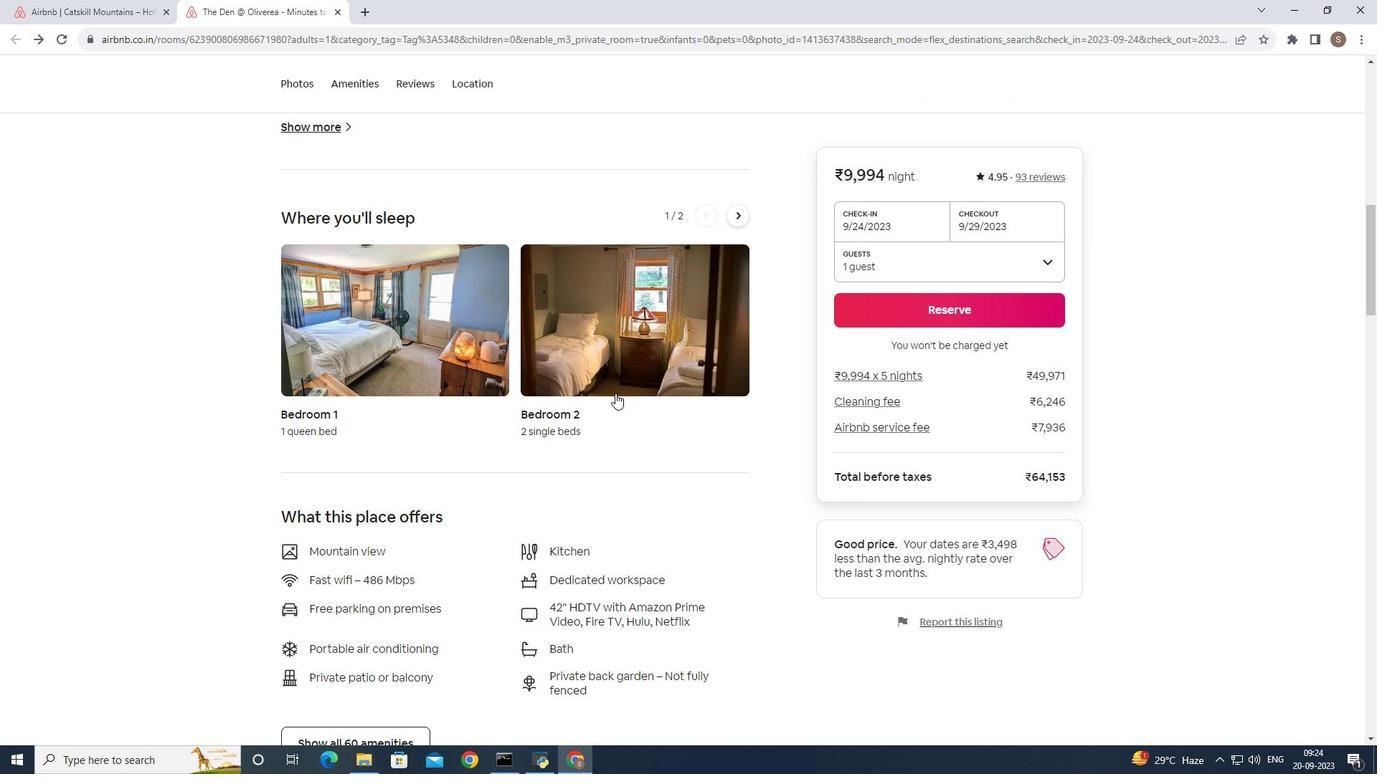 
Action: Mouse scrolled (615, 393) with delta (0, 0)
Screenshot: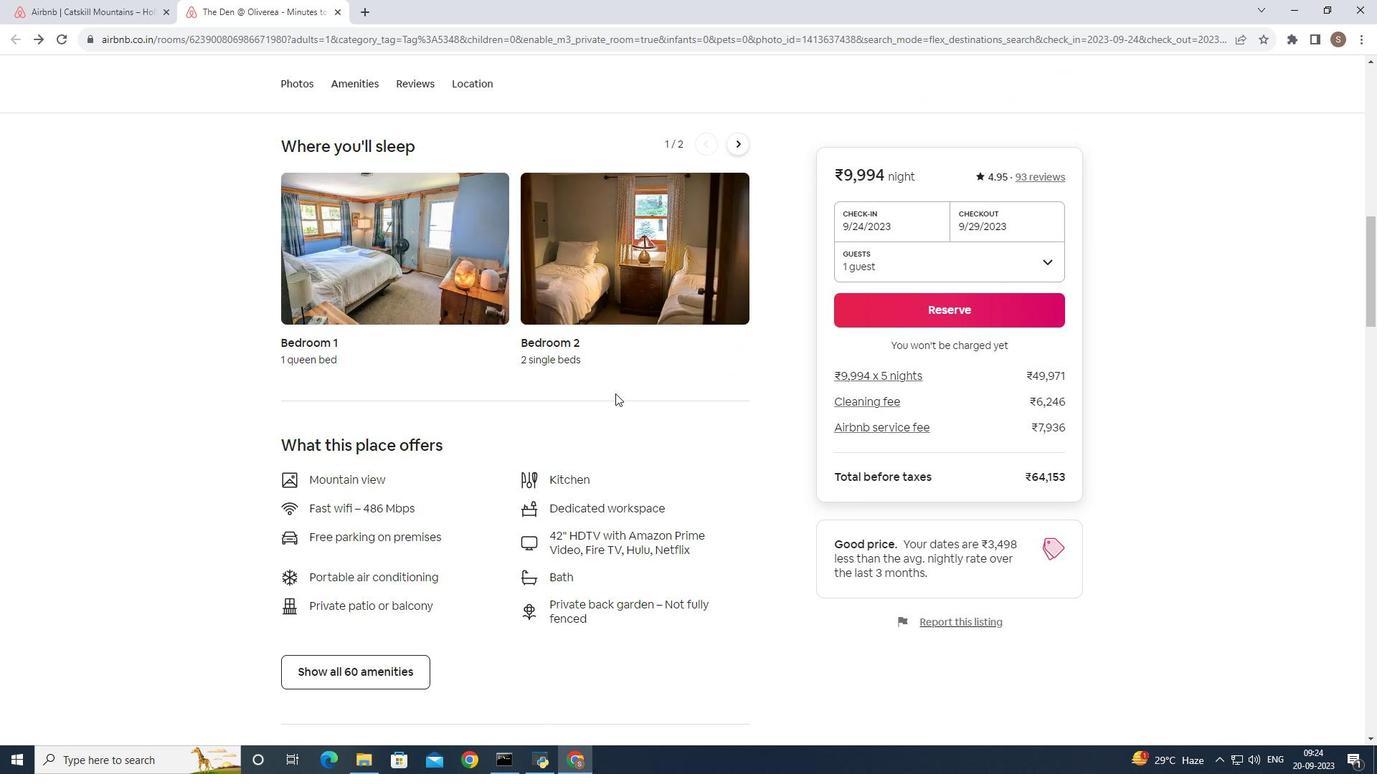 
Action: Mouse moved to (615, 397)
Screenshot: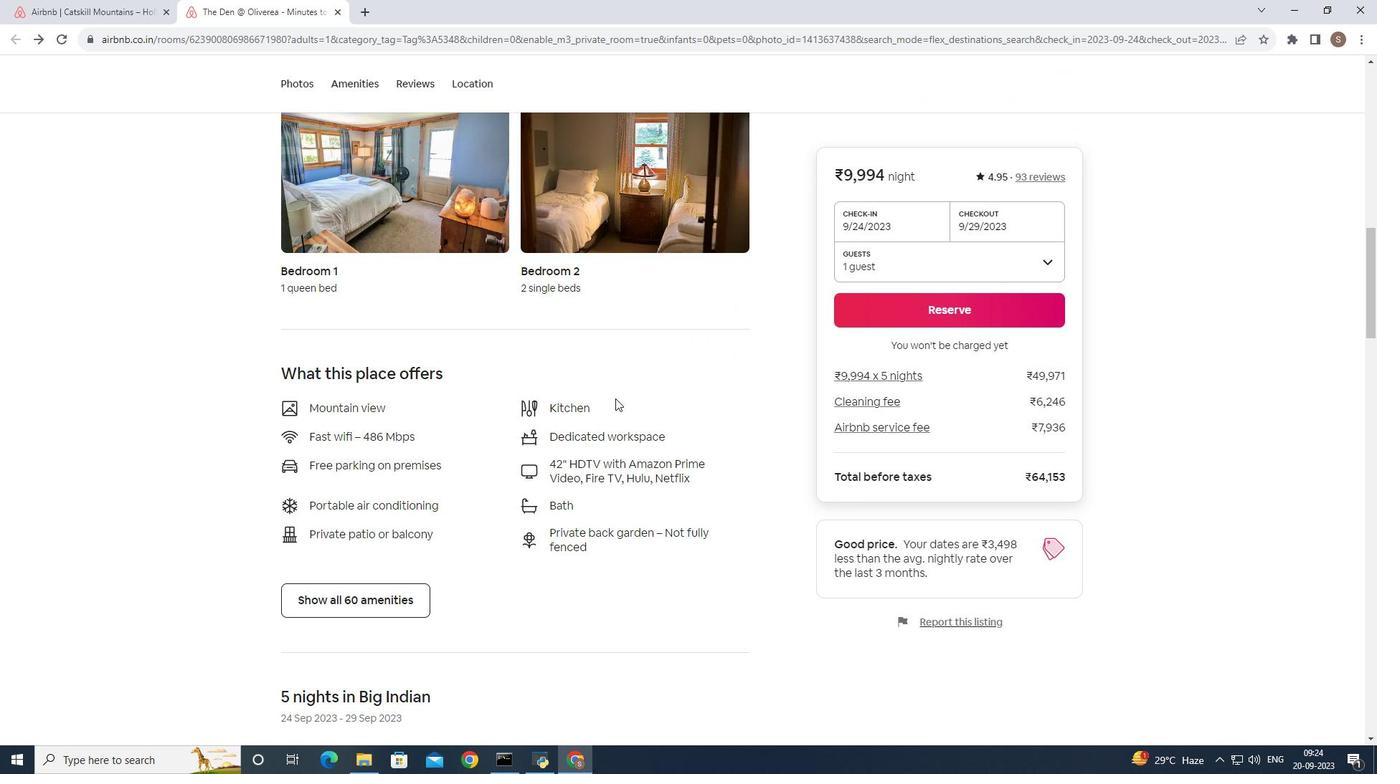 
Action: Mouse scrolled (615, 396) with delta (0, 0)
Screenshot: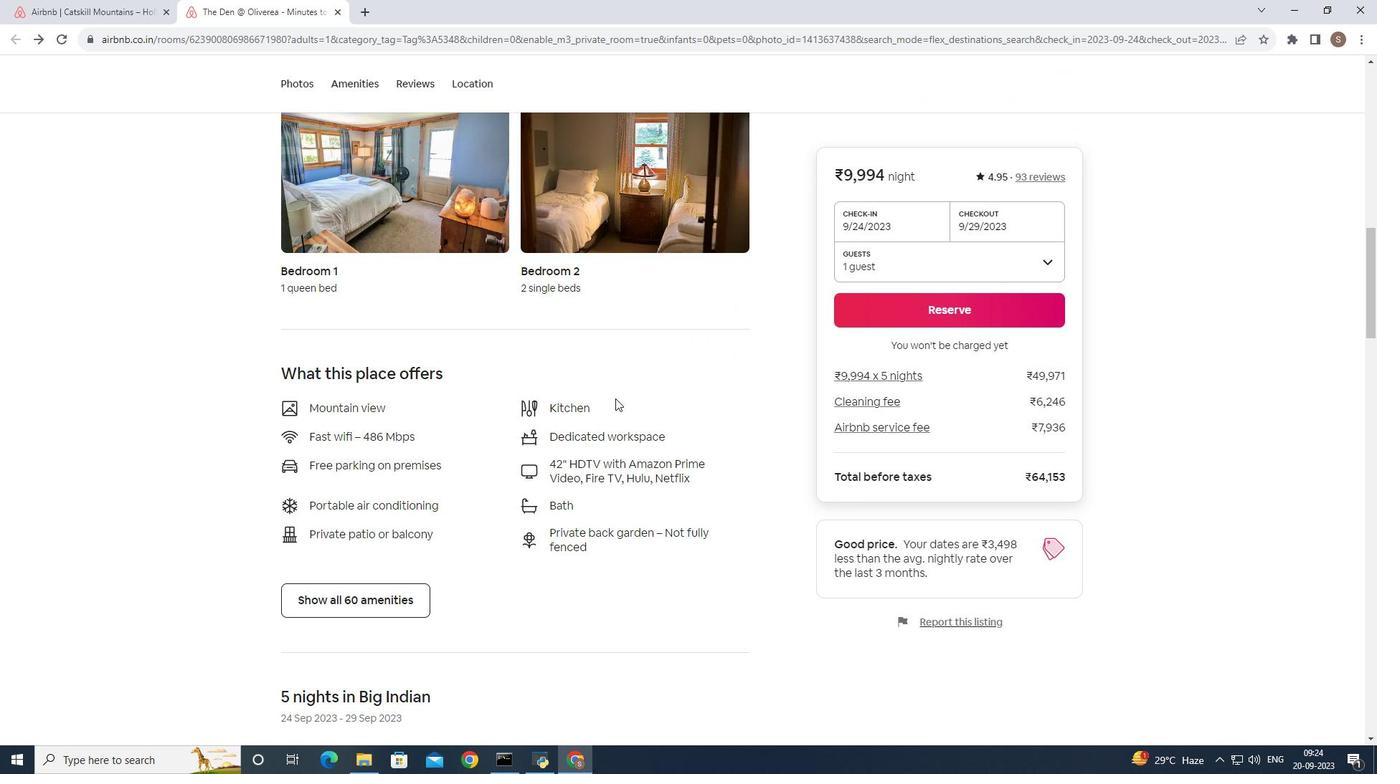 
Action: Mouse moved to (606, 411)
Screenshot: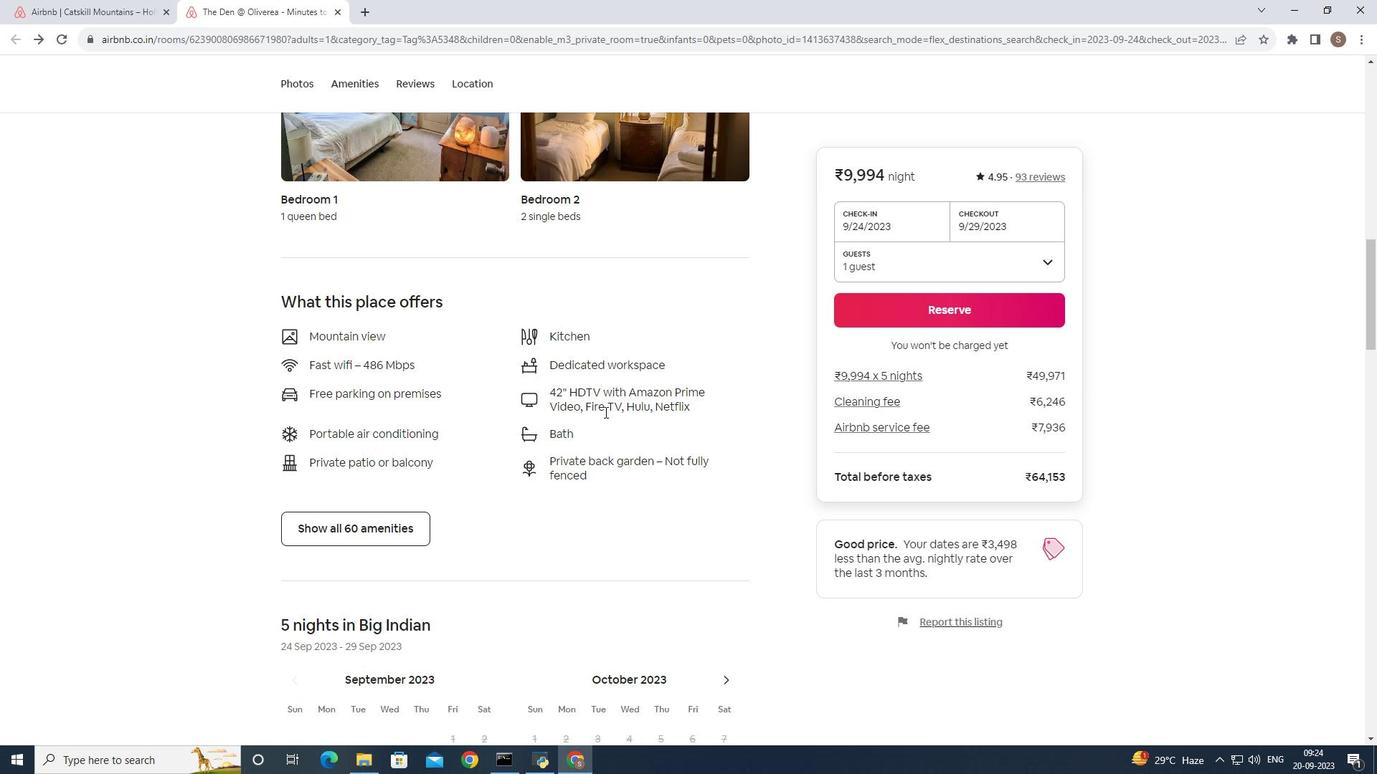 
Action: Mouse scrolled (606, 410) with delta (0, 0)
Screenshot: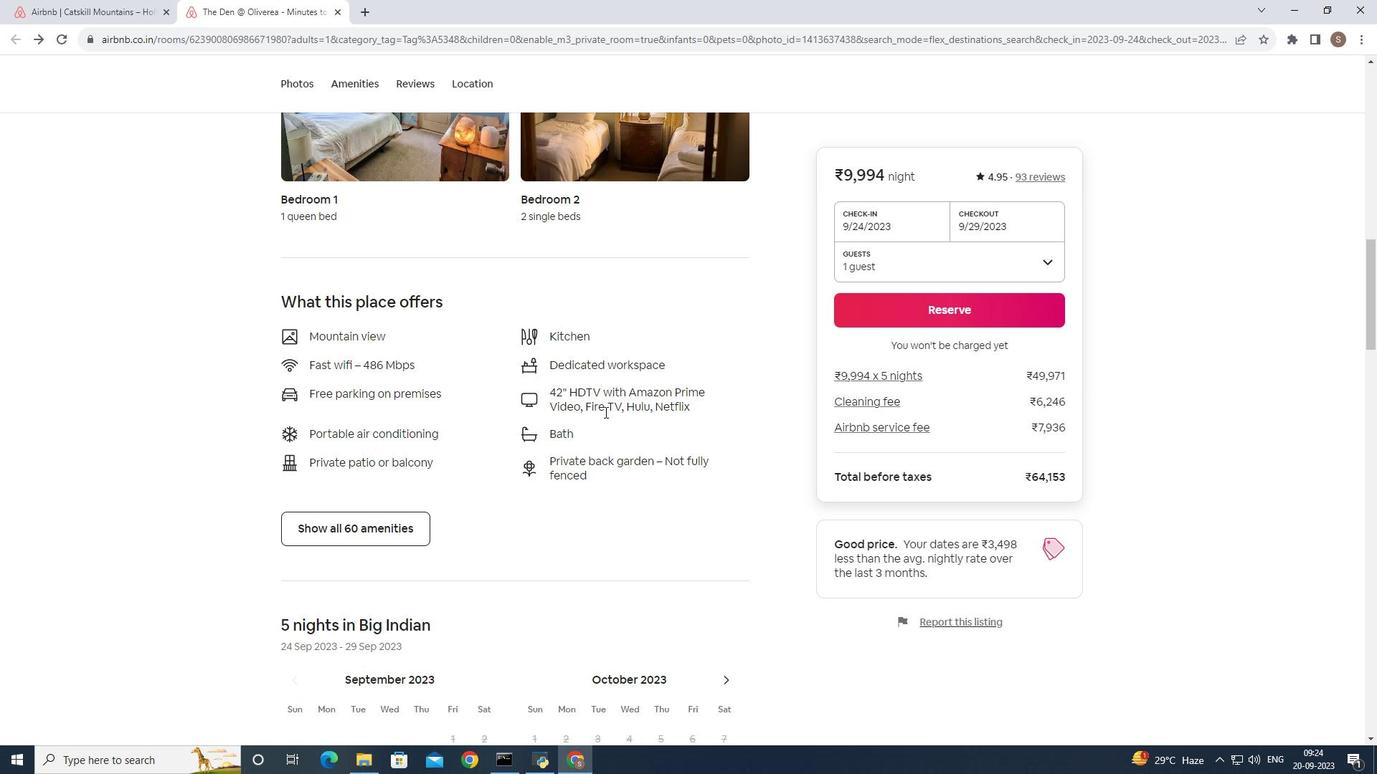 
Action: Mouse moved to (337, 492)
Screenshot: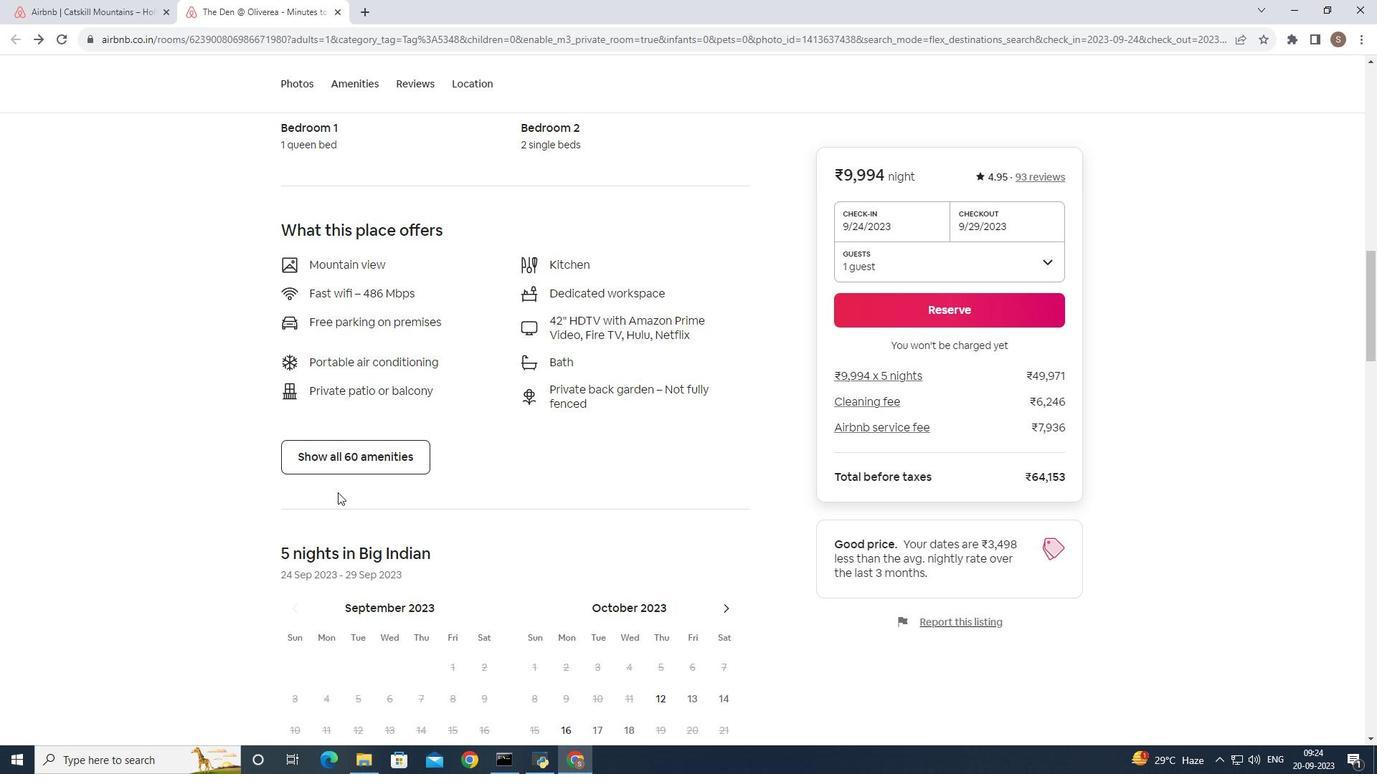 
Action: Mouse scrolled (337, 492) with delta (0, 0)
Screenshot: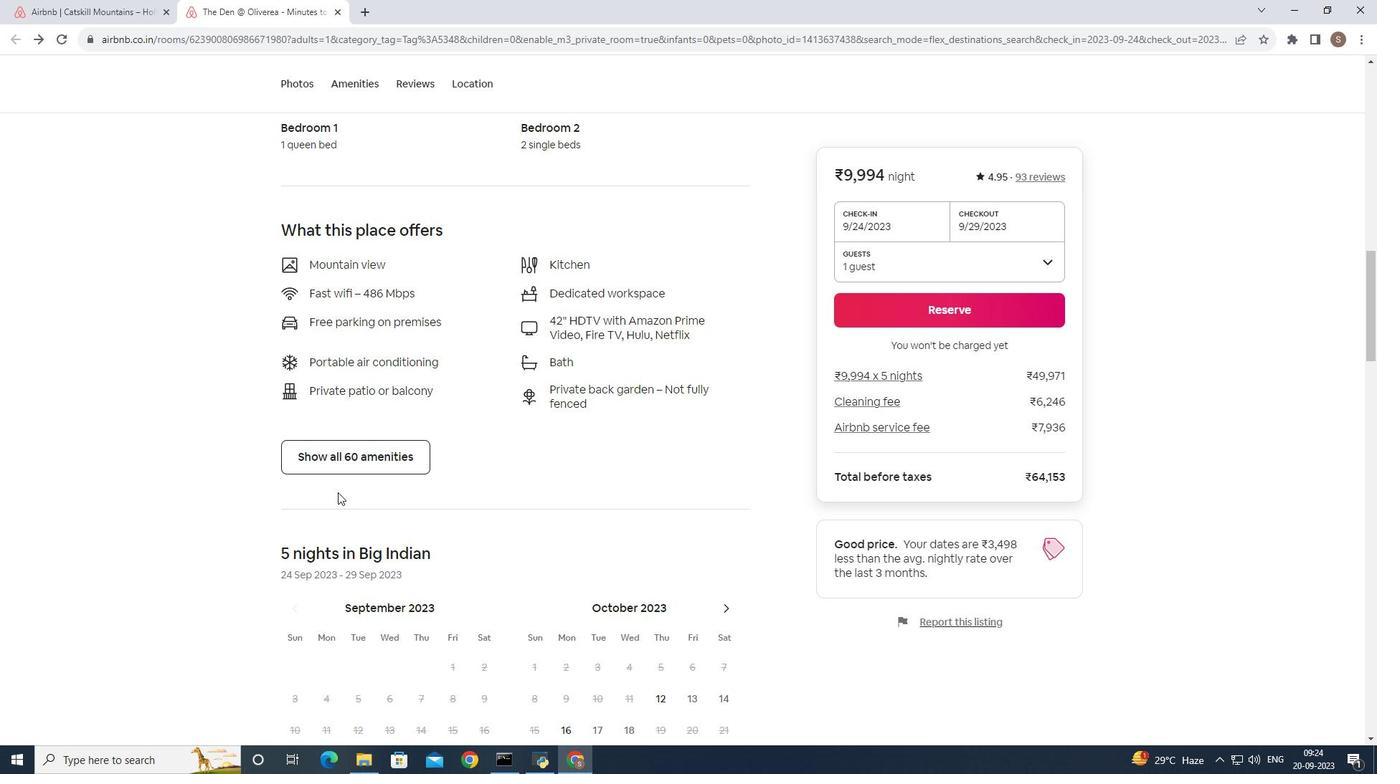 
Action: Mouse moved to (372, 464)
Screenshot: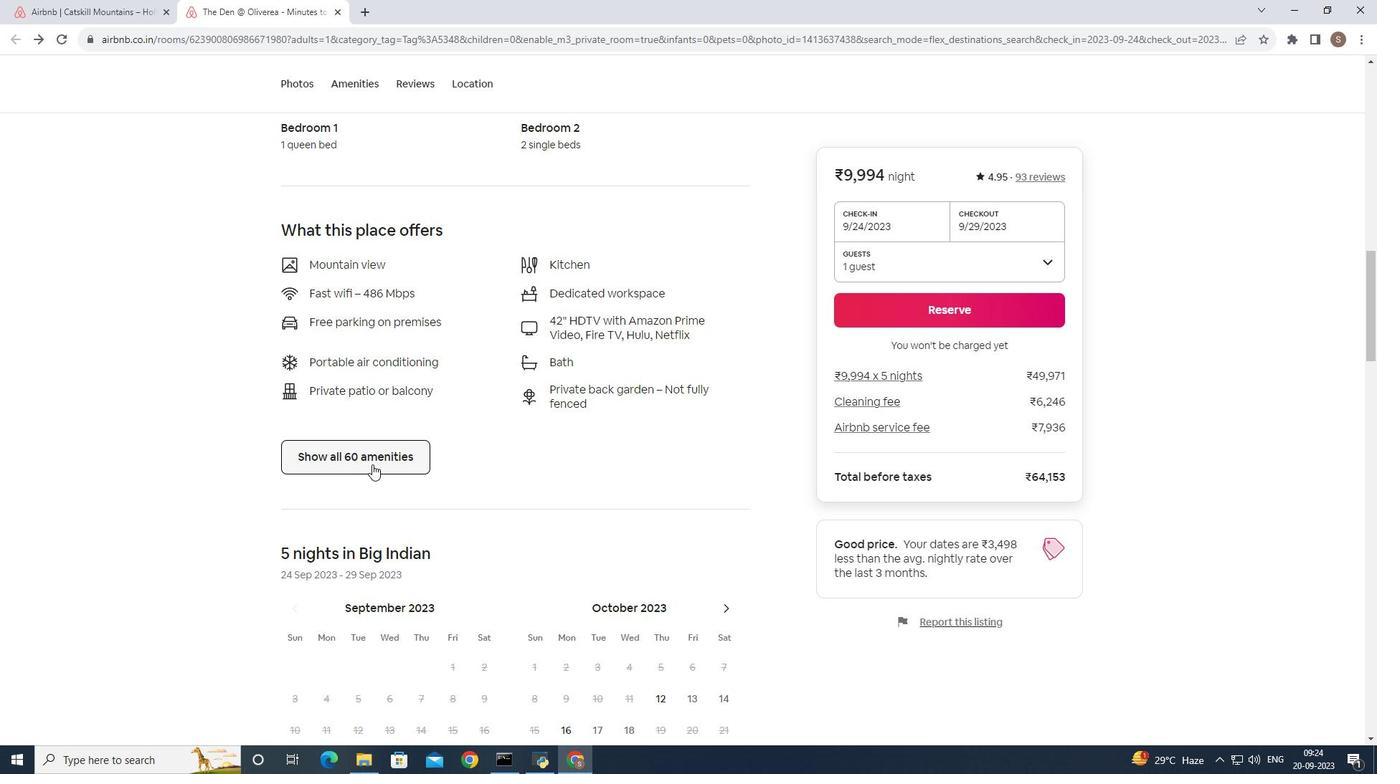 
Action: Mouse pressed left at (372, 464)
Screenshot: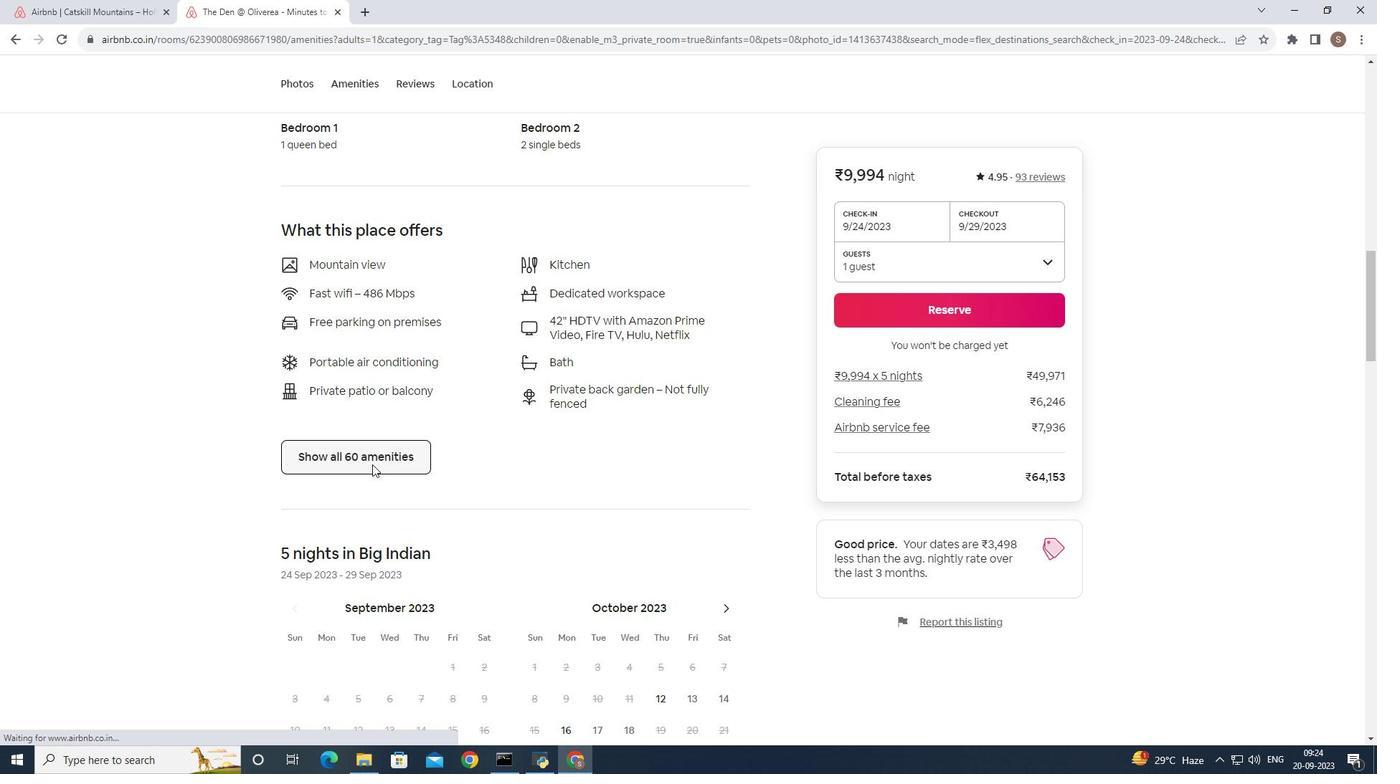 
Action: Mouse moved to (529, 436)
Screenshot: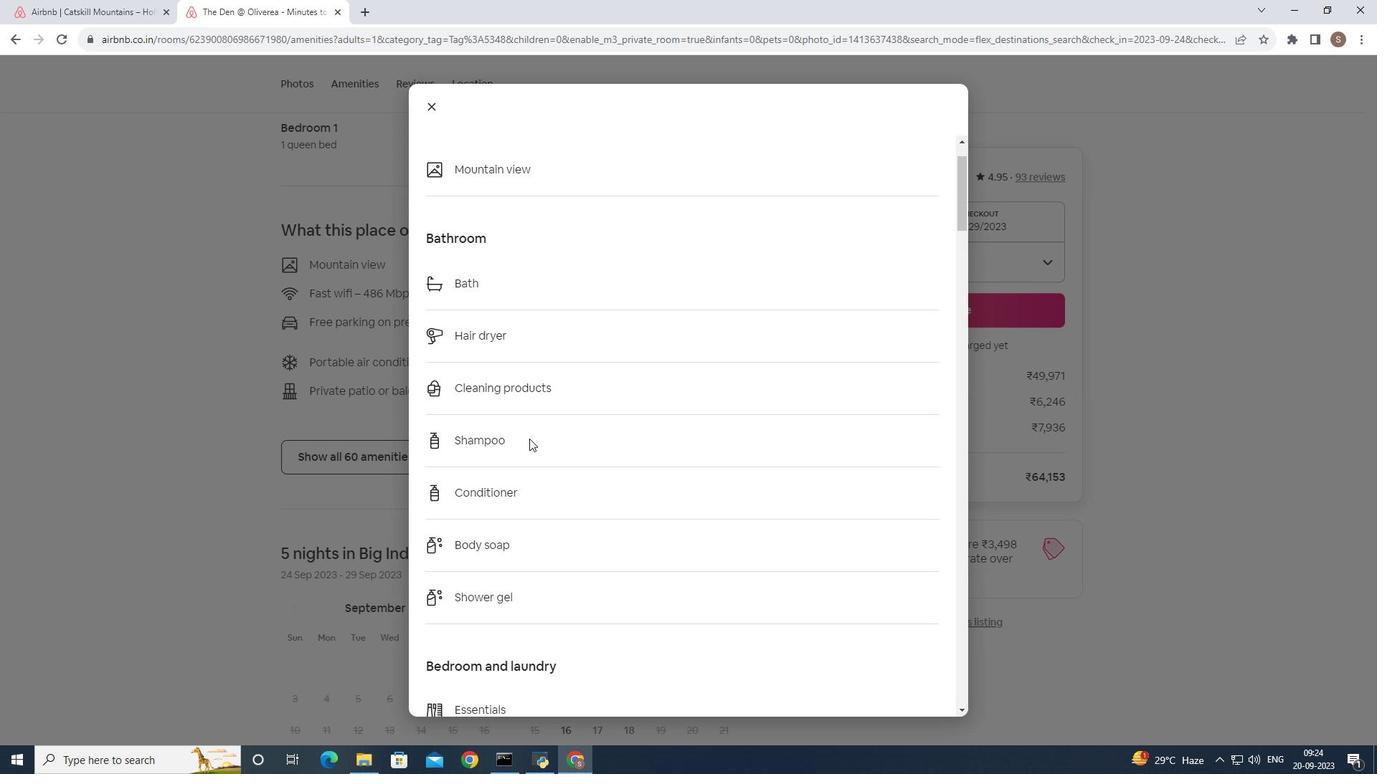 
Action: Mouse scrolled (529, 436) with delta (0, 0)
Screenshot: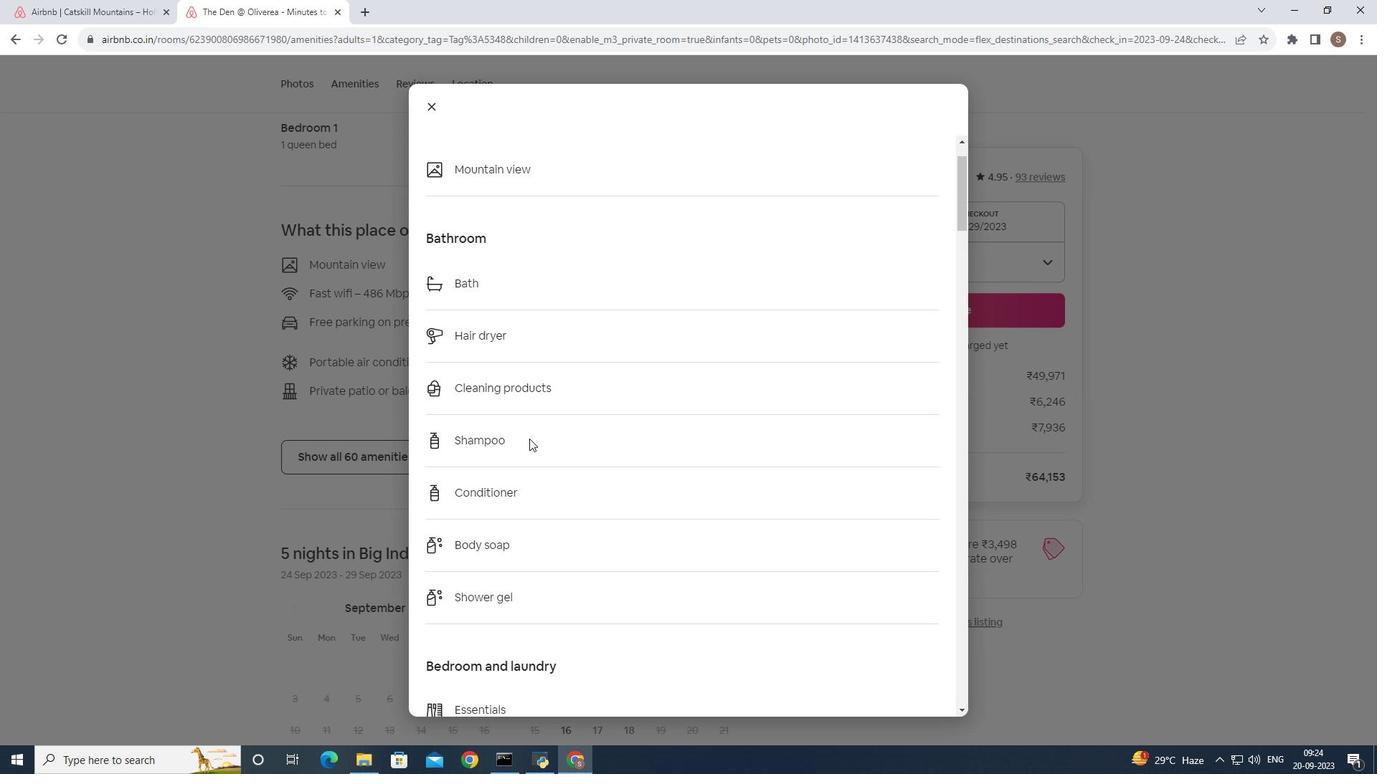 
Action: Mouse moved to (529, 439)
Screenshot: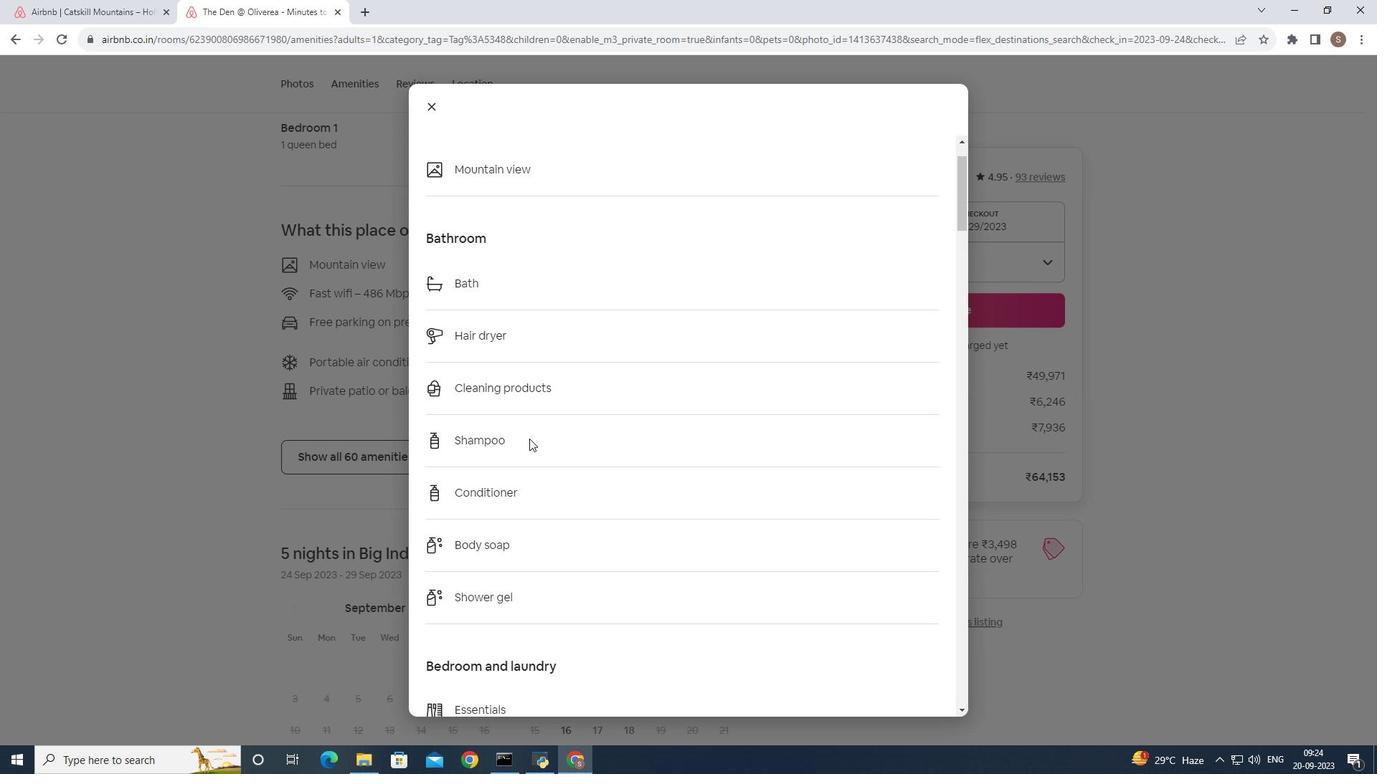 
Action: Mouse scrolled (529, 438) with delta (0, 0)
Screenshot: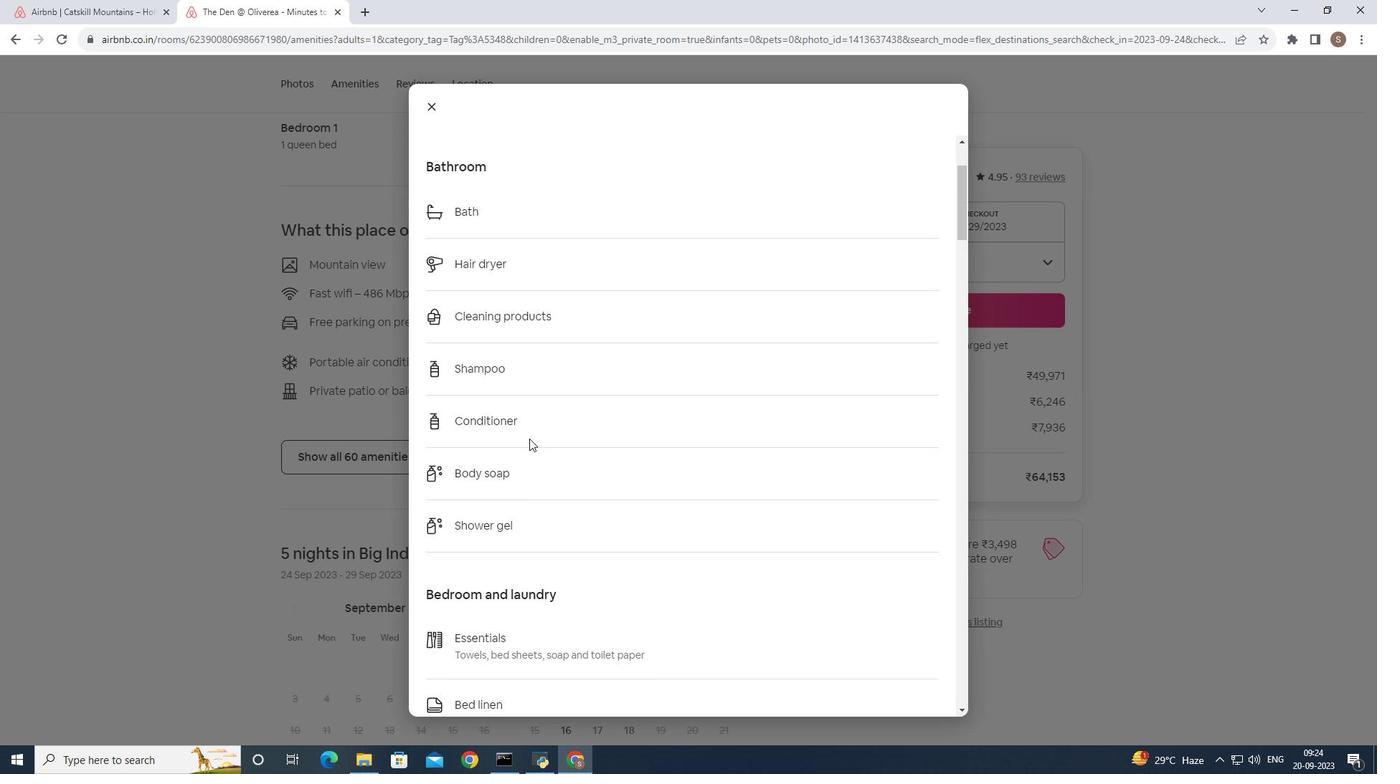 
Action: Mouse scrolled (529, 438) with delta (0, 0)
Screenshot: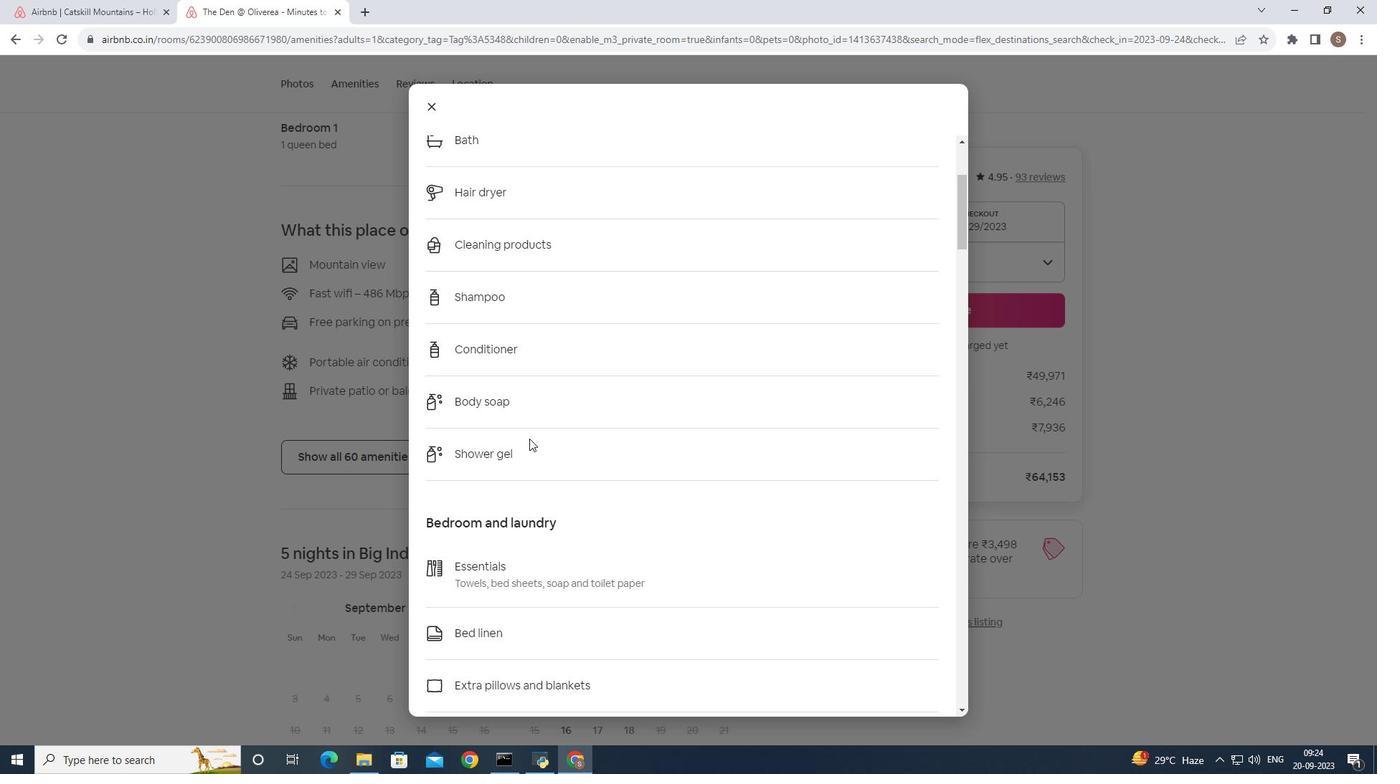 
Action: Mouse scrolled (529, 438) with delta (0, 0)
Screenshot: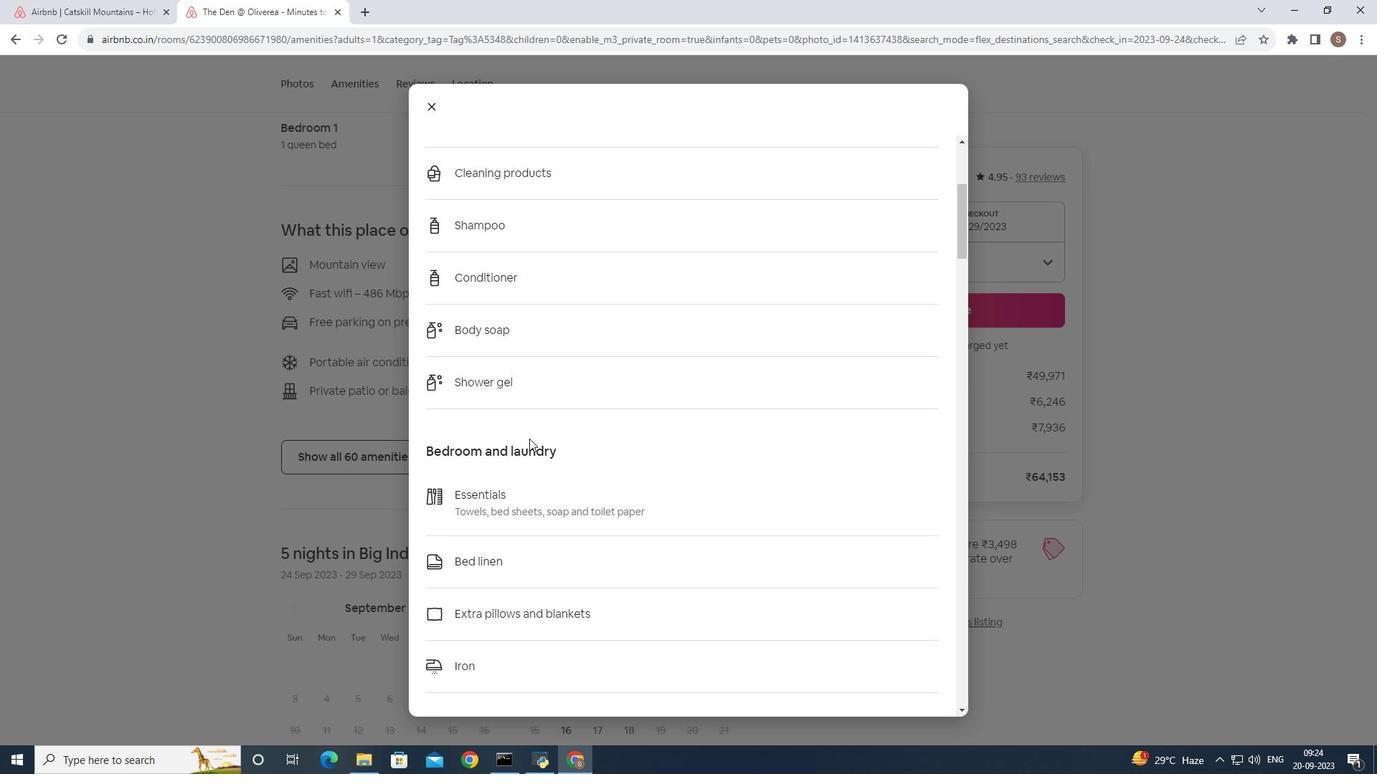 
Action: Mouse scrolled (529, 438) with delta (0, 0)
Screenshot: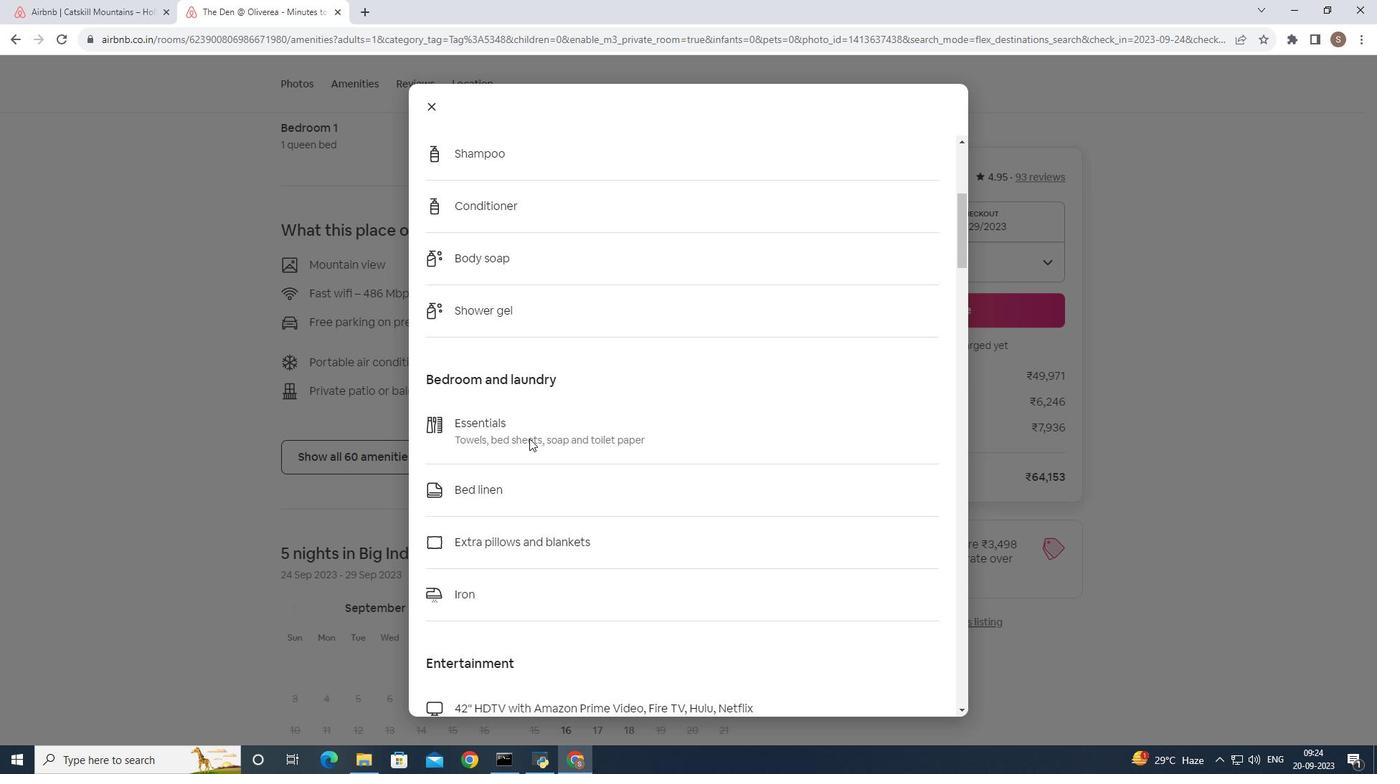 
Action: Mouse scrolled (529, 438) with delta (0, 0)
Screenshot: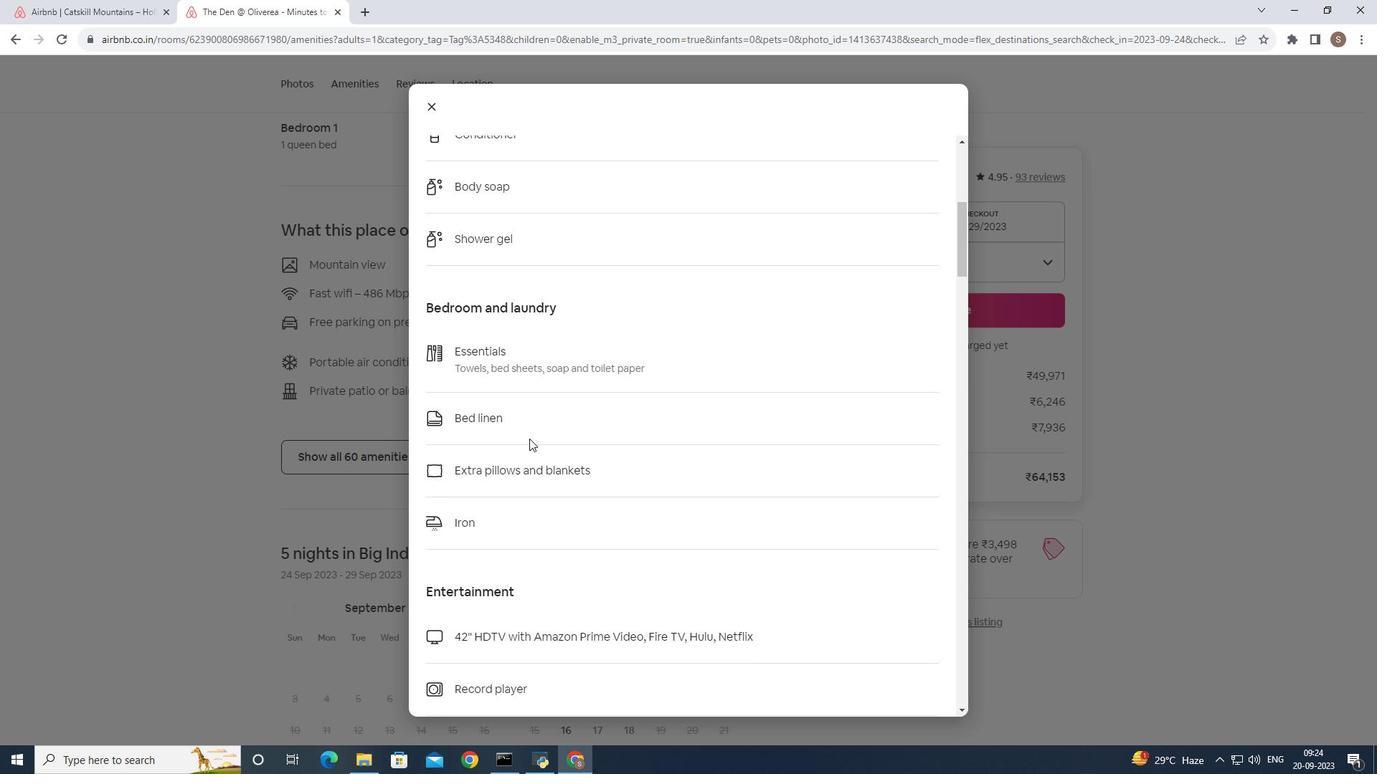 
Action: Mouse scrolled (529, 438) with delta (0, 0)
Screenshot: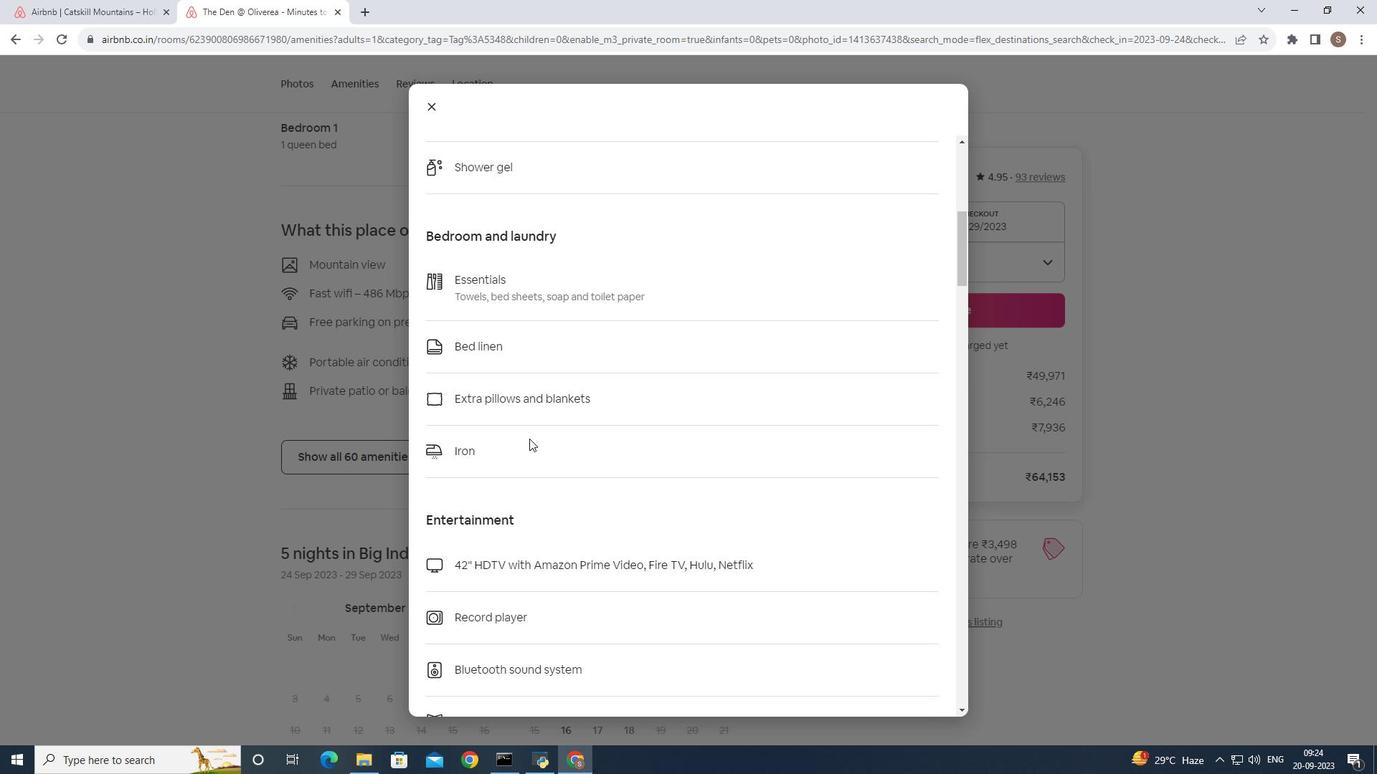 
Action: Mouse scrolled (529, 438) with delta (0, 0)
Screenshot: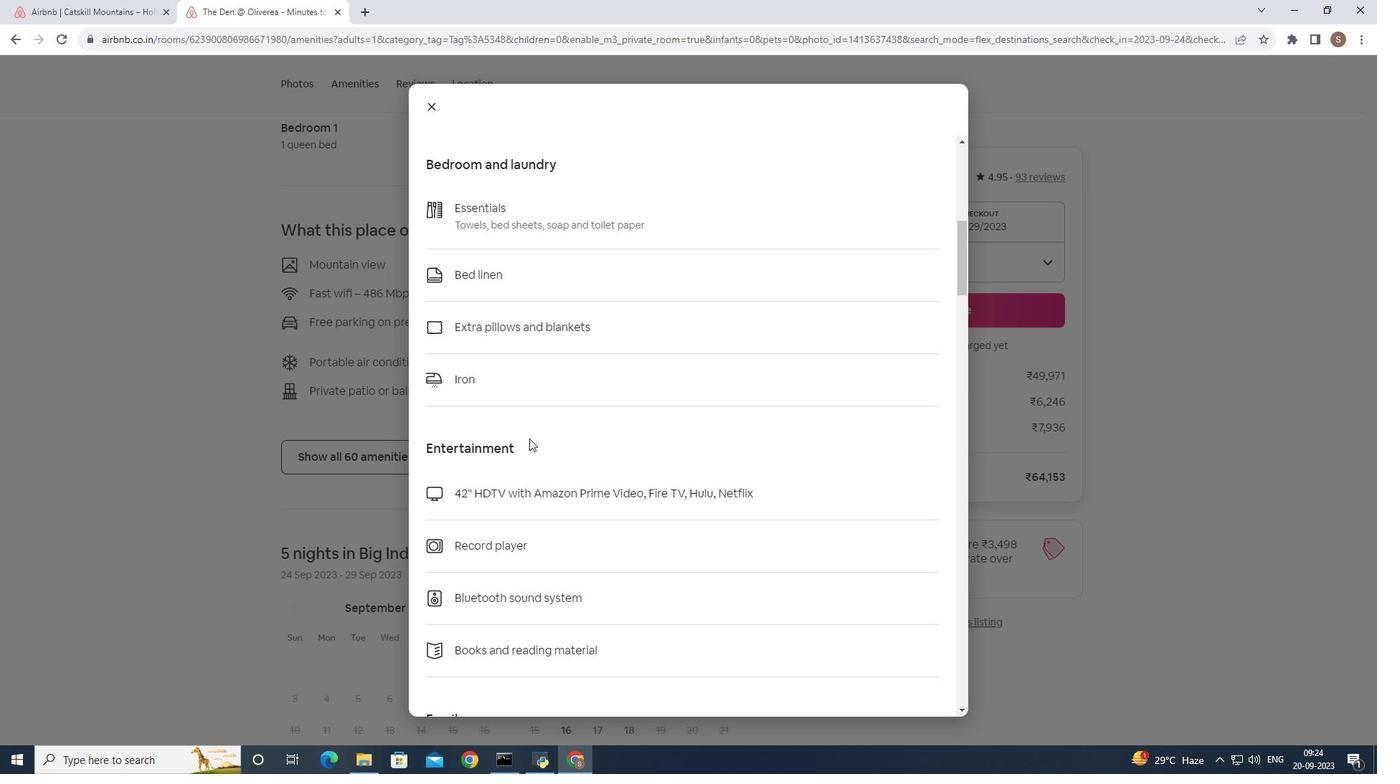 
Action: Mouse scrolled (529, 438) with delta (0, 0)
Screenshot: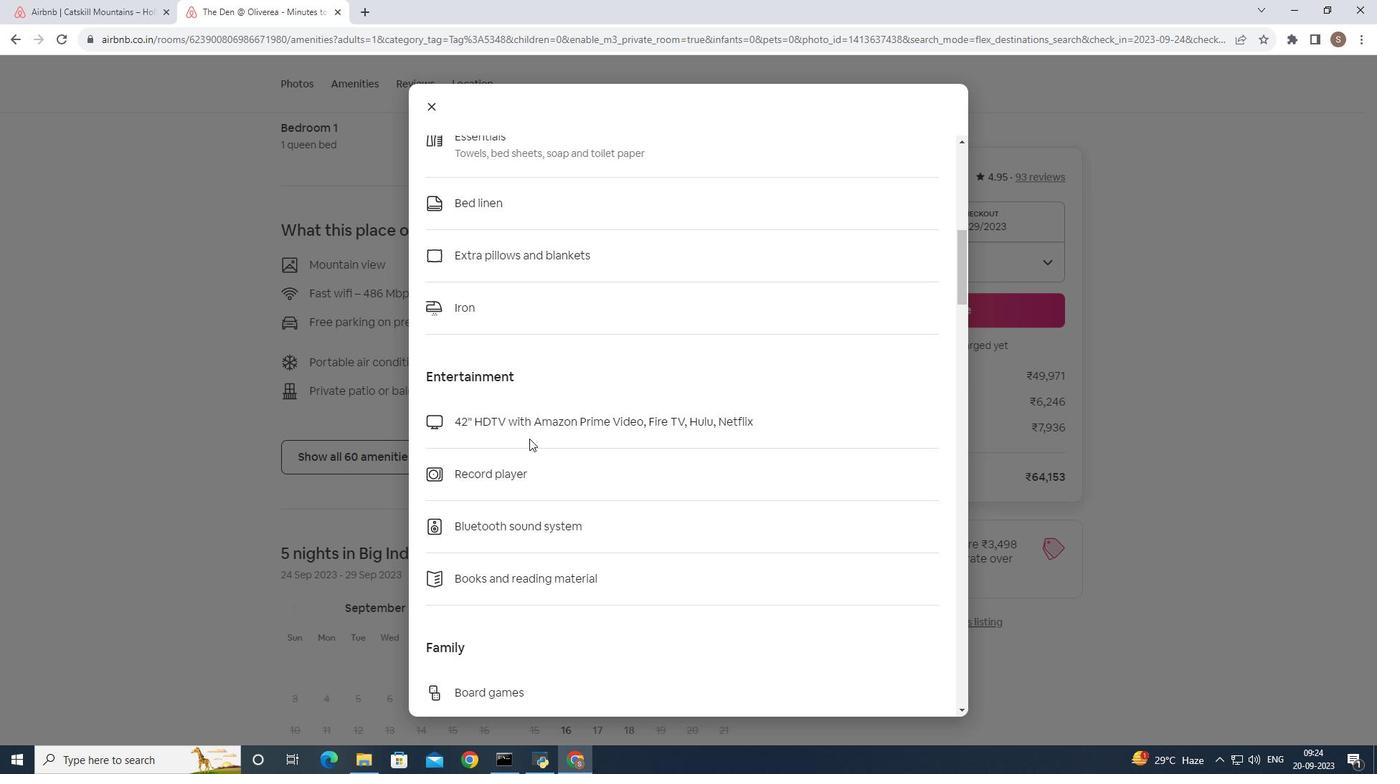 
Action: Mouse scrolled (529, 438) with delta (0, 0)
Screenshot: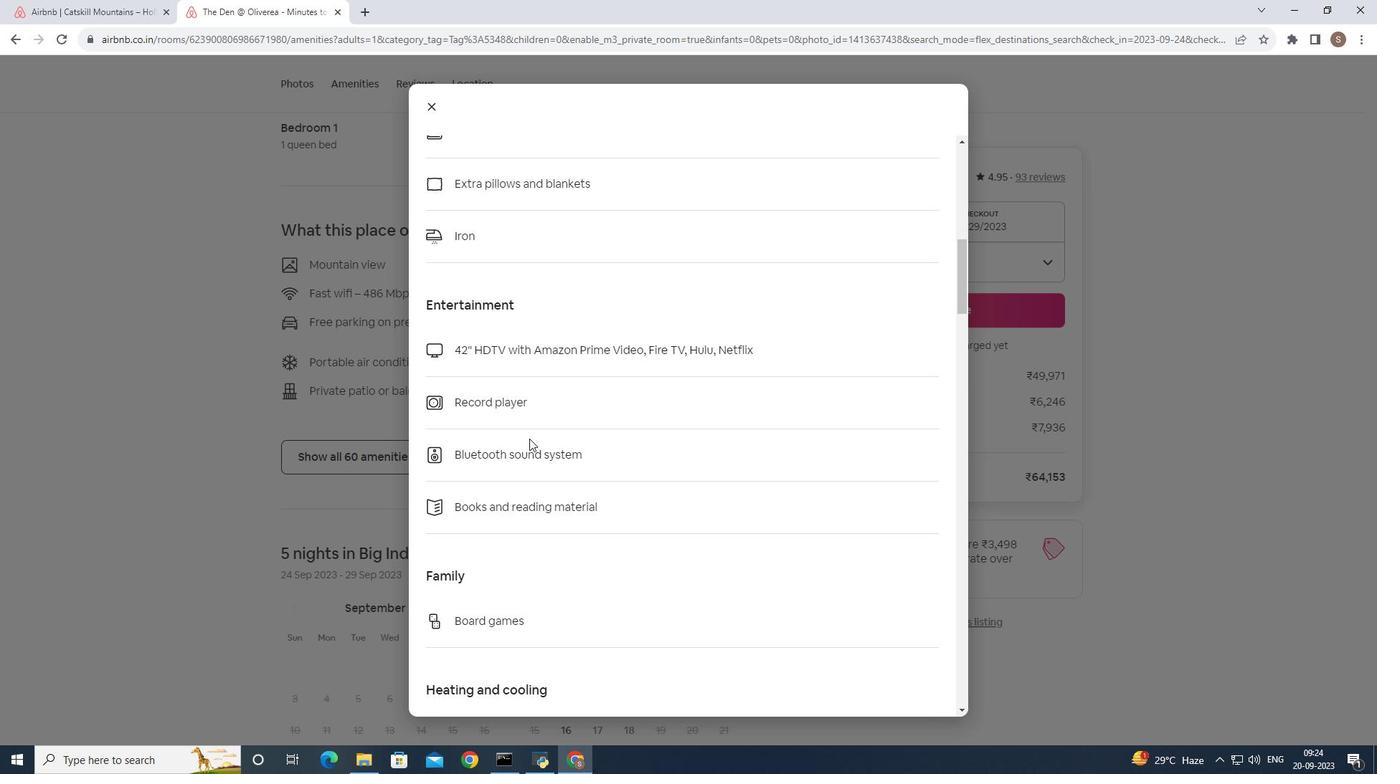 
Action: Mouse scrolled (529, 438) with delta (0, 0)
Screenshot: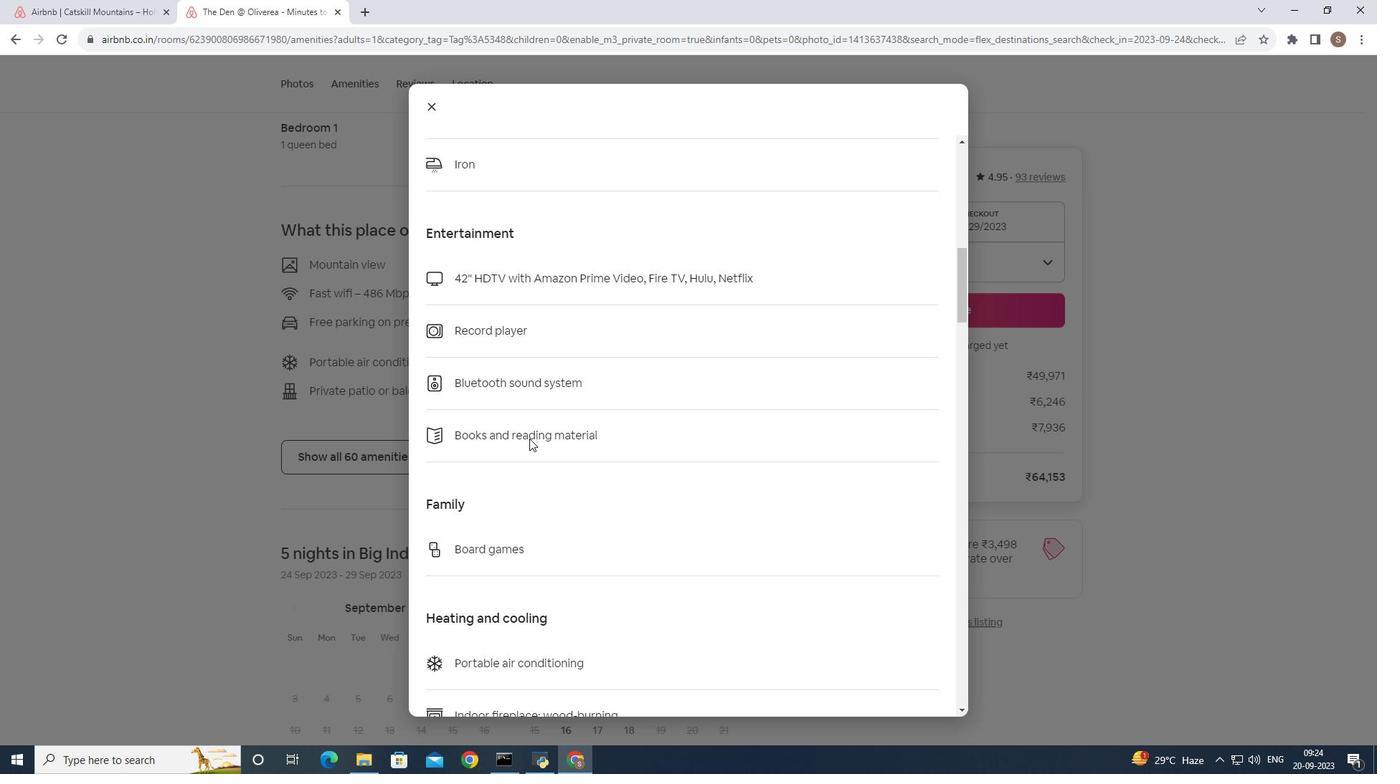
Action: Mouse scrolled (529, 438) with delta (0, 0)
Screenshot: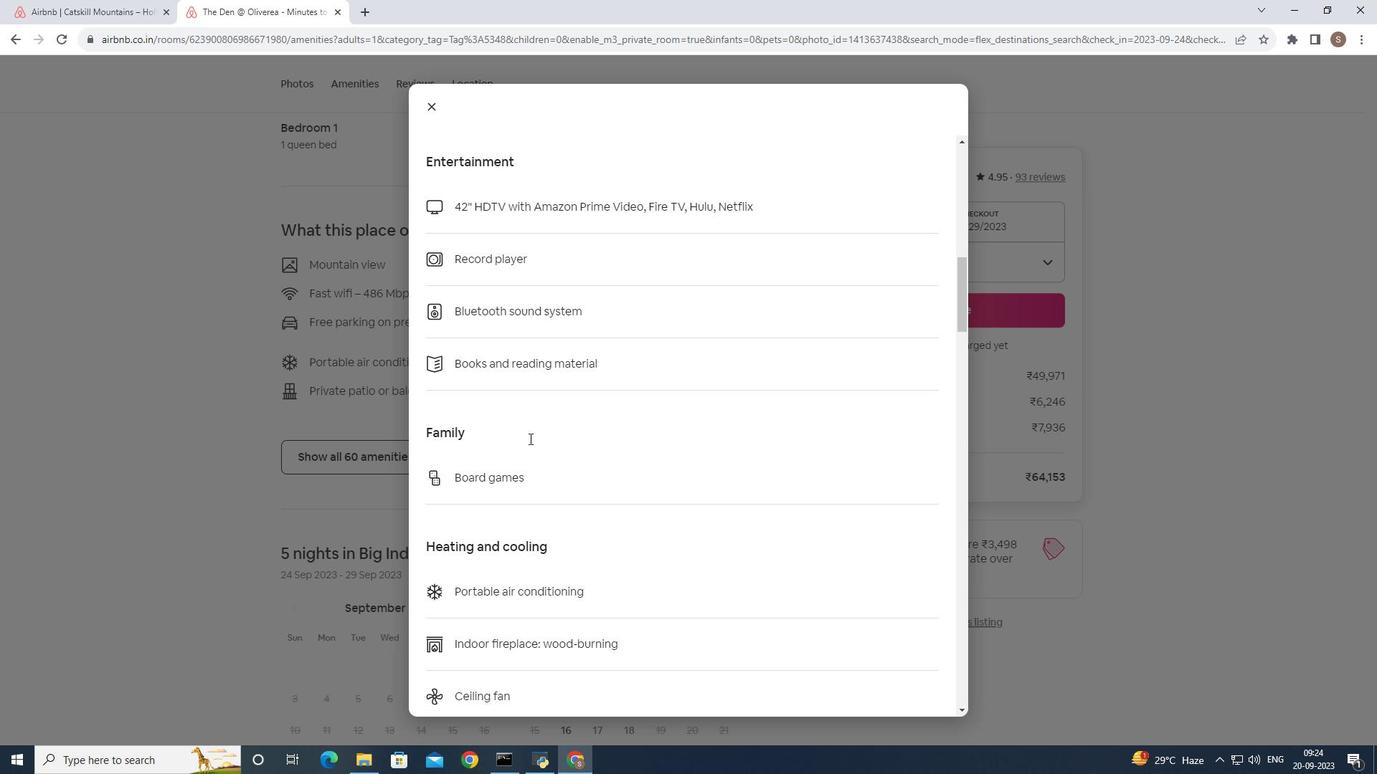 
Action: Mouse scrolled (529, 438) with delta (0, 0)
Screenshot: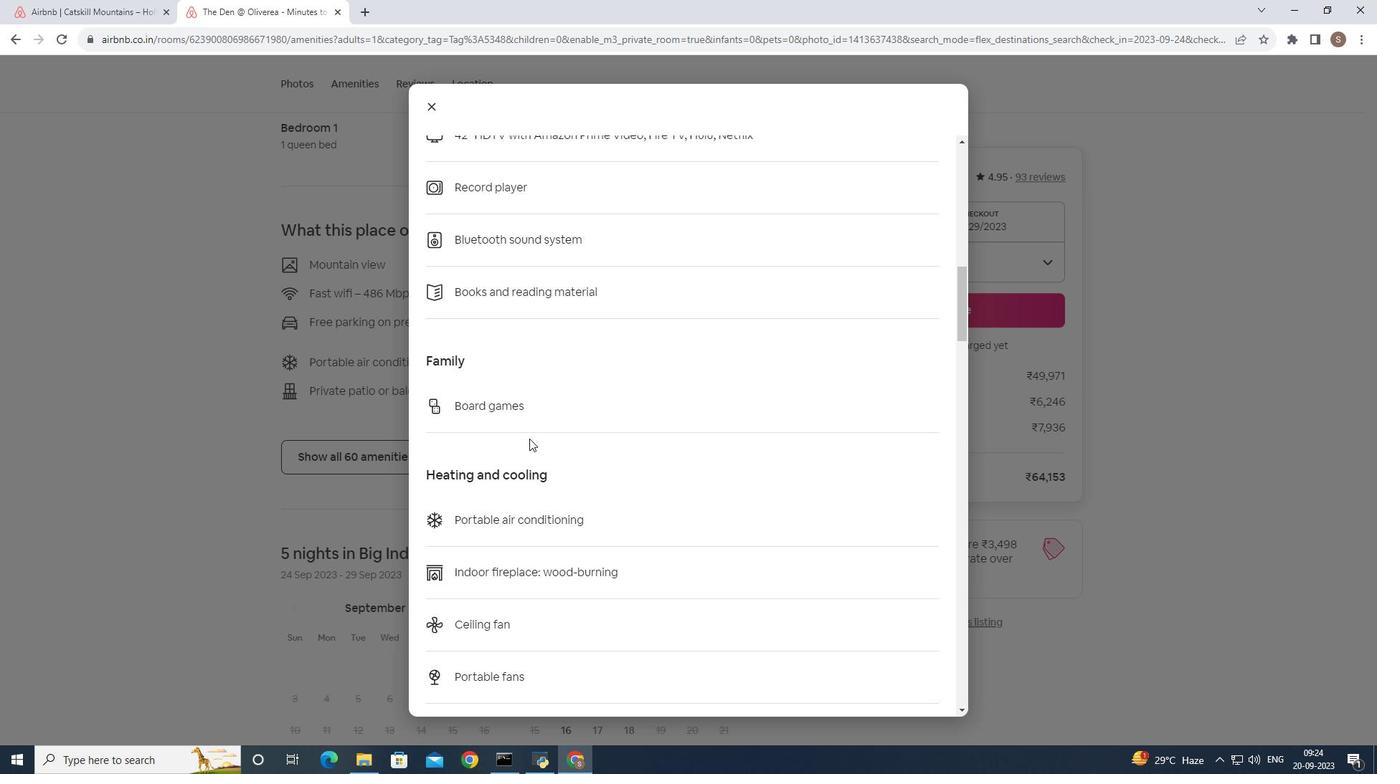 
Action: Mouse scrolled (529, 438) with delta (0, 0)
Screenshot: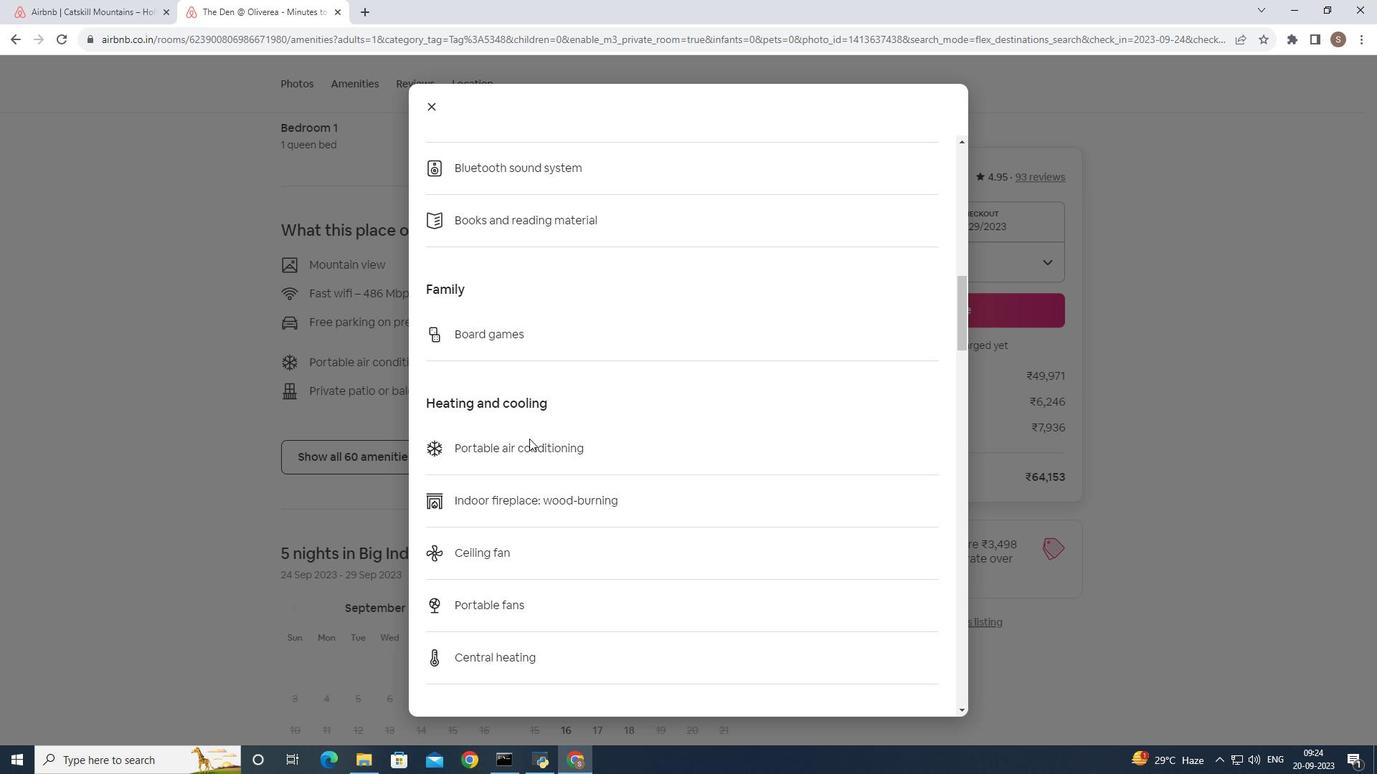 
Action: Mouse scrolled (529, 438) with delta (0, 0)
Screenshot: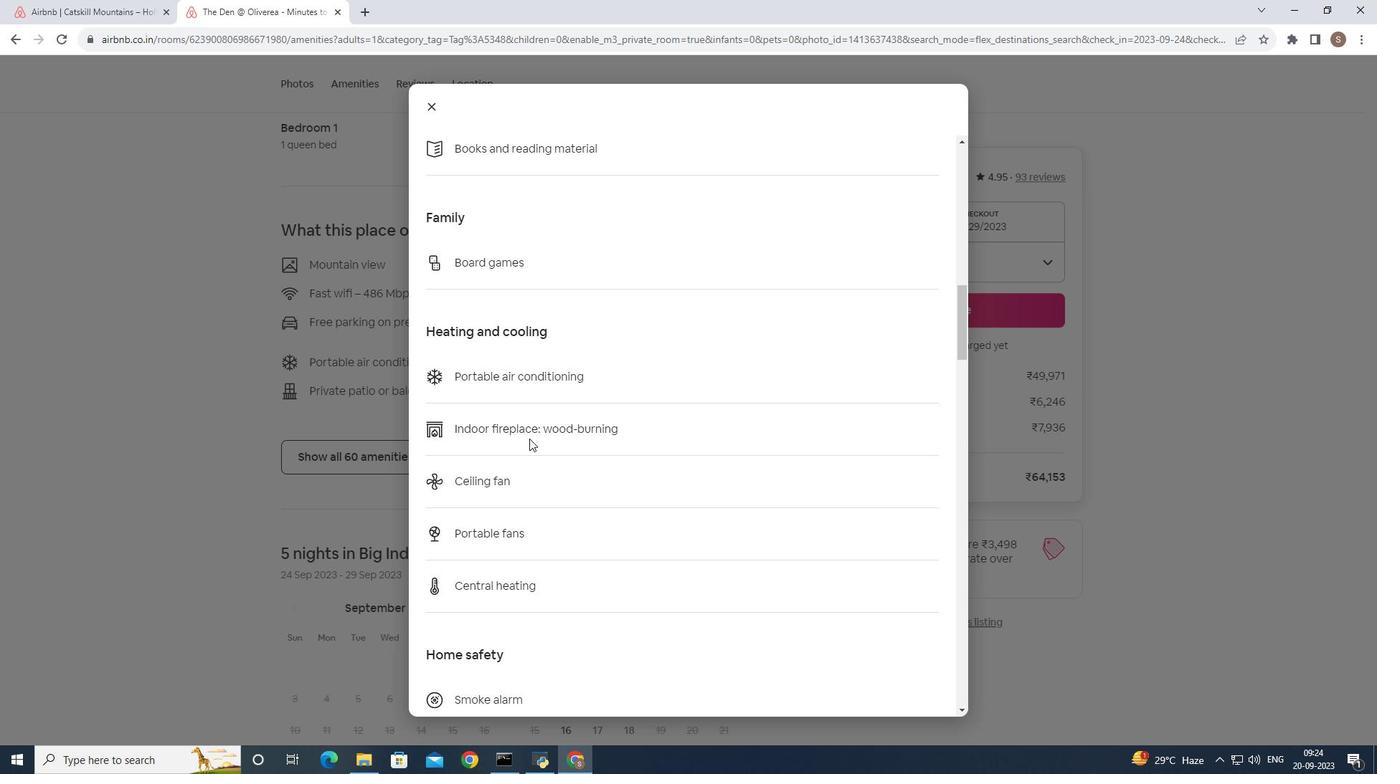 
Action: Mouse scrolled (529, 438) with delta (0, 0)
Screenshot: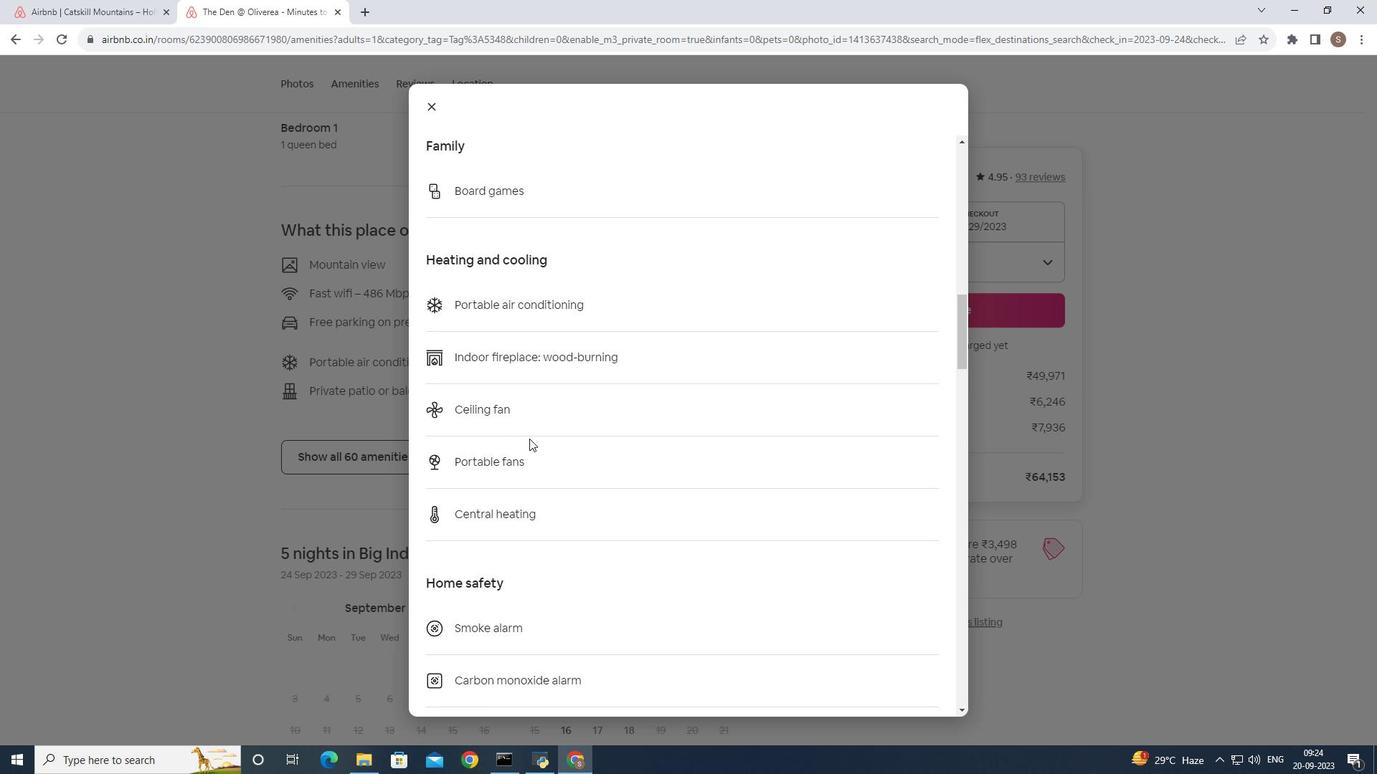 
Action: Mouse scrolled (529, 438) with delta (0, 0)
Screenshot: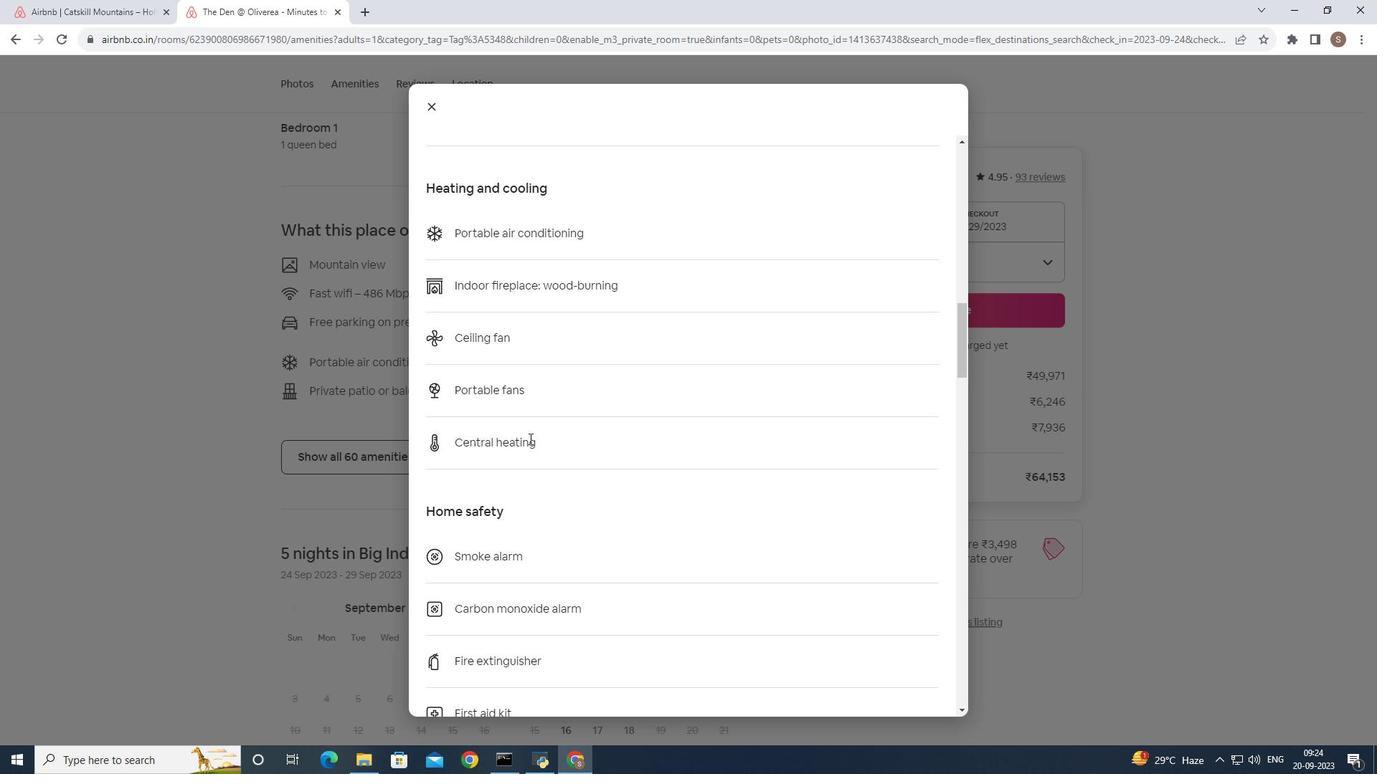 
Action: Mouse scrolled (529, 438) with delta (0, 0)
Screenshot: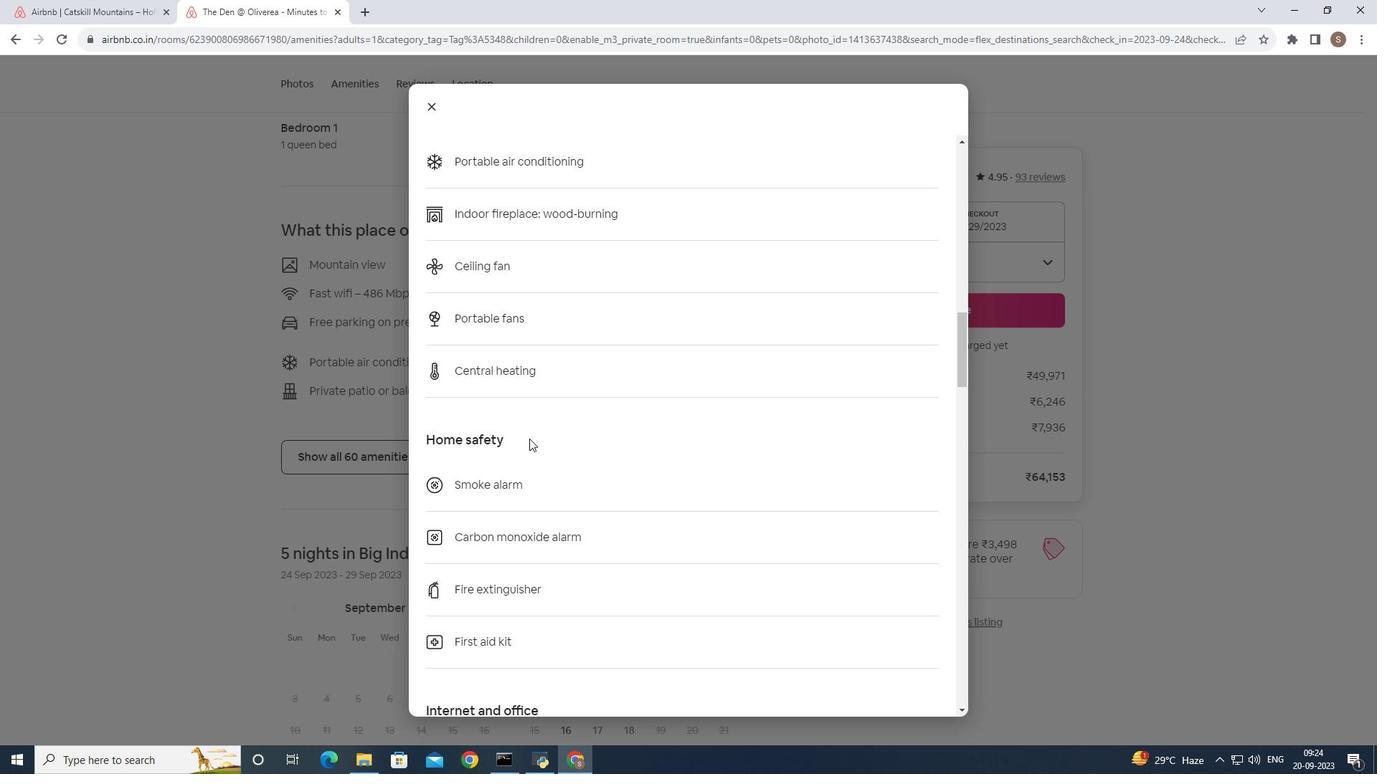
Action: Mouse scrolled (529, 438) with delta (0, 0)
Screenshot: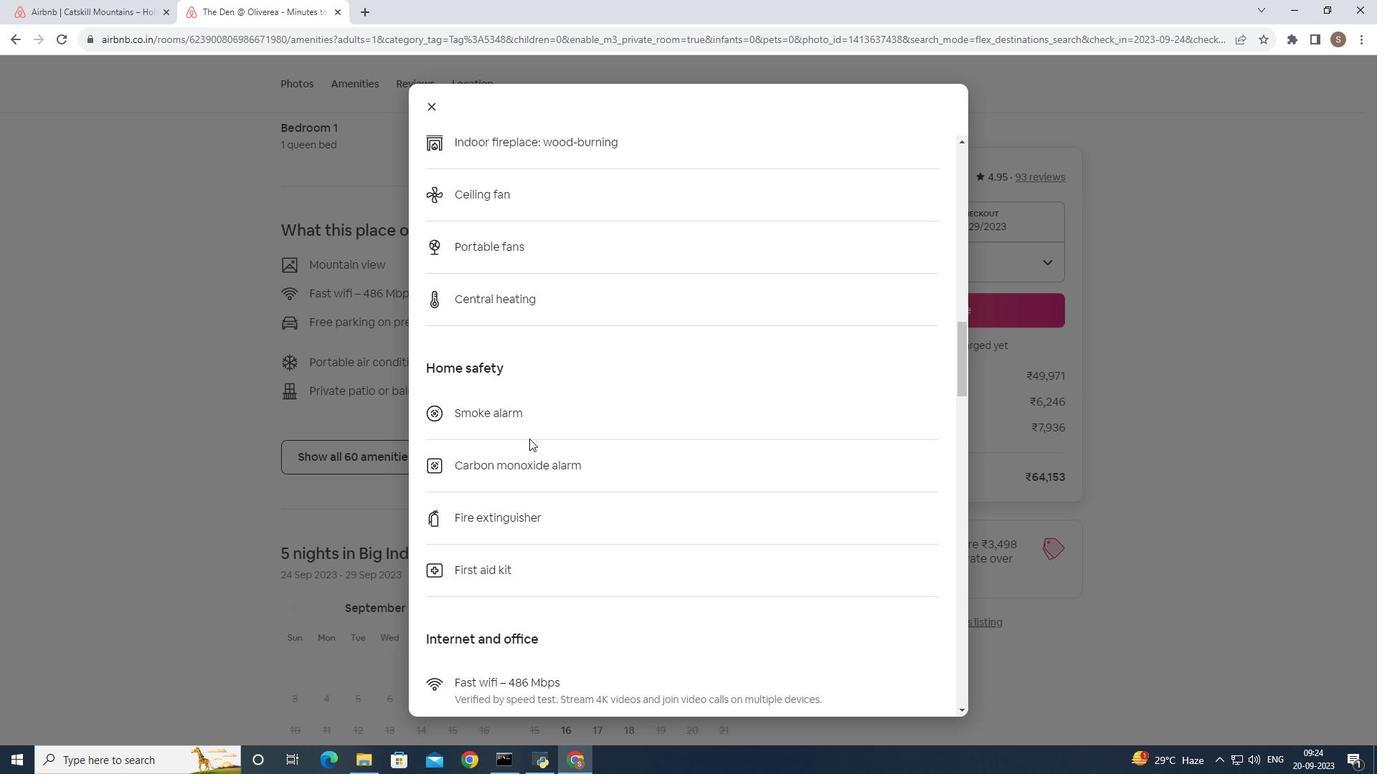 
Action: Mouse scrolled (529, 438) with delta (0, 0)
Screenshot: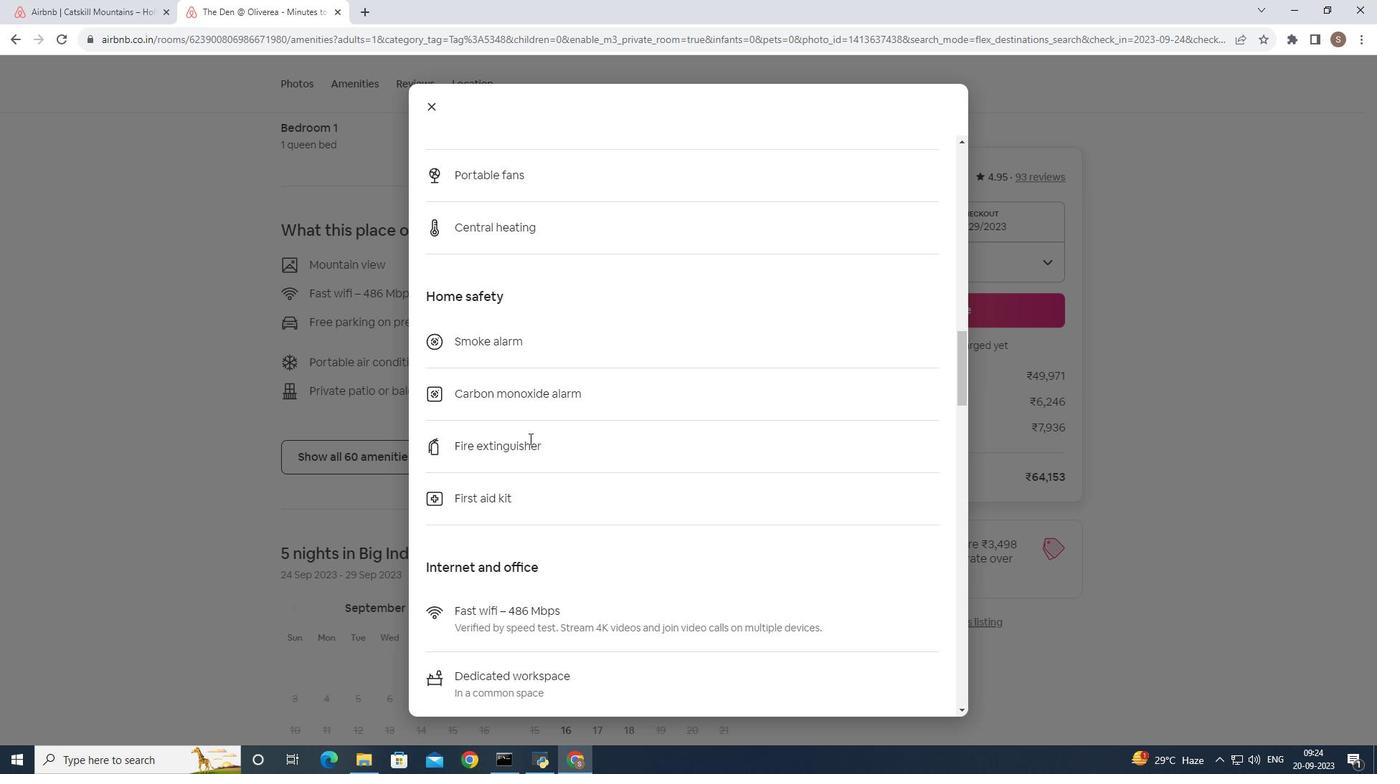 
Action: Mouse scrolled (529, 438) with delta (0, 0)
Screenshot: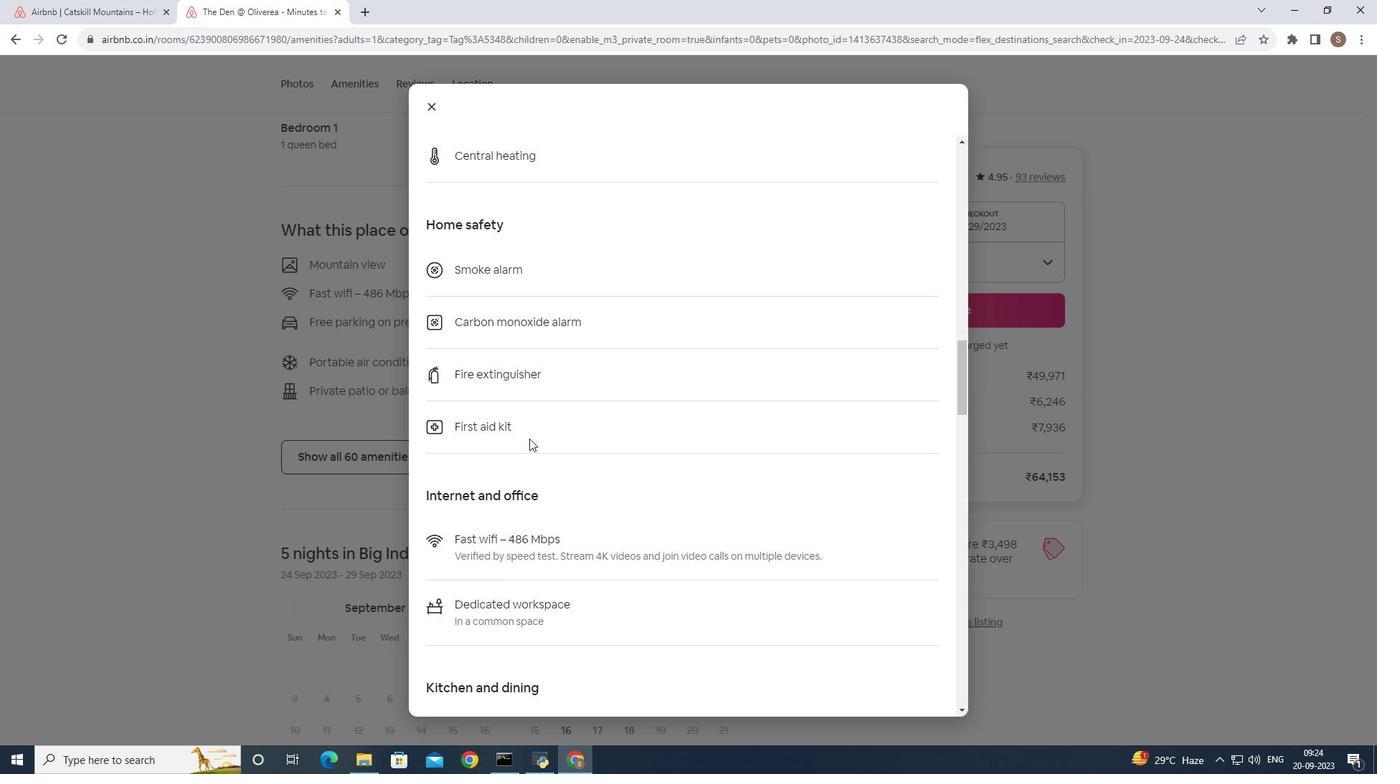
Action: Mouse scrolled (529, 438) with delta (0, 0)
Screenshot: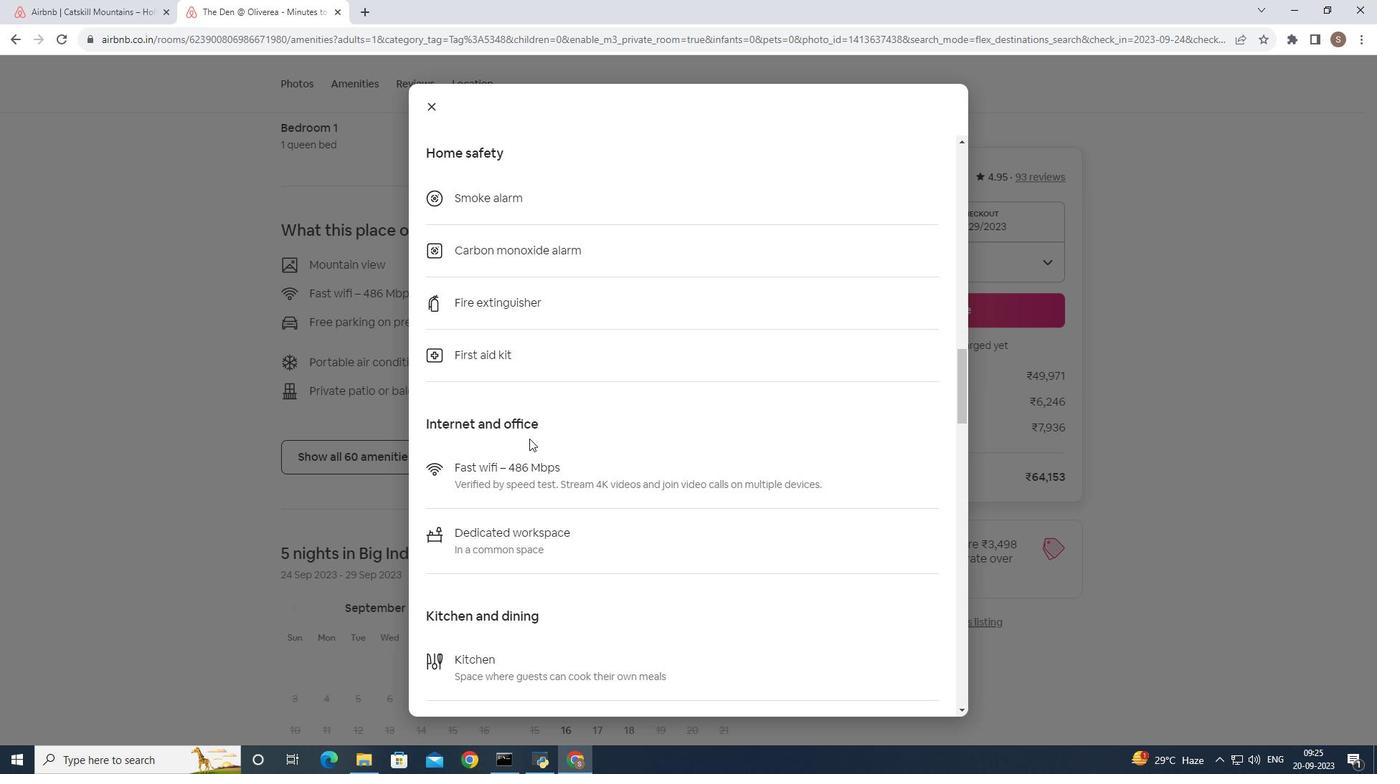 
Action: Mouse scrolled (529, 438) with delta (0, 0)
Screenshot: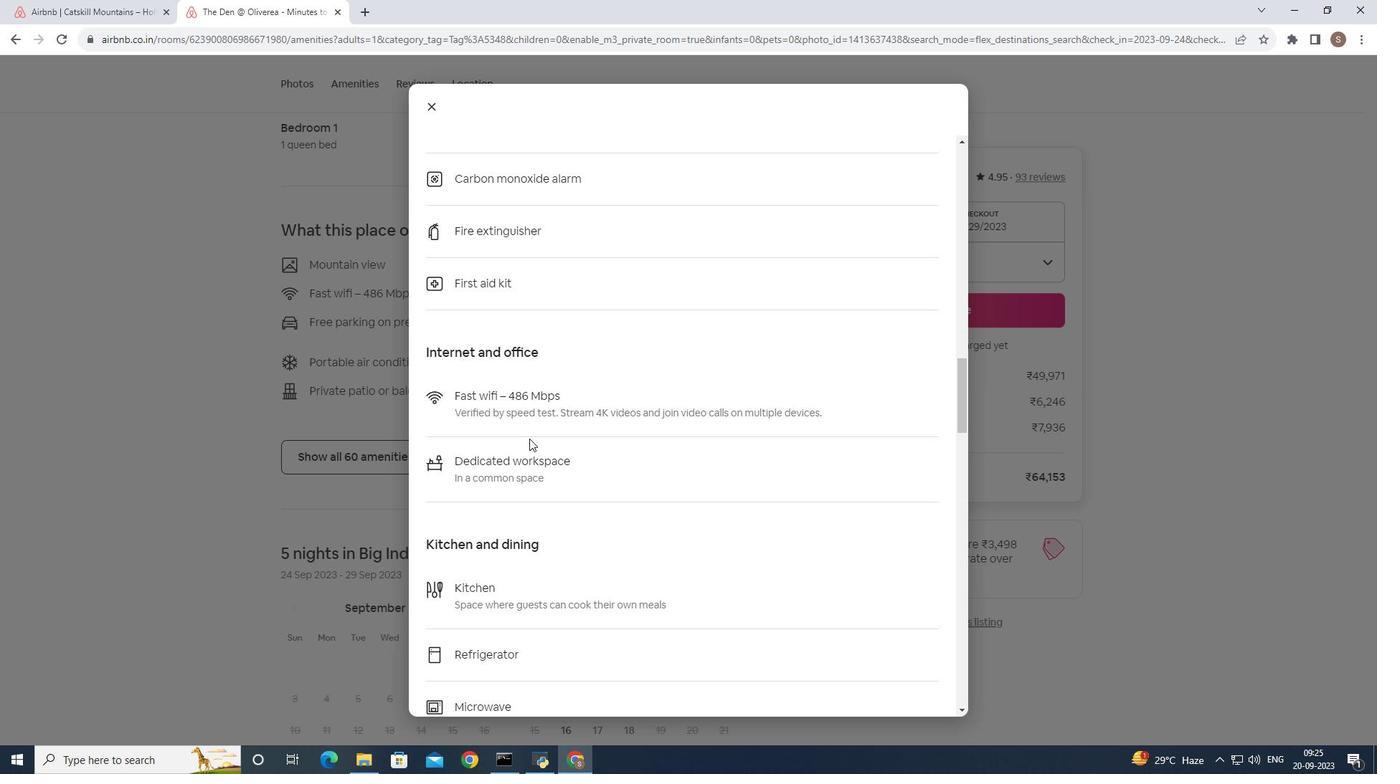 
Action: Mouse scrolled (529, 438) with delta (0, 0)
Screenshot: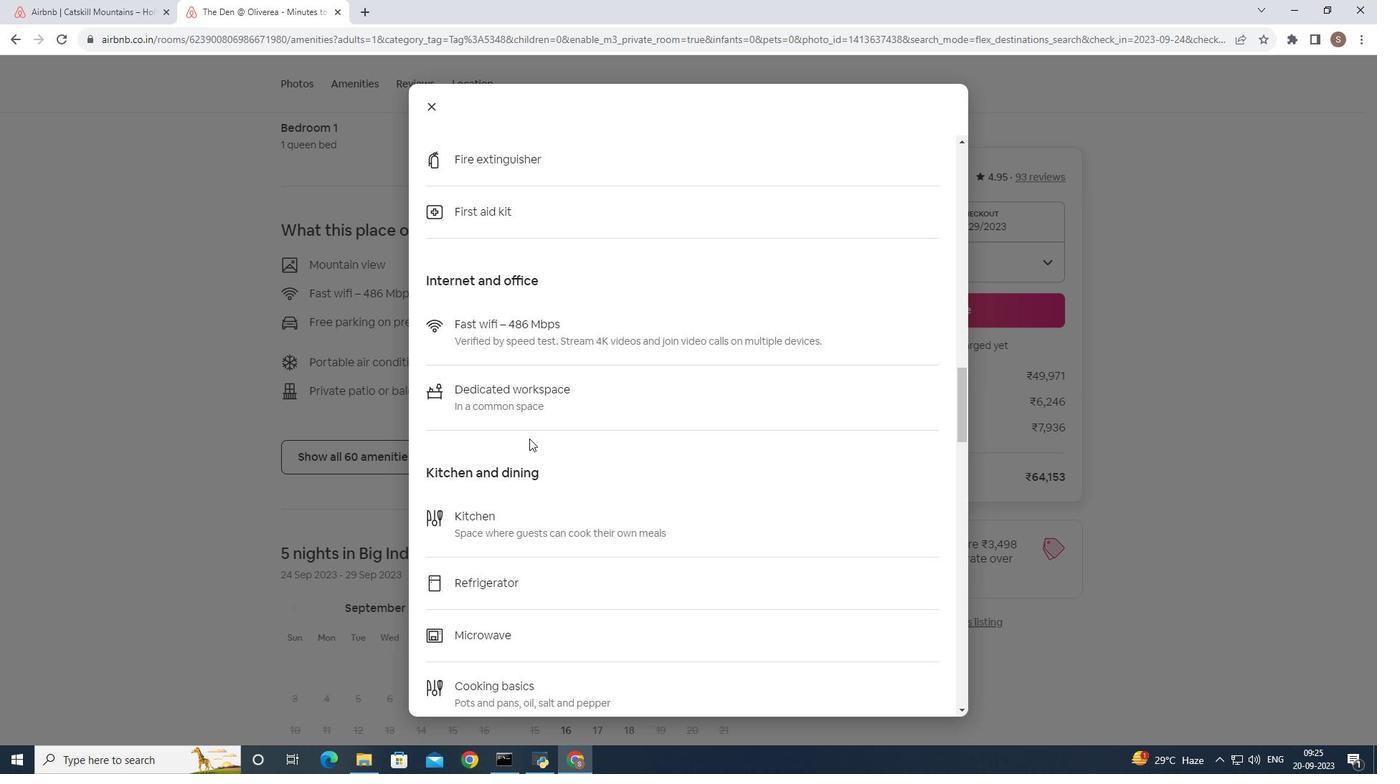 
Action: Mouse scrolled (529, 438) with delta (0, 0)
Screenshot: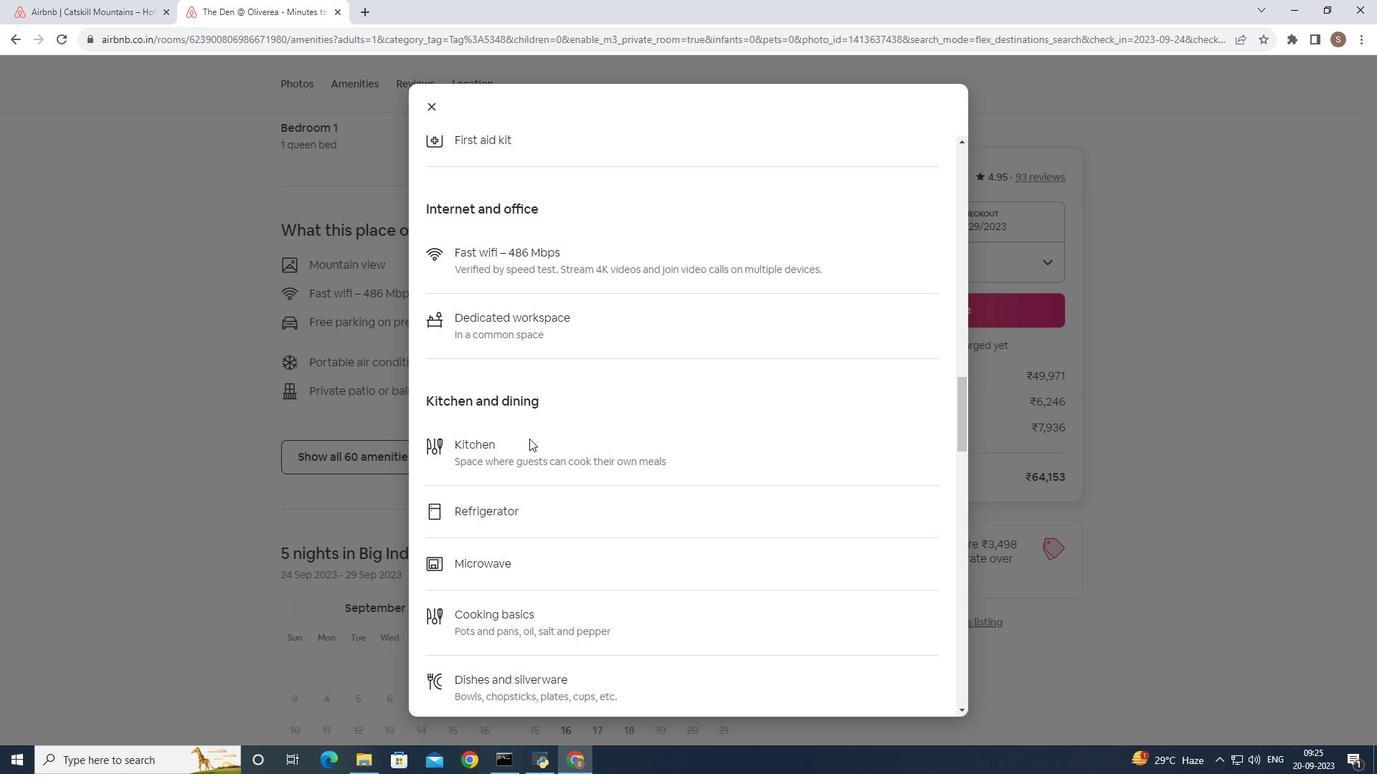 
Action: Mouse scrolled (529, 438) with delta (0, 0)
Screenshot: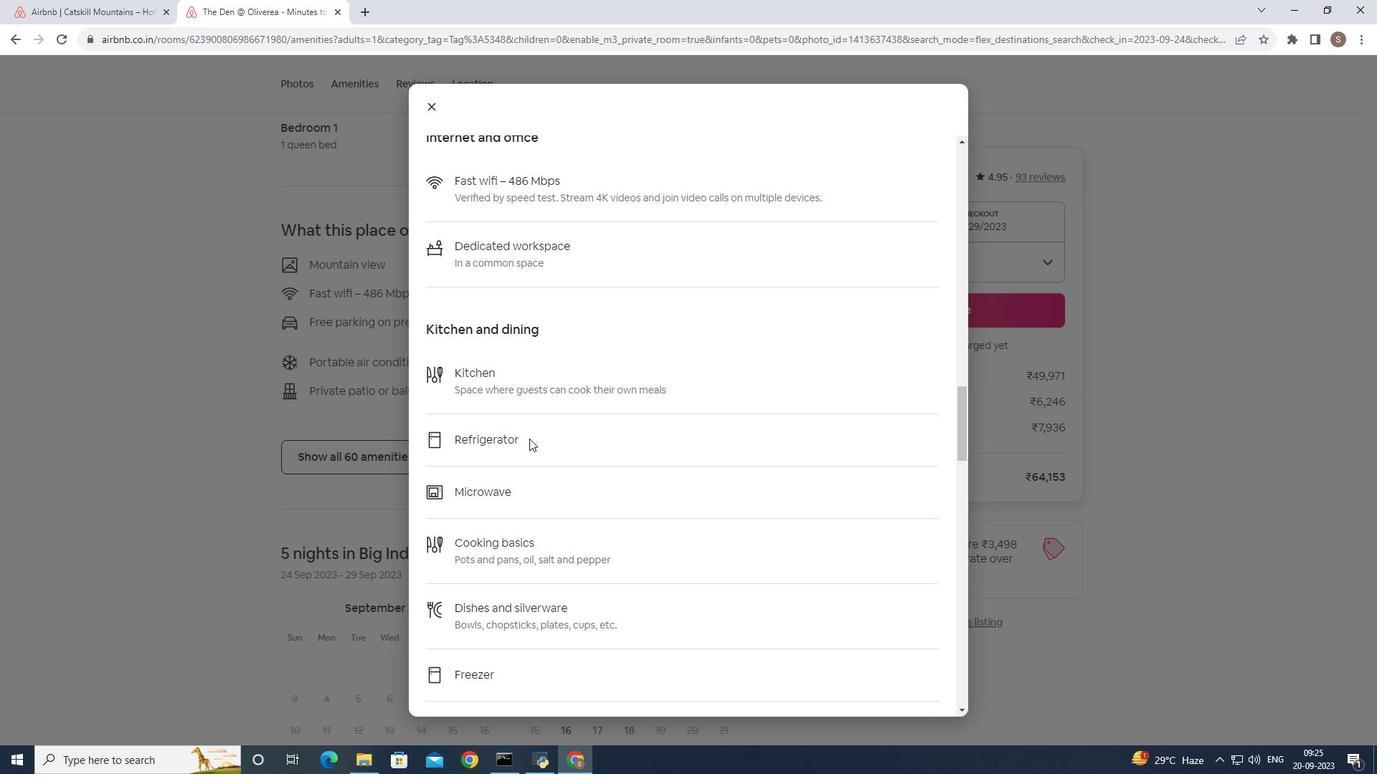 
Action: Mouse scrolled (529, 438) with delta (0, 0)
Screenshot: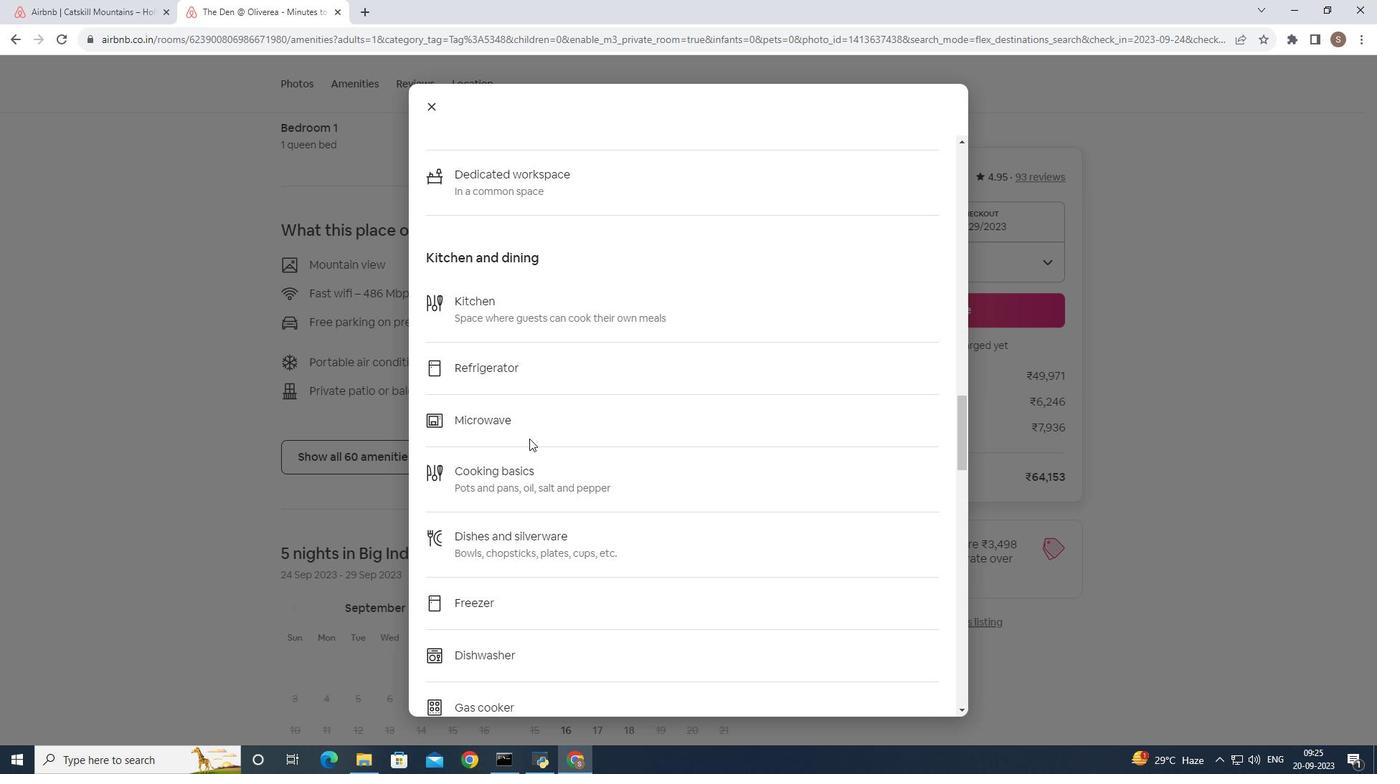 
Action: Mouse scrolled (529, 438) with delta (0, 0)
Screenshot: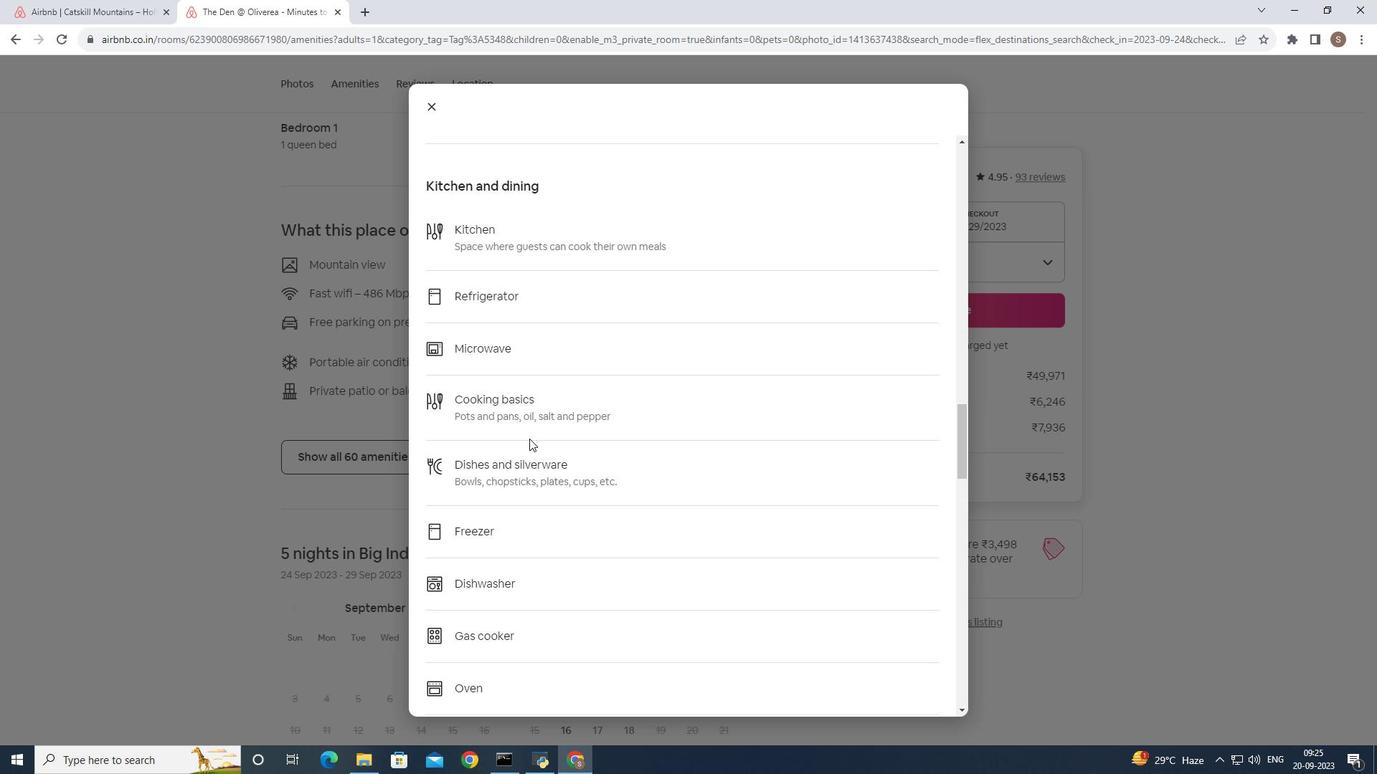 
Action: Mouse scrolled (529, 438) with delta (0, 0)
Screenshot: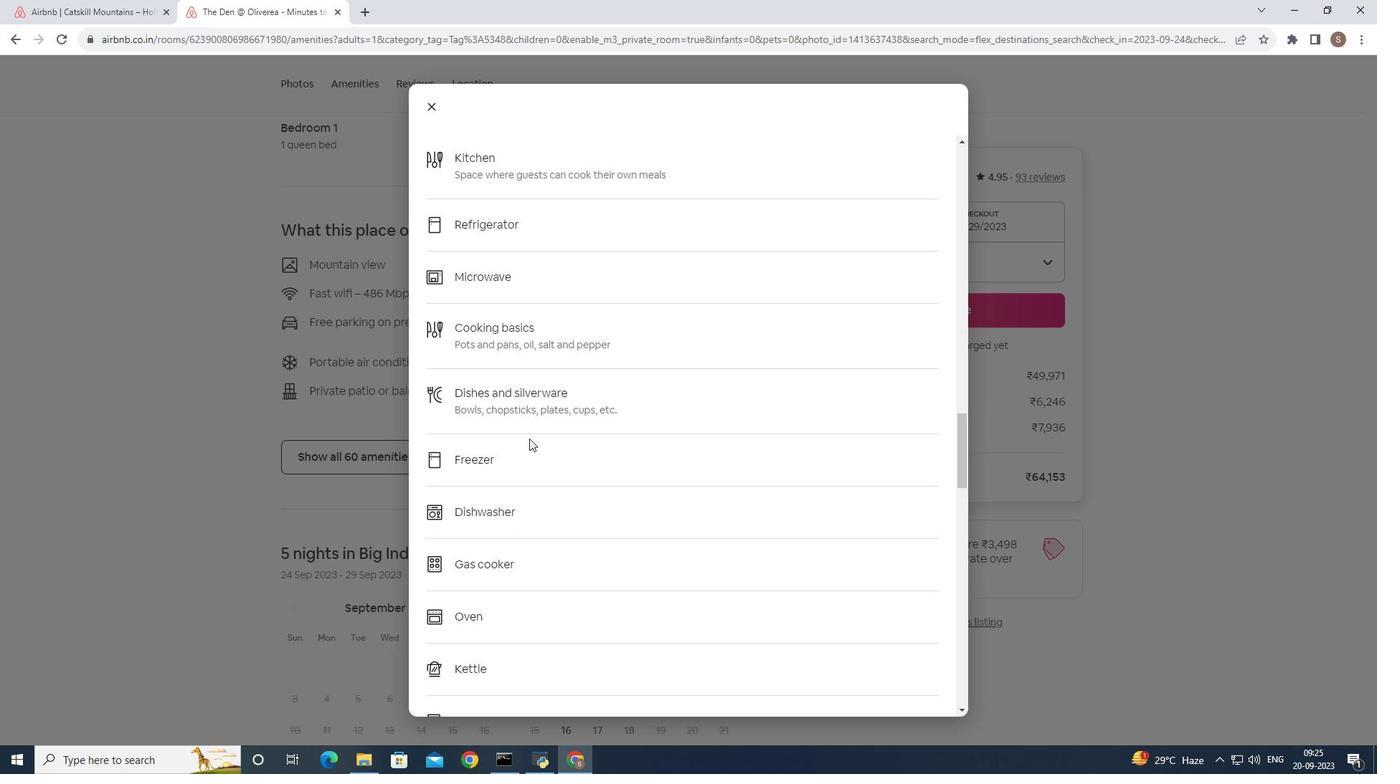 
Action: Mouse scrolled (529, 438) with delta (0, 0)
Screenshot: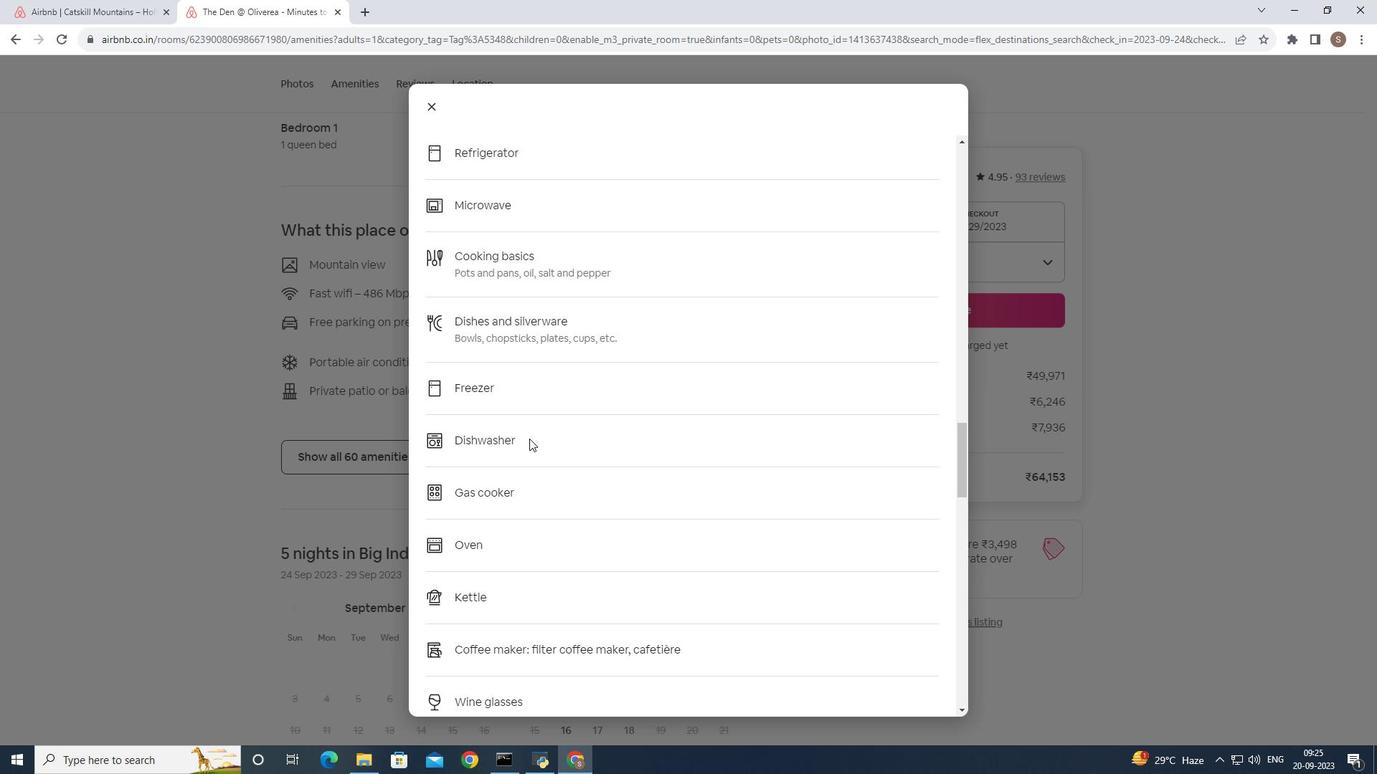 
Action: Mouse scrolled (529, 438) with delta (0, 0)
Screenshot: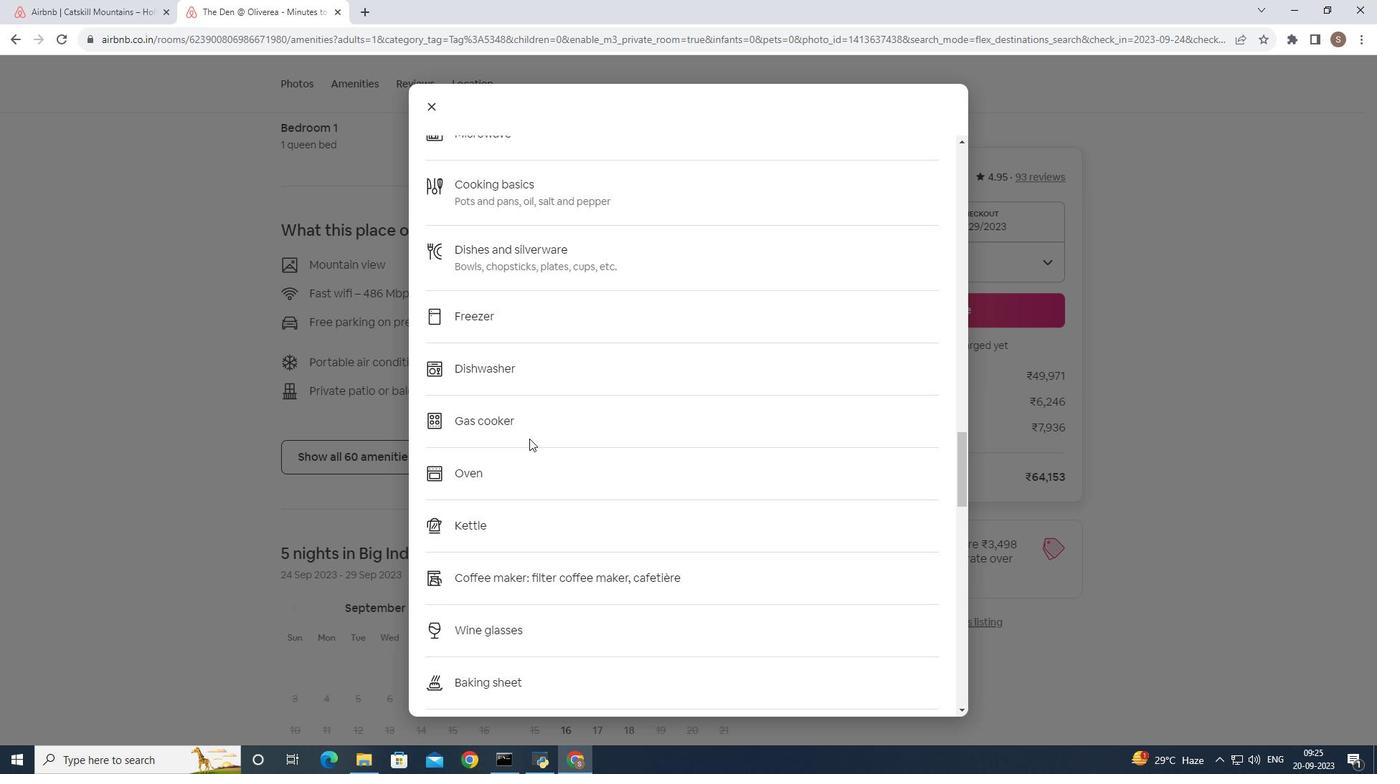 
Action: Mouse scrolled (529, 438) with delta (0, 0)
Screenshot: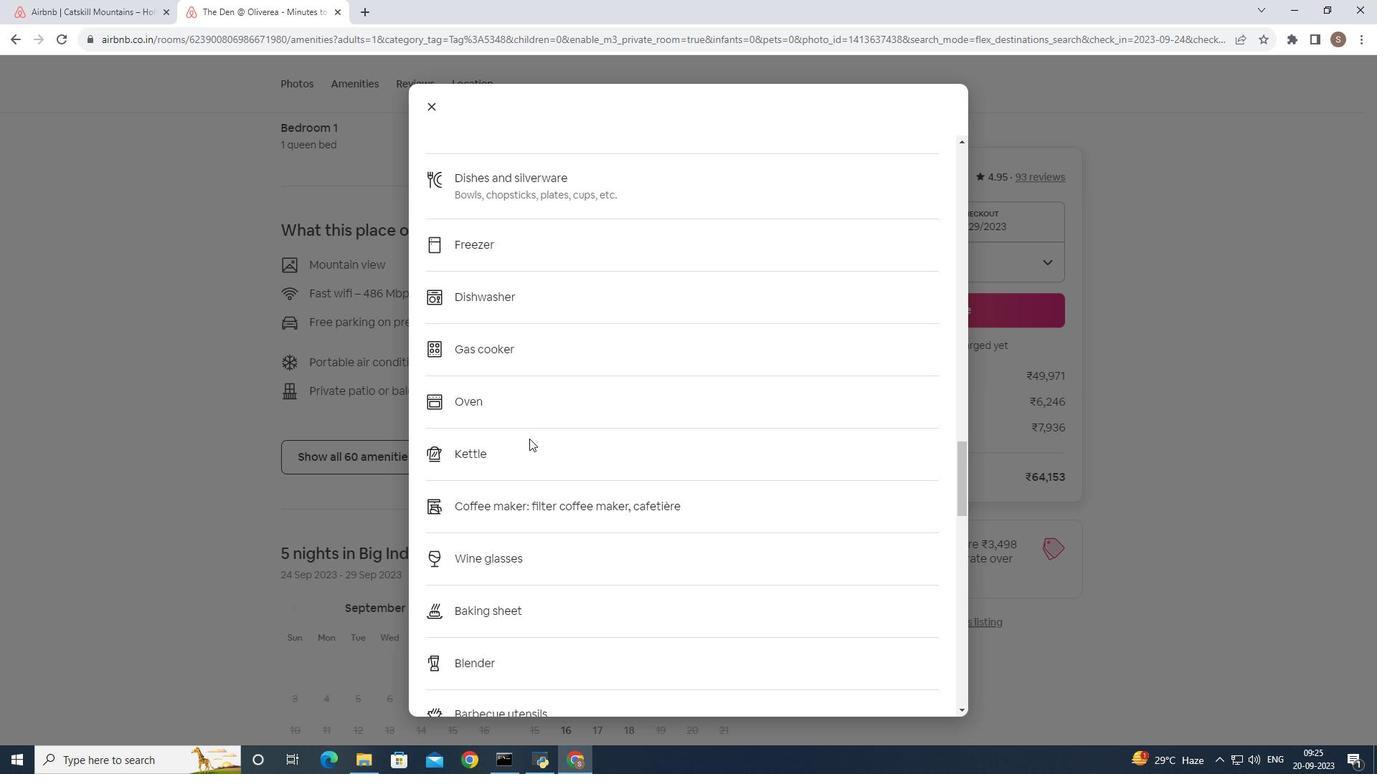 
Action: Mouse scrolled (529, 438) with delta (0, 0)
Screenshot: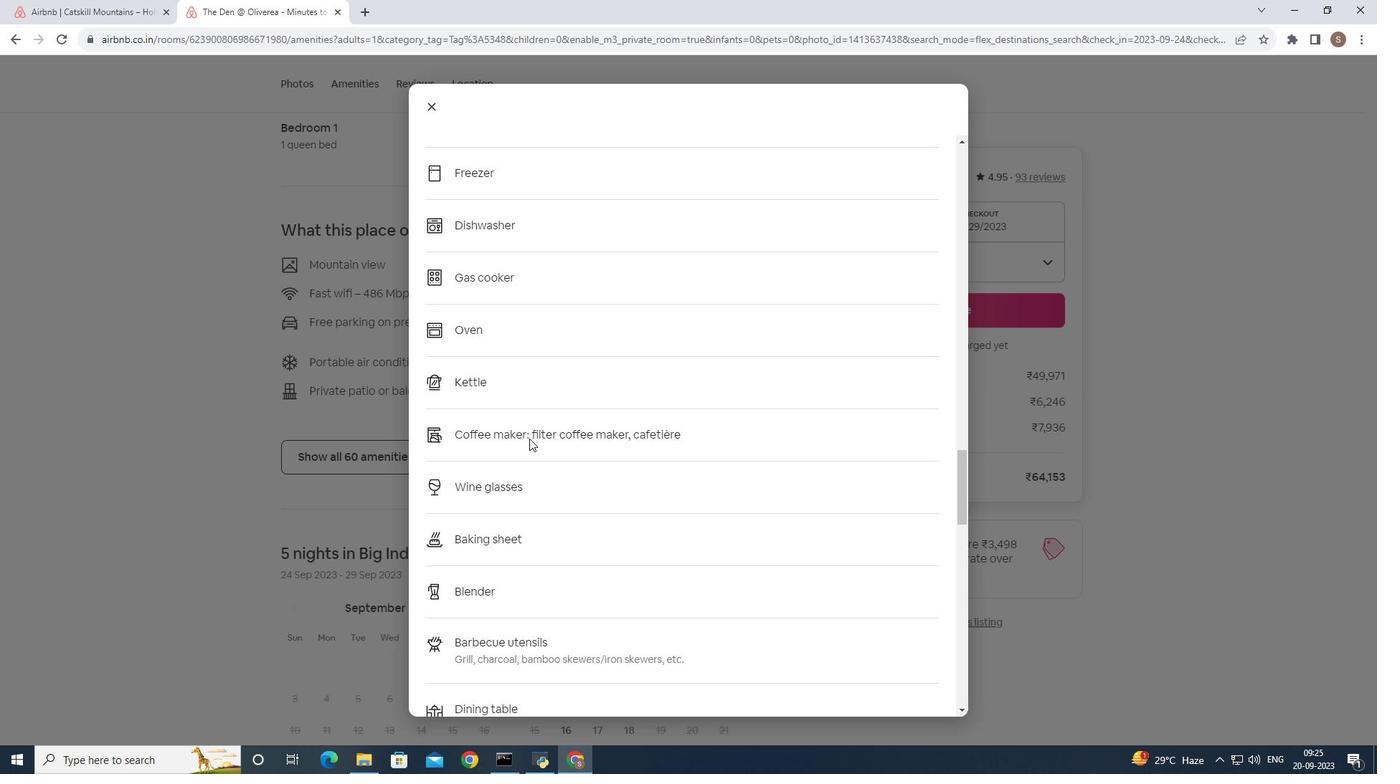 
Action: Mouse scrolled (529, 438) with delta (0, 0)
Screenshot: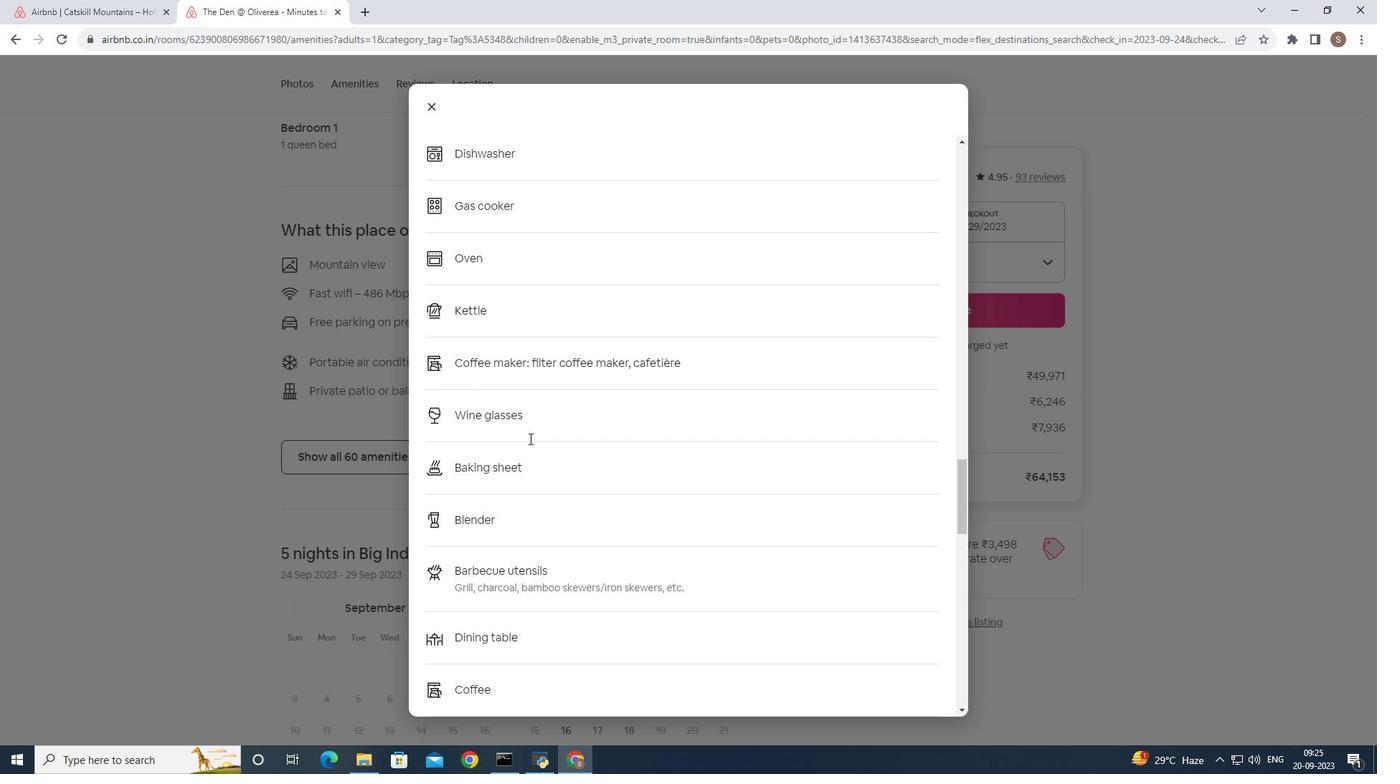 
Action: Mouse scrolled (529, 438) with delta (0, 0)
Screenshot: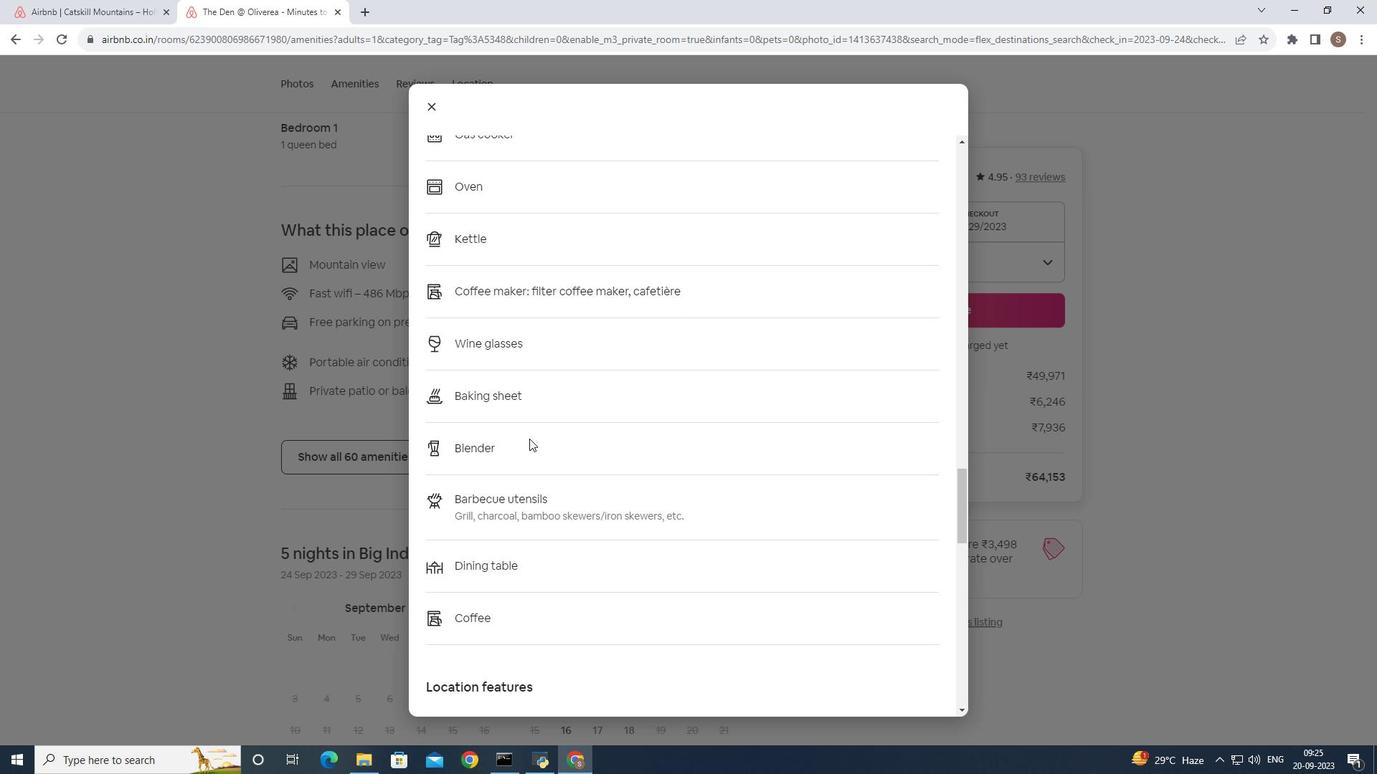 
Action: Mouse scrolled (529, 438) with delta (0, 0)
Screenshot: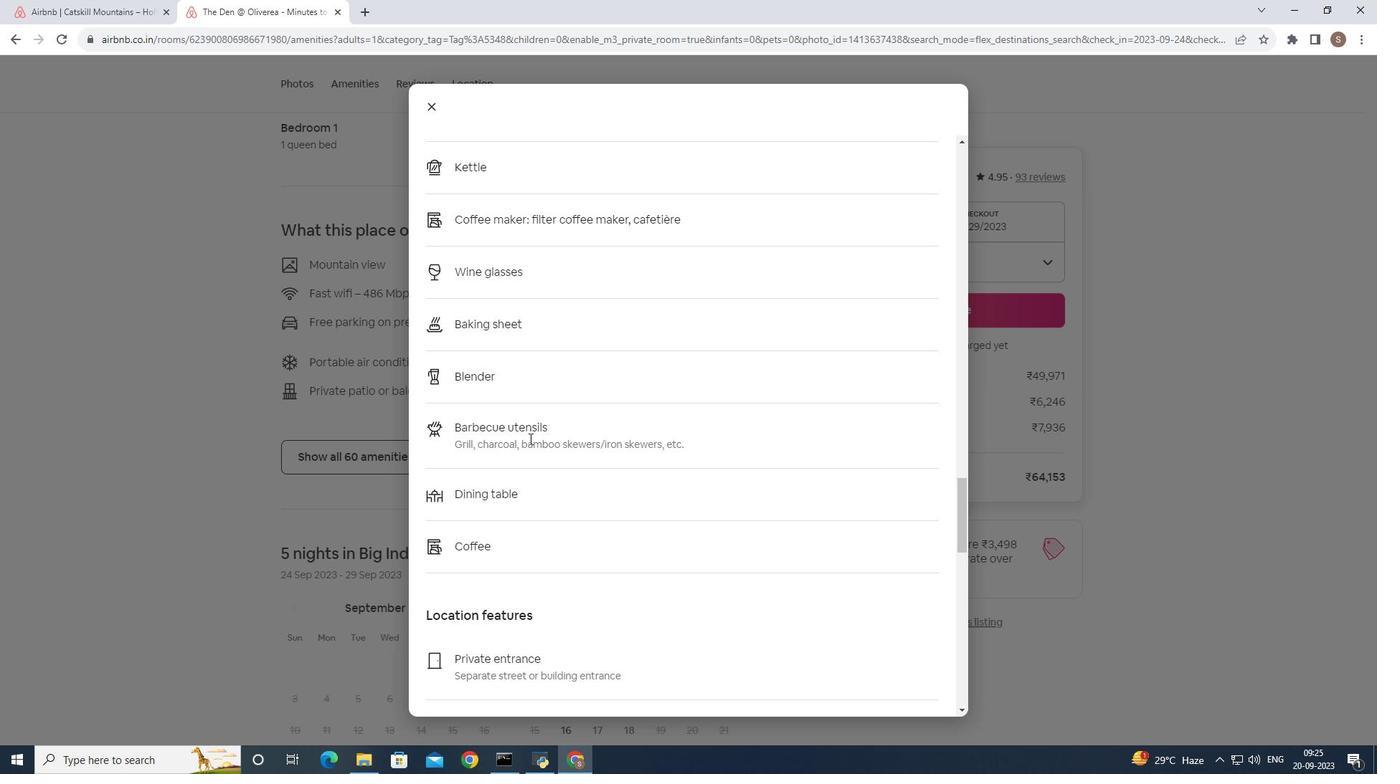 
Action: Mouse scrolled (529, 438) with delta (0, 0)
Screenshot: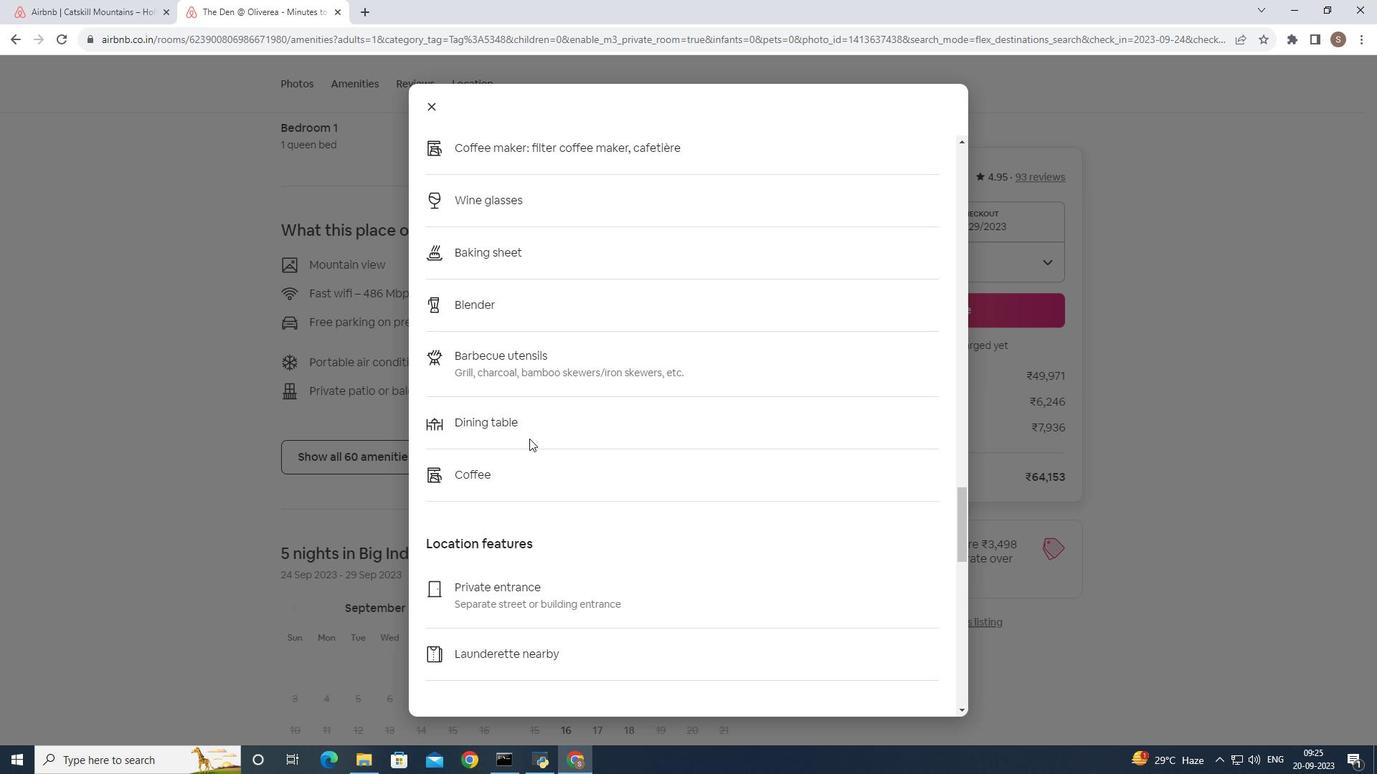 
Action: Mouse scrolled (529, 438) with delta (0, 0)
Screenshot: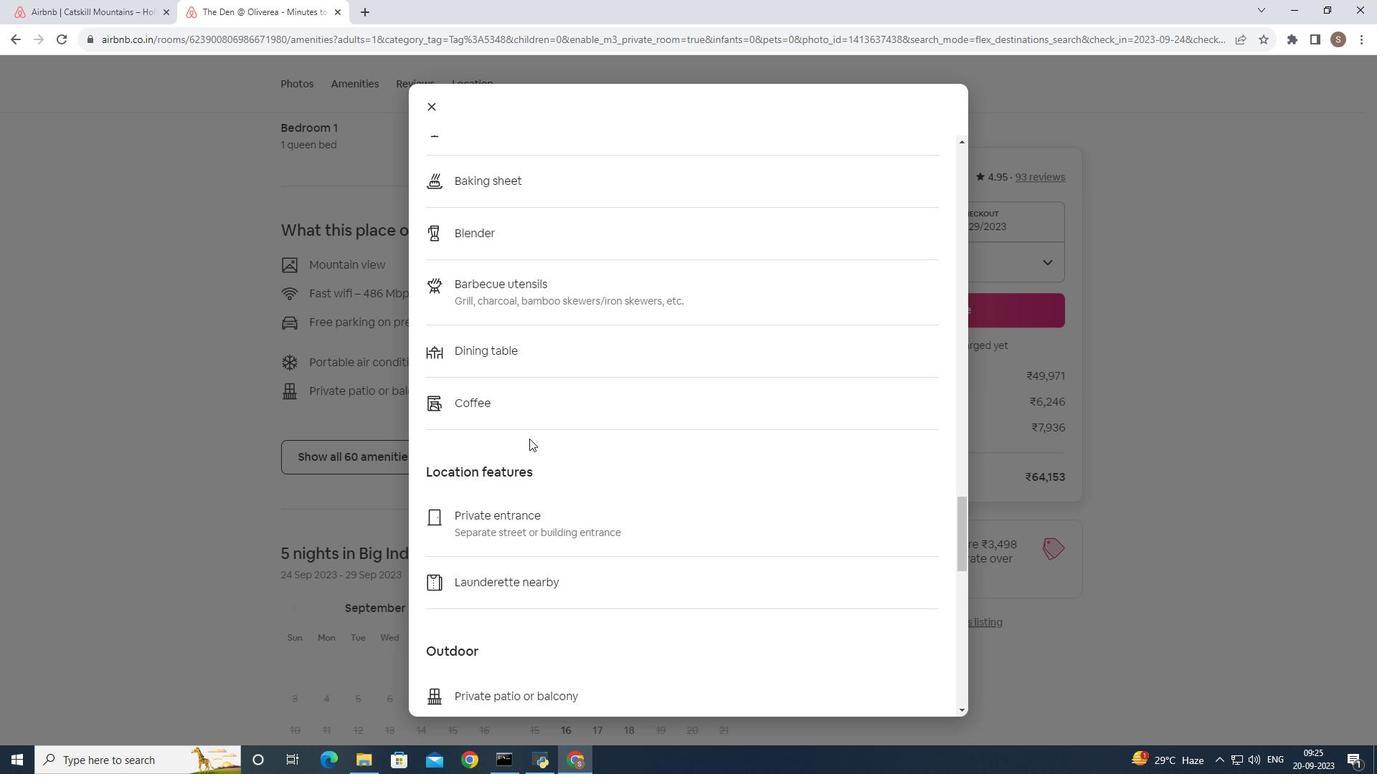 
Action: Mouse scrolled (529, 438) with delta (0, 0)
Screenshot: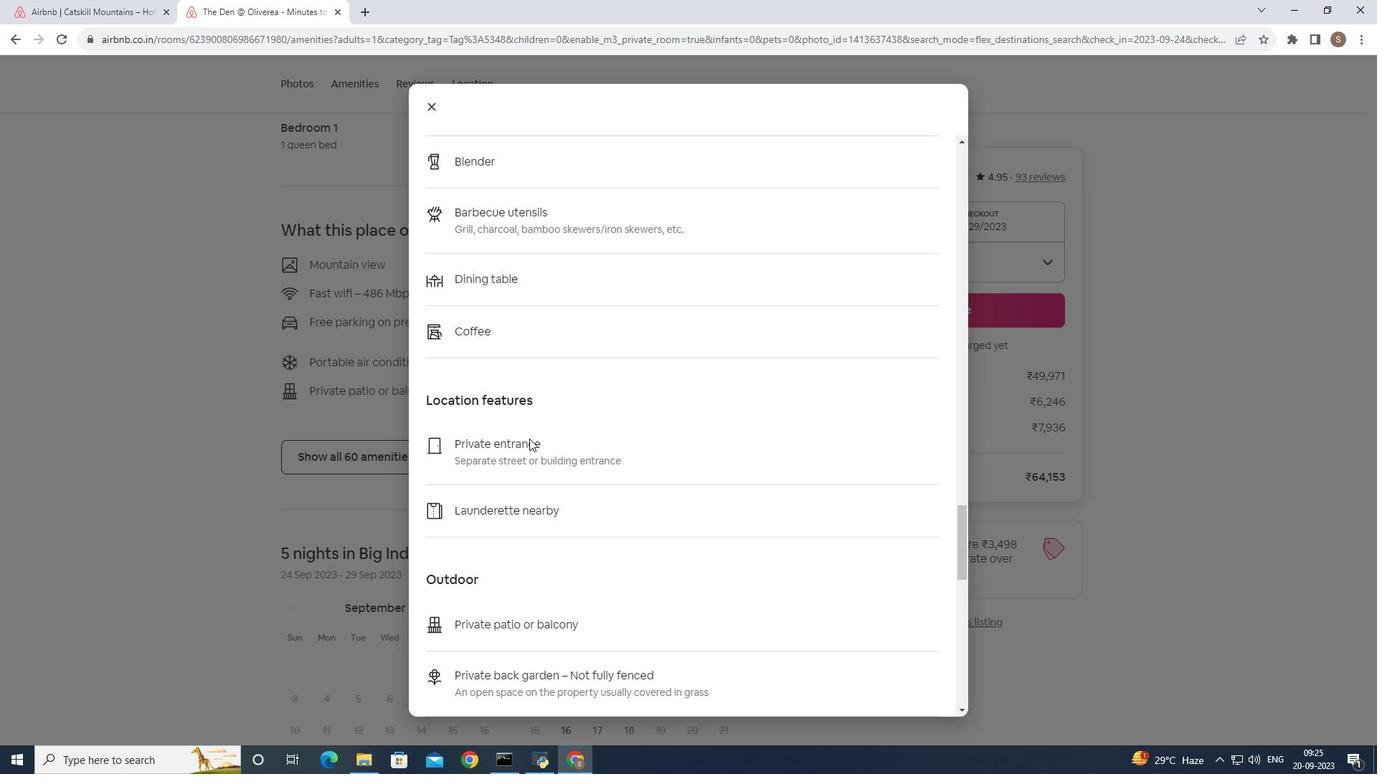 
Action: Mouse scrolled (529, 438) with delta (0, 0)
Screenshot: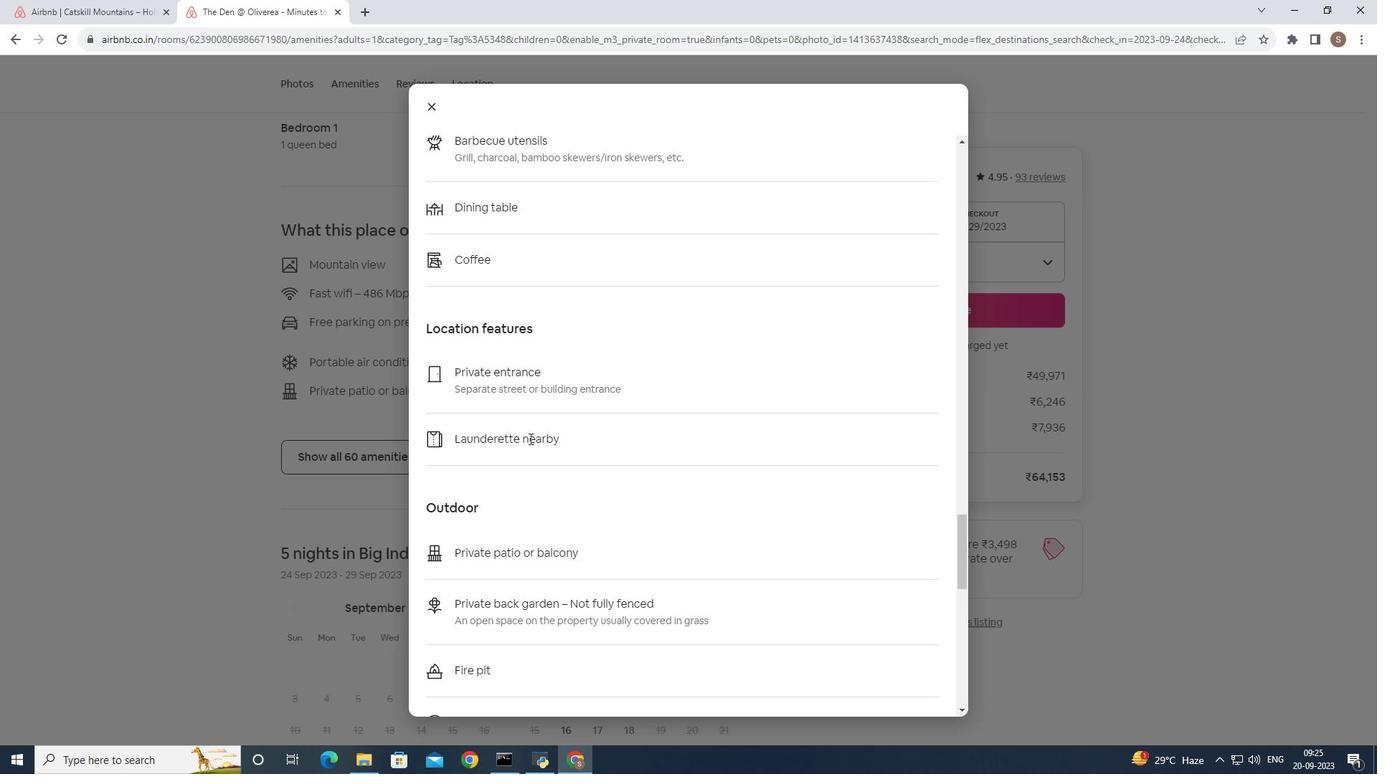 
Action: Mouse scrolled (529, 438) with delta (0, 0)
Screenshot: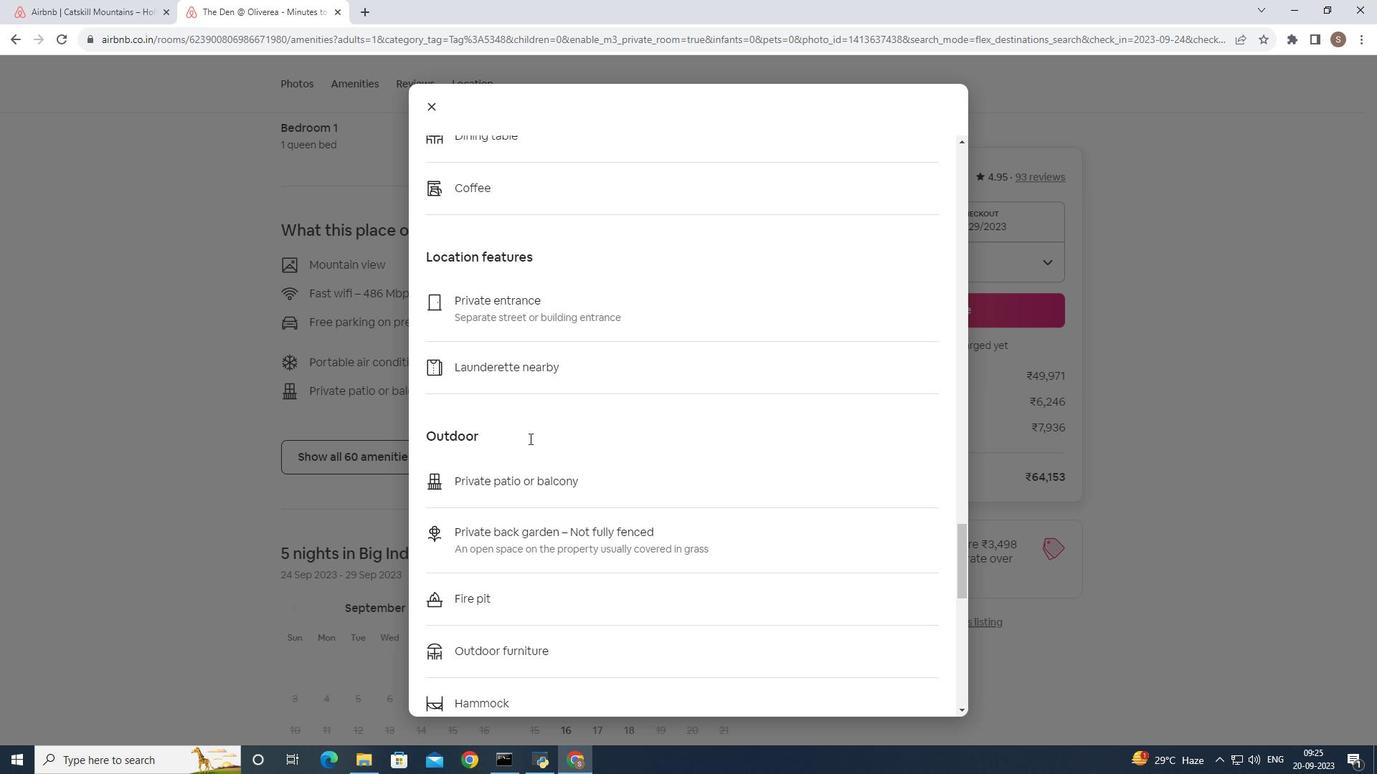 
Action: Mouse scrolled (529, 438) with delta (0, 0)
Screenshot: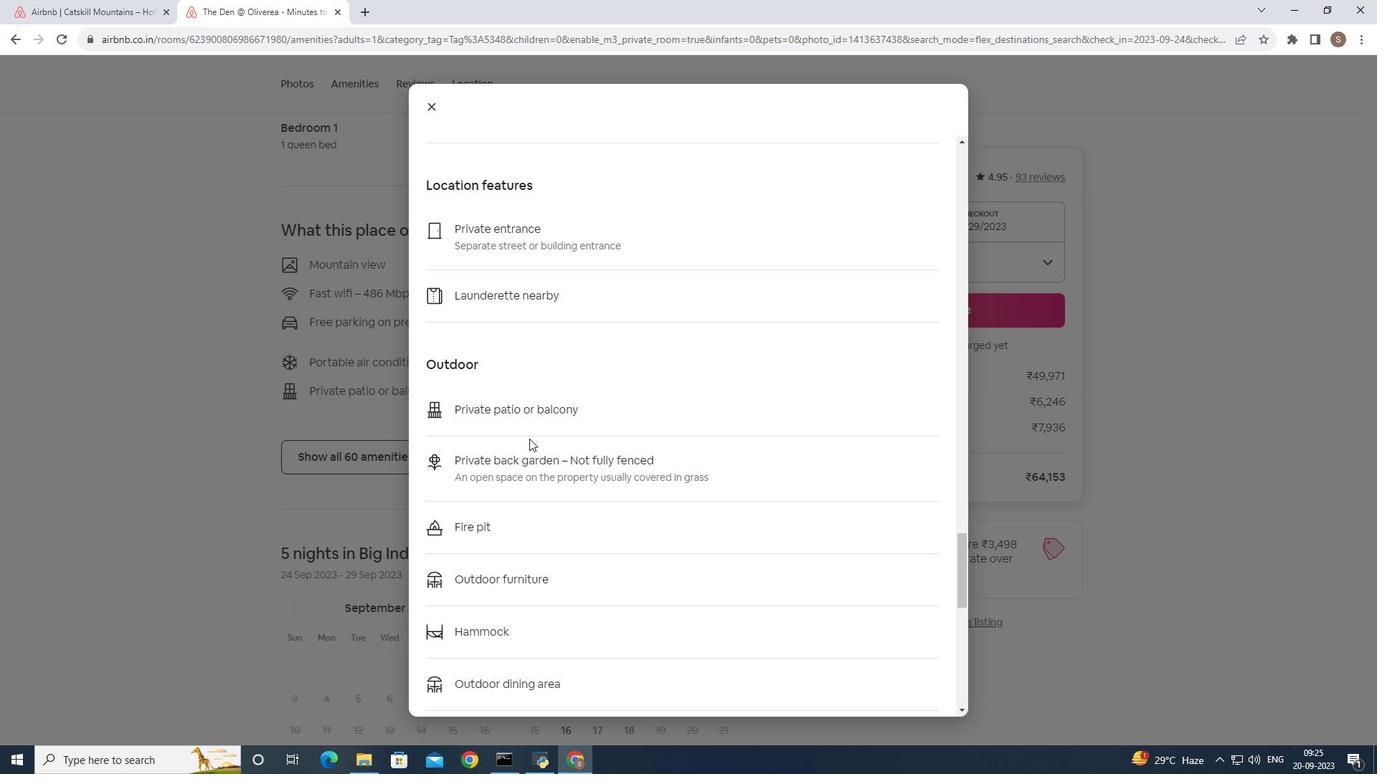 
Action: Mouse scrolled (529, 438) with delta (0, 0)
Screenshot: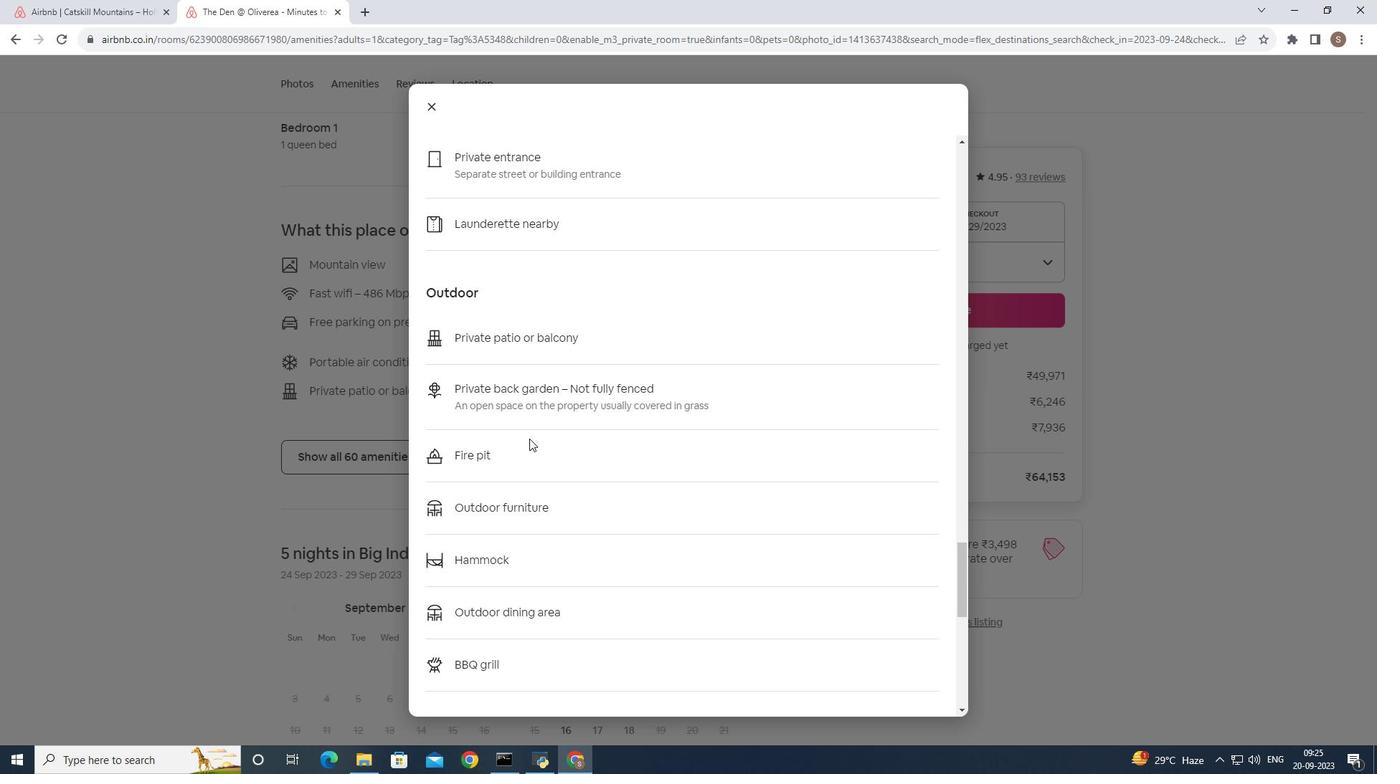 
Action: Mouse scrolled (529, 438) with delta (0, 0)
Screenshot: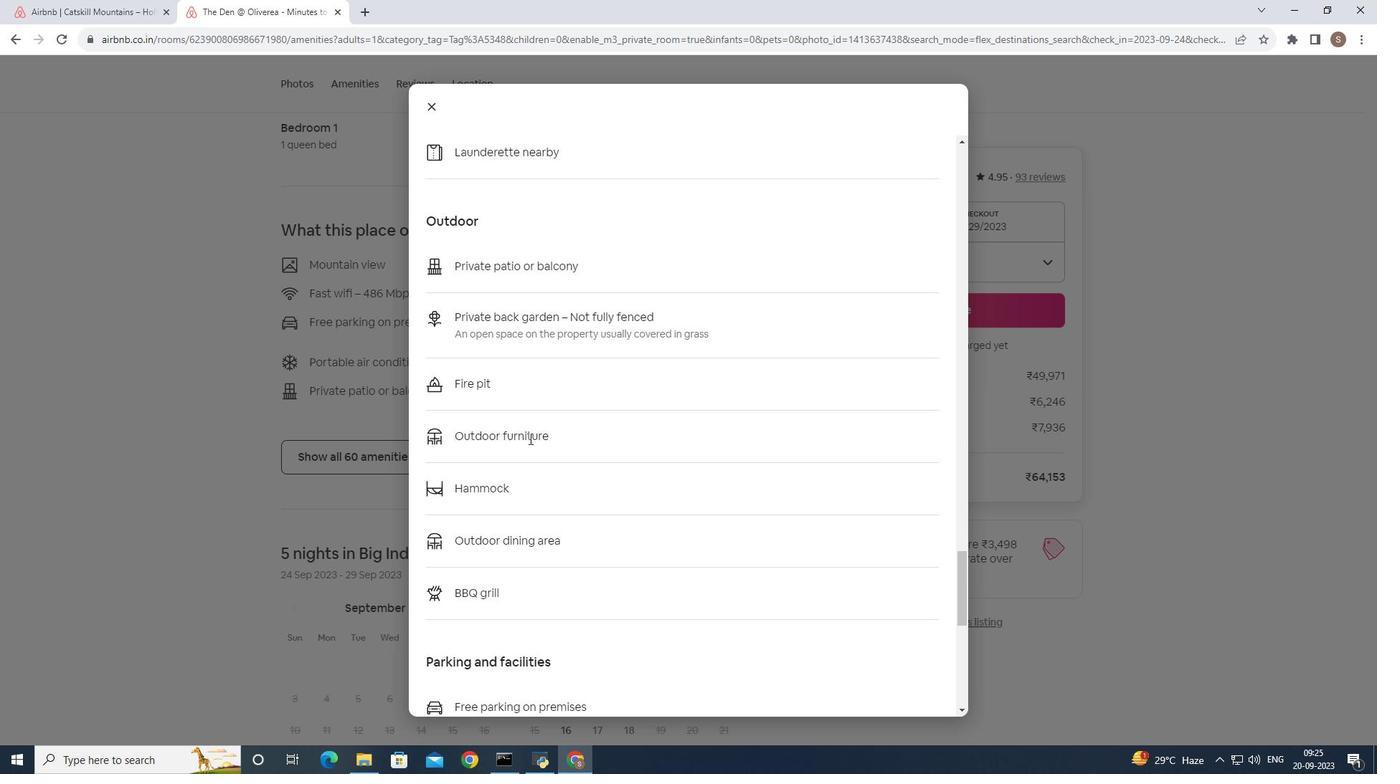 
Action: Mouse scrolled (529, 438) with delta (0, 0)
Screenshot: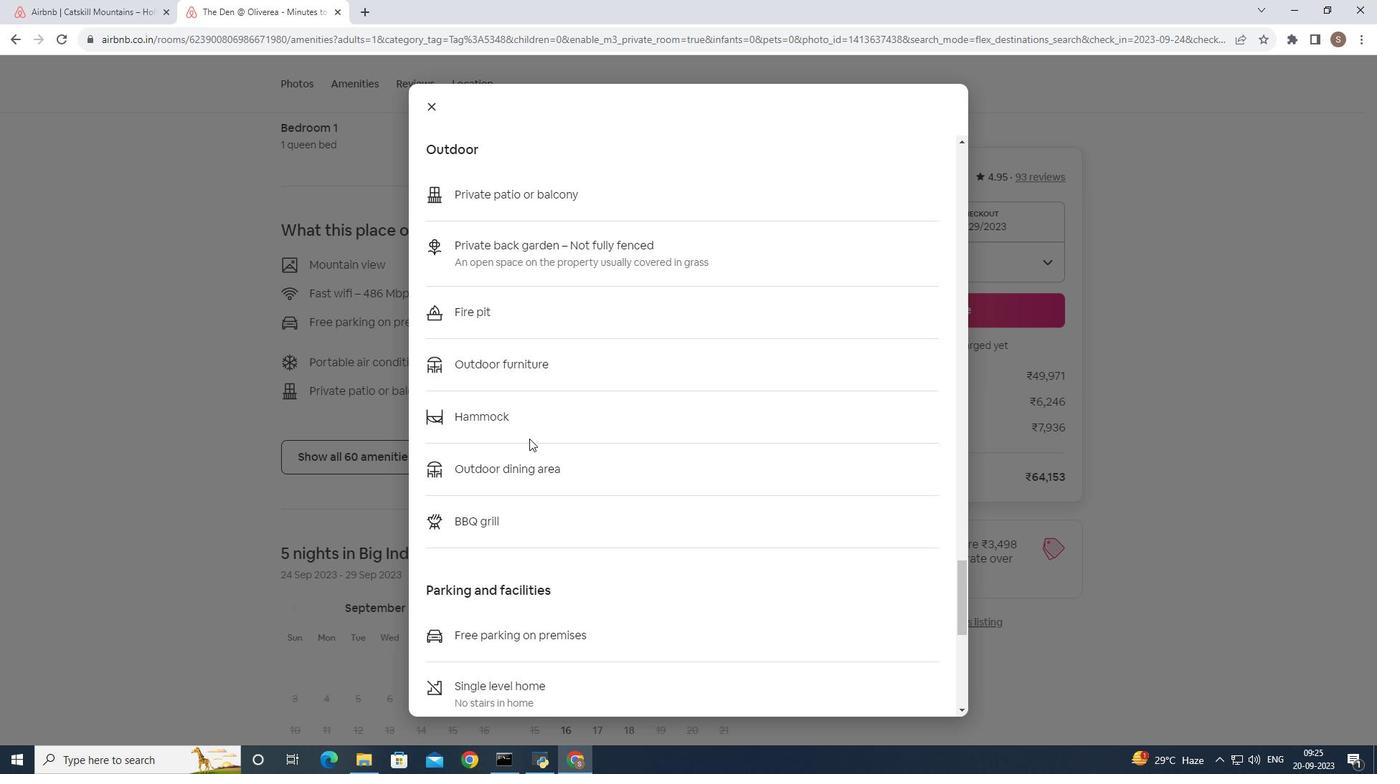 
Action: Mouse scrolled (529, 438) with delta (0, 0)
Screenshot: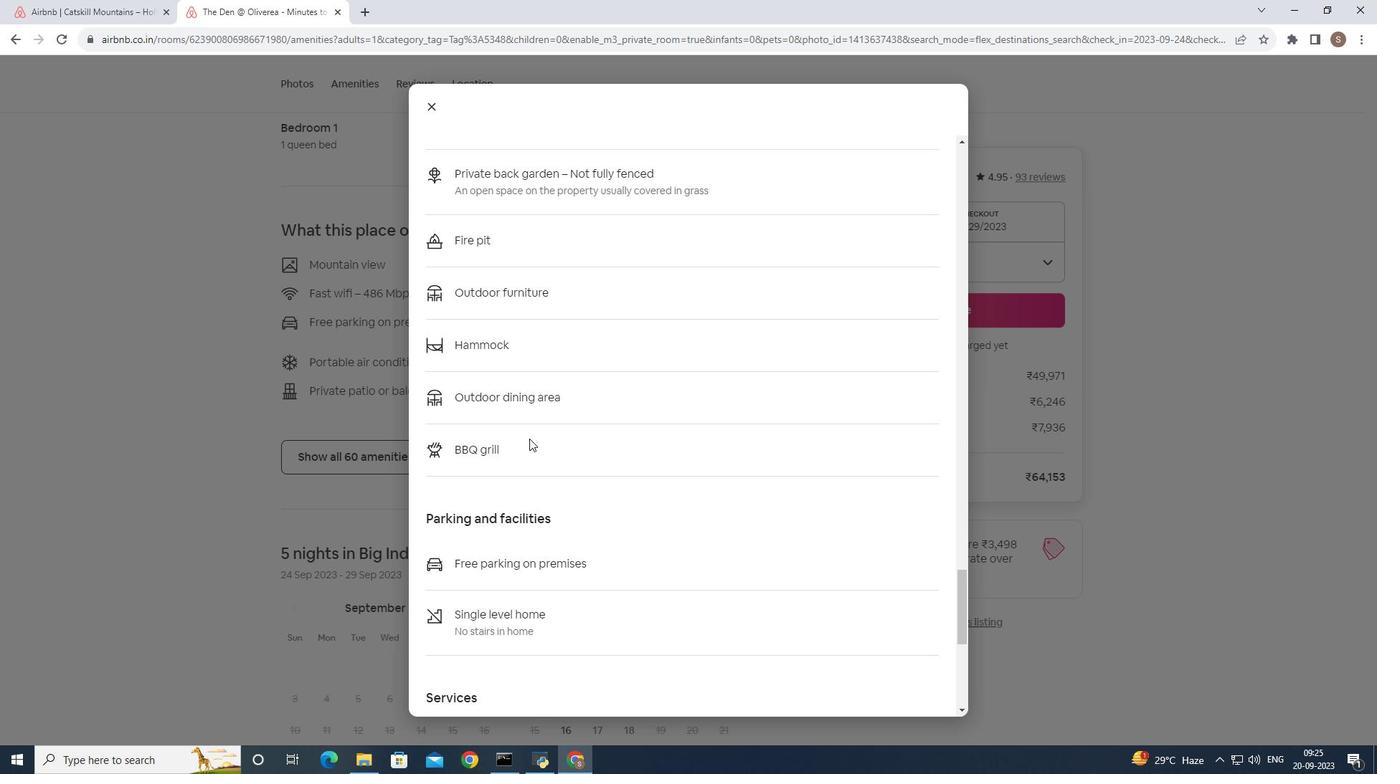 
Action: Mouse scrolled (529, 438) with delta (0, 0)
Screenshot: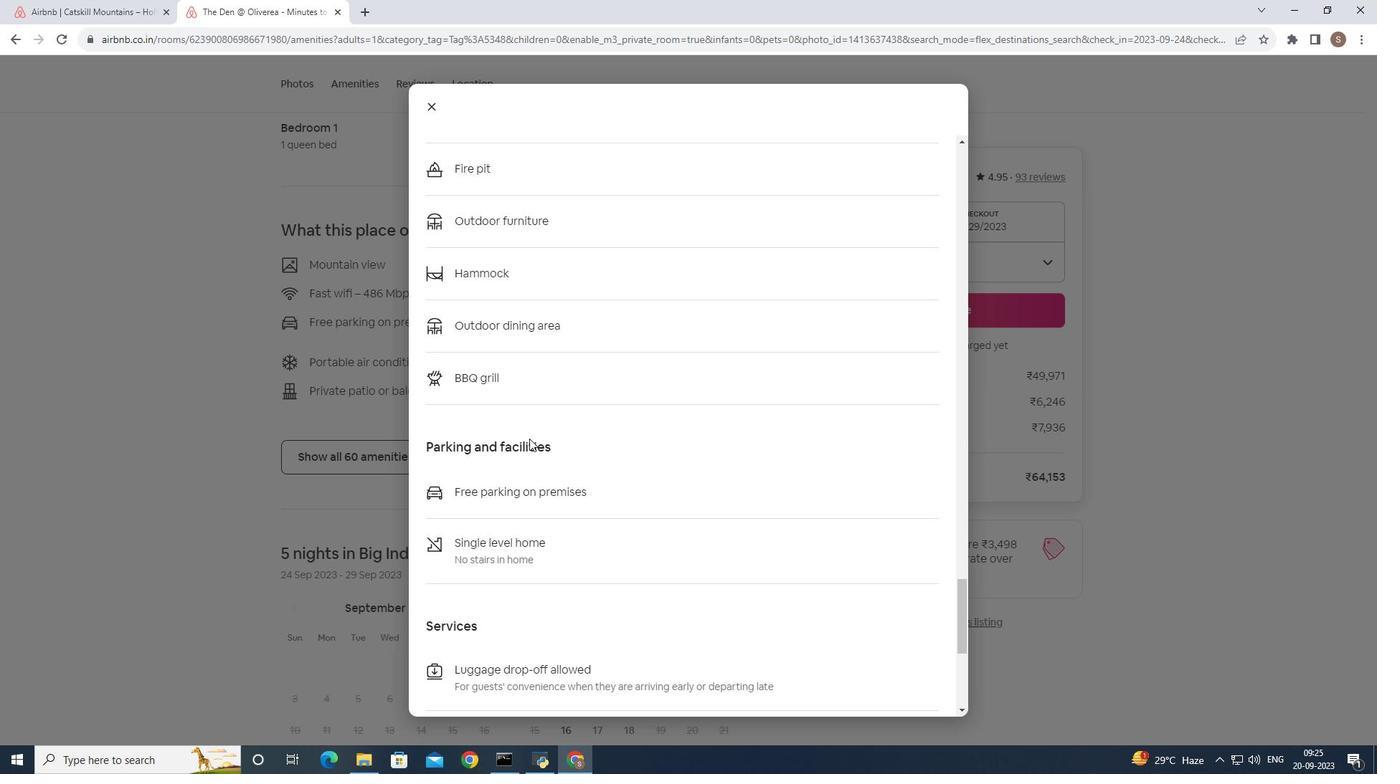 
Action: Mouse scrolled (529, 438) with delta (0, 0)
Screenshot: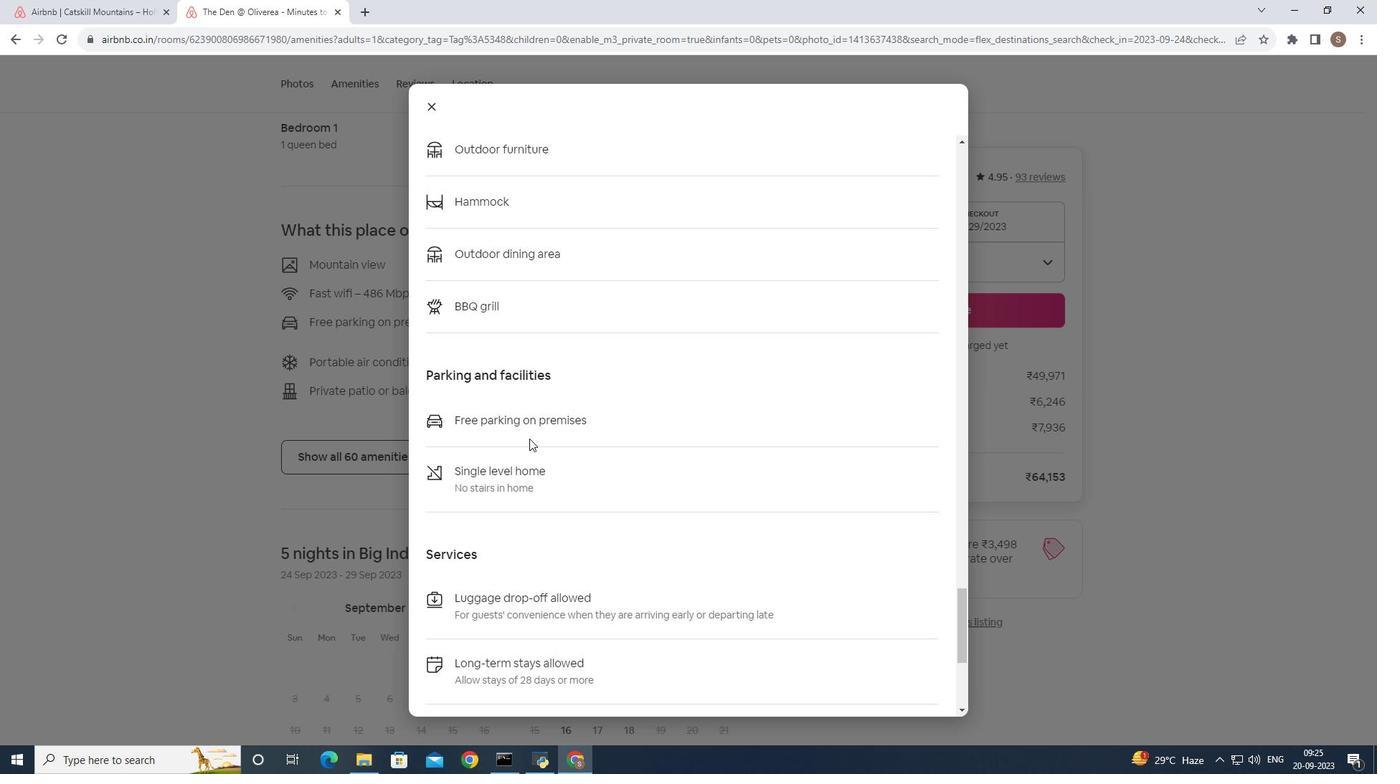 
Action: Mouse scrolled (529, 438) with delta (0, 0)
Screenshot: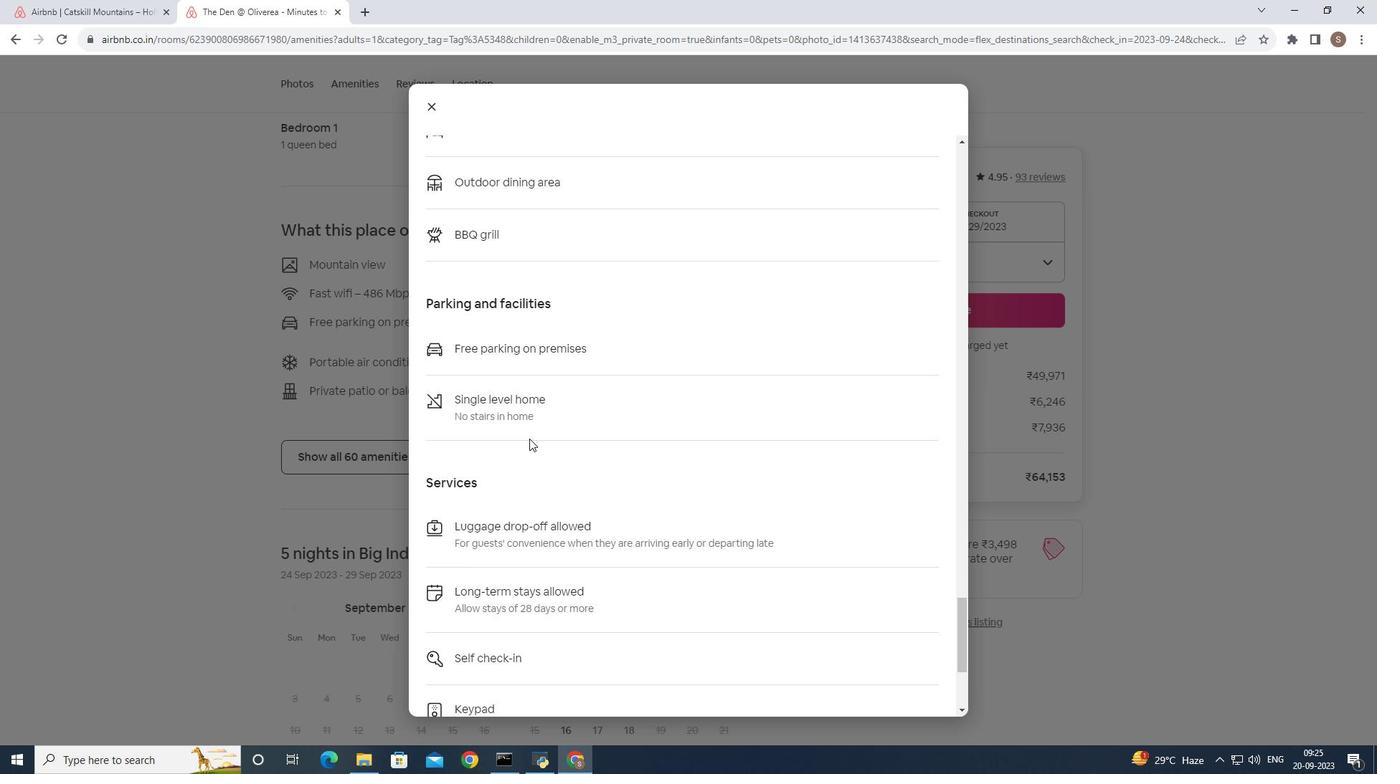 
Action: Mouse scrolled (529, 438) with delta (0, 0)
Screenshot: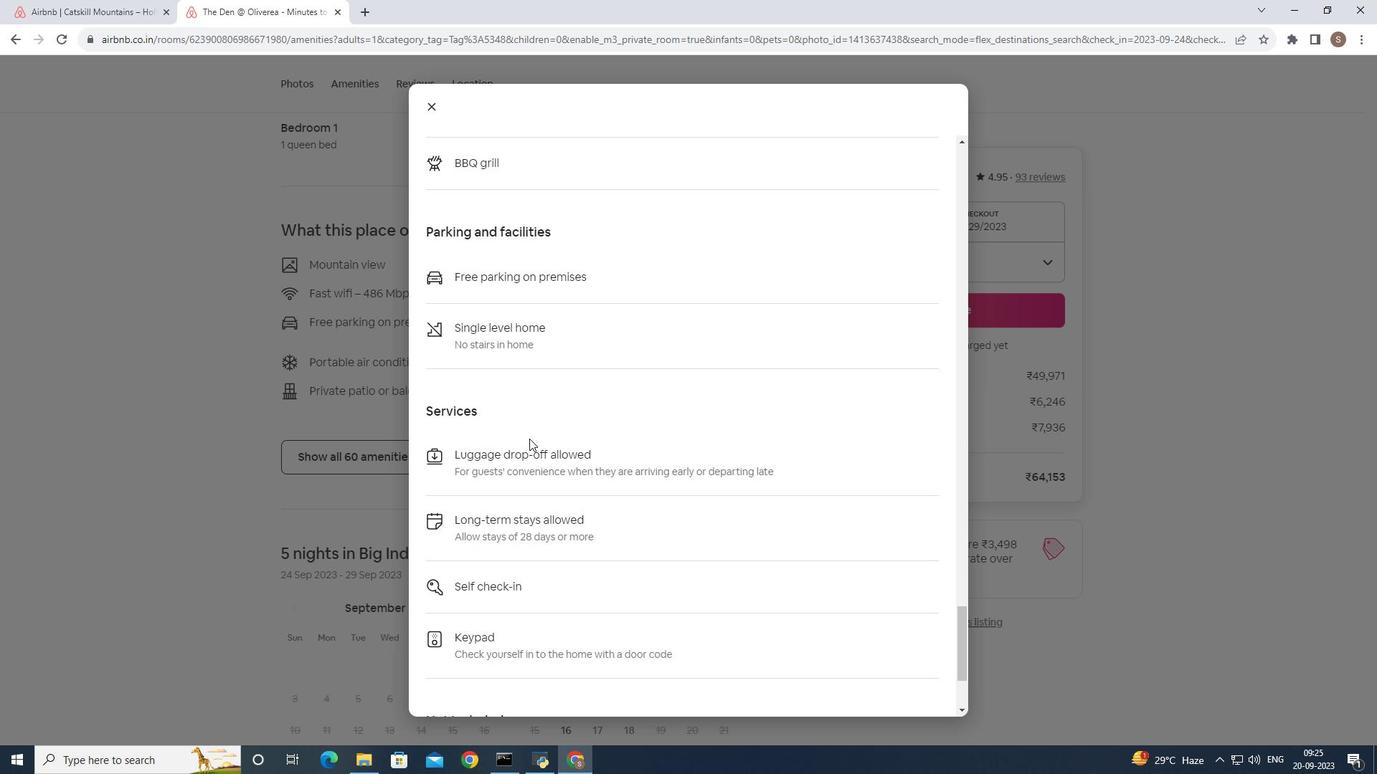
Action: Mouse scrolled (529, 438) with delta (0, 0)
Screenshot: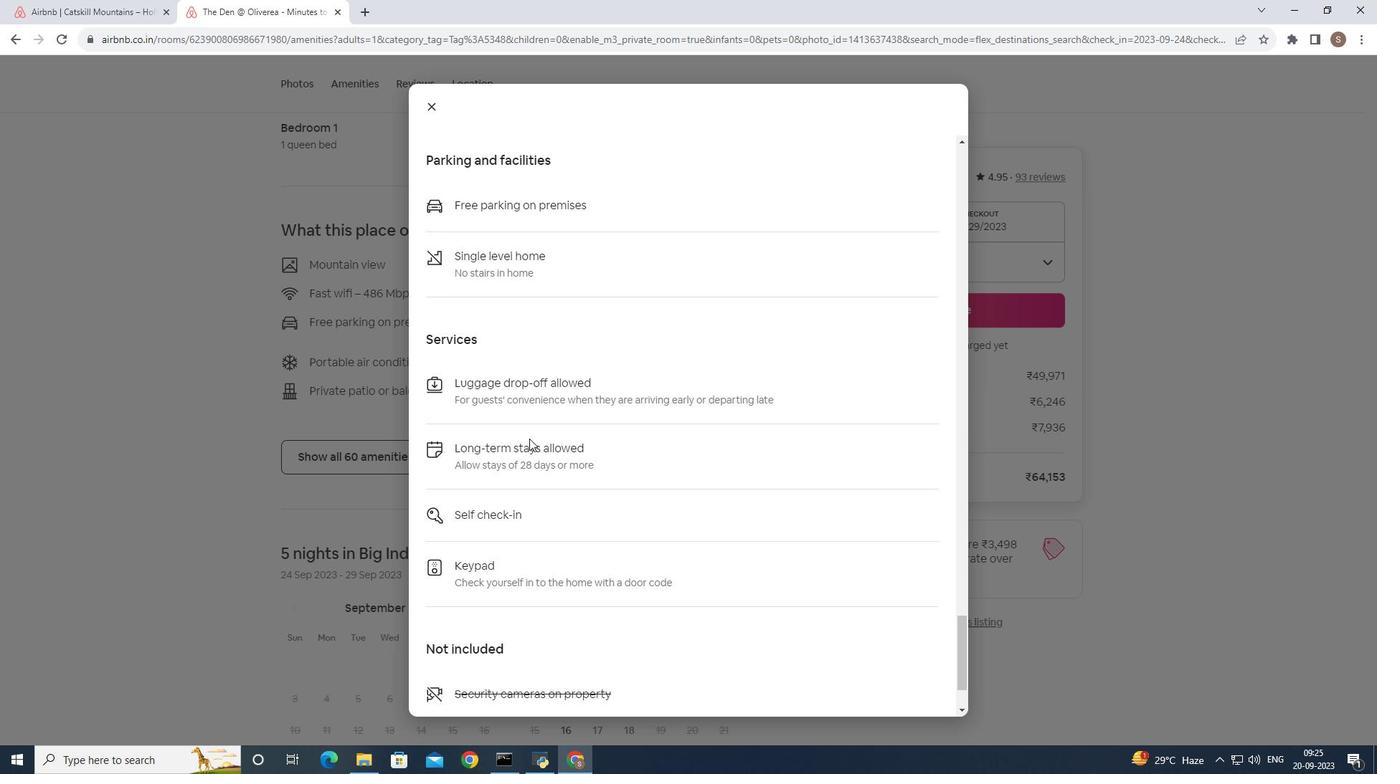 
Action: Mouse scrolled (529, 438) with delta (0, 0)
Screenshot: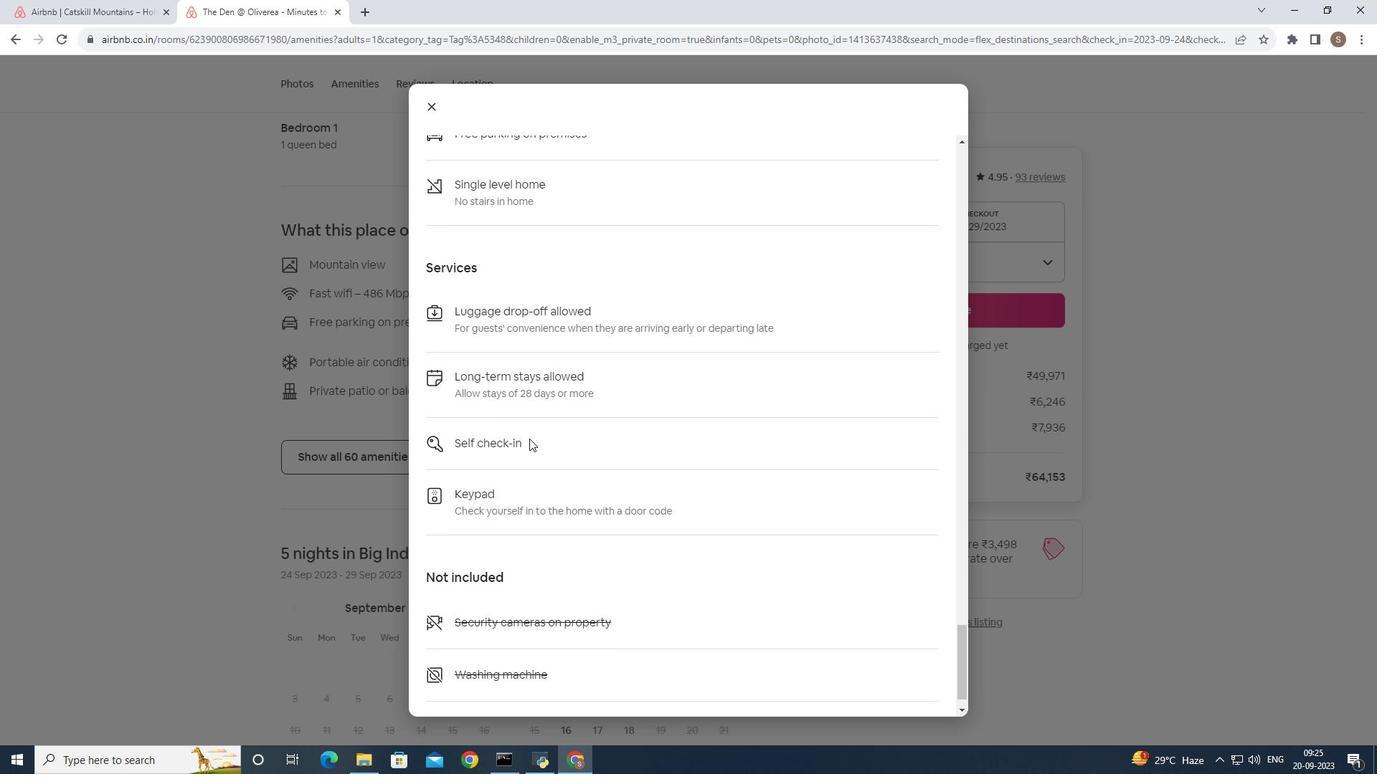 
Action: Mouse scrolled (529, 438) with delta (0, 0)
Screenshot: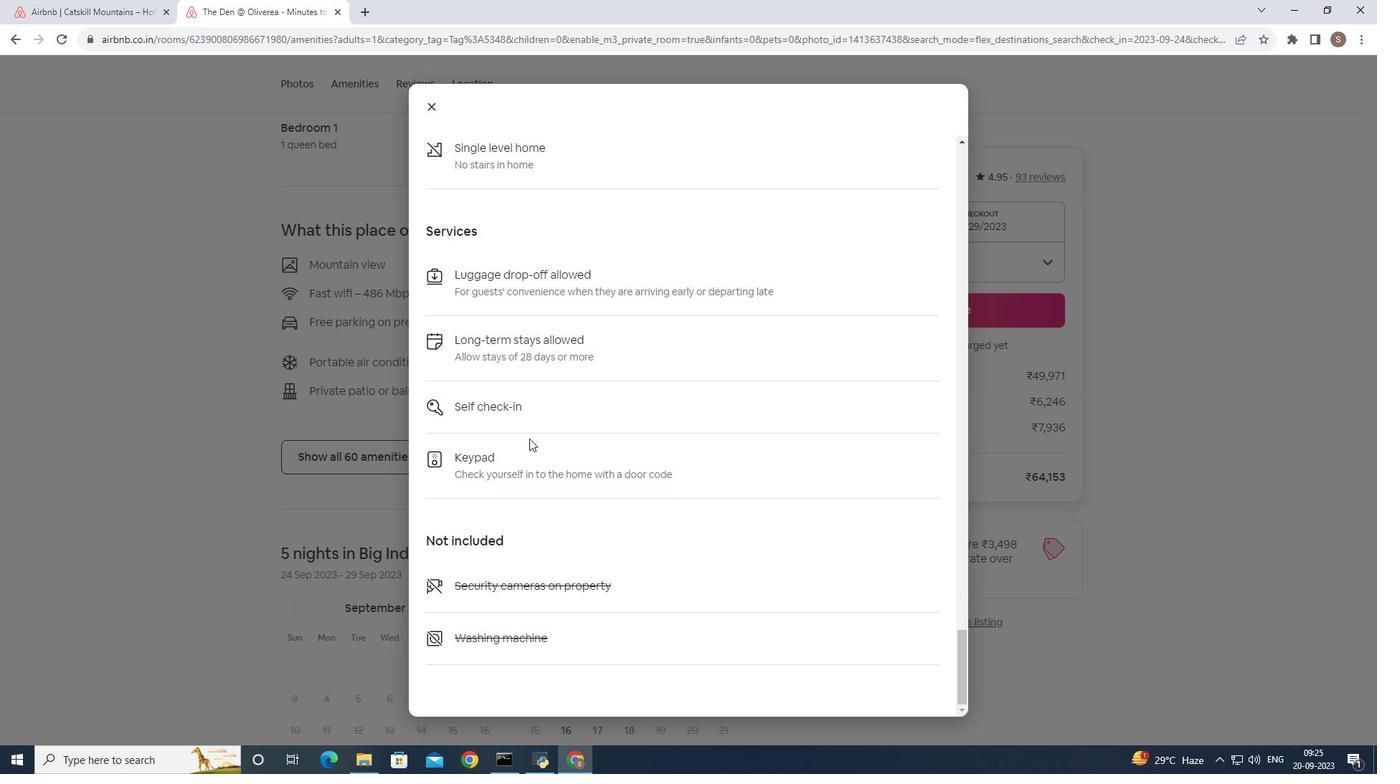 
Action: Mouse scrolled (529, 438) with delta (0, 0)
Screenshot: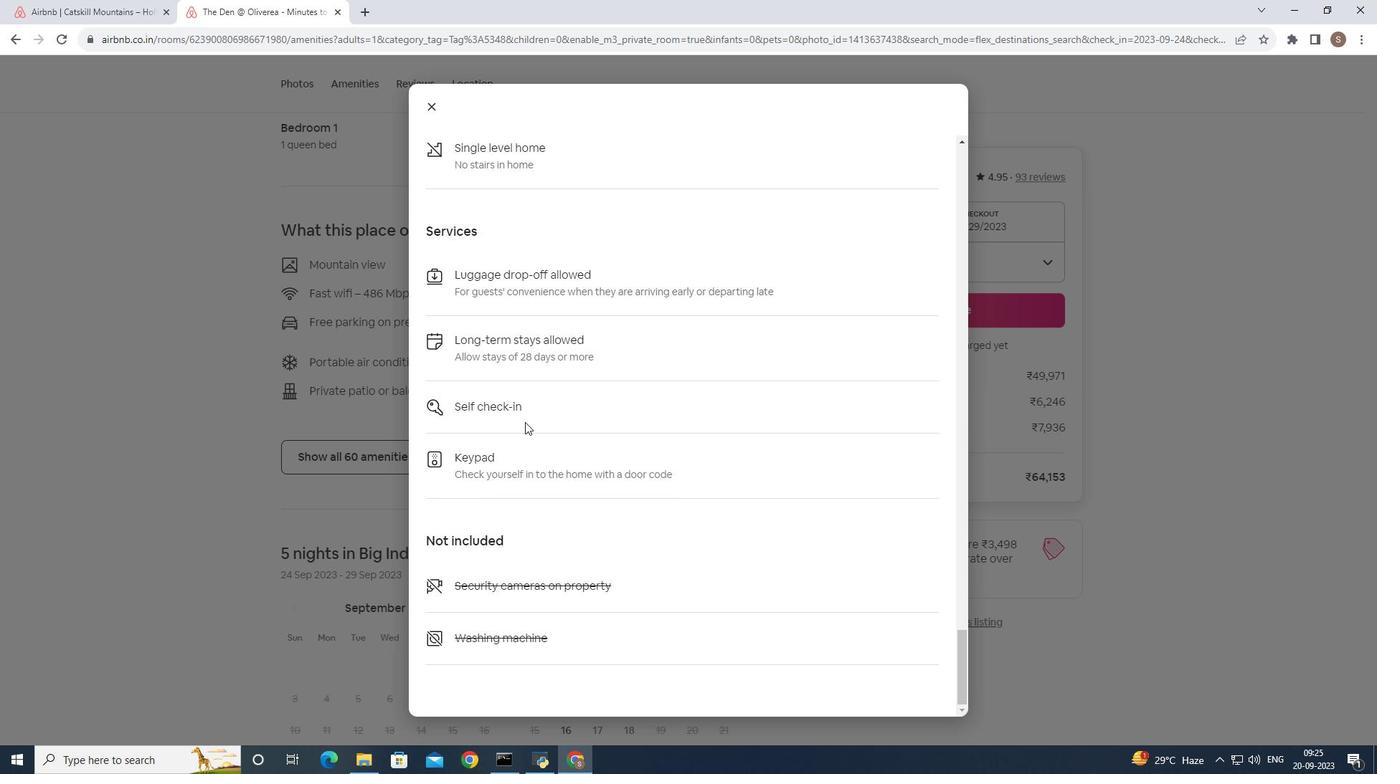 
Action: Mouse moved to (431, 104)
Screenshot: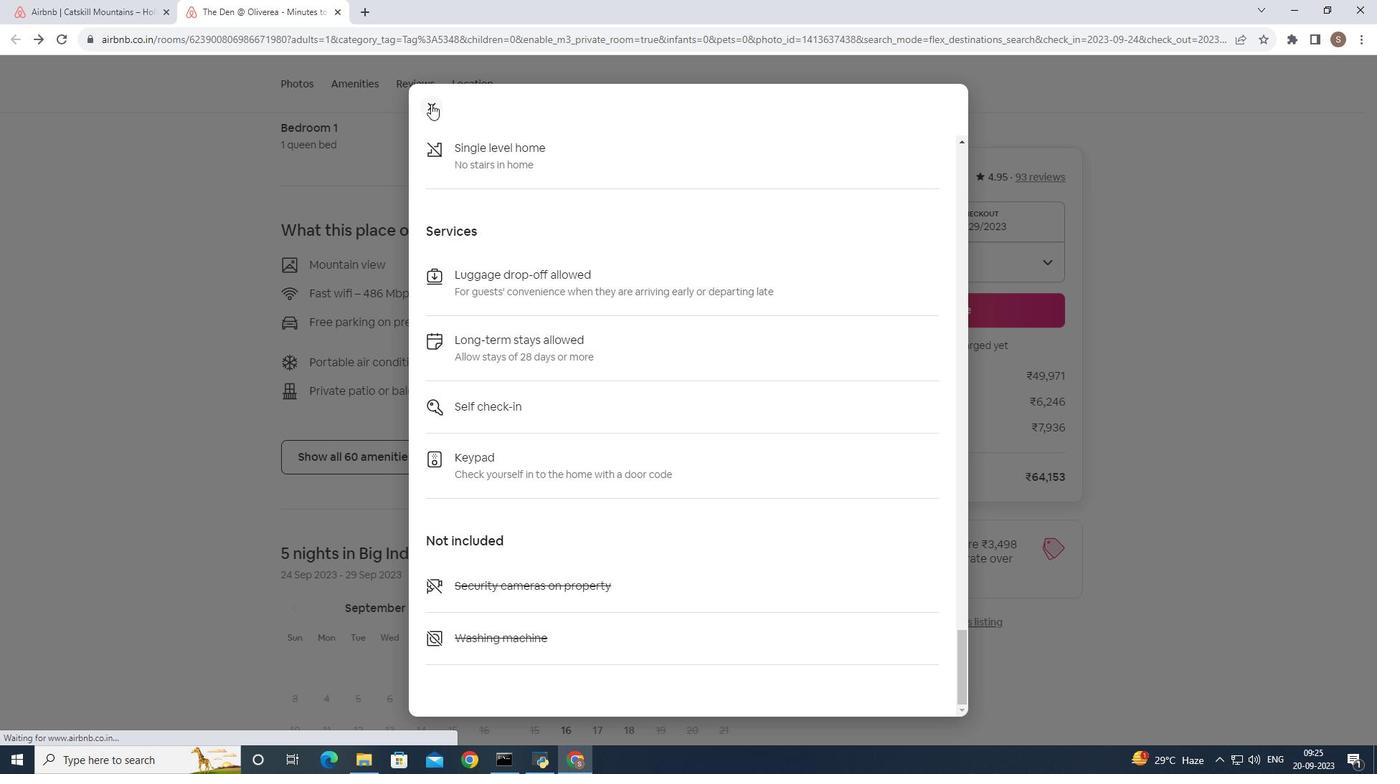 
Action: Mouse pressed left at (431, 104)
Screenshot: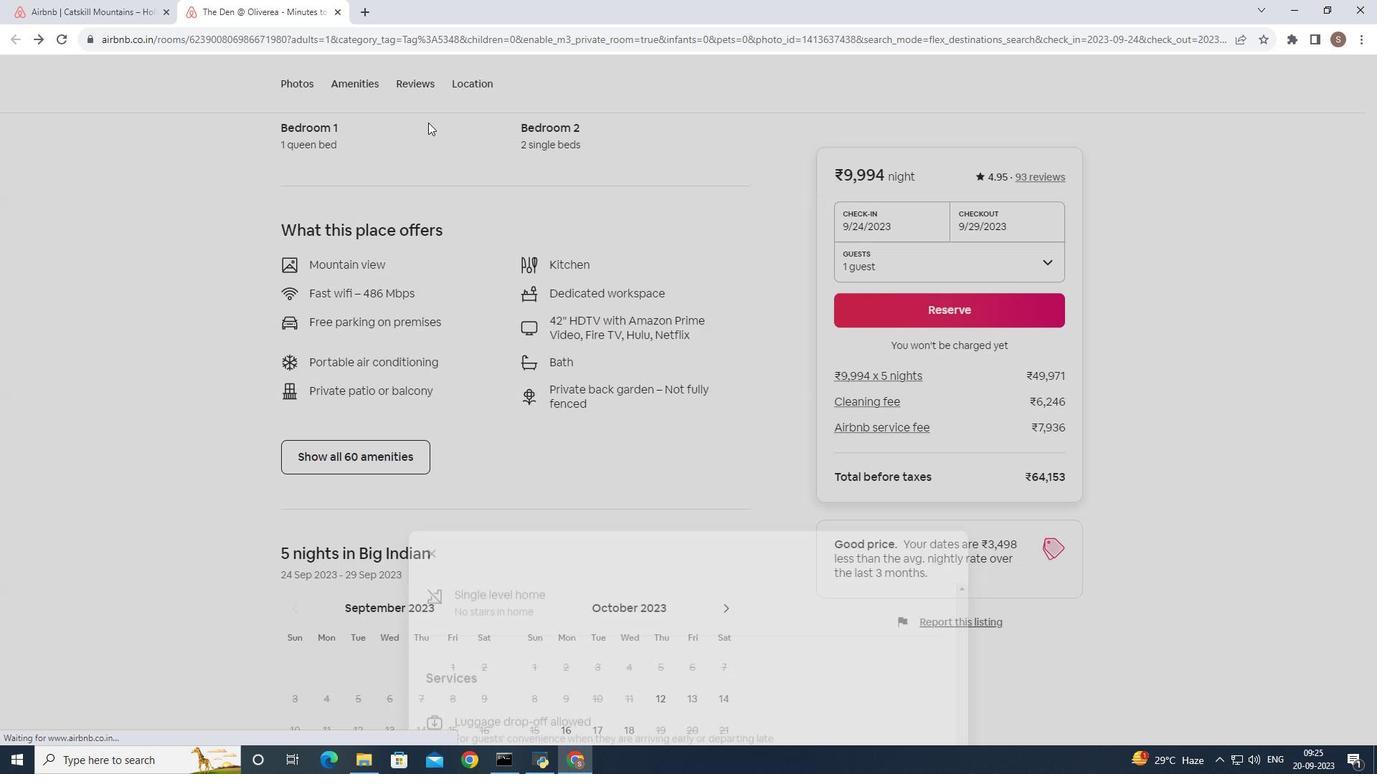 
Action: Mouse moved to (461, 470)
Screenshot: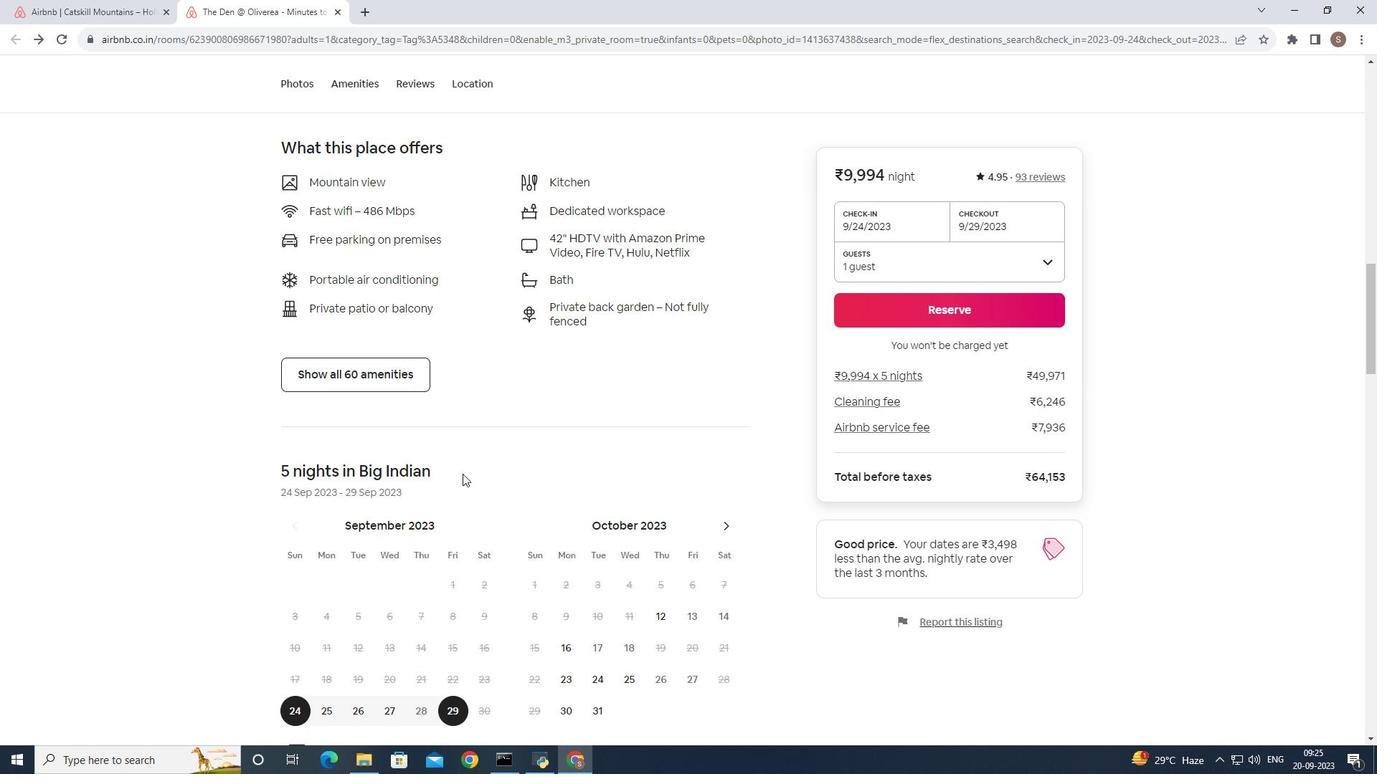 
Action: Mouse scrolled (461, 469) with delta (0, 0)
Screenshot: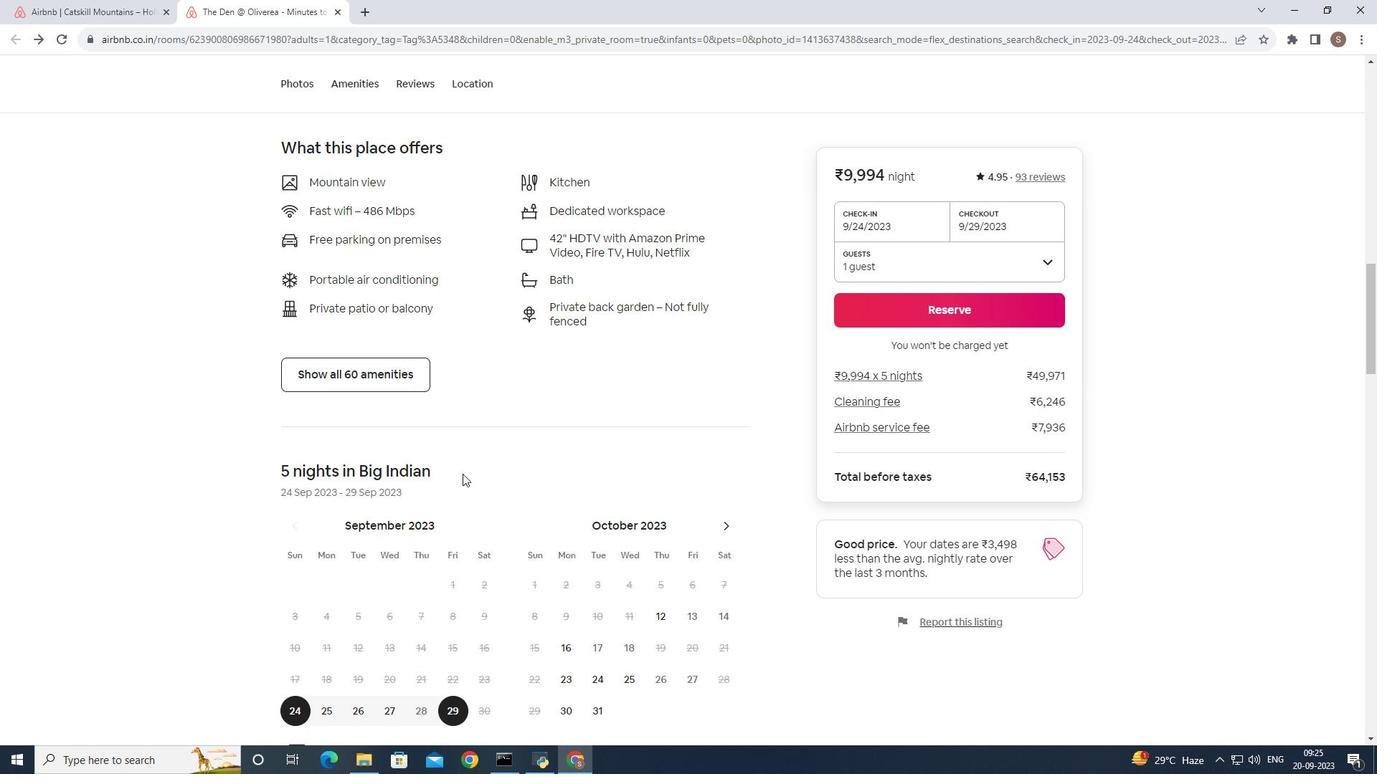 
Action: Mouse moved to (462, 474)
Screenshot: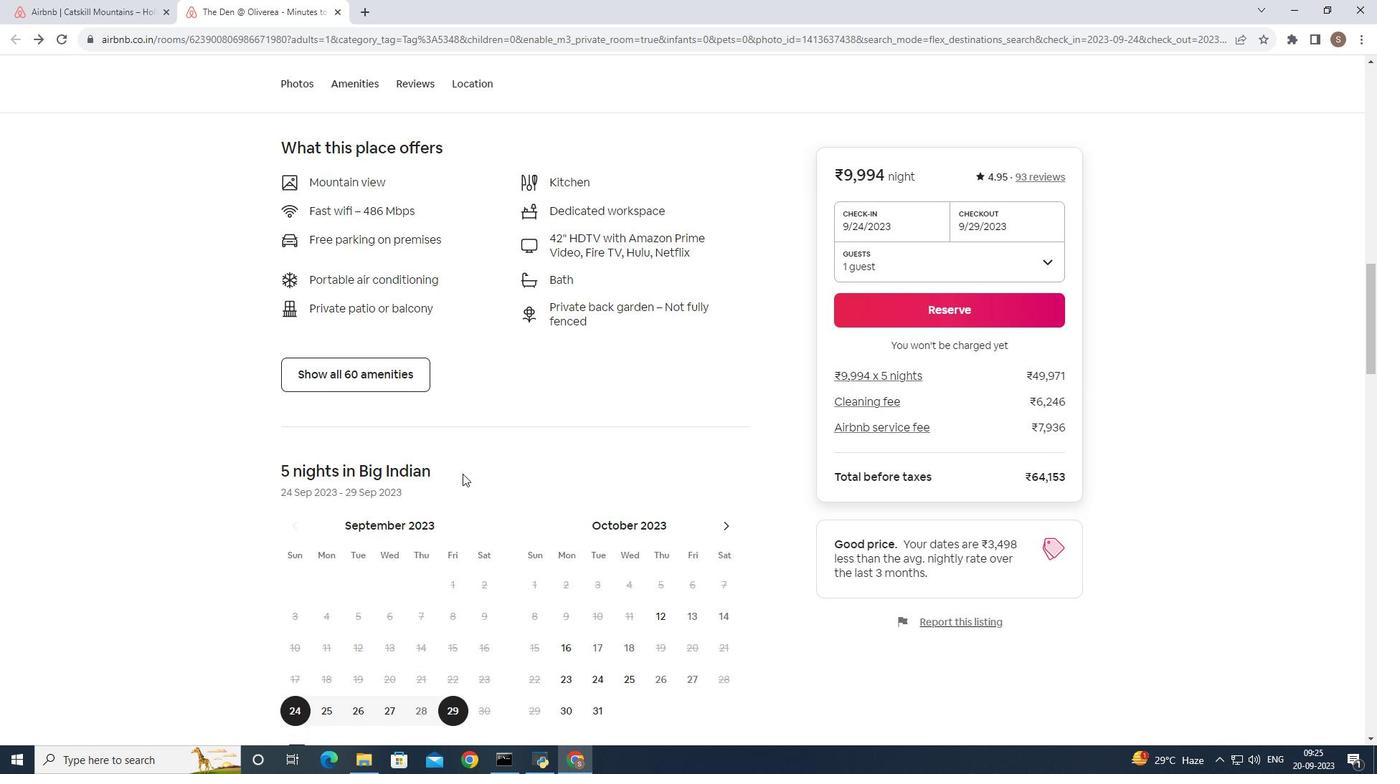 
Action: Mouse scrolled (462, 473) with delta (0, 0)
Screenshot: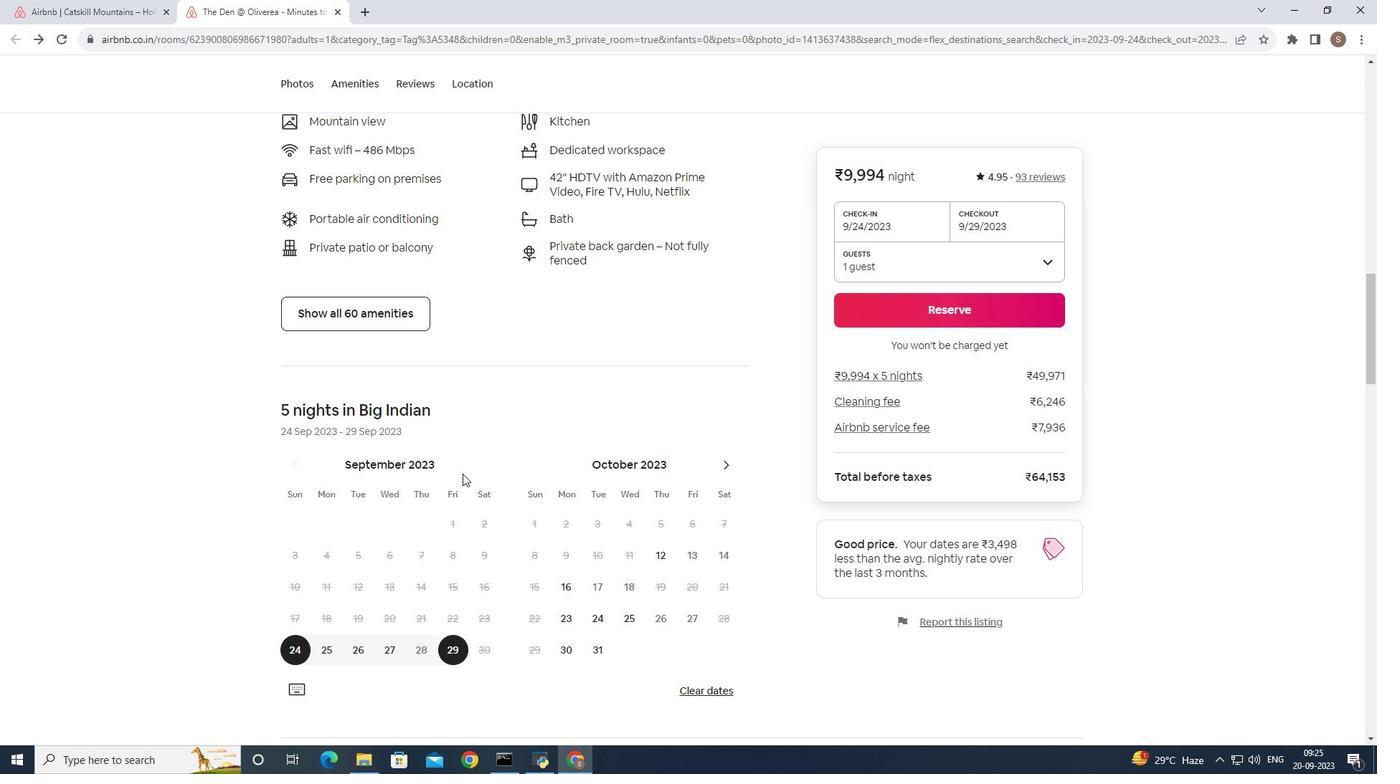 
Action: Mouse scrolled (462, 473) with delta (0, 0)
Screenshot: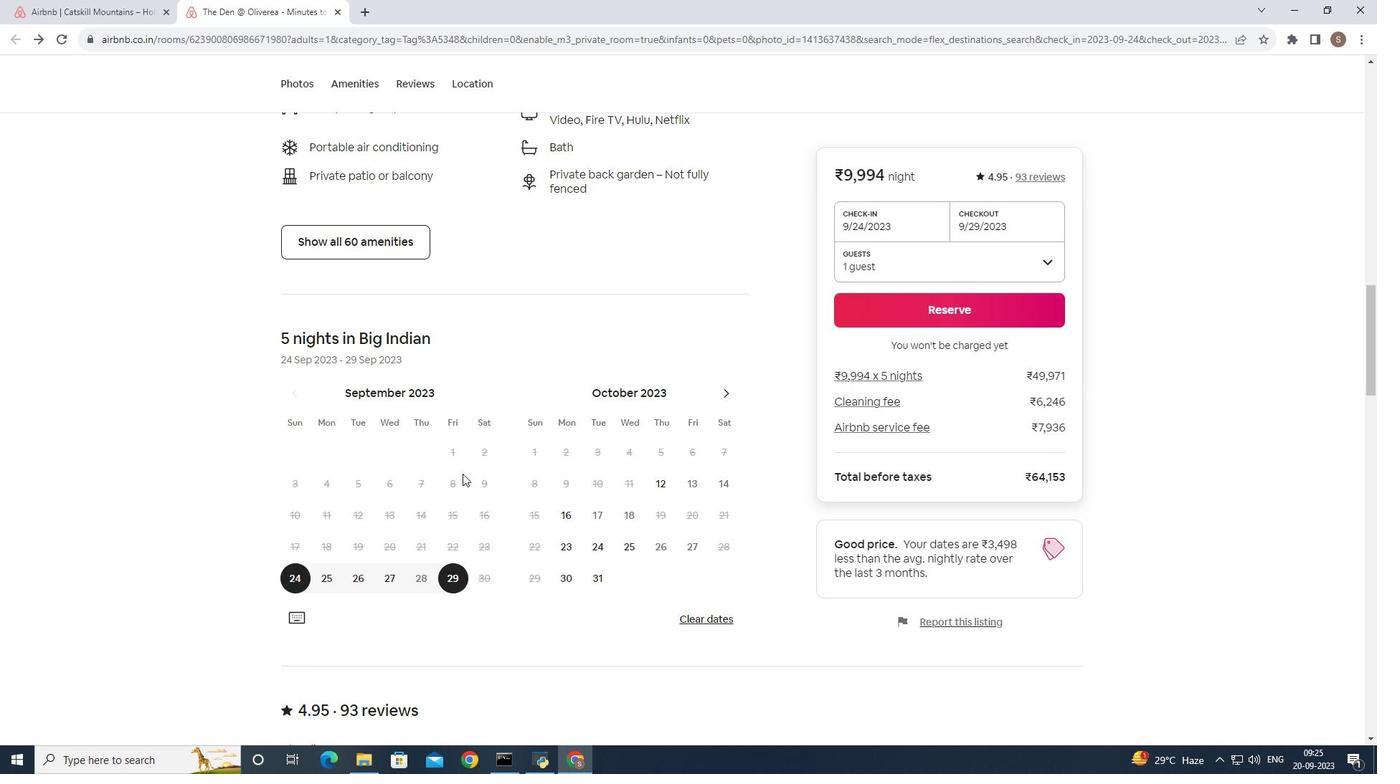 
Action: Mouse scrolled (462, 473) with delta (0, 0)
Screenshot: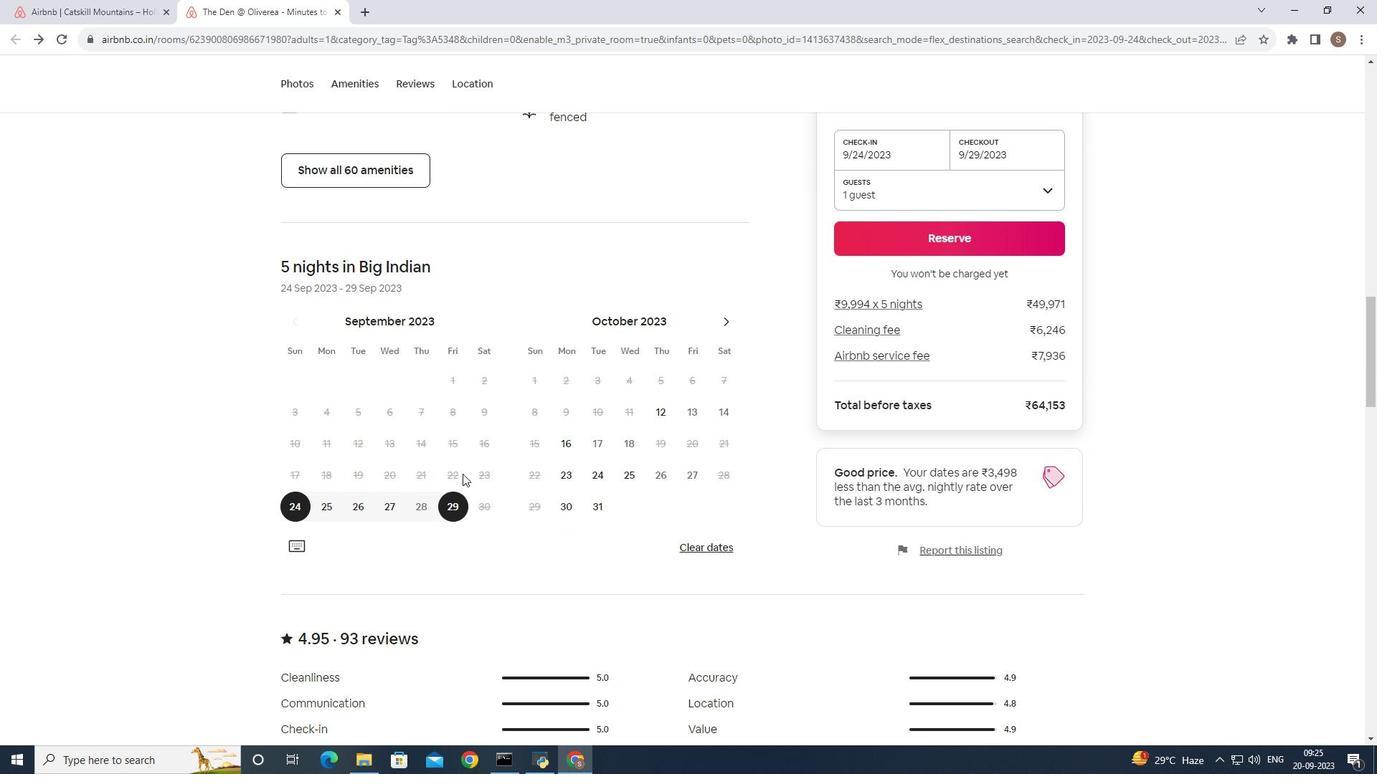 
Action: Mouse scrolled (462, 473) with delta (0, 0)
Screenshot: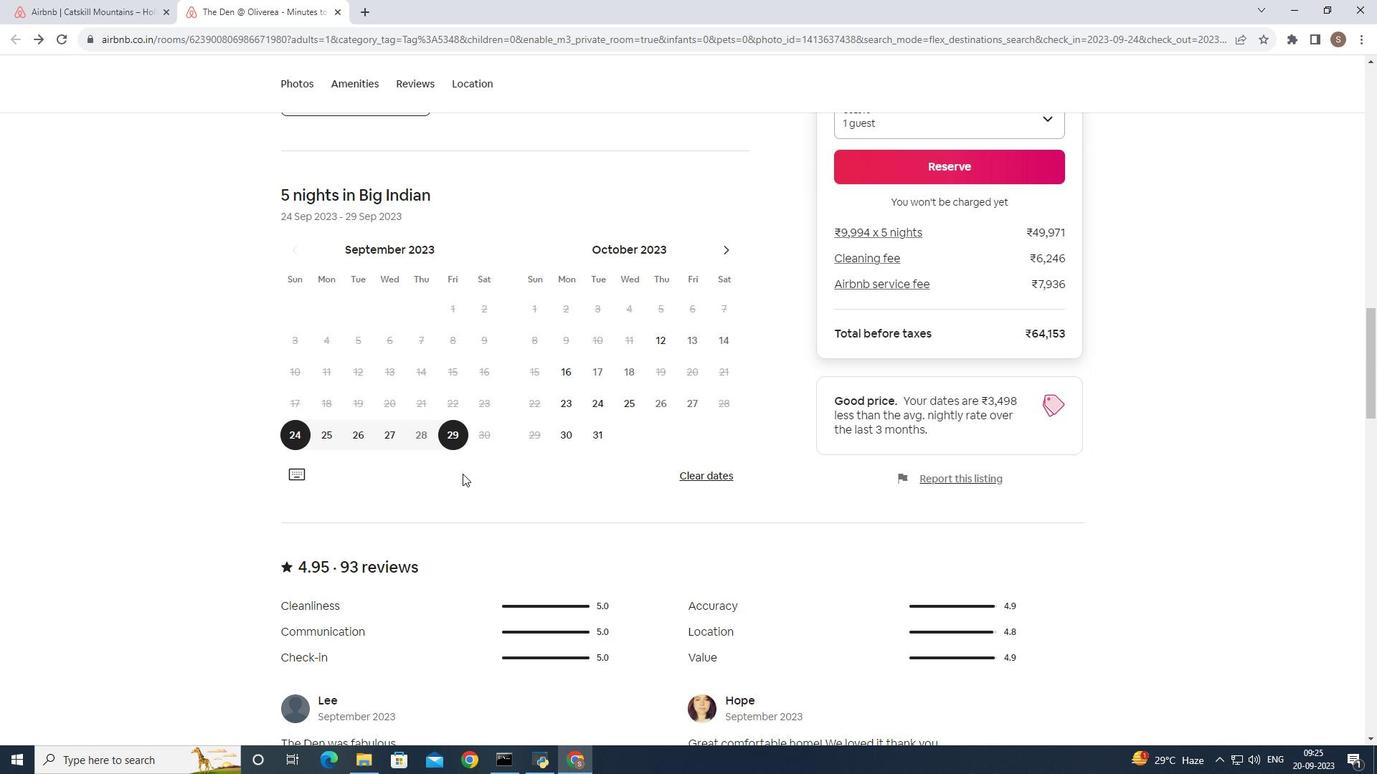 
Action: Mouse scrolled (462, 473) with delta (0, 0)
Screenshot: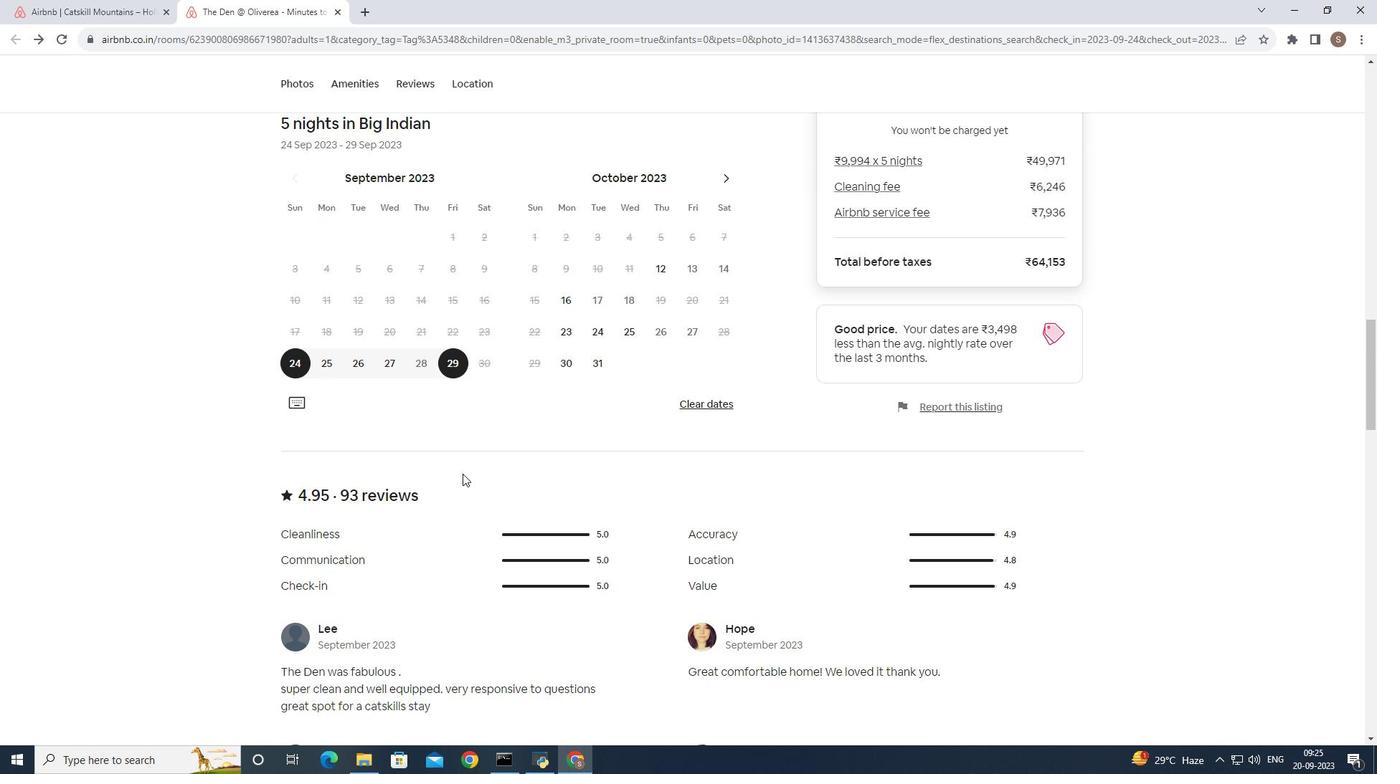 
Action: Mouse scrolled (462, 473) with delta (0, 0)
Screenshot: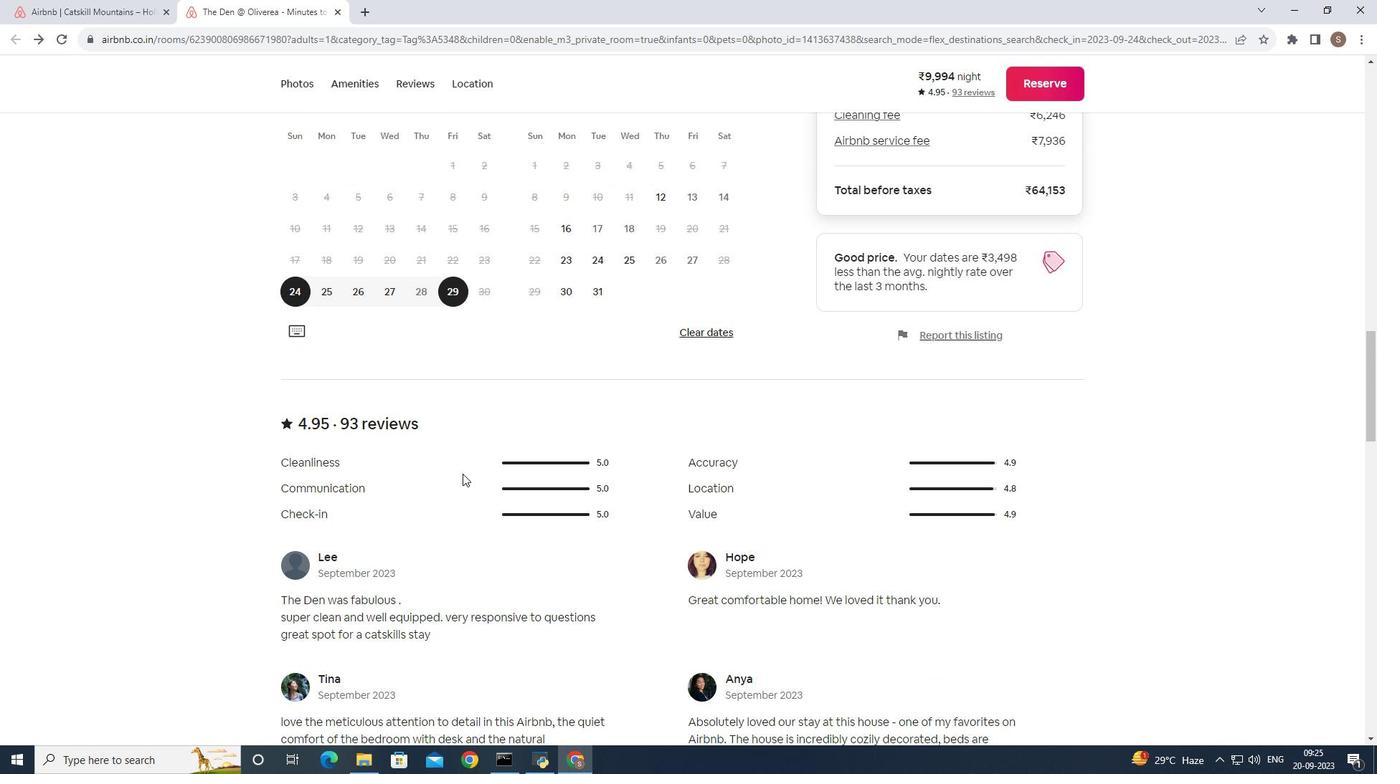 
Action: Mouse scrolled (462, 473) with delta (0, 0)
Screenshot: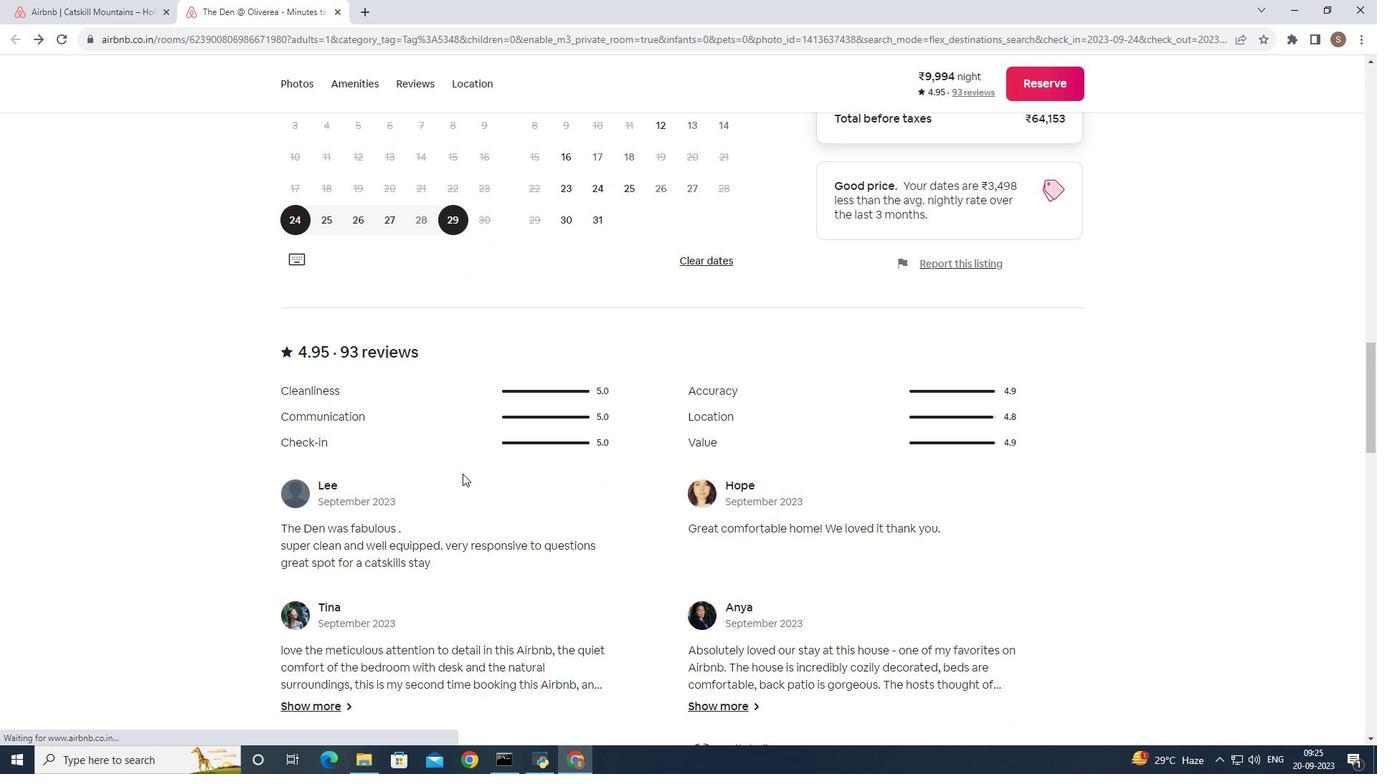 
Action: Mouse scrolled (462, 473) with delta (0, 0)
Screenshot: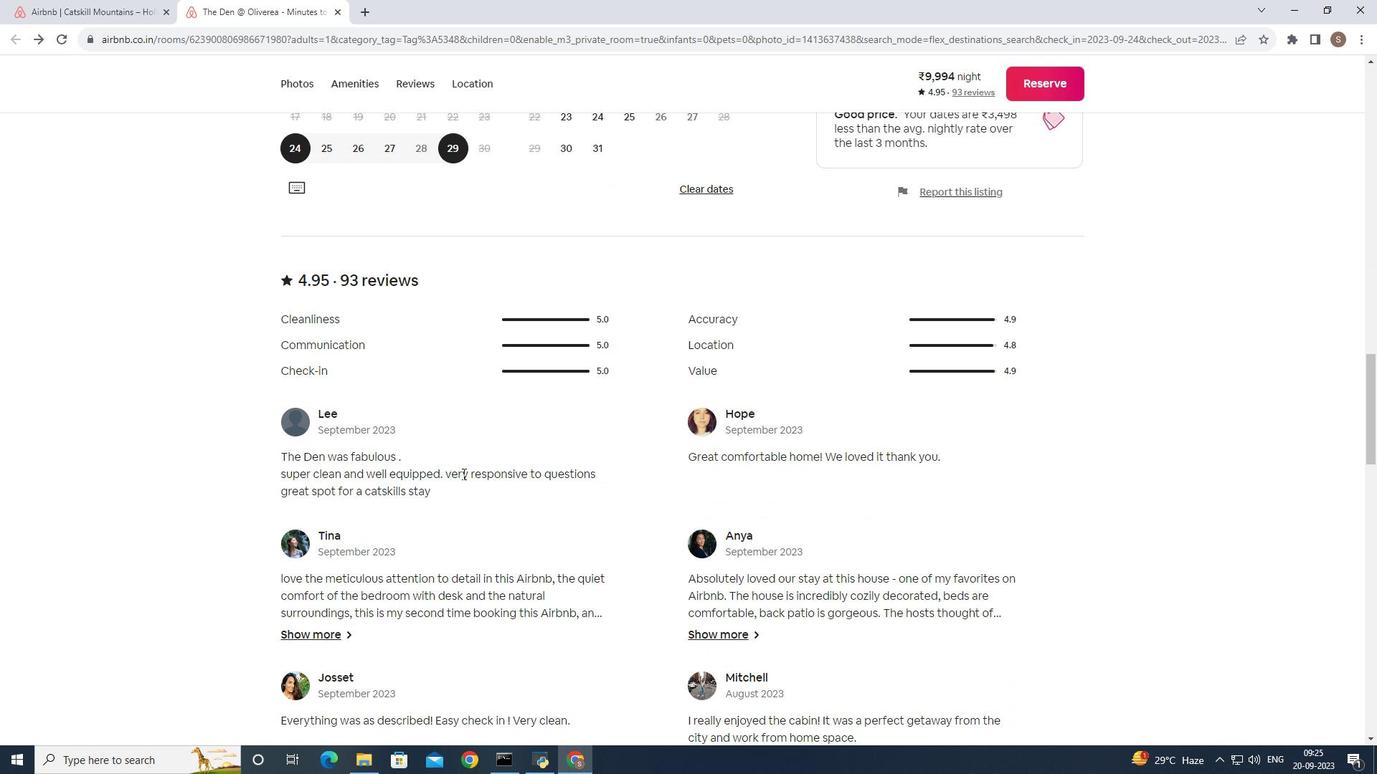 
Action: Mouse scrolled (462, 473) with delta (0, 0)
Screenshot: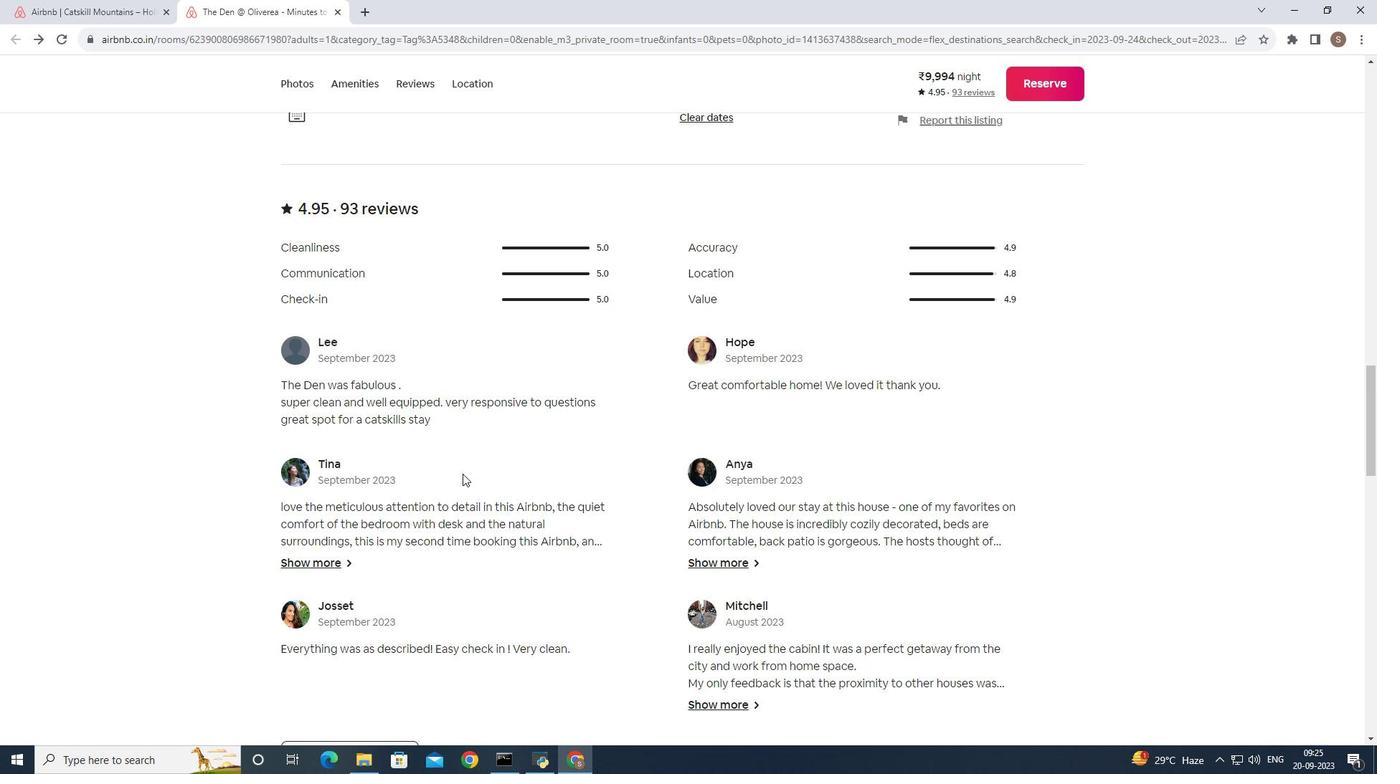 
Action: Mouse scrolled (462, 473) with delta (0, 0)
Screenshot: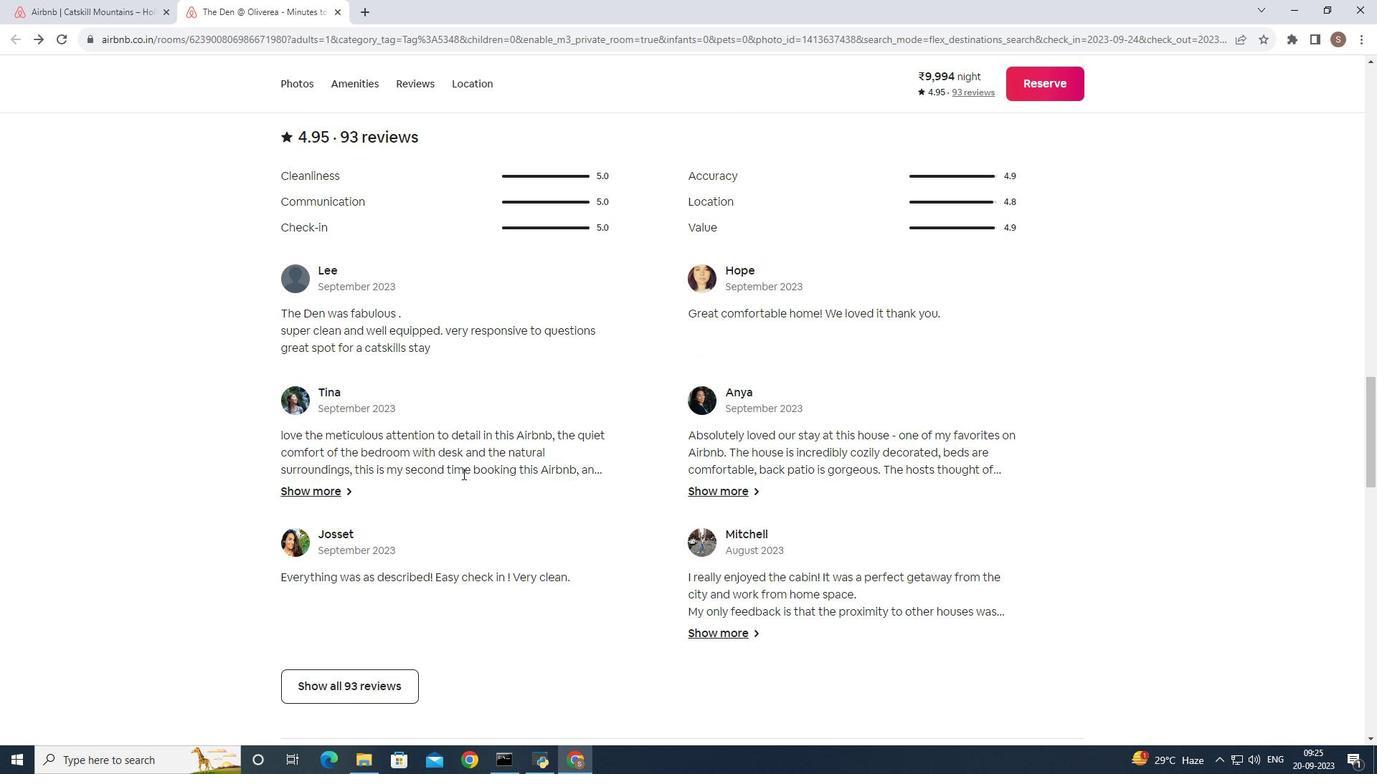 
Action: Mouse scrolled (462, 473) with delta (0, 0)
Screenshot: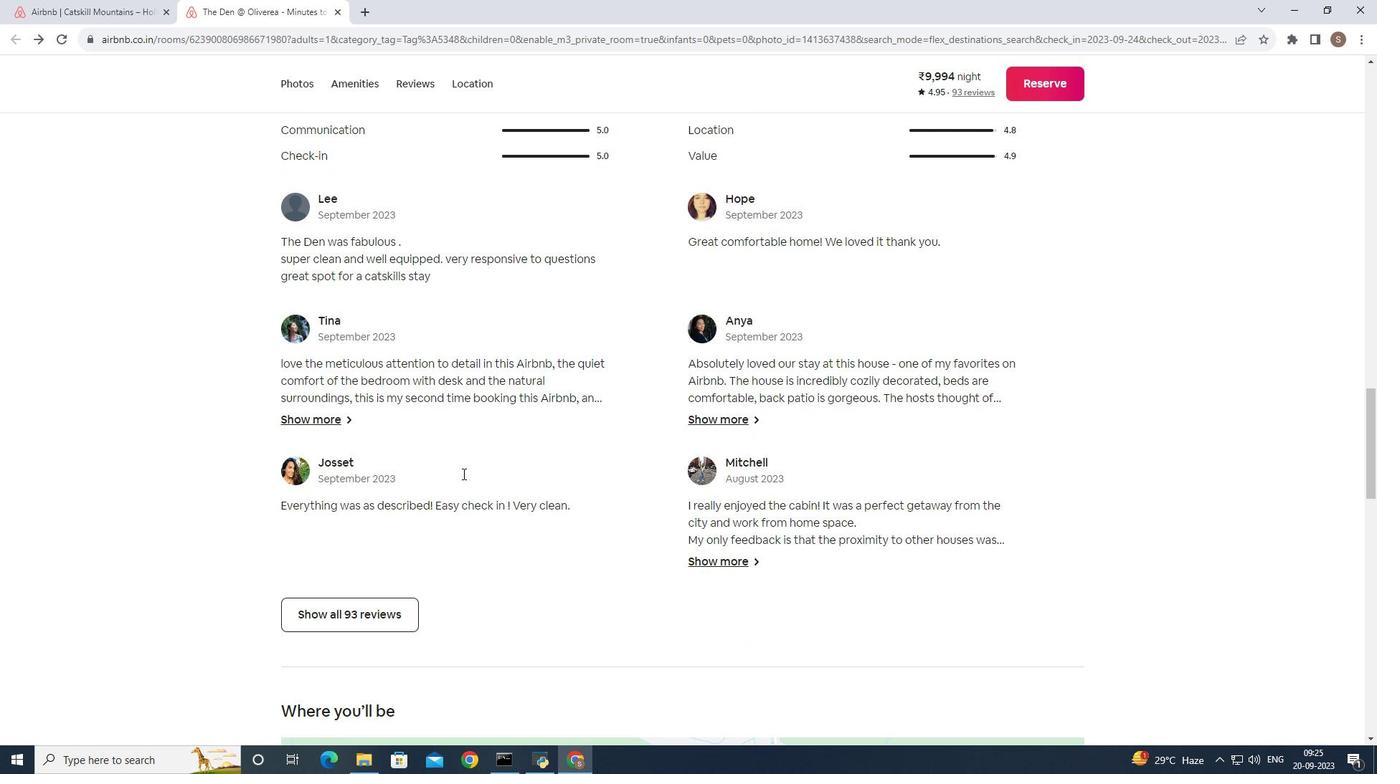 
Action: Mouse scrolled (462, 473) with delta (0, 0)
Screenshot: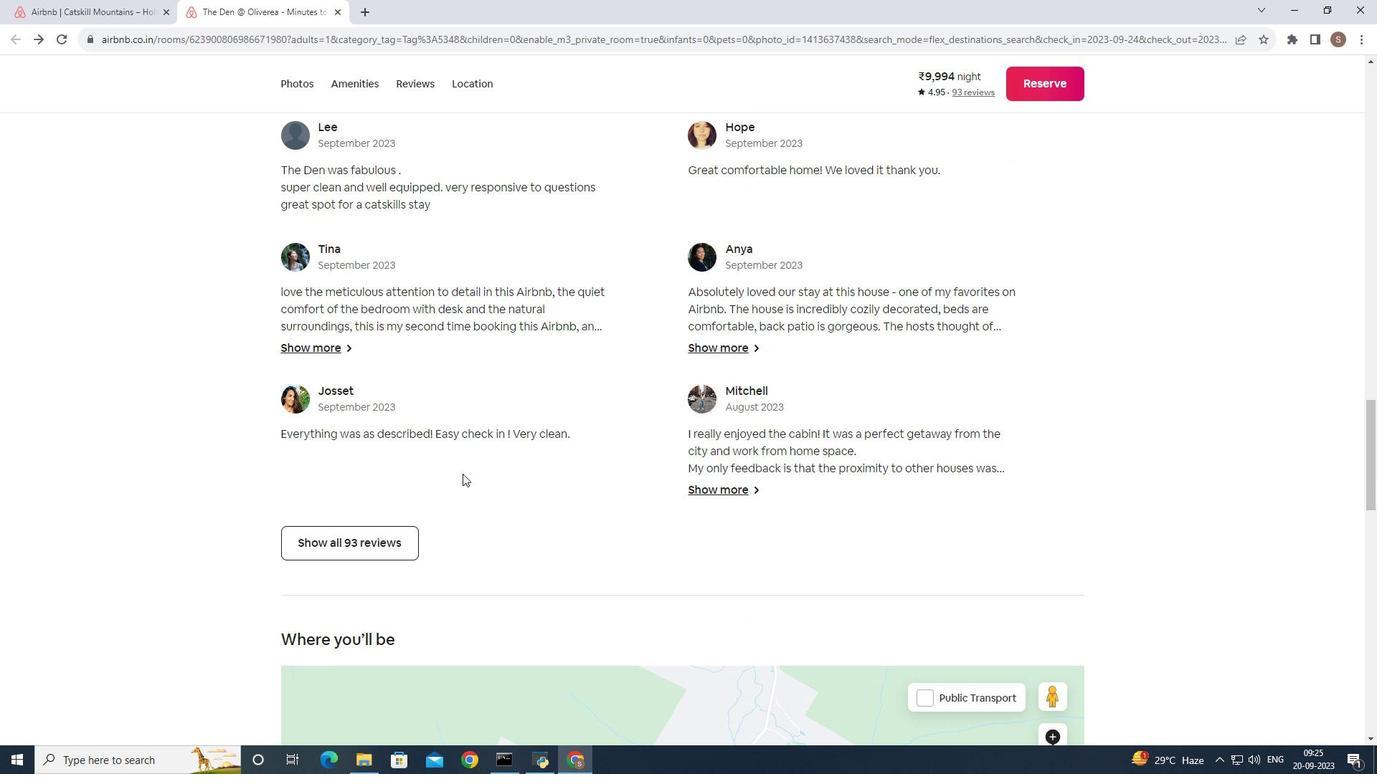
Action: Mouse scrolled (462, 473) with delta (0, 0)
Screenshot: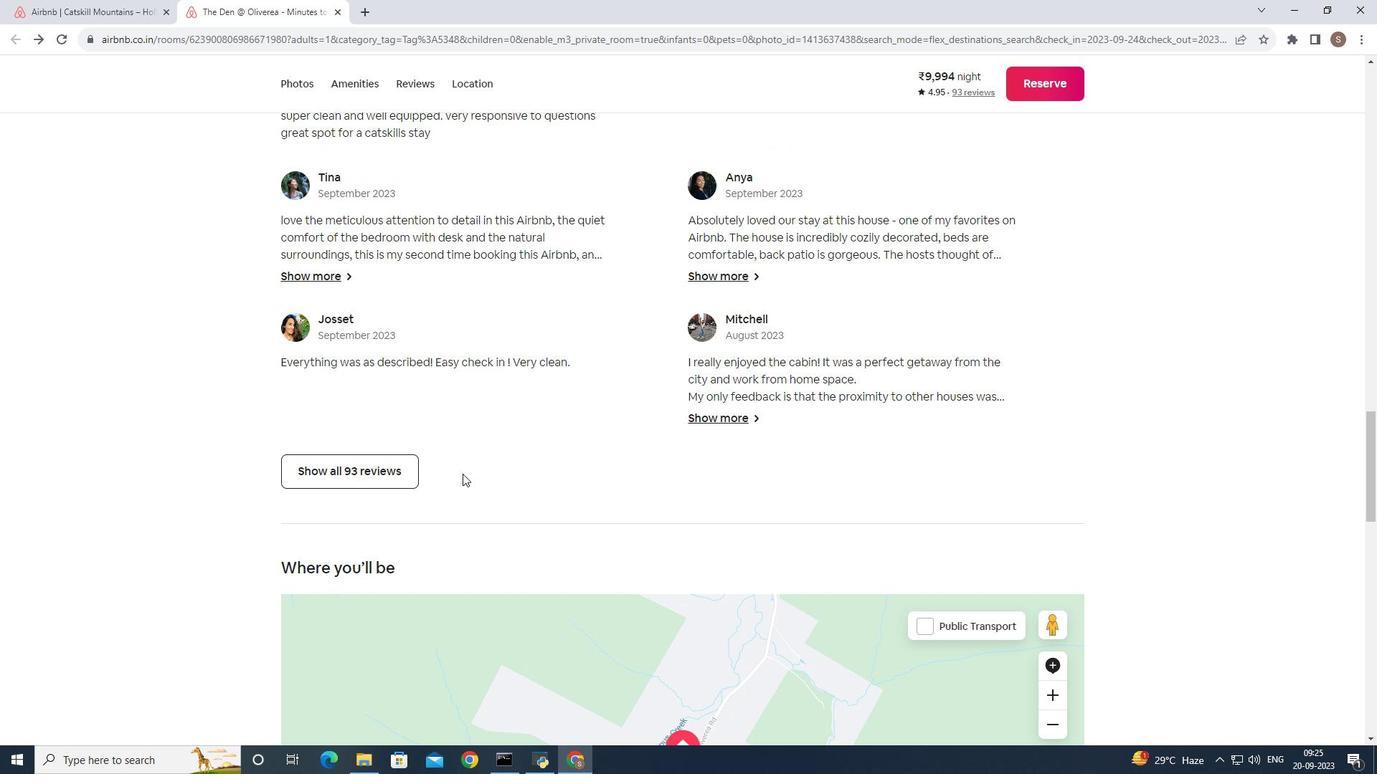 
Action: Mouse scrolled (462, 473) with delta (0, 0)
Screenshot: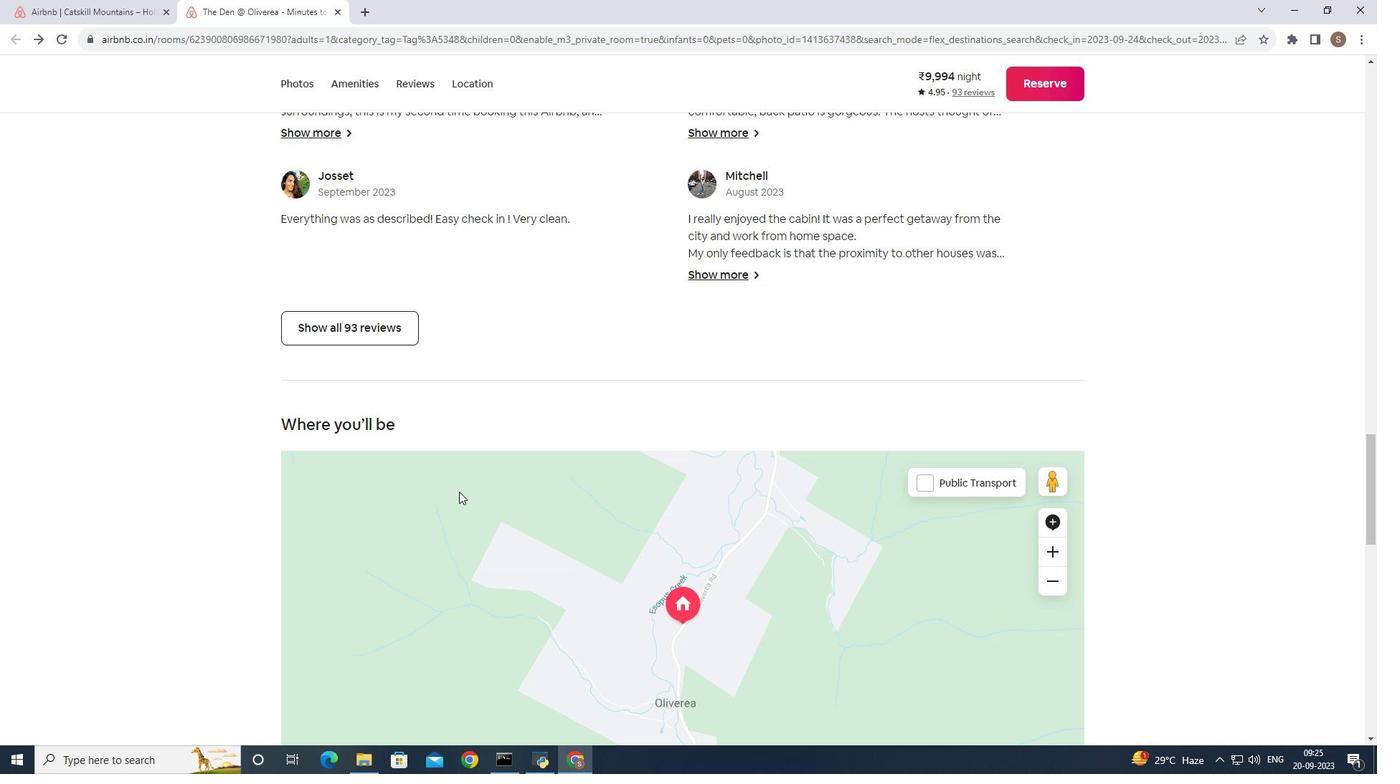 
Action: Mouse scrolled (462, 473) with delta (0, 0)
Screenshot: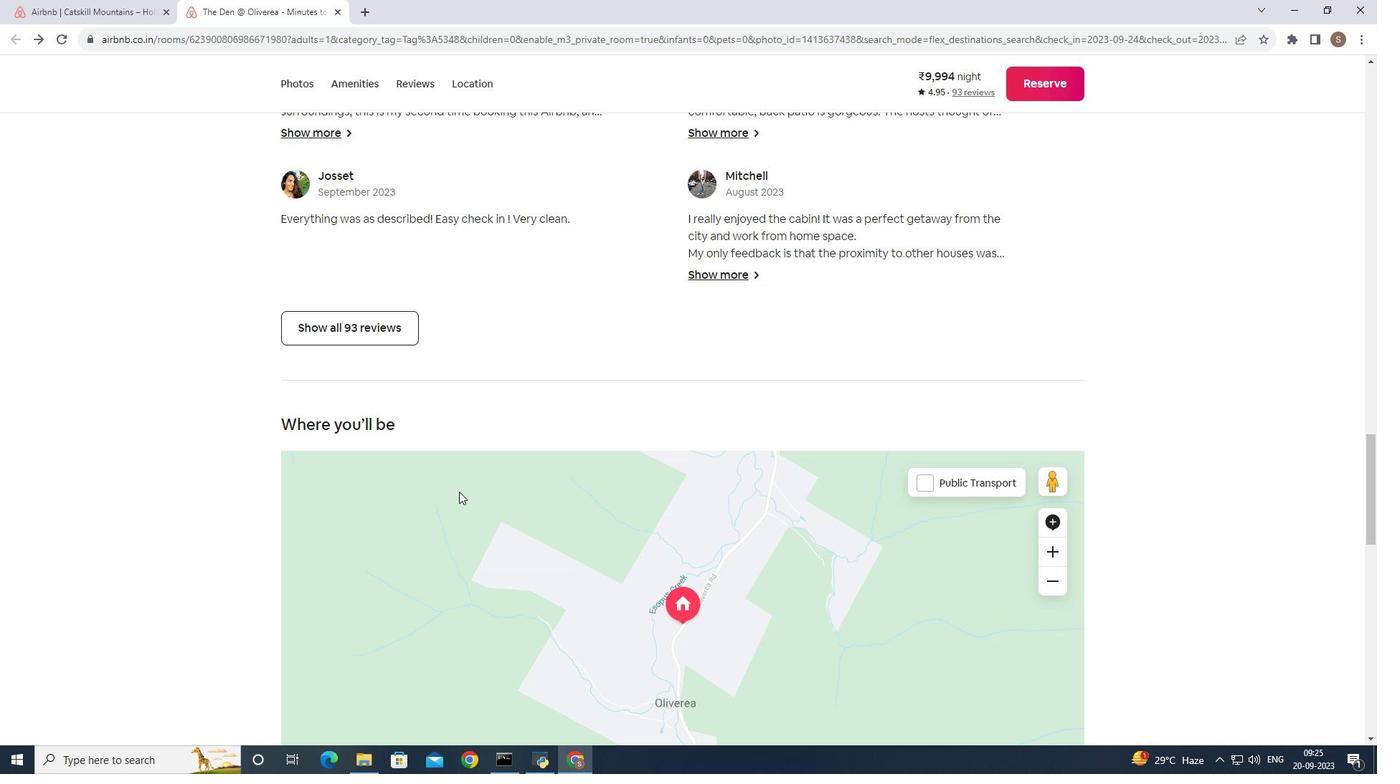 
Action: Mouse moved to (344, 325)
Screenshot: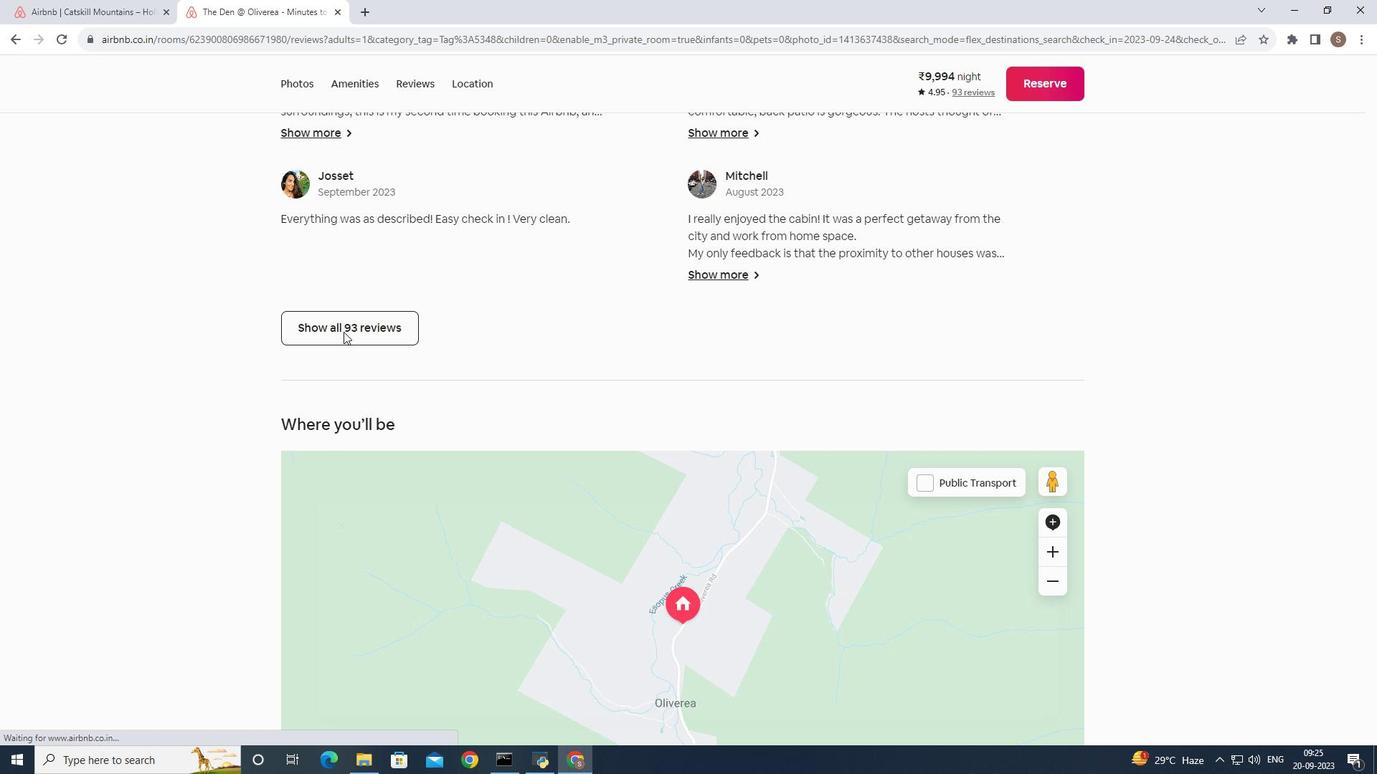 
Action: Mouse pressed left at (344, 325)
Screenshot: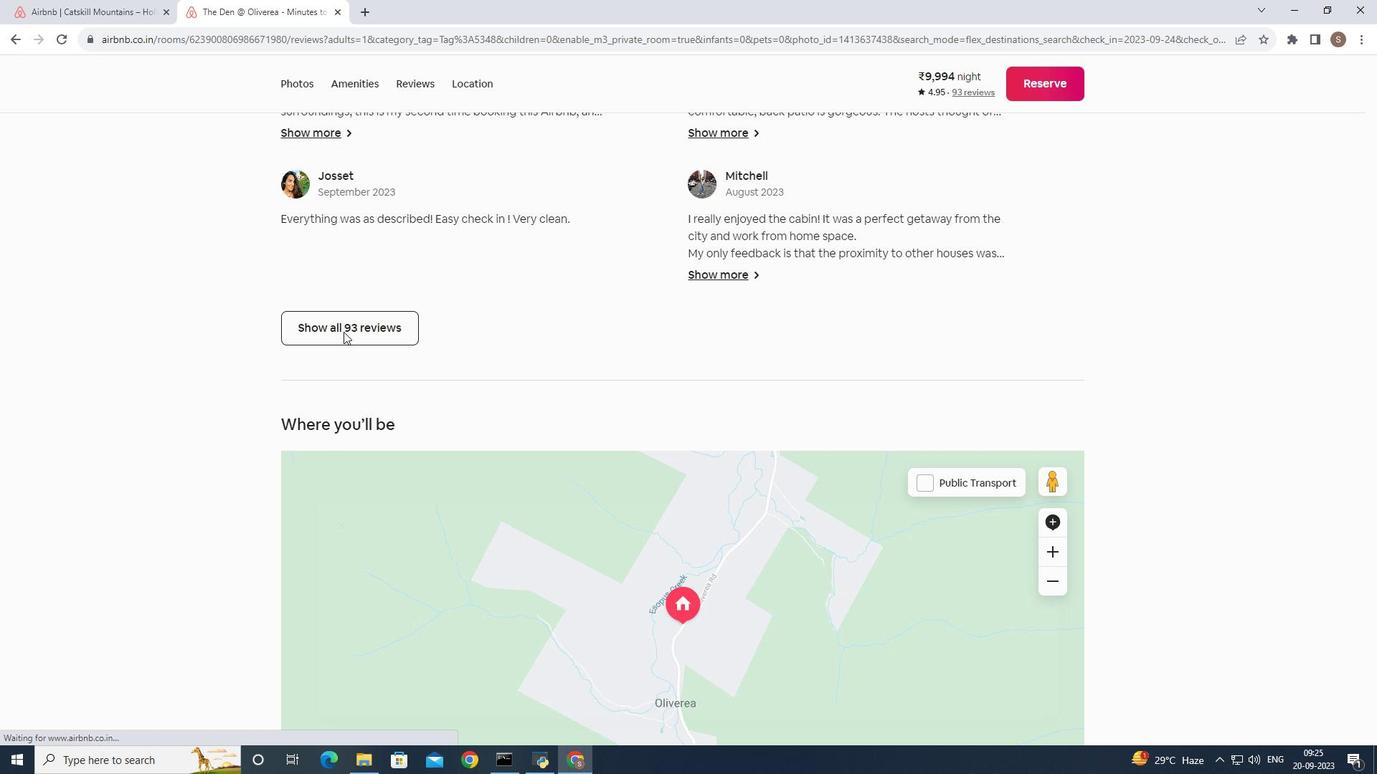 
Action: Mouse moved to (681, 279)
Screenshot: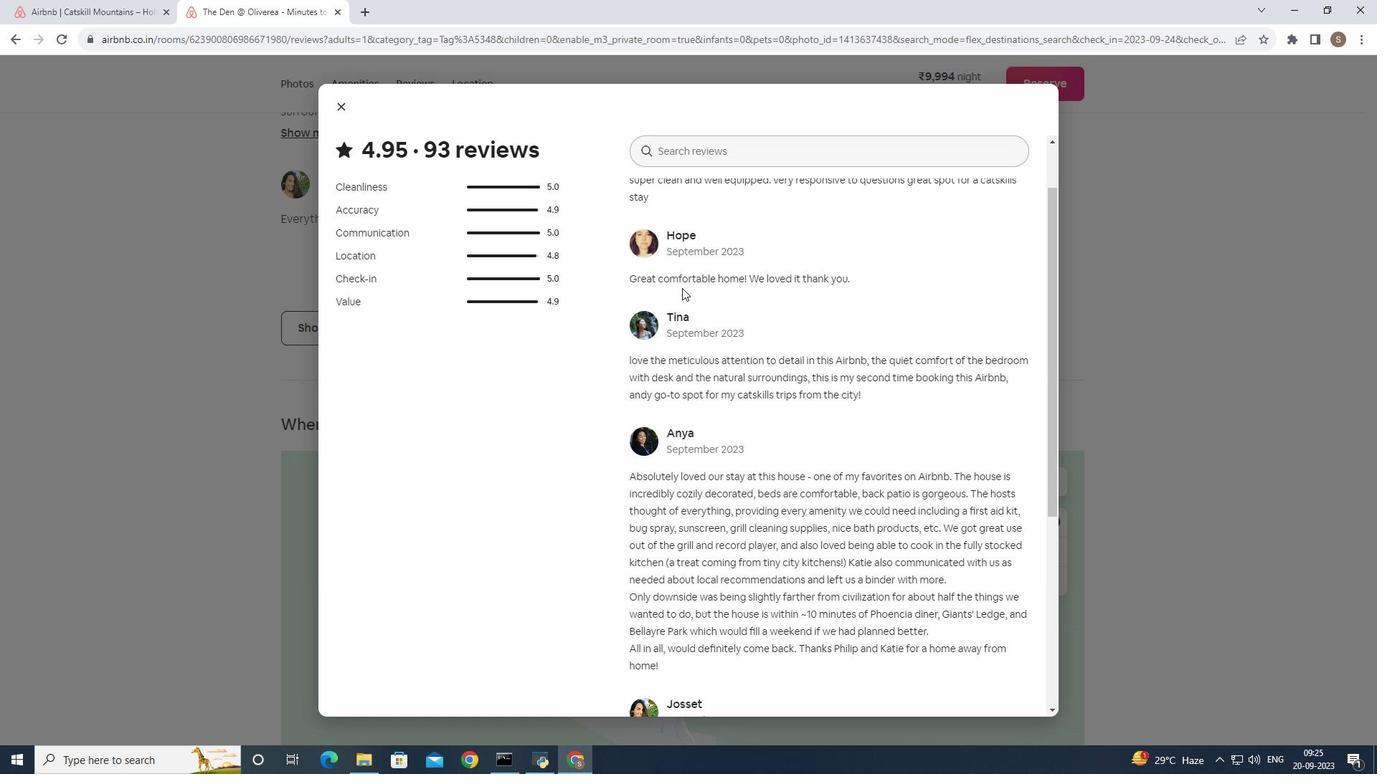 
Action: Mouse scrolled (681, 279) with delta (0, 0)
Screenshot: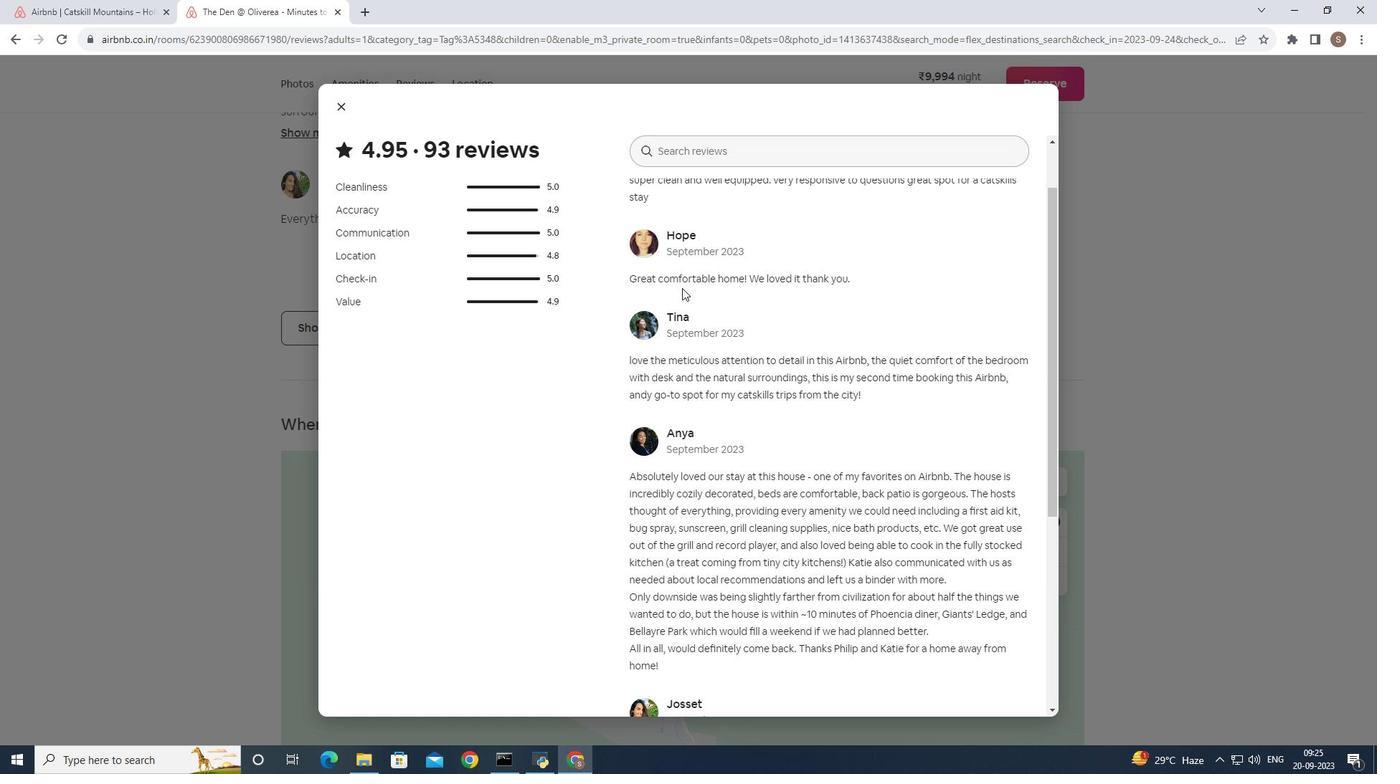 
Action: Mouse moved to (682, 288)
Screenshot: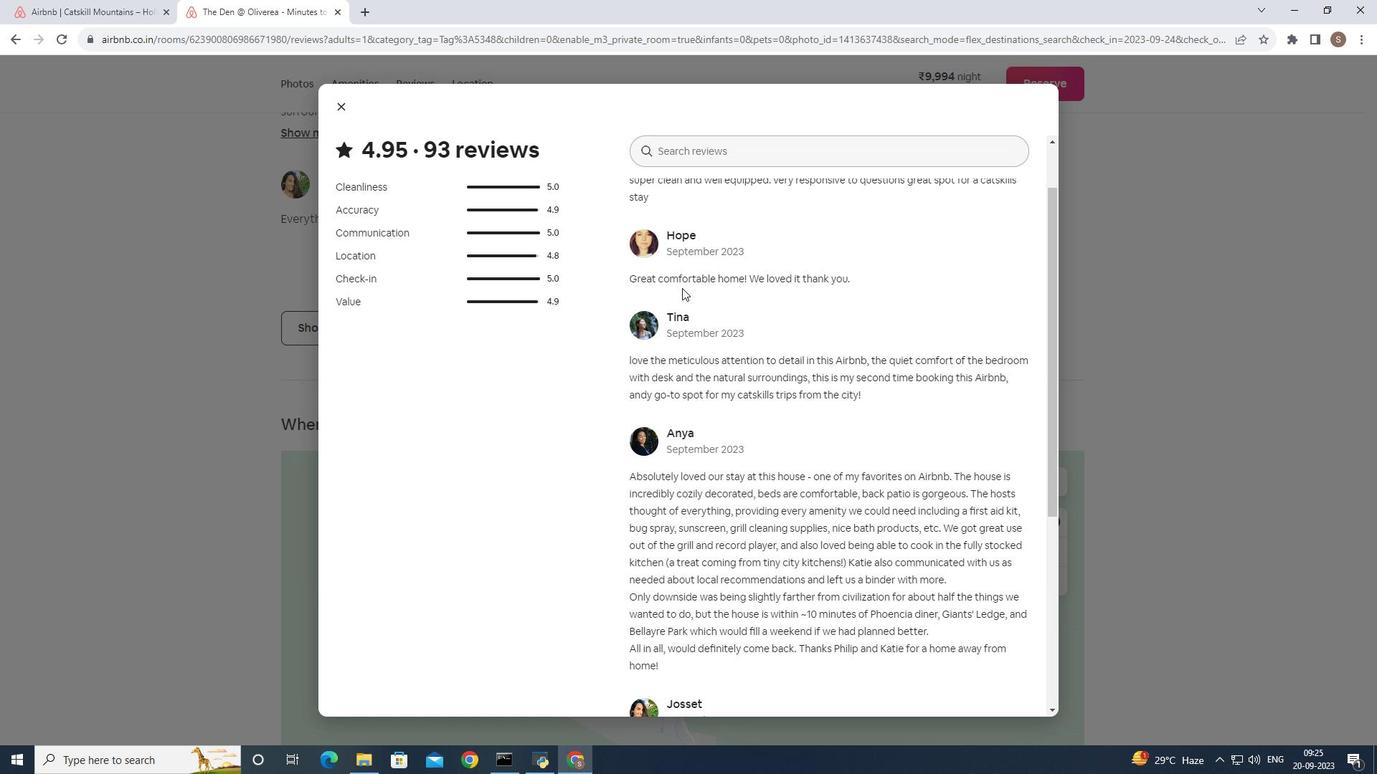 
Action: Mouse scrolled (682, 287) with delta (0, 0)
Screenshot: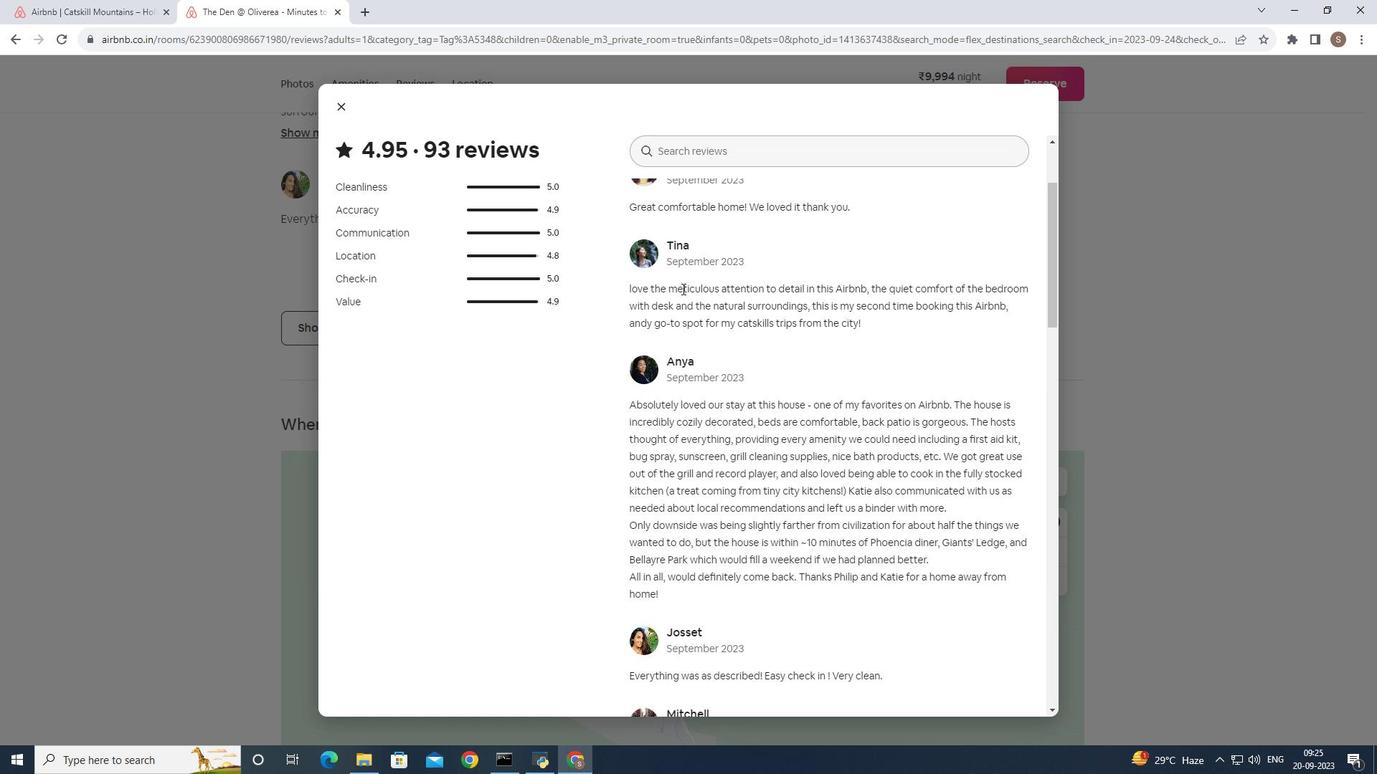
Action: Mouse moved to (682, 289)
Screenshot: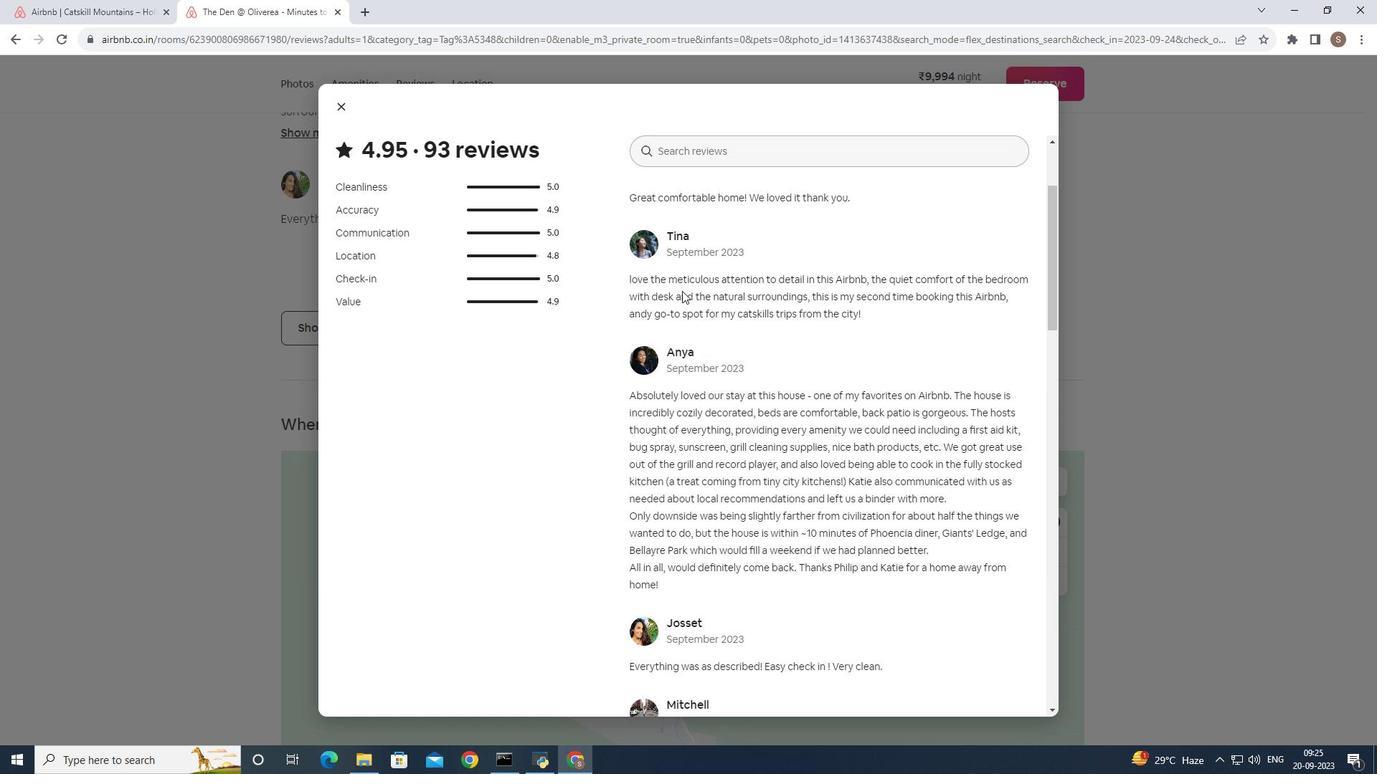 
Action: Mouse scrolled (682, 288) with delta (0, 0)
Screenshot: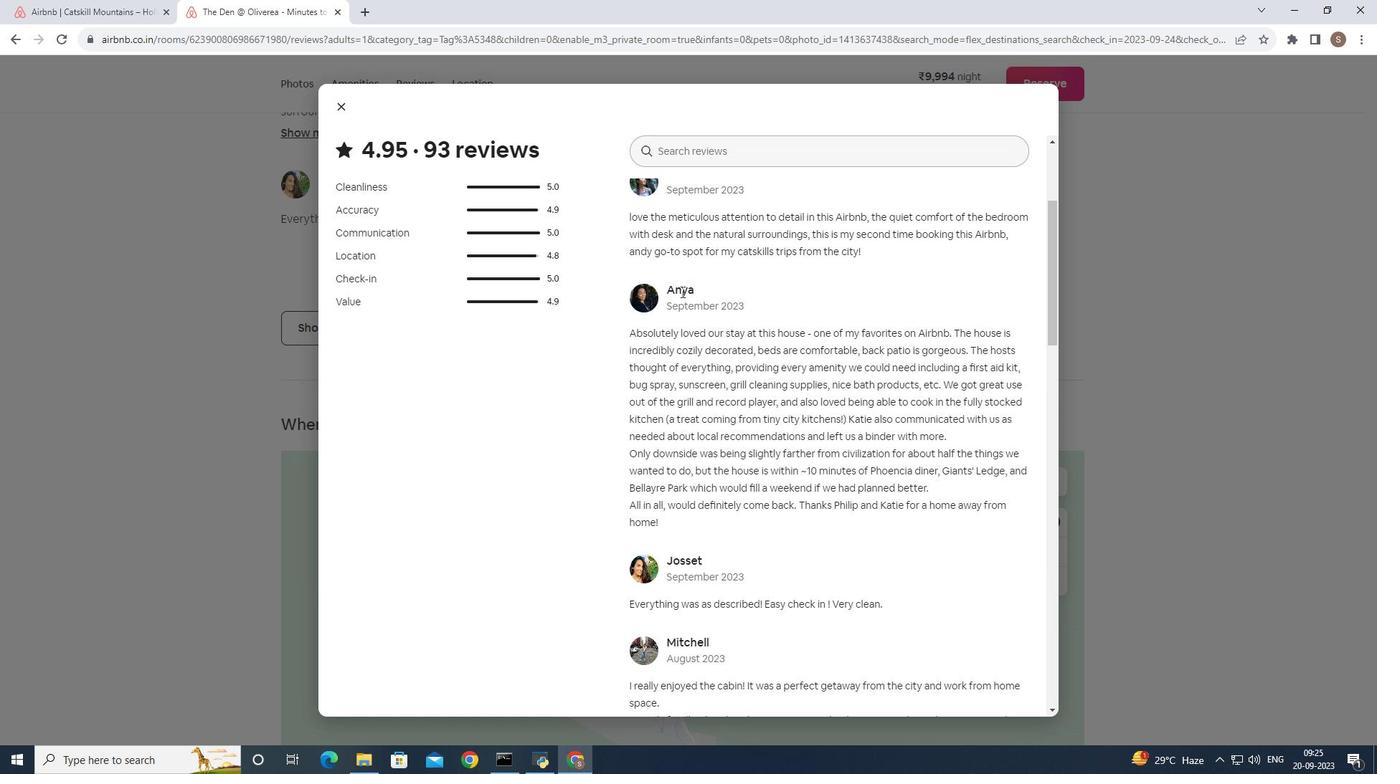 
Action: Mouse moved to (681, 292)
Screenshot: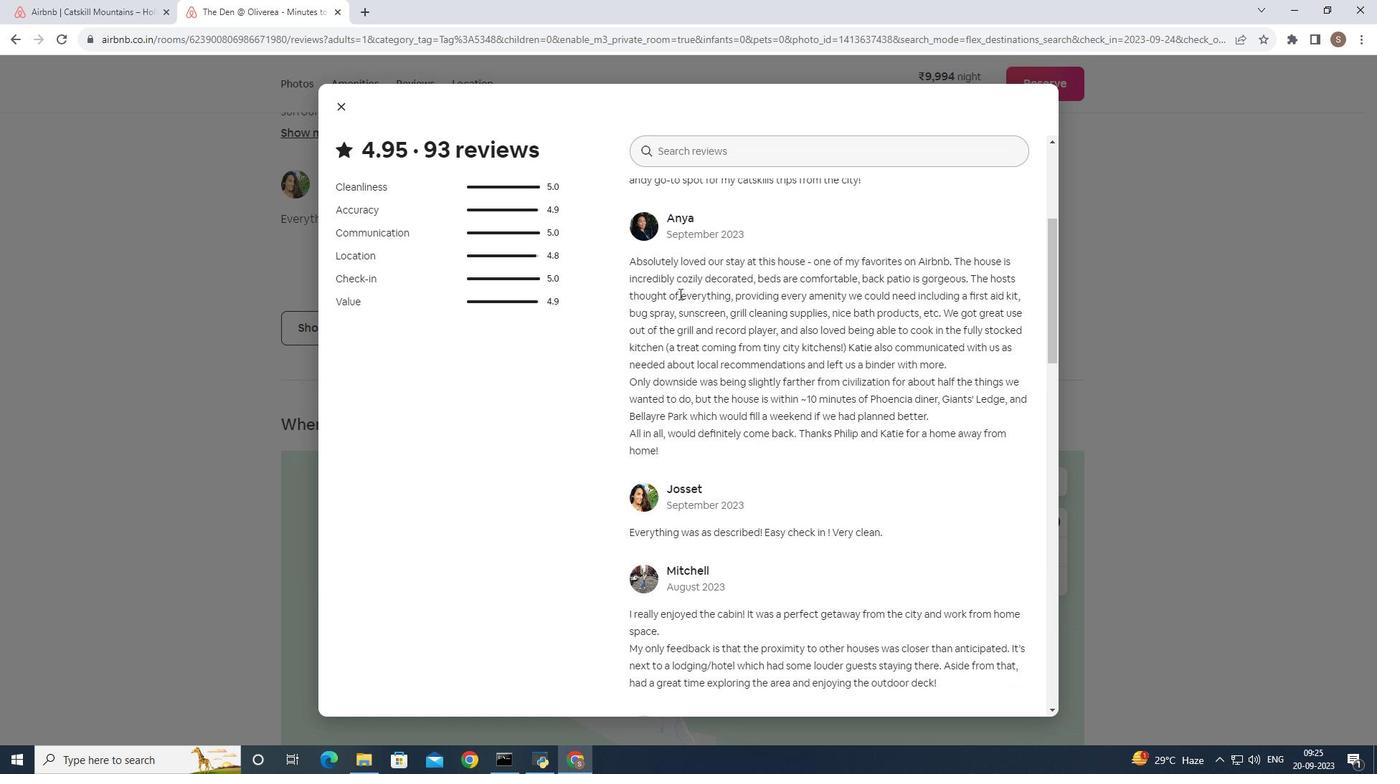 
Action: Mouse scrolled (681, 291) with delta (0, 0)
Screenshot: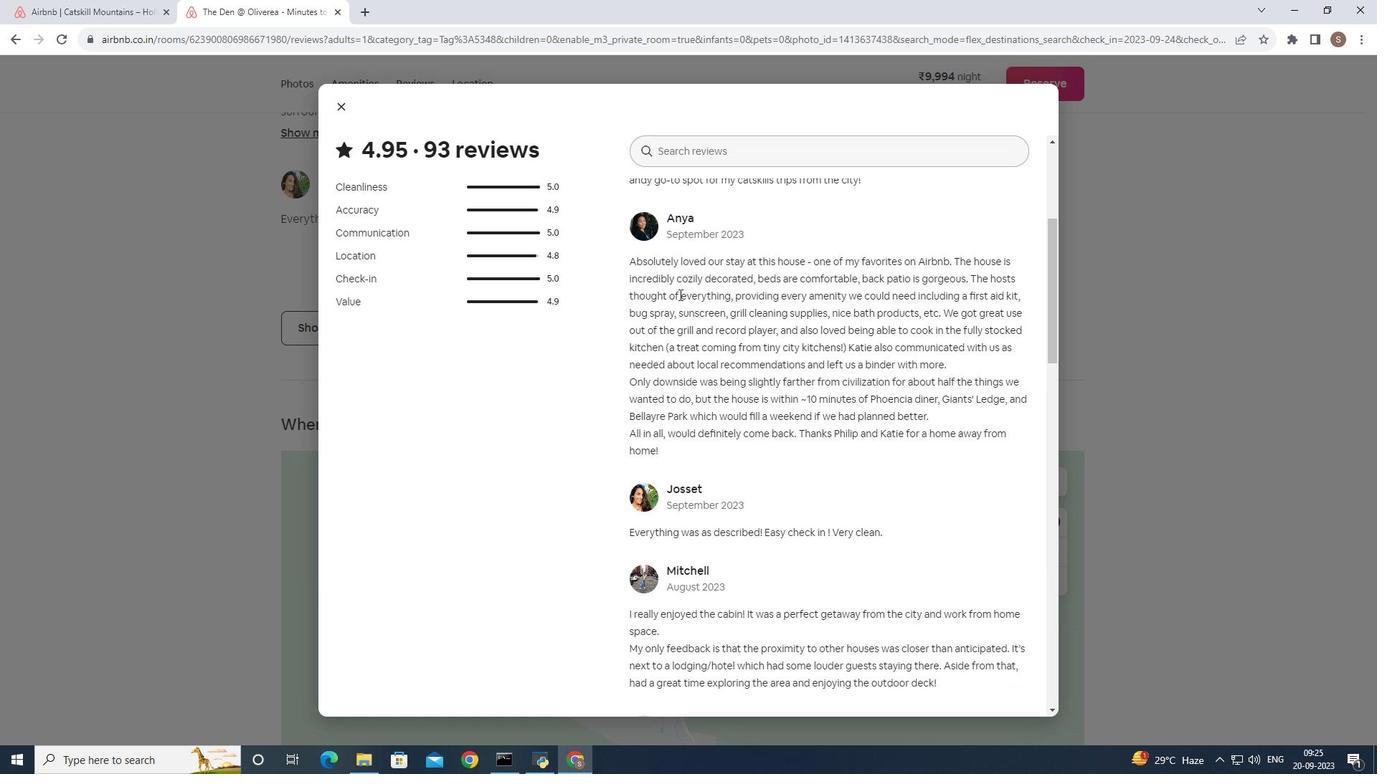 
Action: Mouse moved to (679, 294)
Screenshot: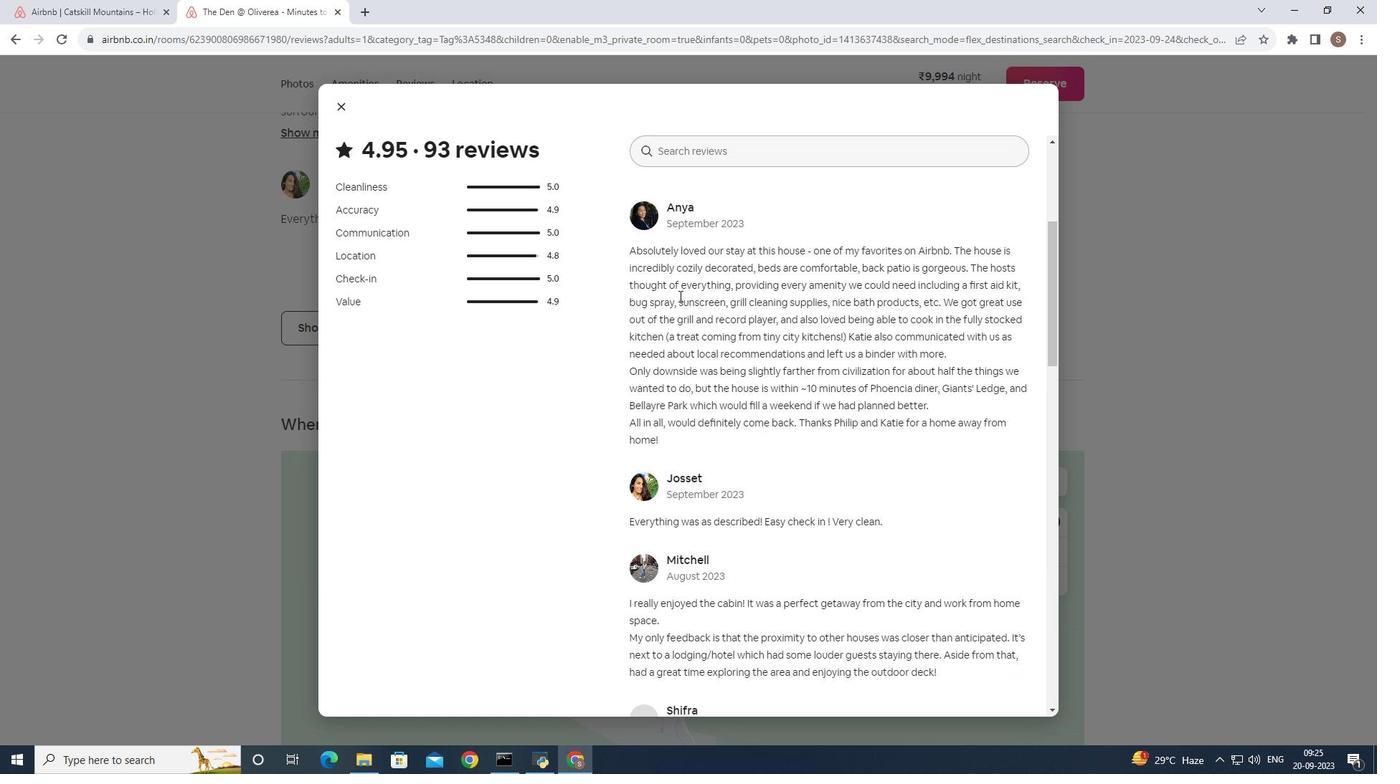 
Action: Mouse scrolled (679, 293) with delta (0, 0)
Screenshot: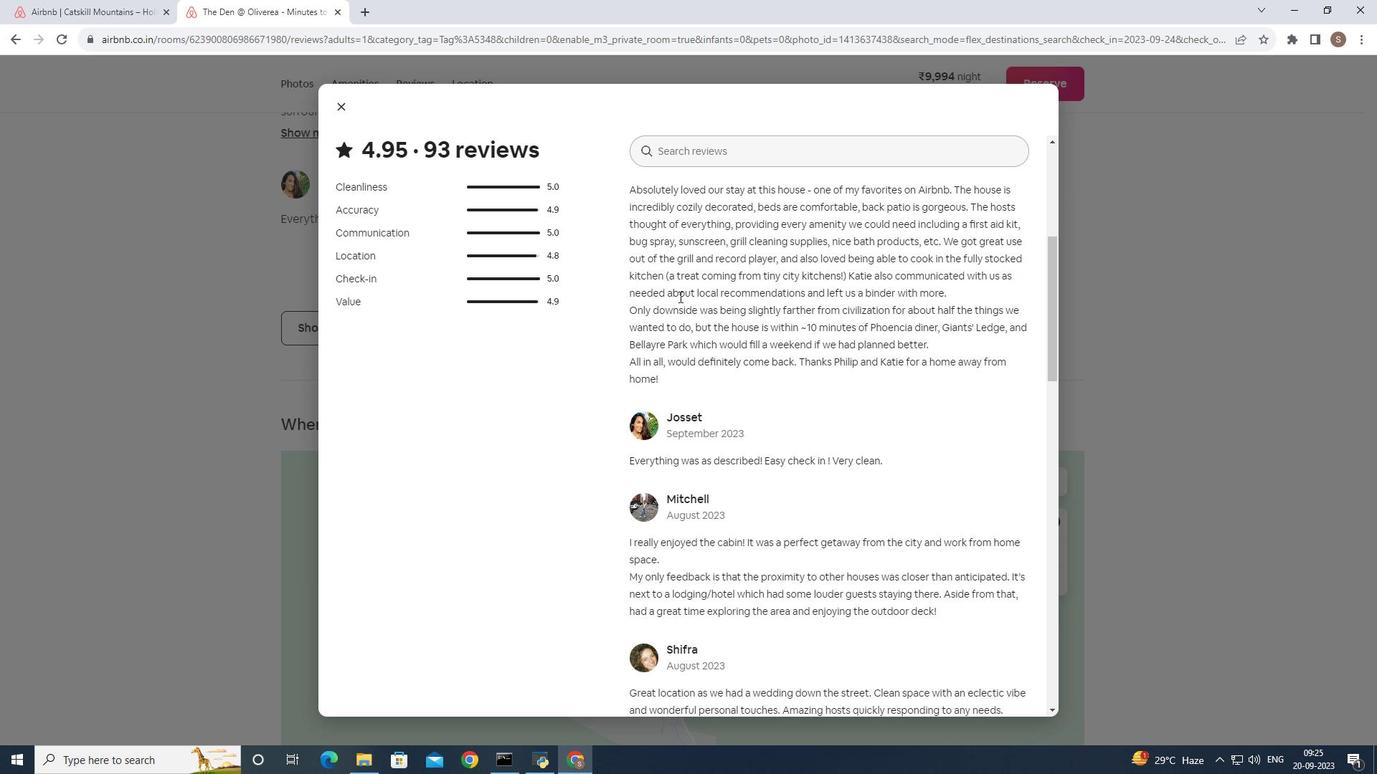 
Action: Mouse moved to (679, 297)
Screenshot: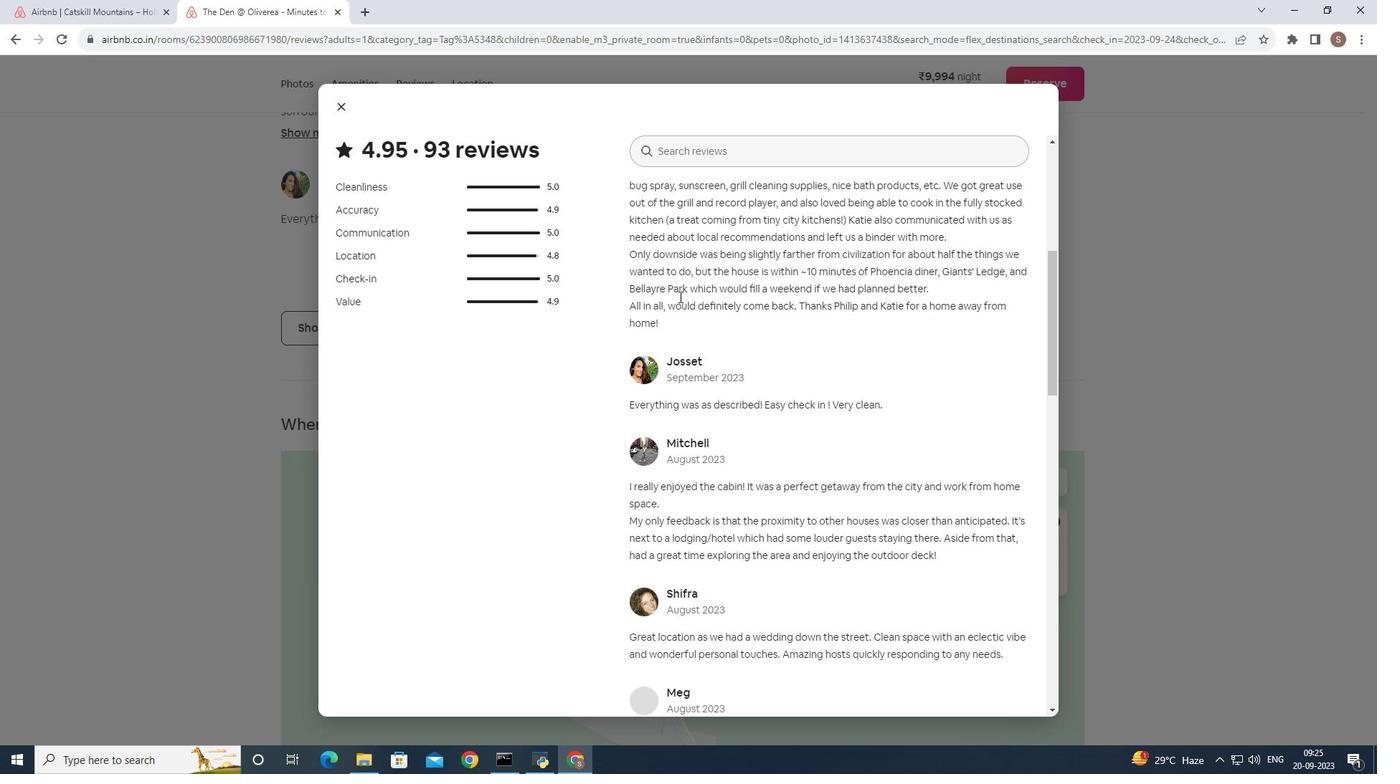
Action: Mouse scrolled (679, 296) with delta (0, 0)
Screenshot: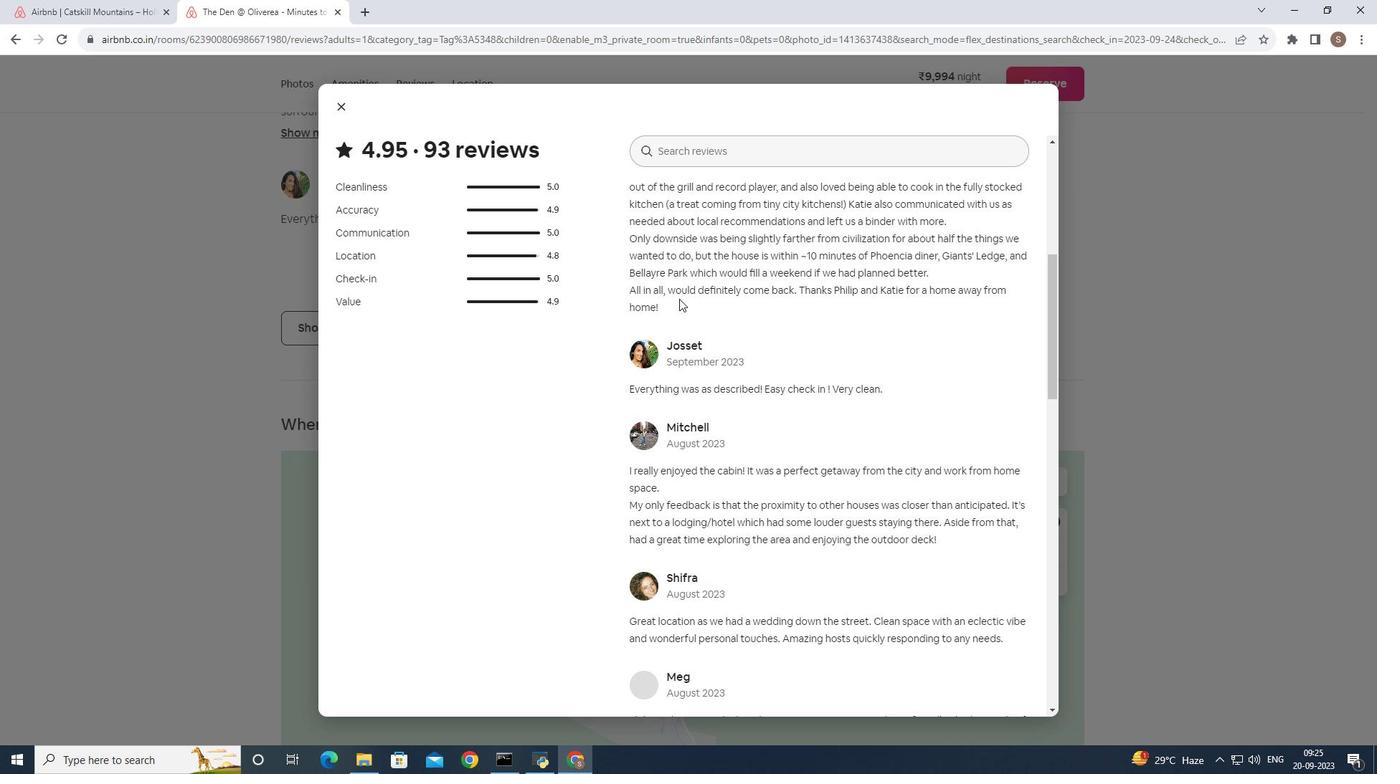 
Action: Mouse moved to (679, 298)
Screenshot: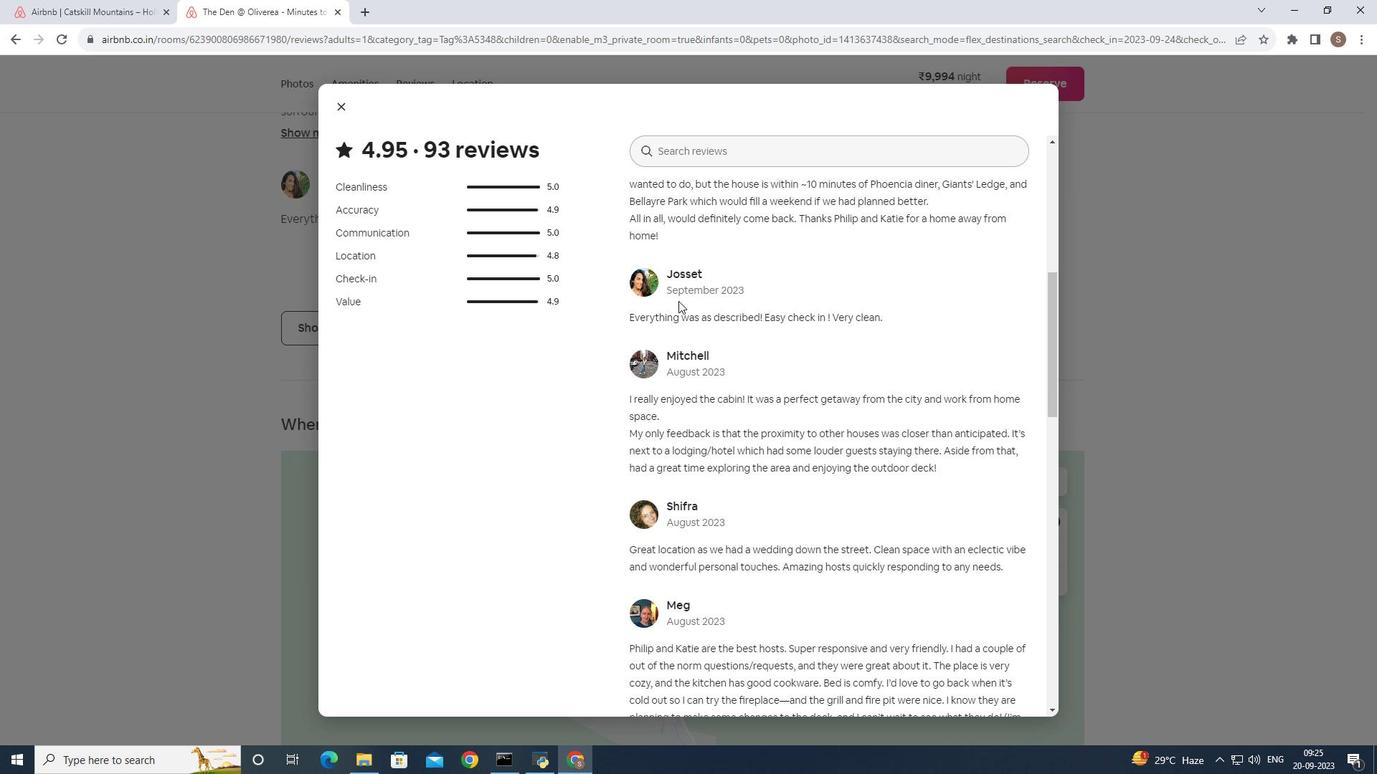 
Action: Mouse scrolled (679, 297) with delta (0, 0)
Screenshot: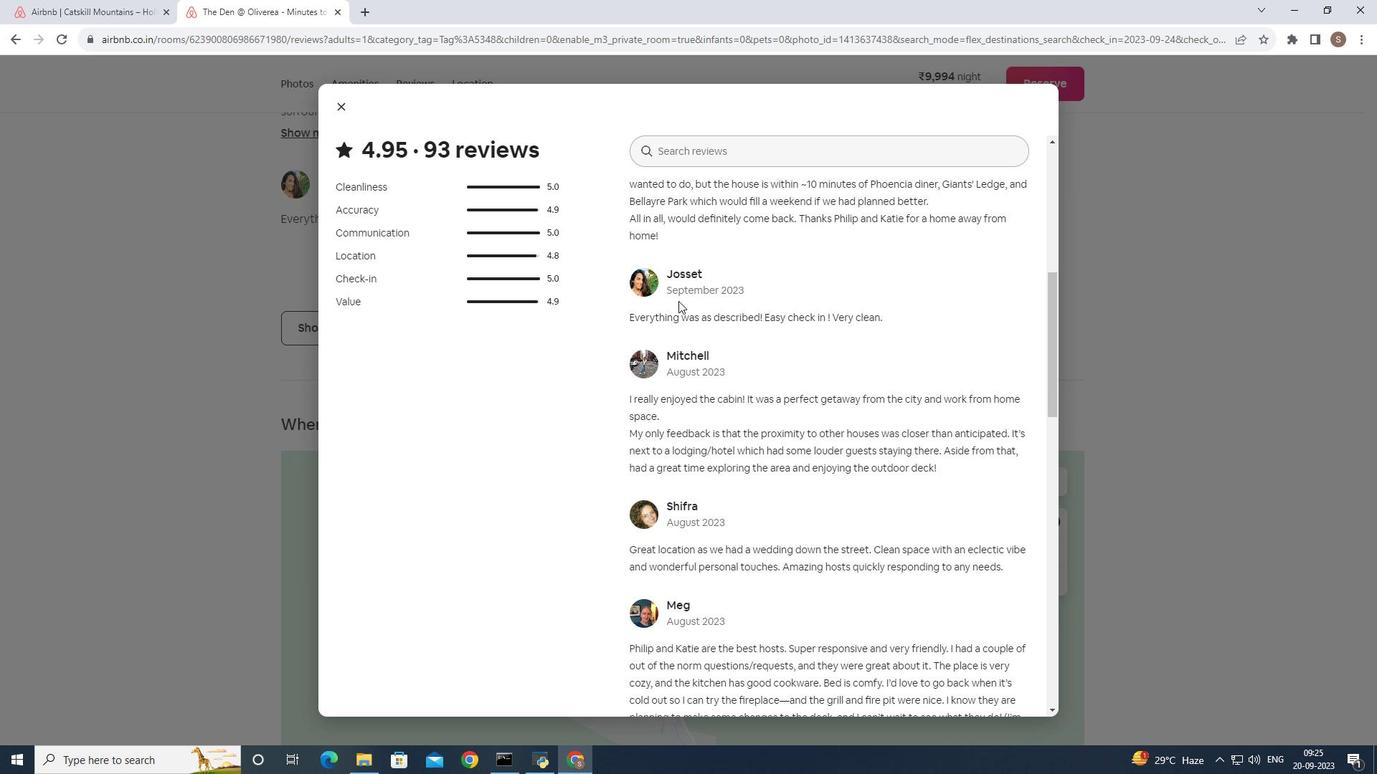 
Action: Mouse moved to (678, 300)
Screenshot: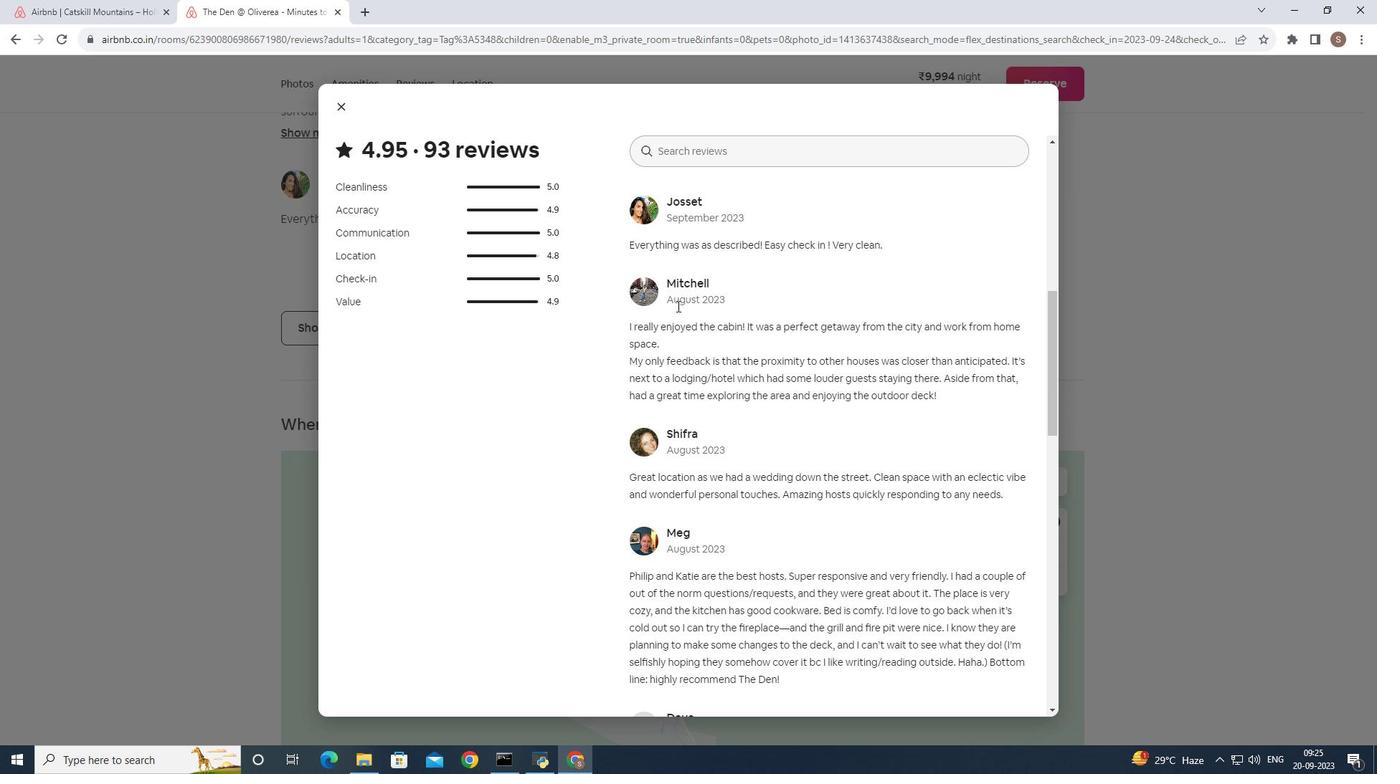 
Action: Mouse scrolled (678, 299) with delta (0, 0)
Screenshot: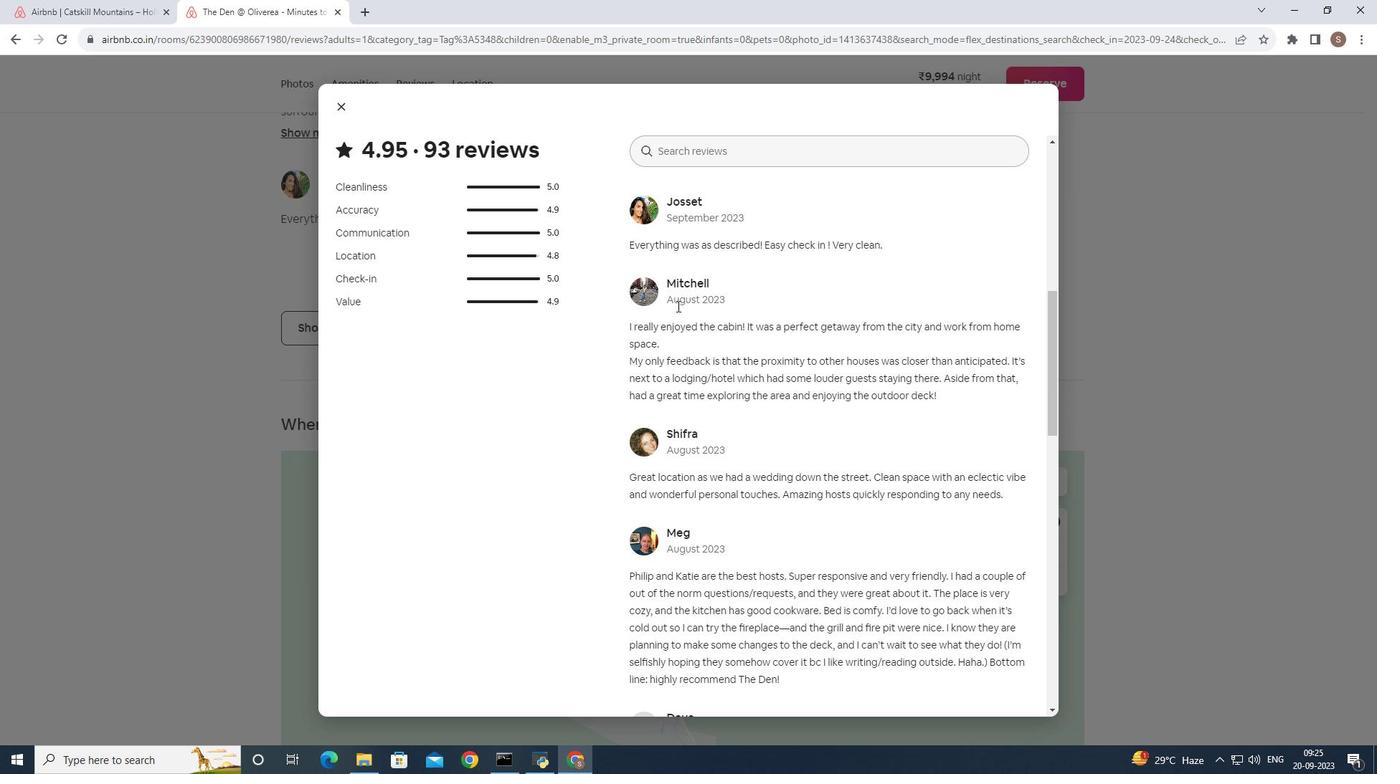 
Action: Mouse moved to (678, 304)
Screenshot: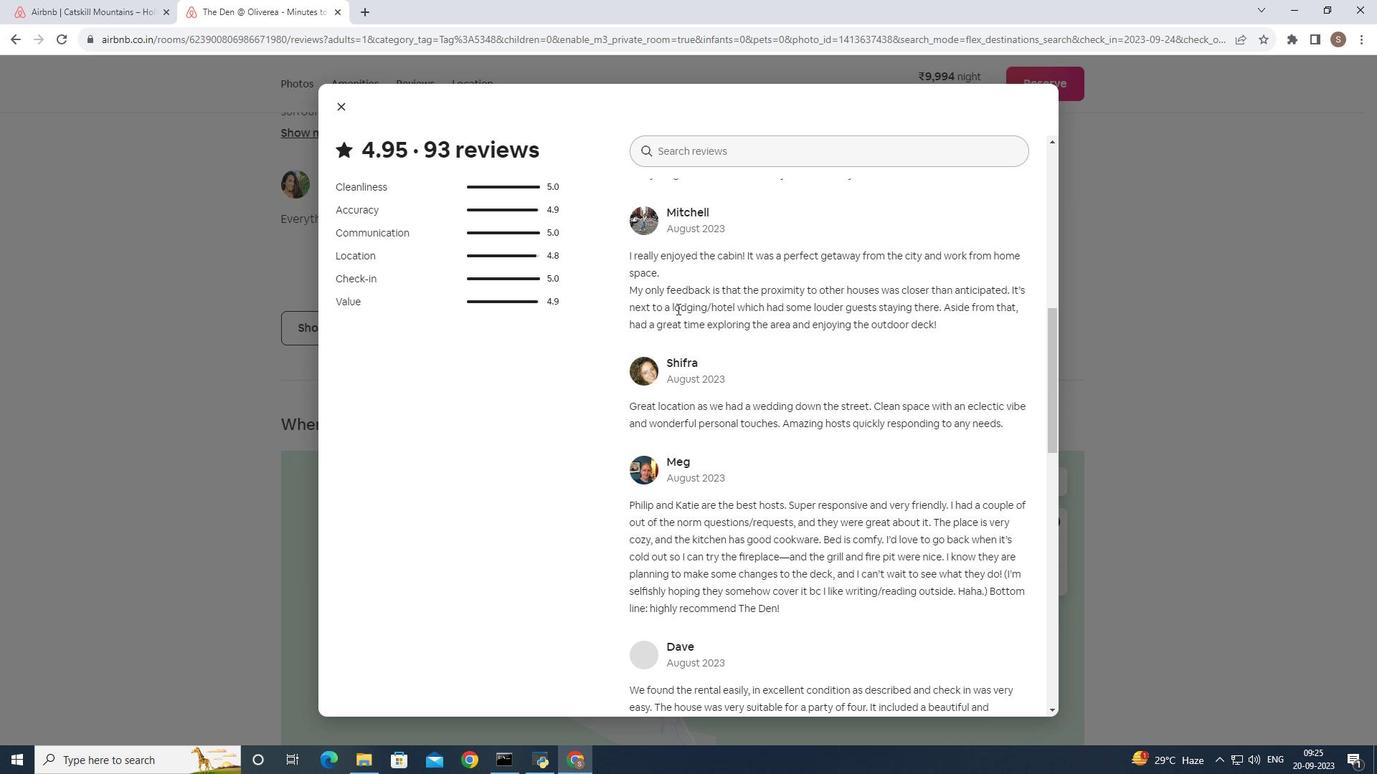 
Action: Mouse scrolled (678, 303) with delta (0, 0)
Screenshot: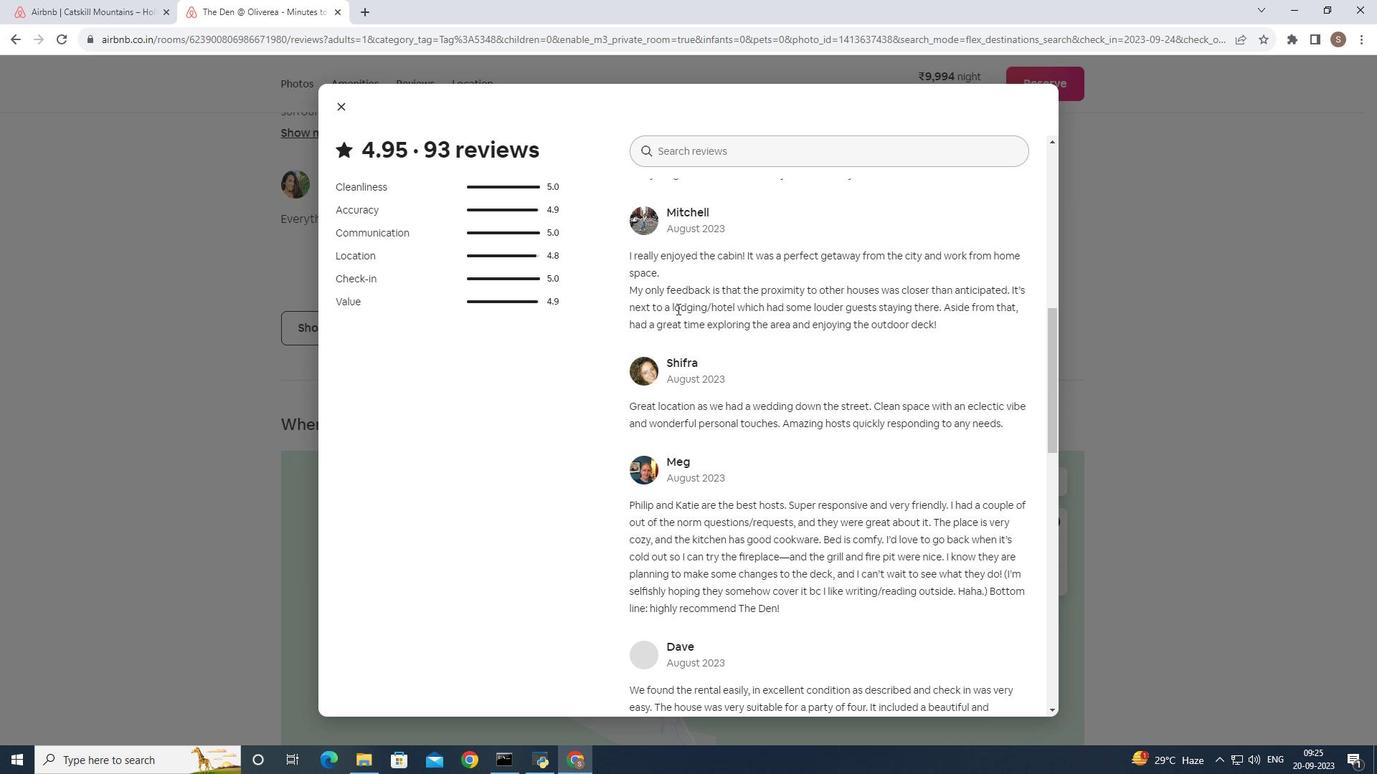 
Action: Mouse moved to (677, 309)
Screenshot: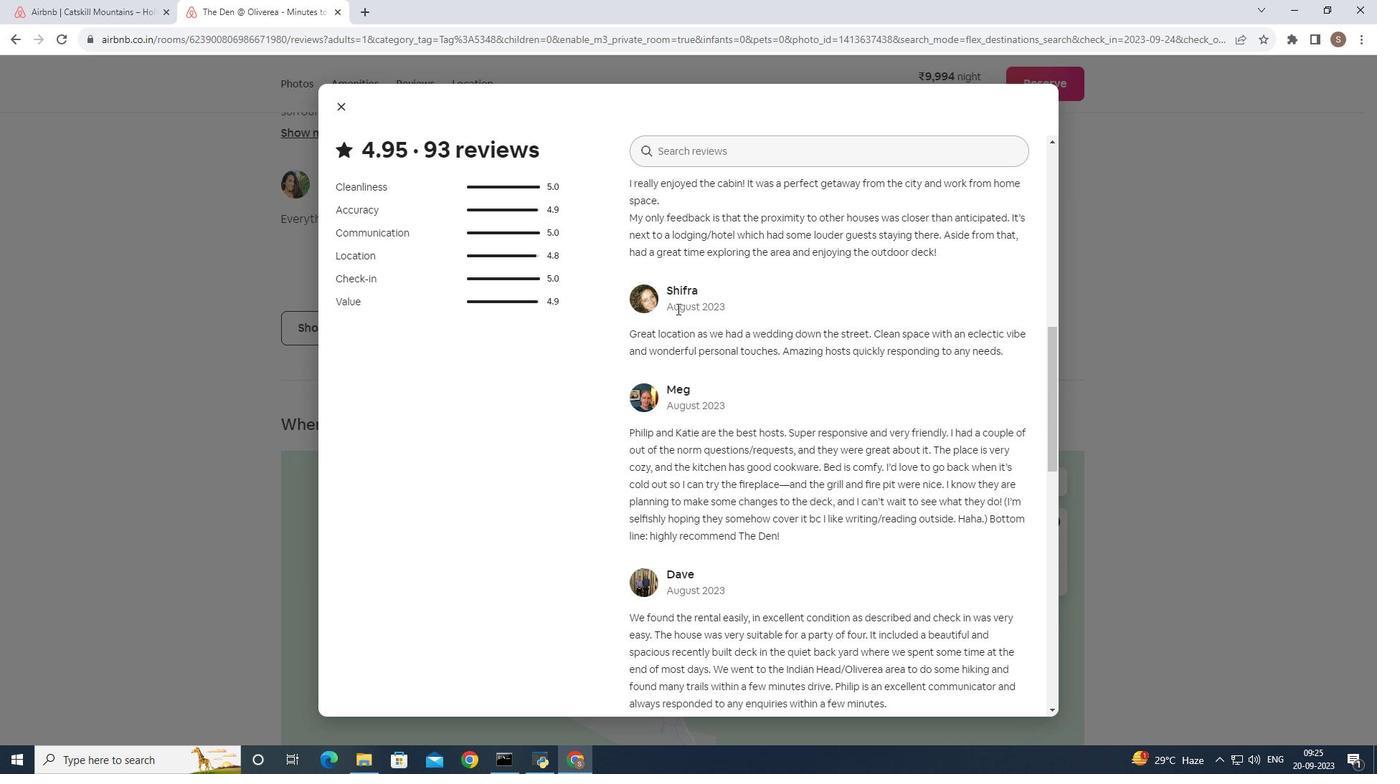 
Action: Mouse scrolled (677, 308) with delta (0, 0)
Screenshot: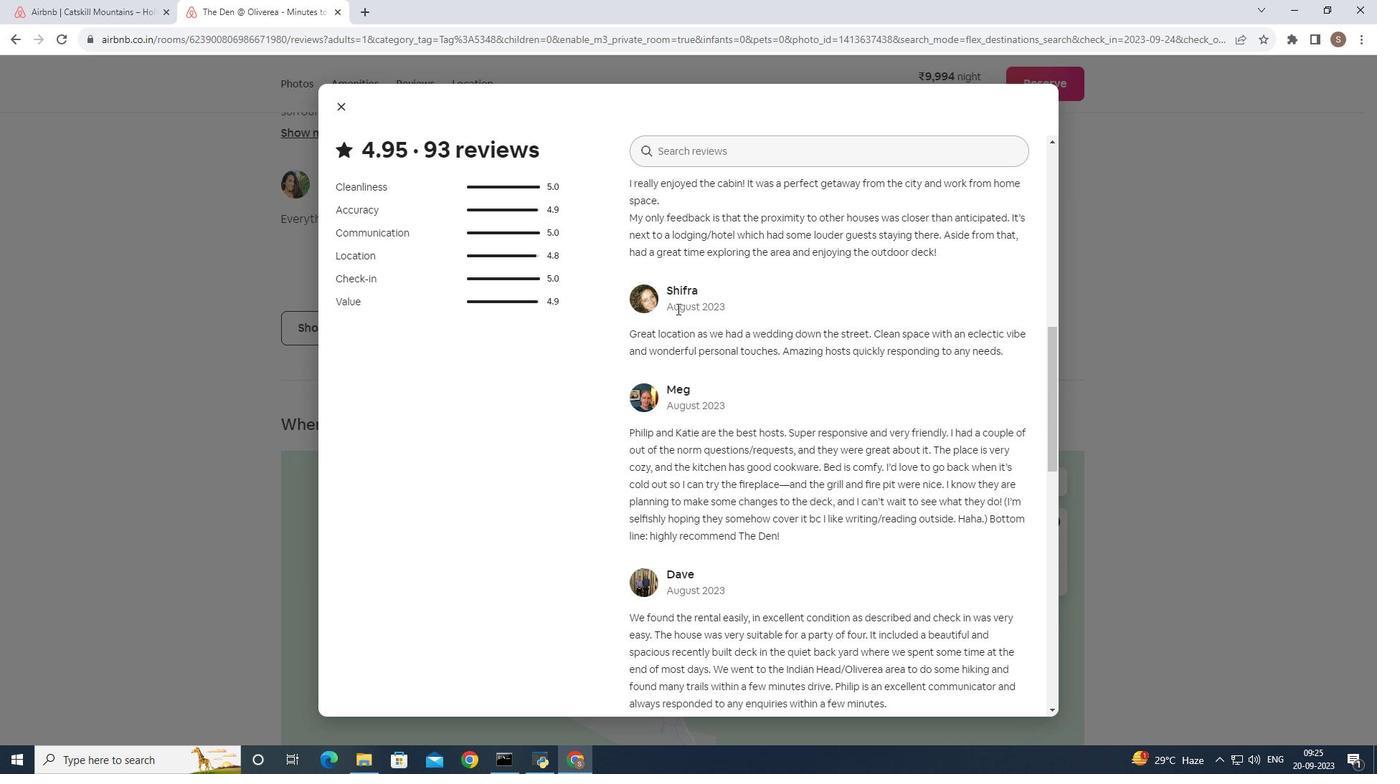 
Action: Mouse scrolled (677, 308) with delta (0, 0)
Screenshot: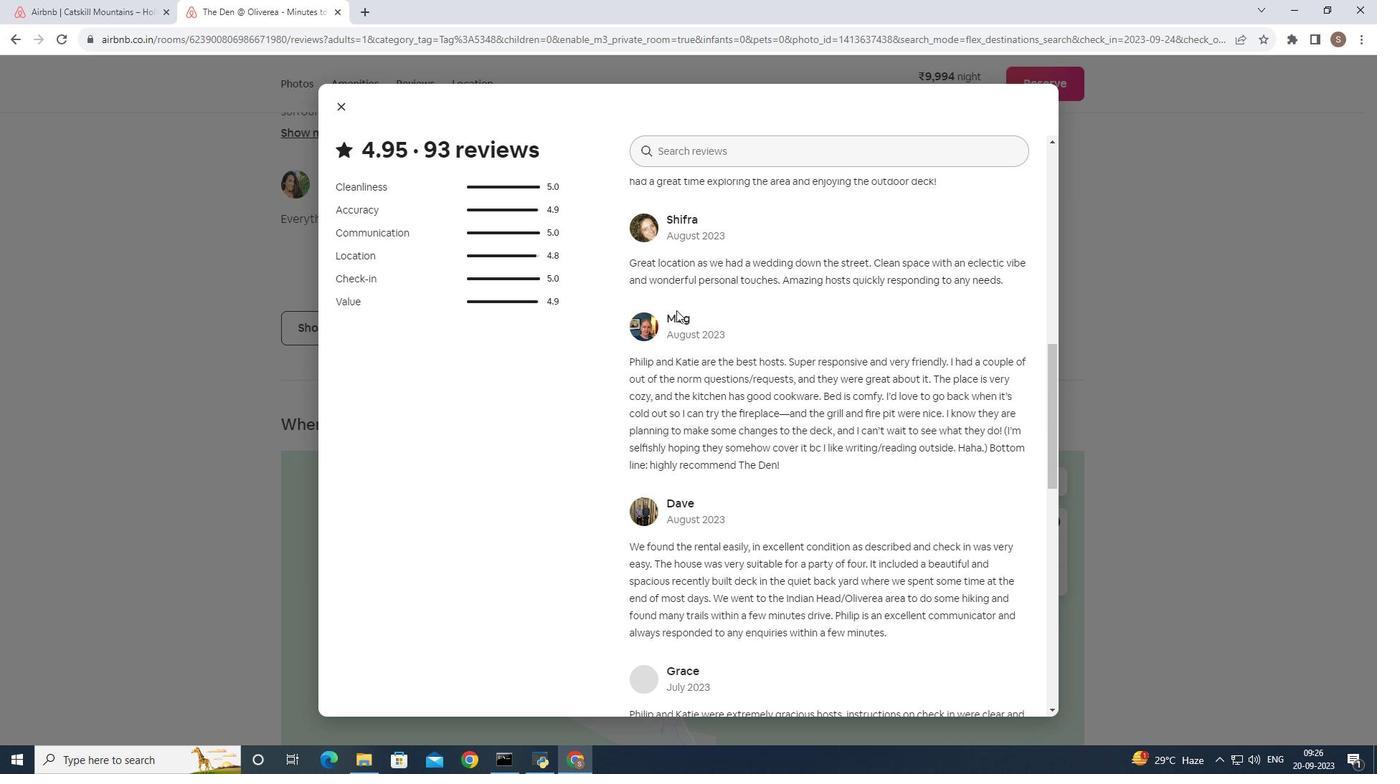 
Action: Mouse moved to (676, 310)
Screenshot: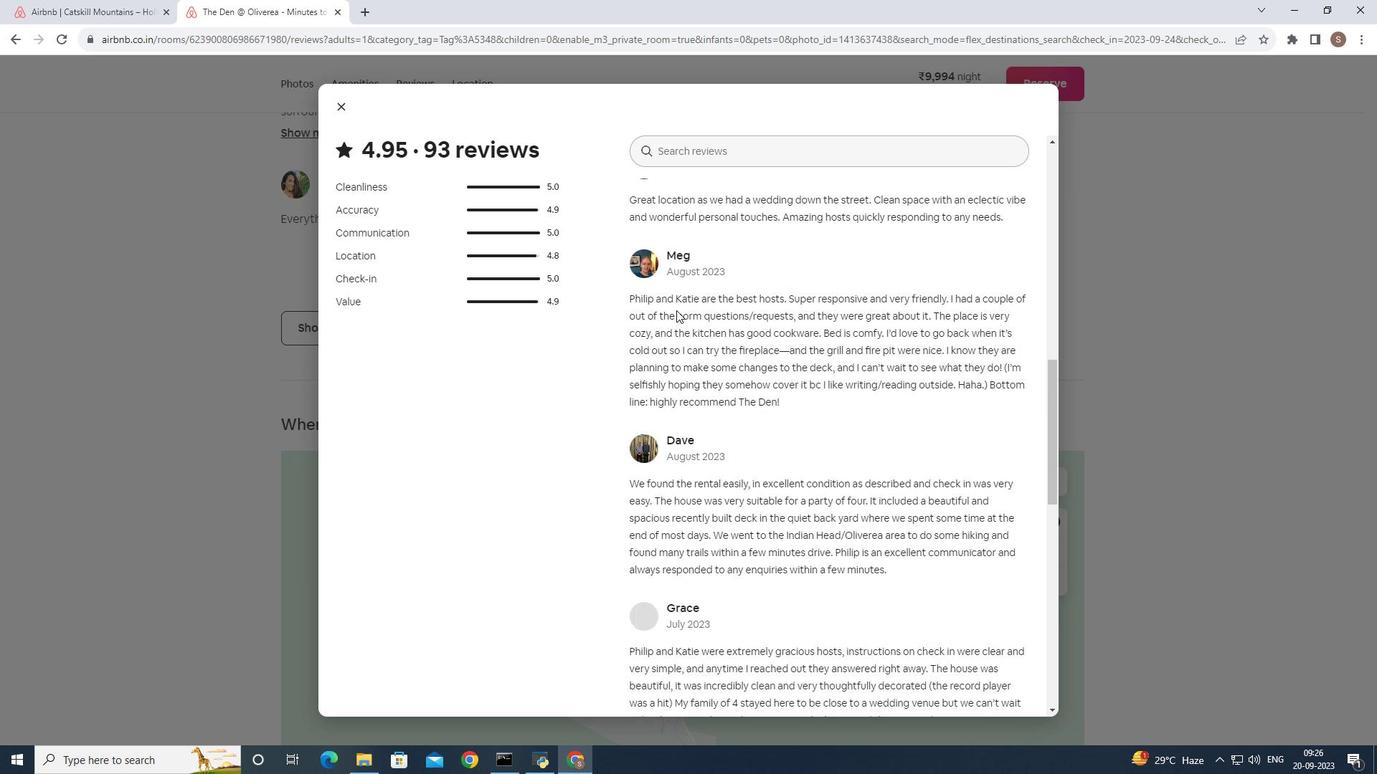 
Action: Mouse scrolled (676, 309) with delta (0, 0)
Screenshot: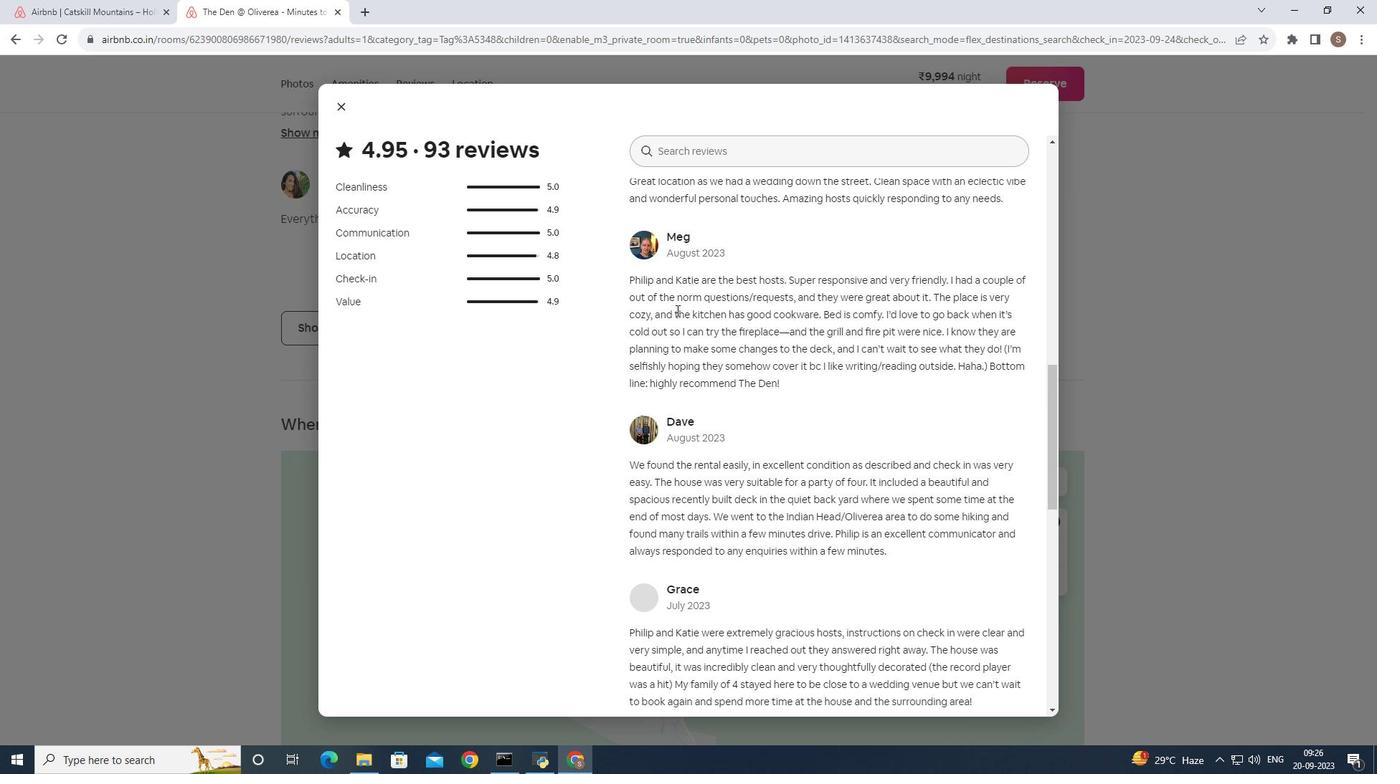 
Action: Mouse scrolled (676, 309) with delta (0, 0)
Screenshot: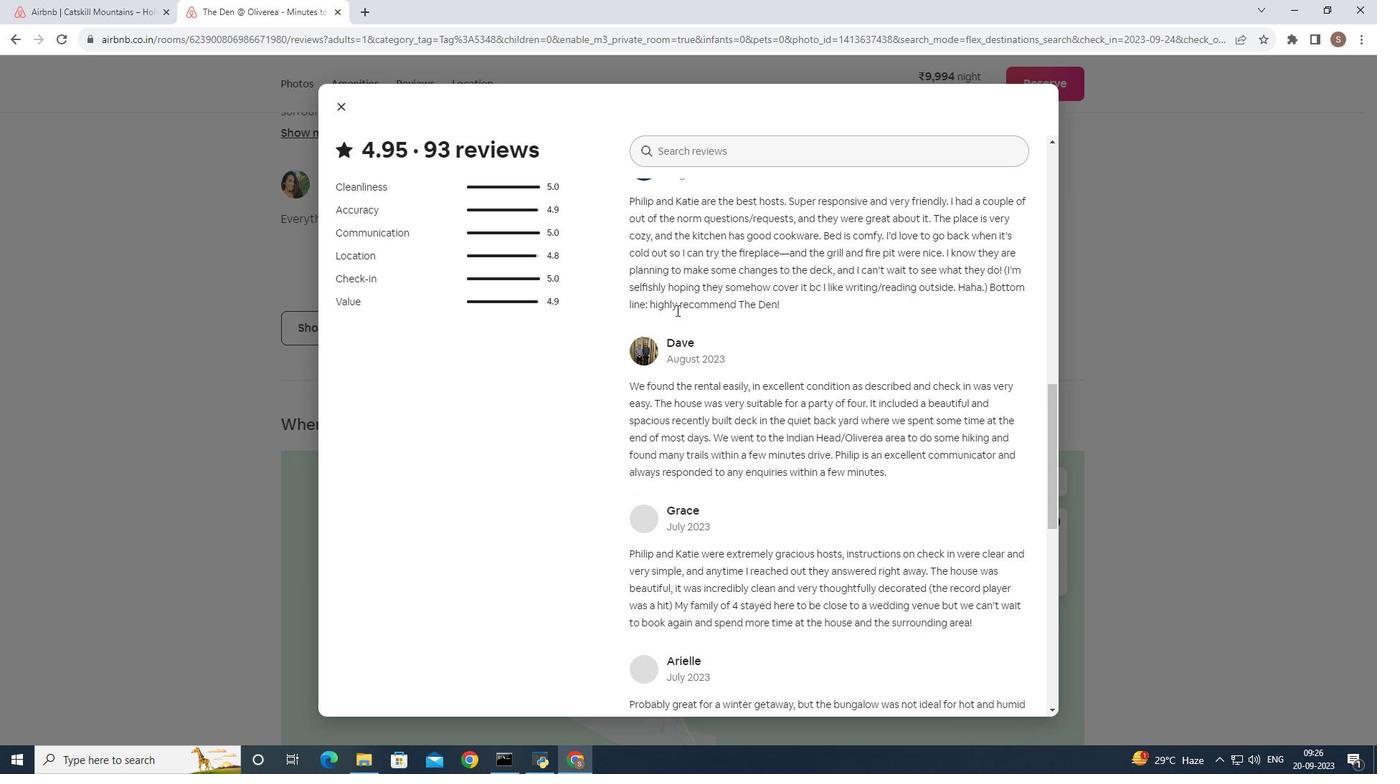 
Action: Mouse scrolled (676, 309) with delta (0, 0)
Screenshot: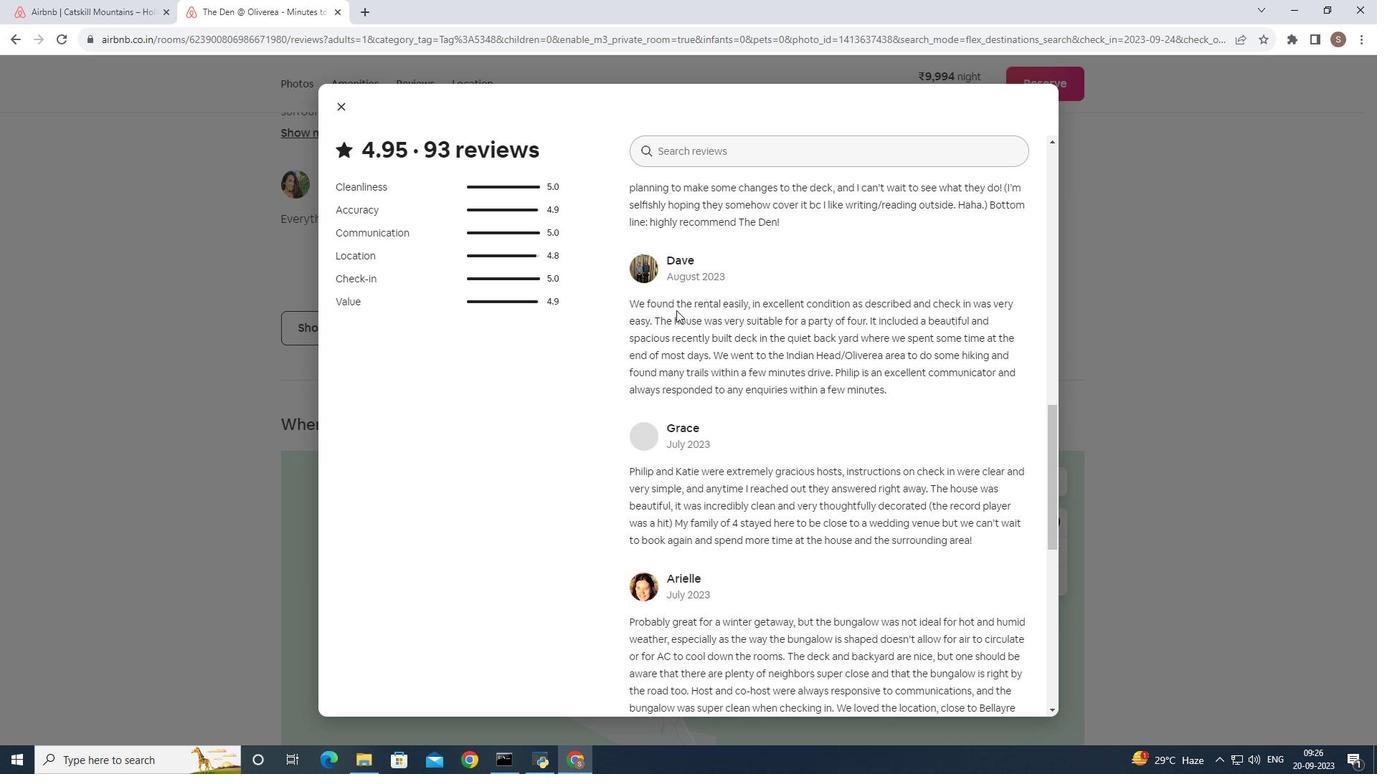 
Action: Mouse scrolled (676, 309) with delta (0, 0)
Screenshot: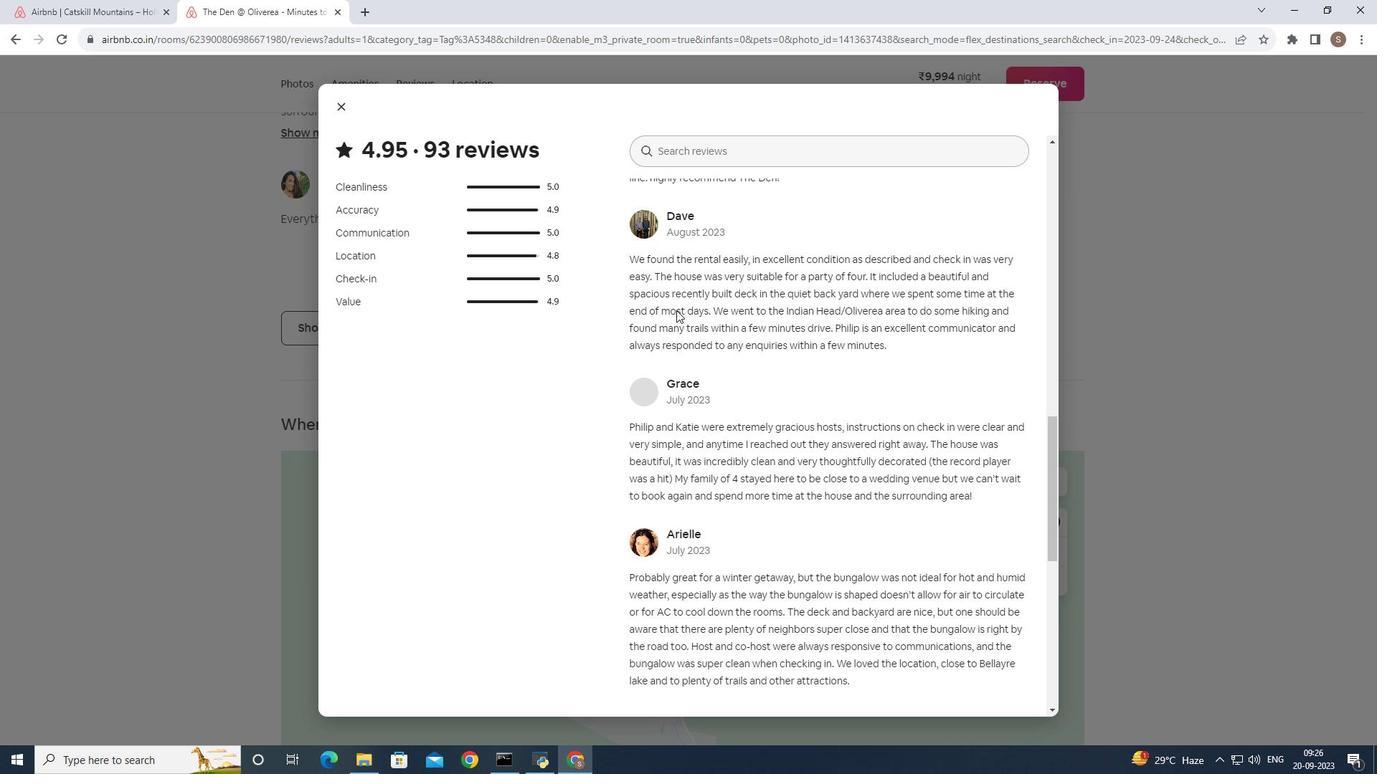 
Action: Mouse scrolled (676, 309) with delta (0, 0)
Screenshot: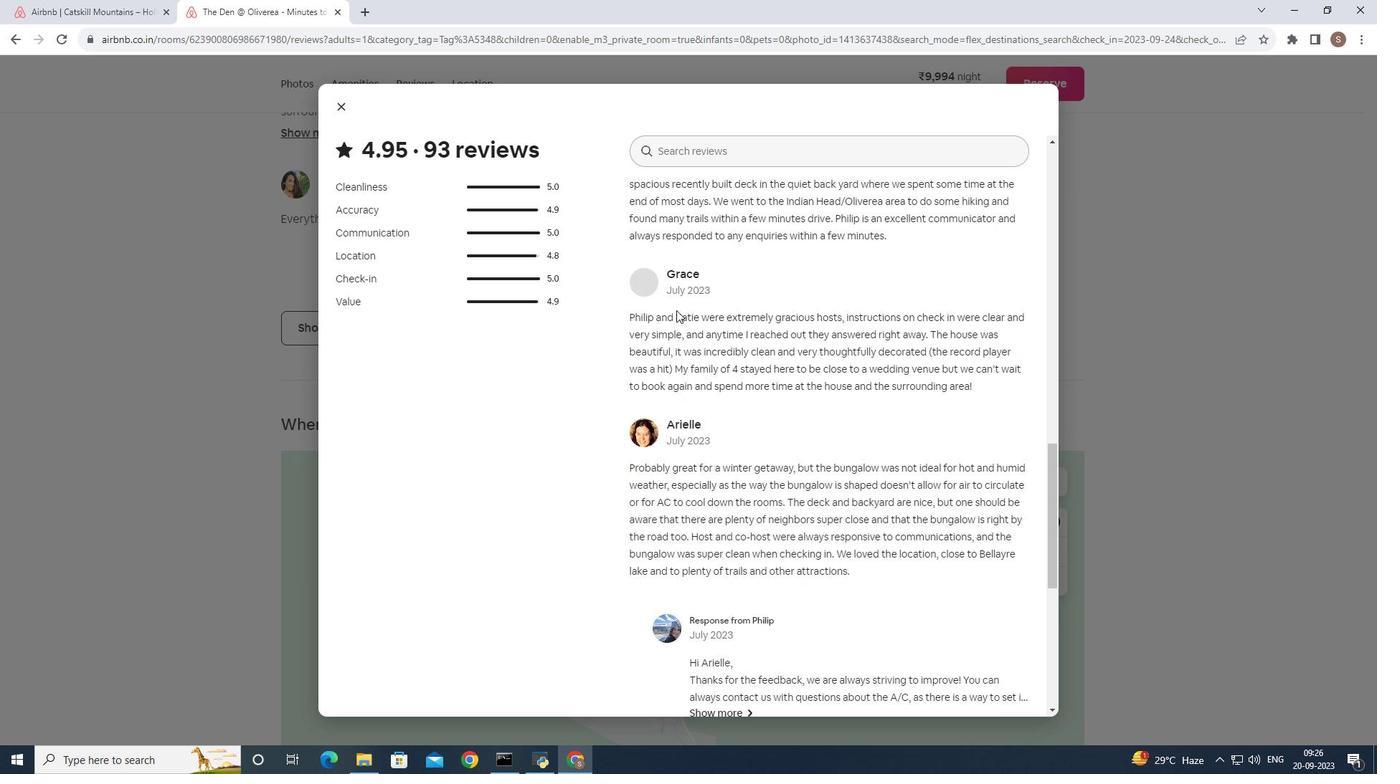
Action: Mouse scrolled (676, 309) with delta (0, 0)
Screenshot: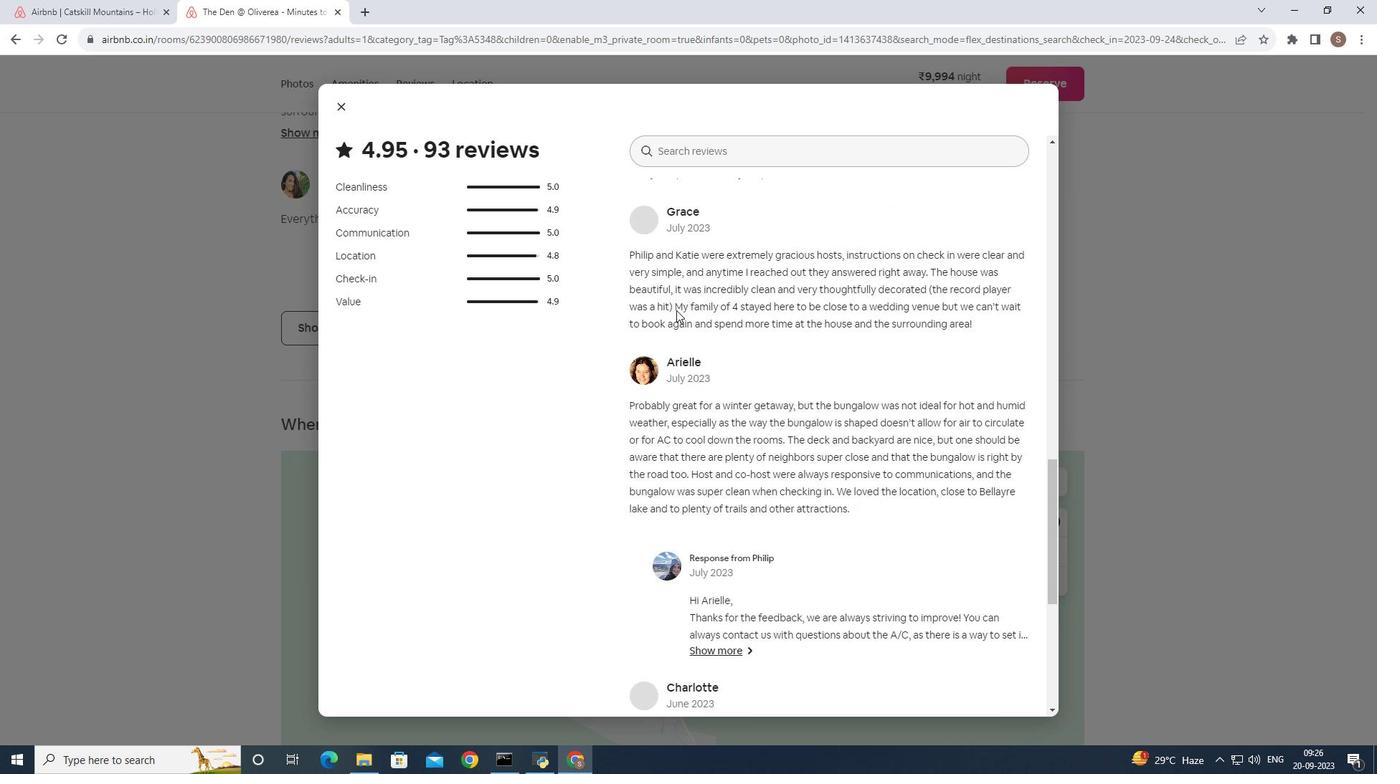 
Action: Mouse scrolled (676, 309) with delta (0, 0)
Screenshot: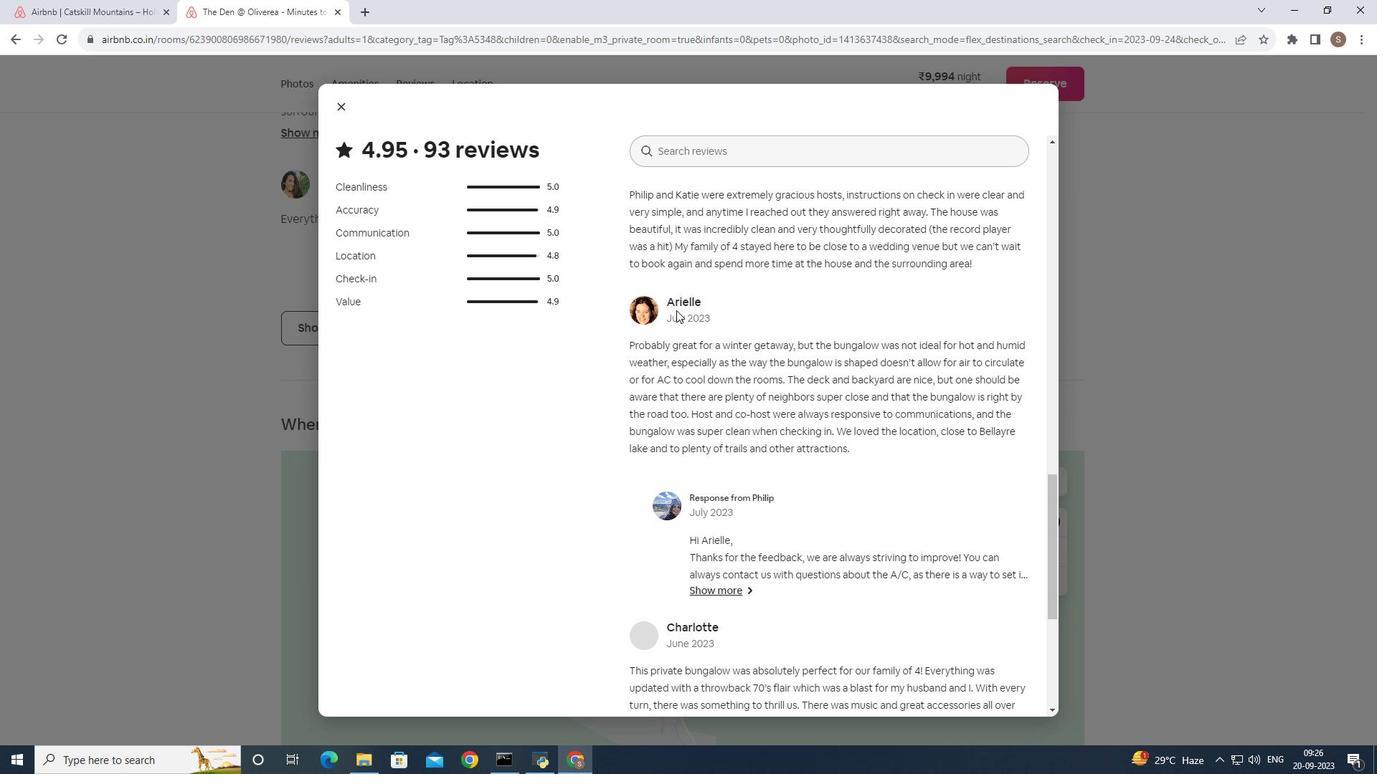 
Action: Mouse scrolled (676, 309) with delta (0, 0)
Screenshot: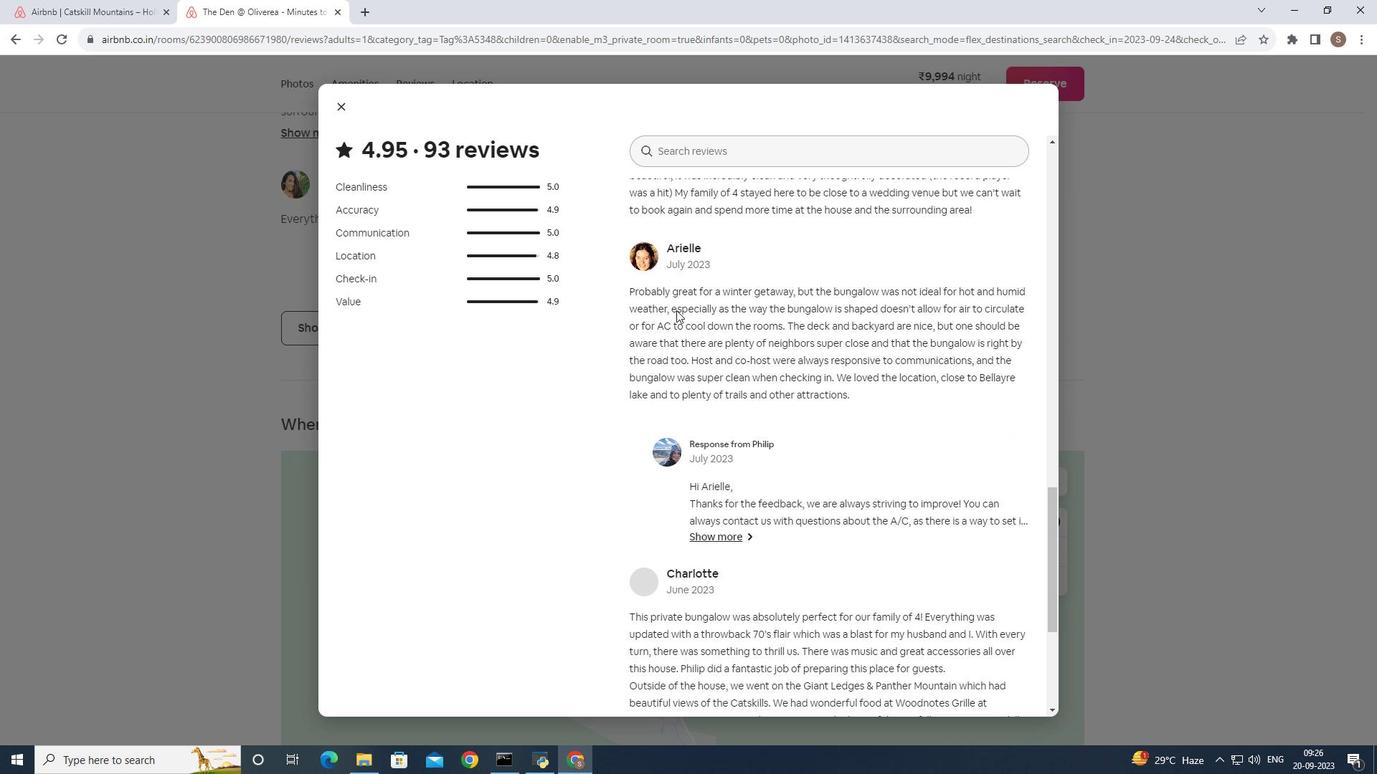 
Action: Mouse scrolled (676, 309) with delta (0, 0)
Screenshot: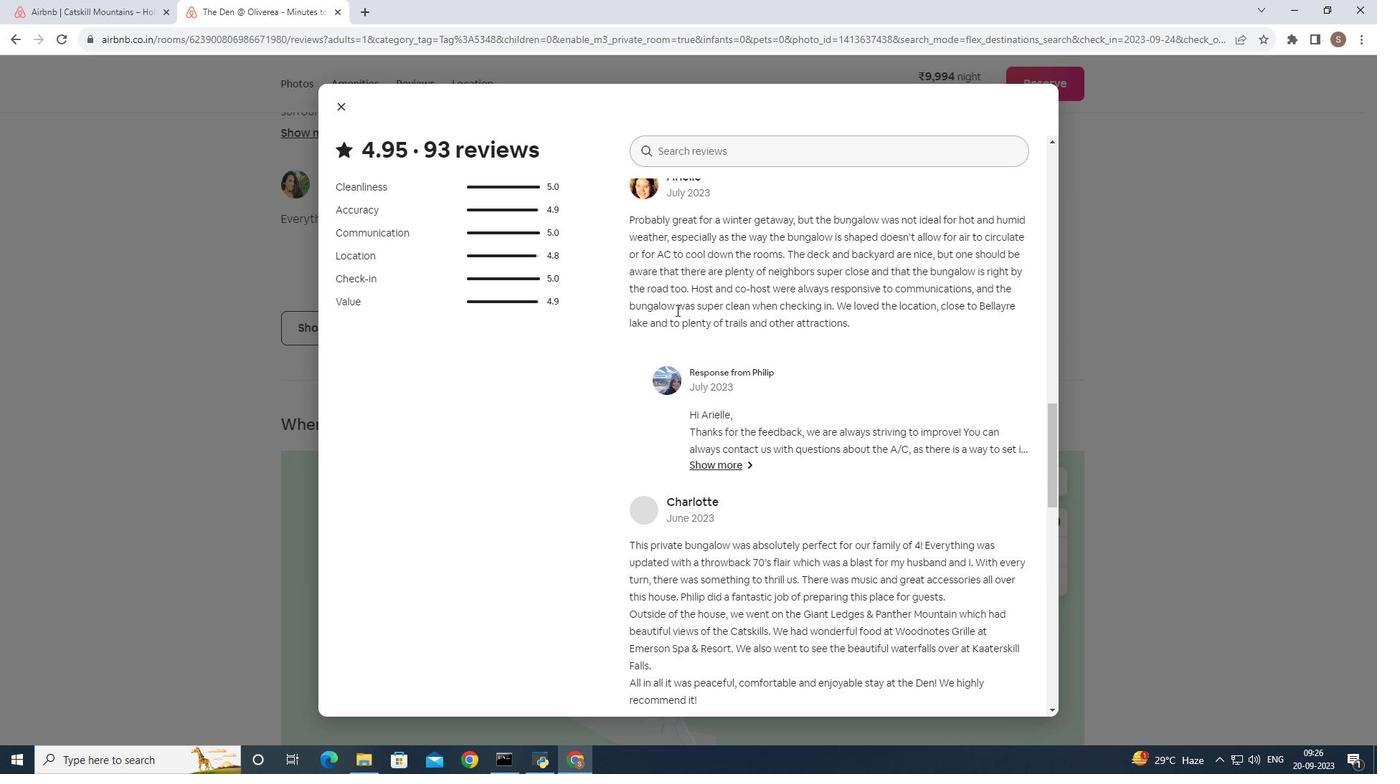 
Action: Mouse scrolled (676, 309) with delta (0, 0)
Screenshot: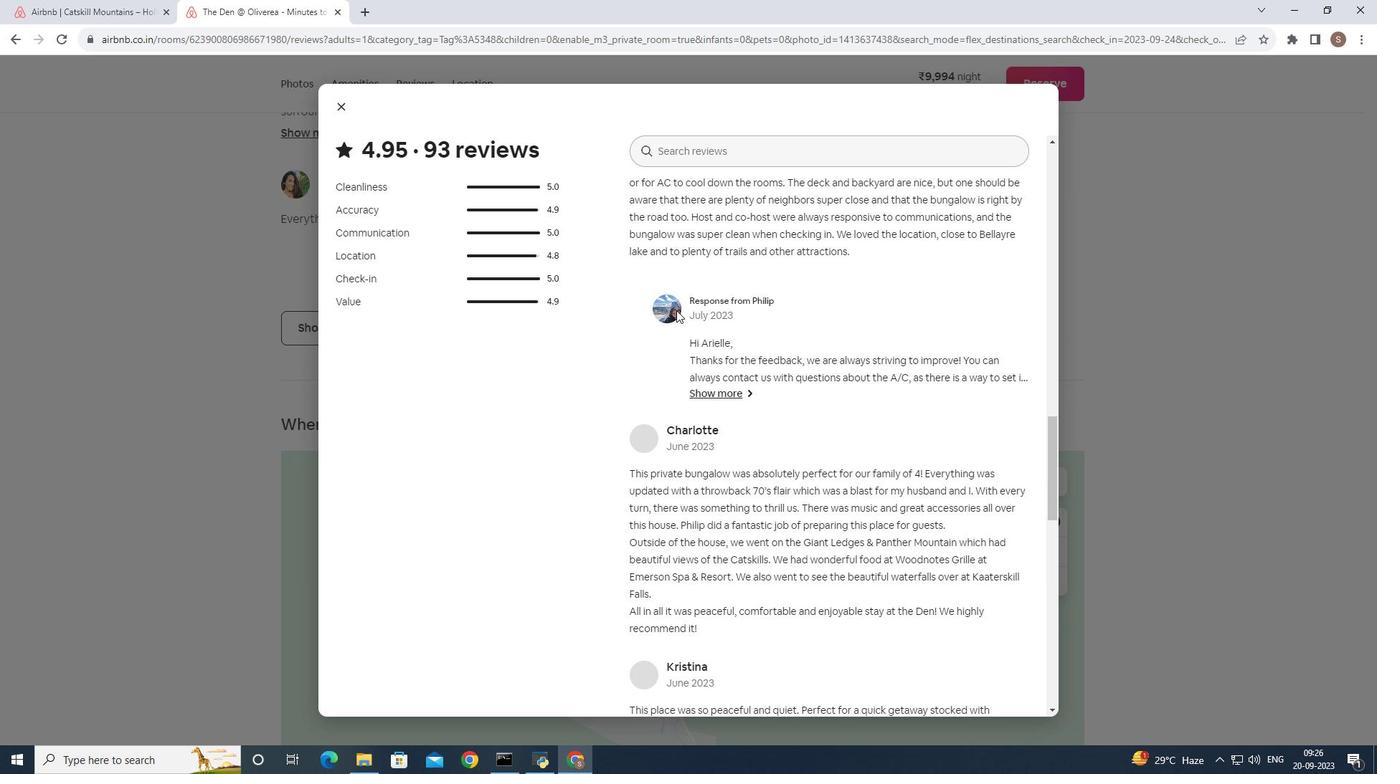 
Action: Mouse scrolled (676, 309) with delta (0, 0)
Screenshot: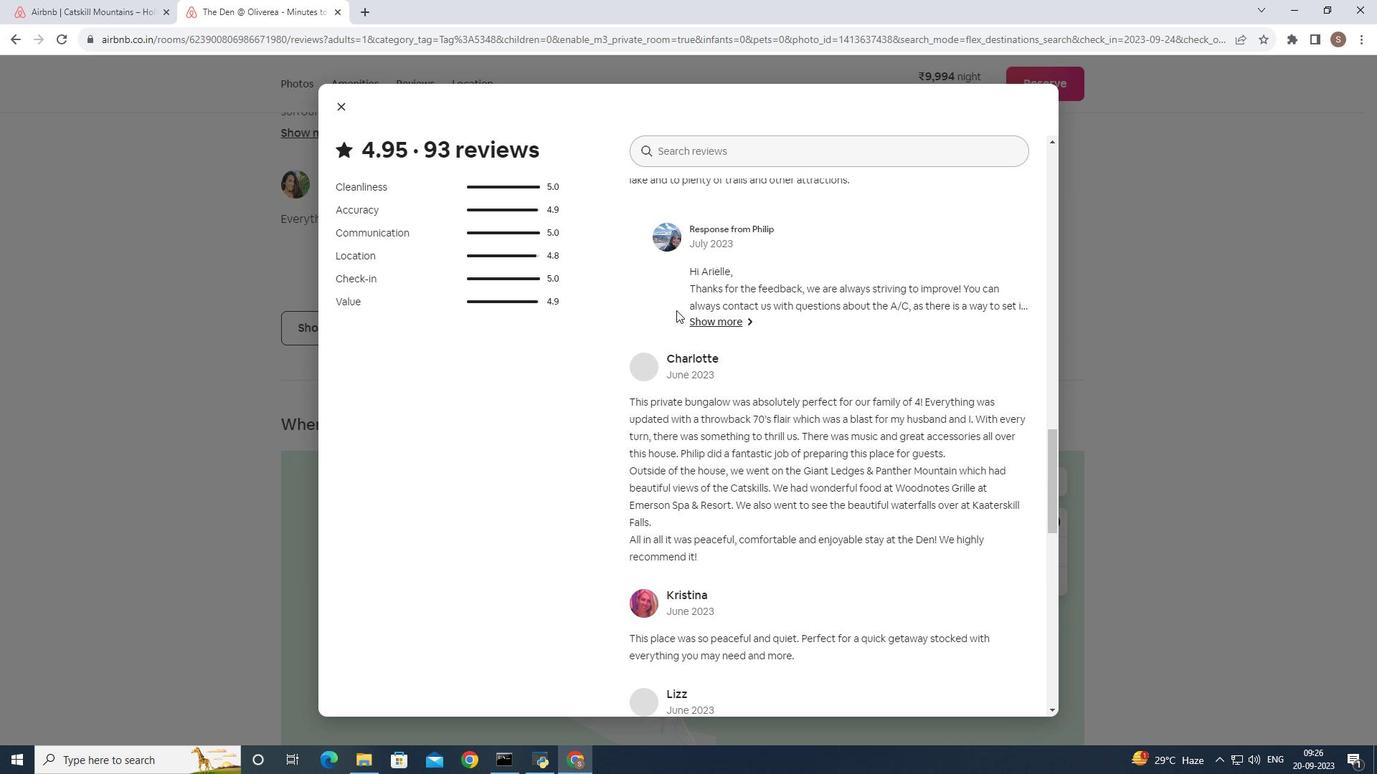 
Action: Mouse scrolled (676, 309) with delta (0, 0)
Screenshot: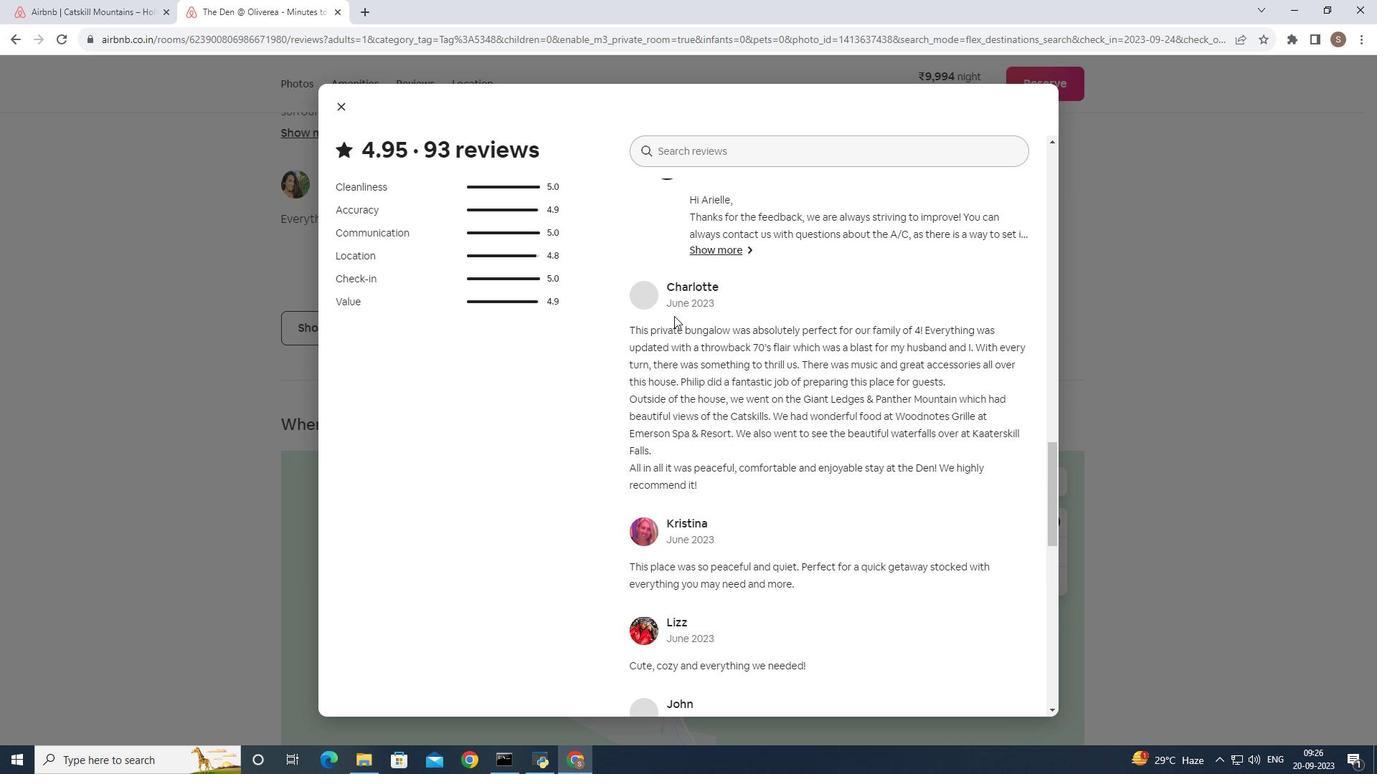 
Action: Mouse moved to (672, 322)
